Task: Look for Airbnb properties in Balbriggan, Ireland from 2nd November, 2023 to 9th November, 2023 for 5 adults. Place can be shared room with 2 bedrooms having 5 beds and 2 bathrooms. Property type can be flat. Amenities needed are: wifi, washing machine. Look for 5 properties as per requirement.
Action: Mouse moved to (455, 68)
Screenshot: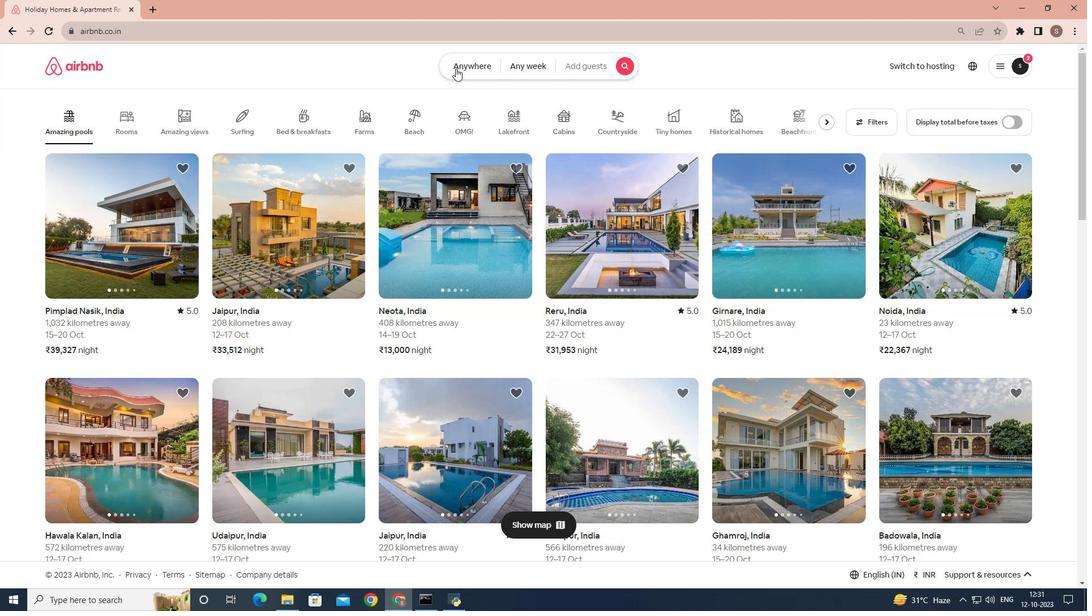
Action: Mouse pressed left at (455, 68)
Screenshot: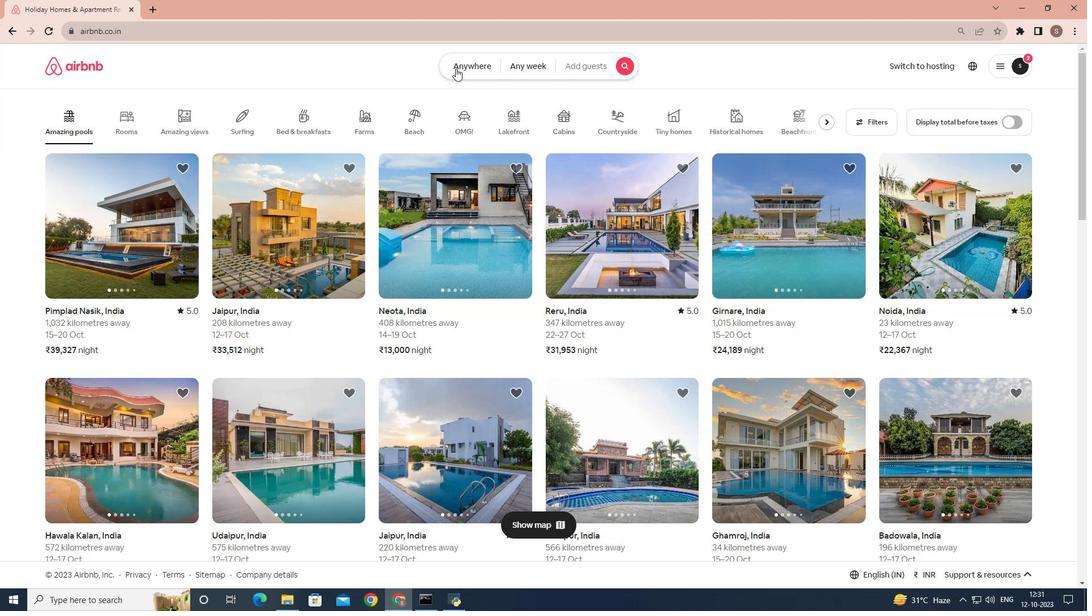
Action: Mouse moved to (395, 103)
Screenshot: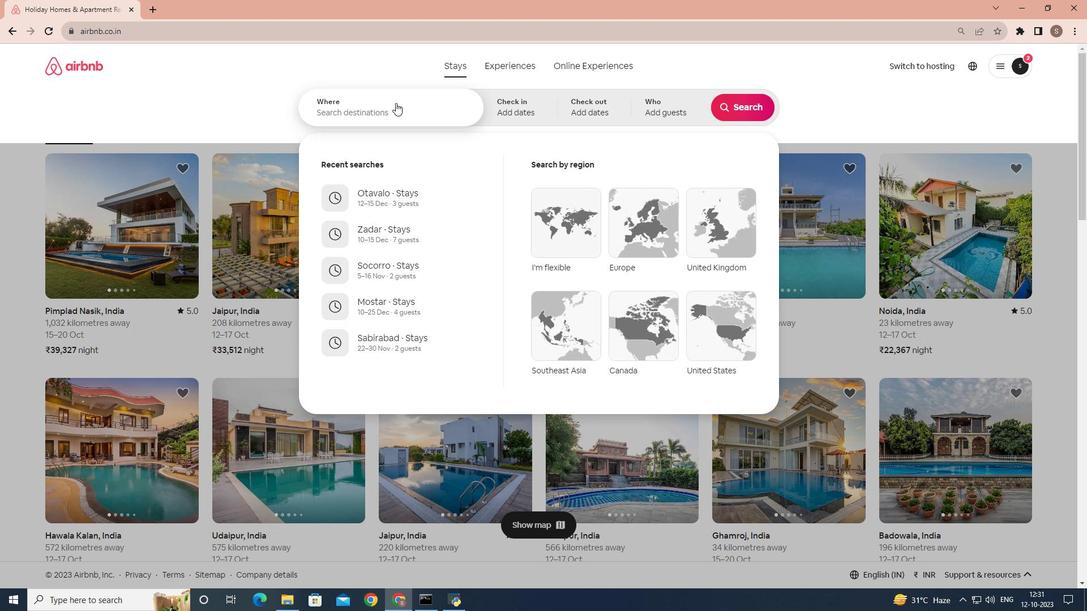 
Action: Mouse pressed left at (395, 103)
Screenshot: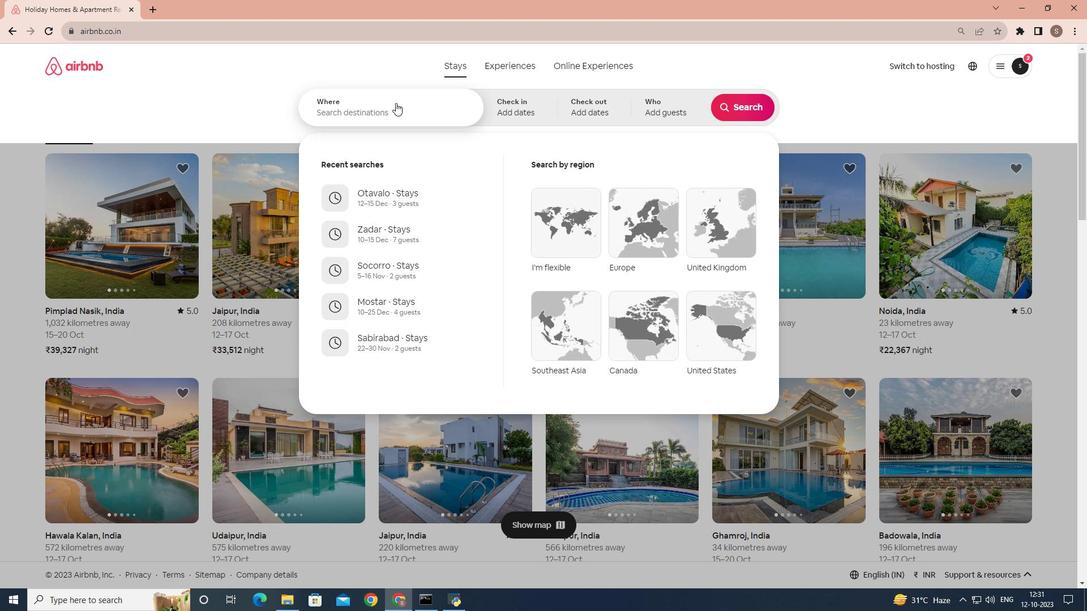 
Action: Mouse moved to (392, 101)
Screenshot: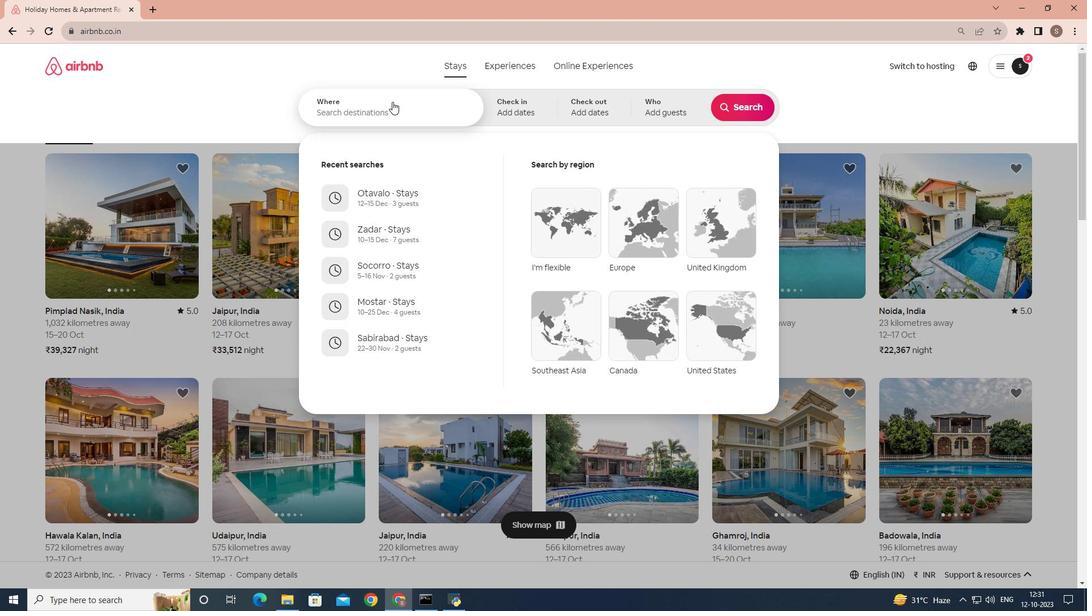 
Action: Key pressed <Key.shift>Ba<Key.shift>Ibriggan,<Key.space><Key.shift>Ireland
Screenshot: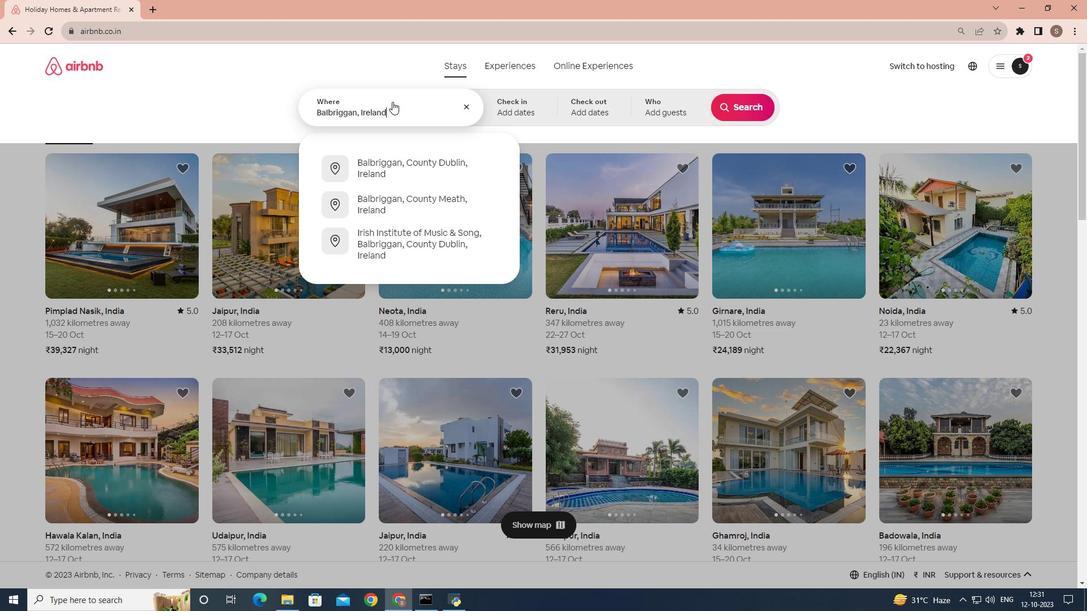 
Action: Mouse moved to (516, 106)
Screenshot: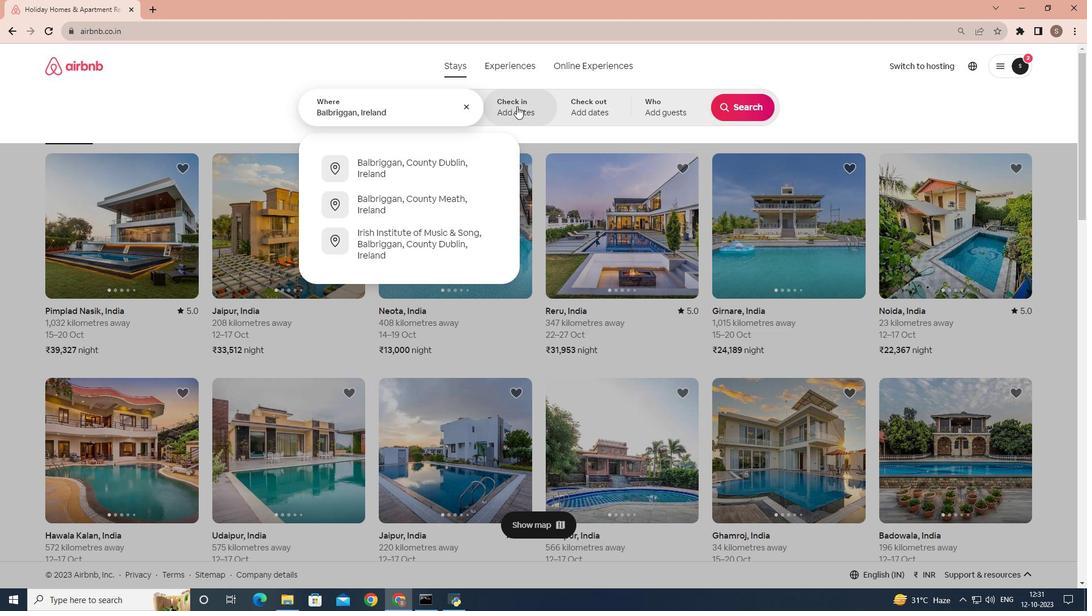
Action: Mouse pressed left at (516, 106)
Screenshot: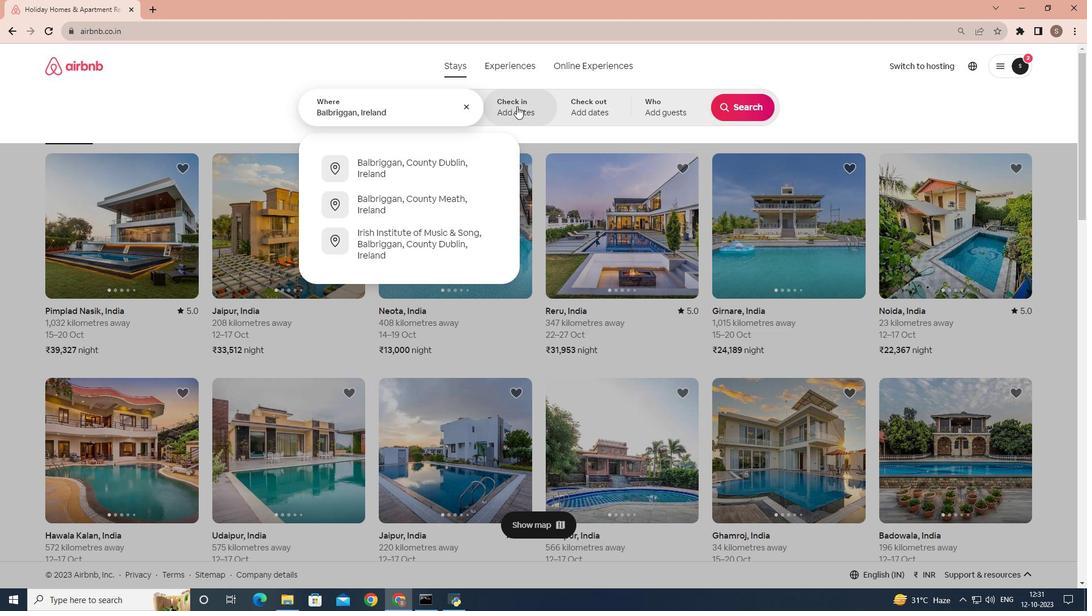 
Action: Mouse moved to (668, 242)
Screenshot: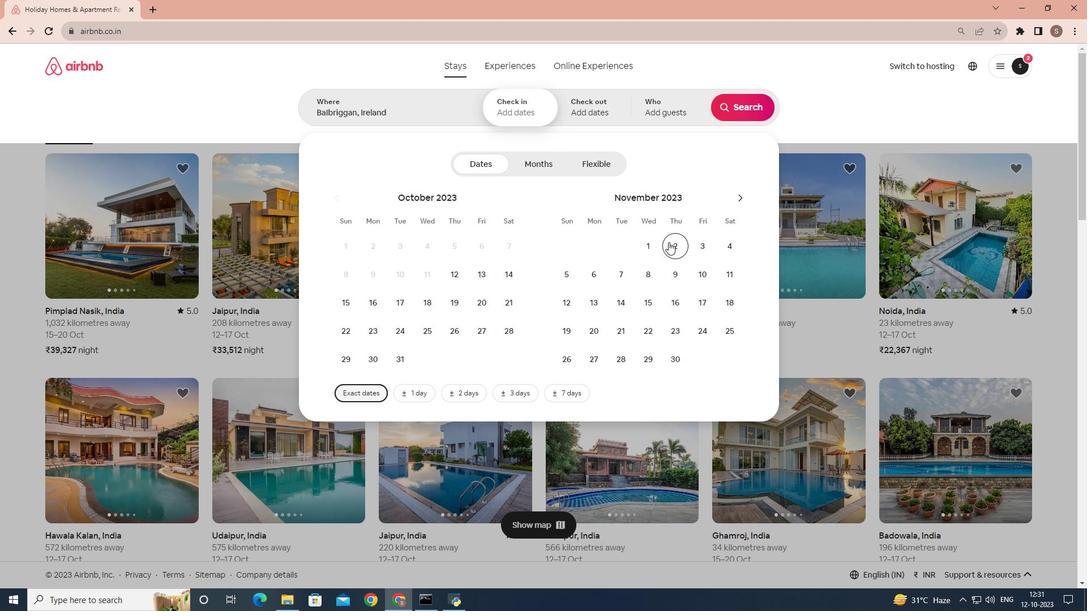 
Action: Mouse pressed left at (668, 242)
Screenshot: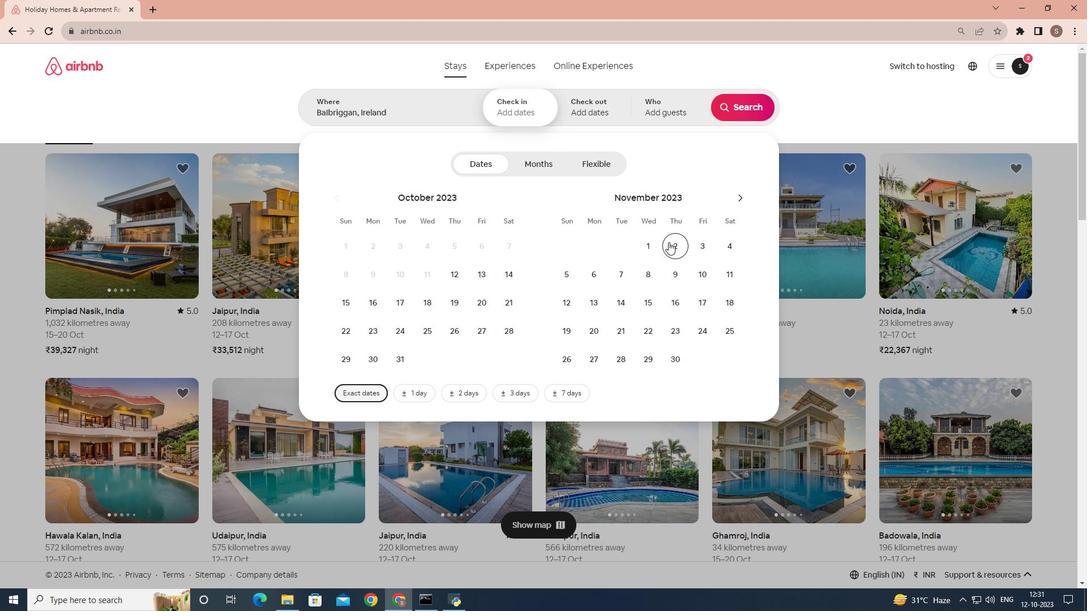 
Action: Mouse moved to (679, 271)
Screenshot: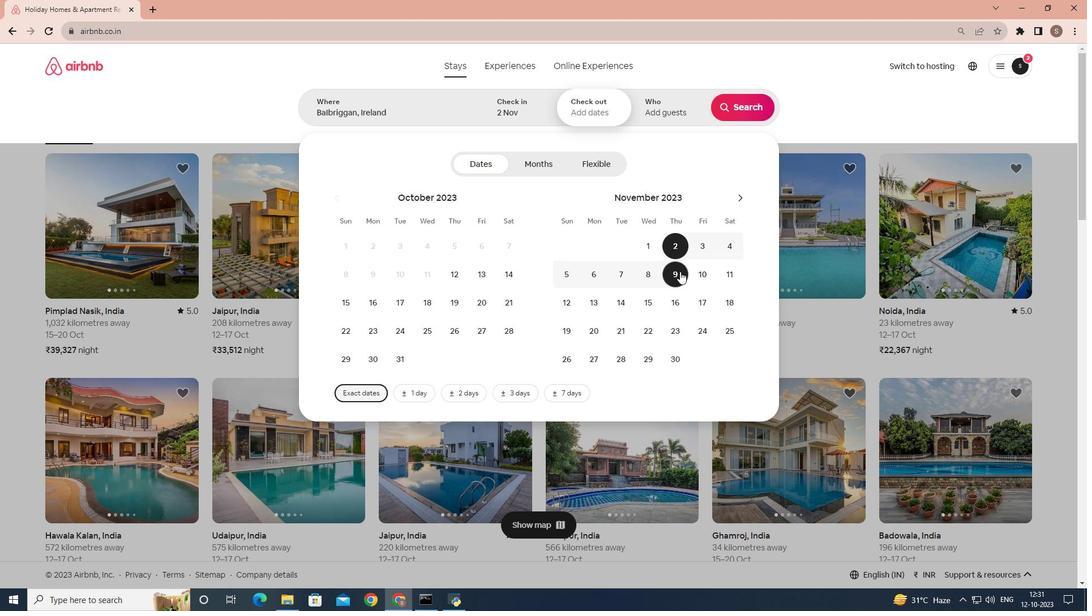 
Action: Mouse pressed left at (679, 271)
Screenshot: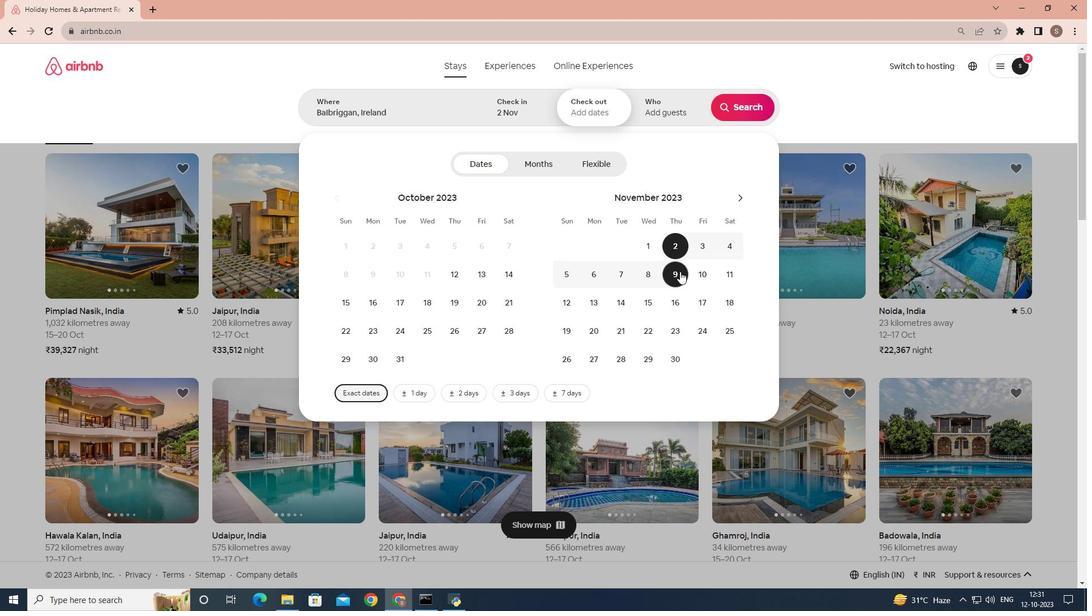 
Action: Mouse moved to (656, 107)
Screenshot: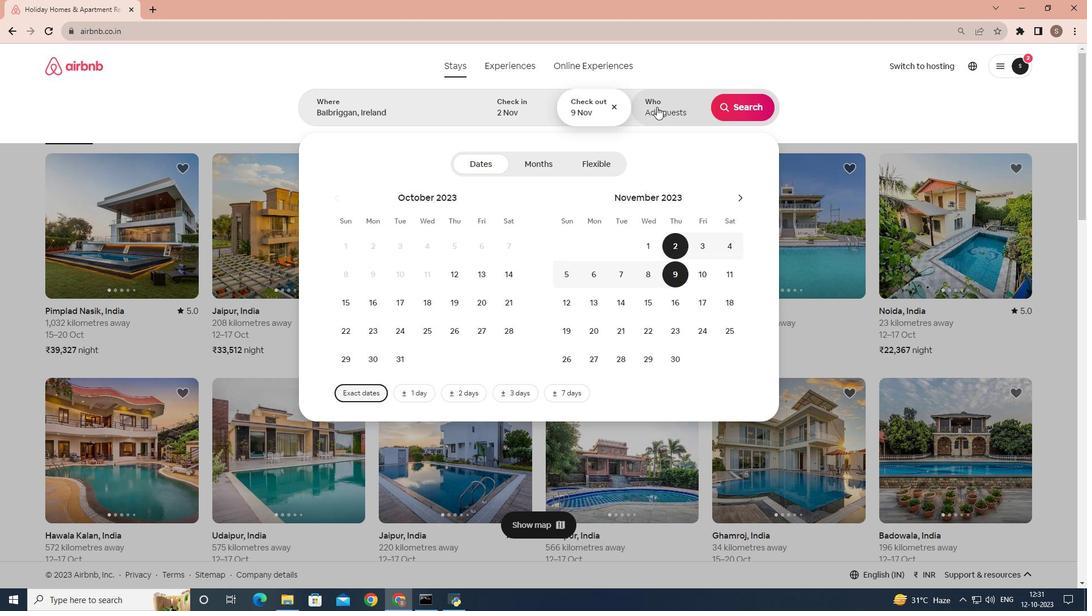 
Action: Mouse pressed left at (656, 107)
Screenshot: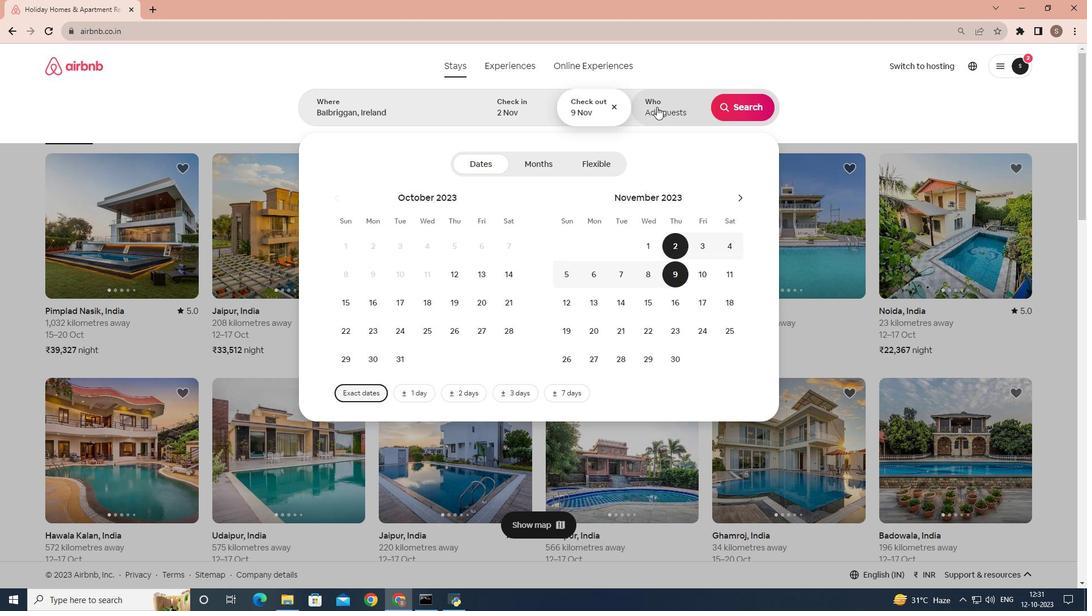 
Action: Mouse moved to (746, 165)
Screenshot: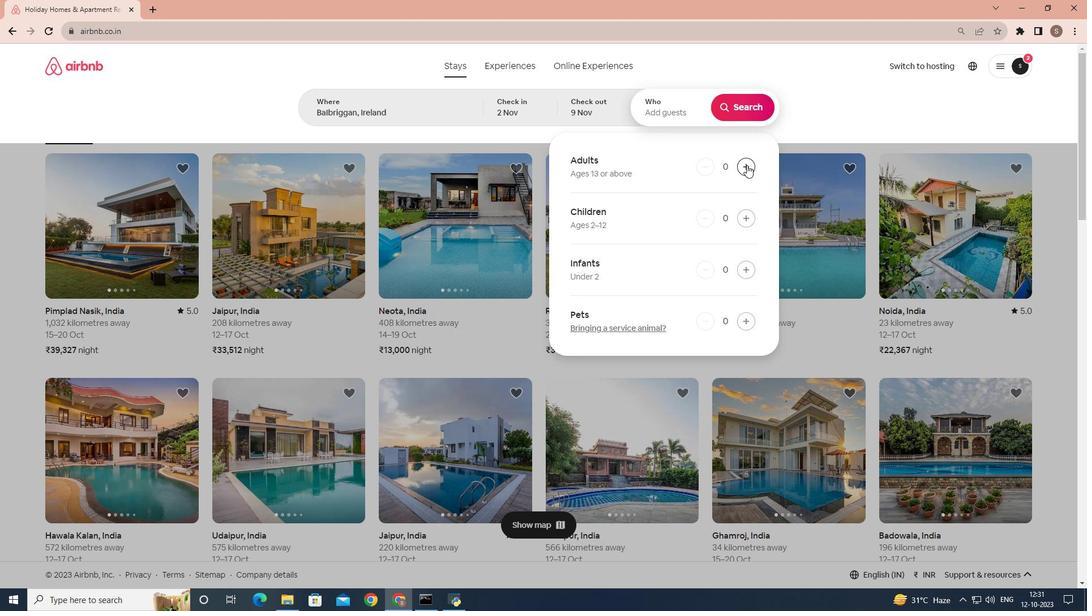 
Action: Mouse pressed left at (746, 165)
Screenshot: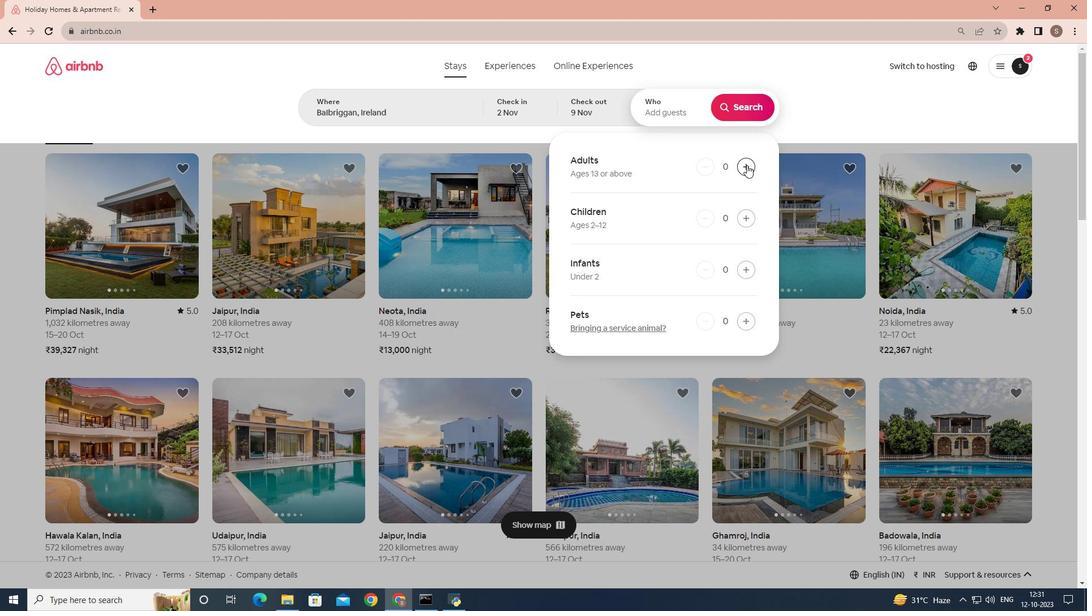 
Action: Mouse pressed left at (746, 165)
Screenshot: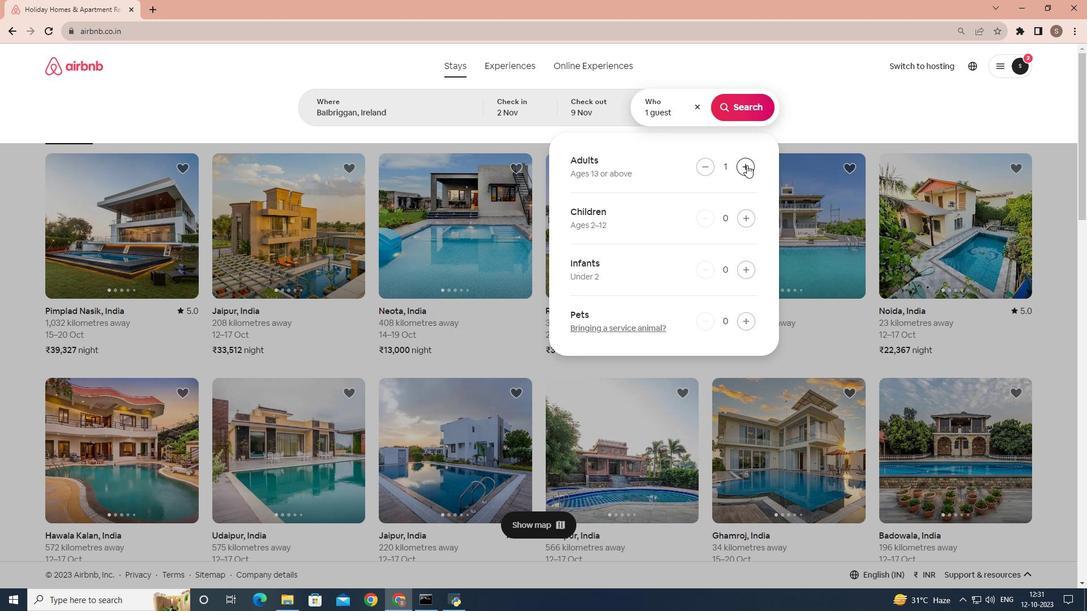 
Action: Mouse pressed left at (746, 165)
Screenshot: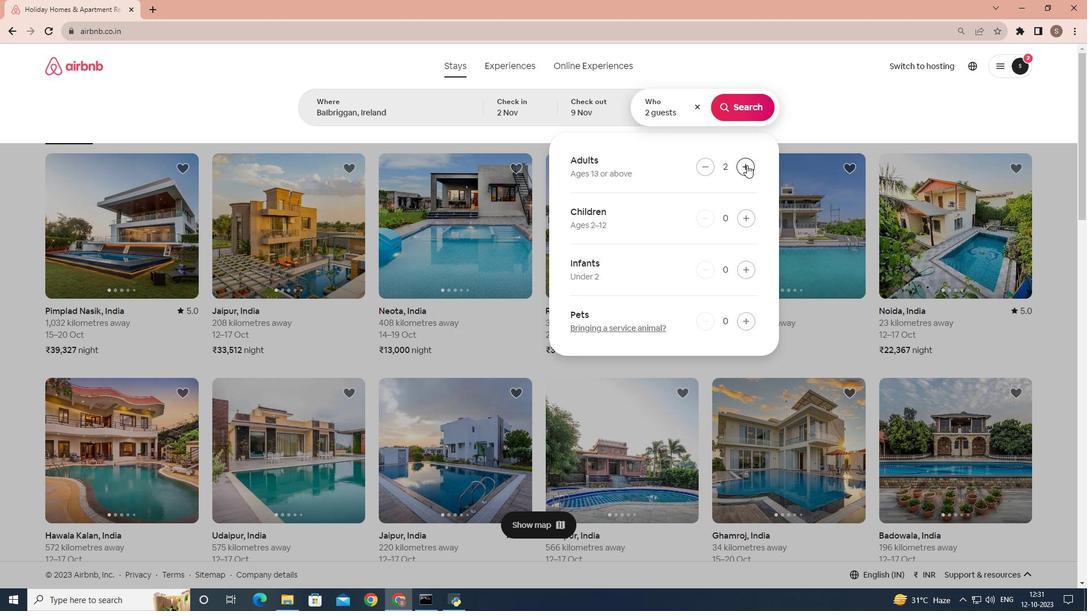 
Action: Mouse pressed left at (746, 165)
Screenshot: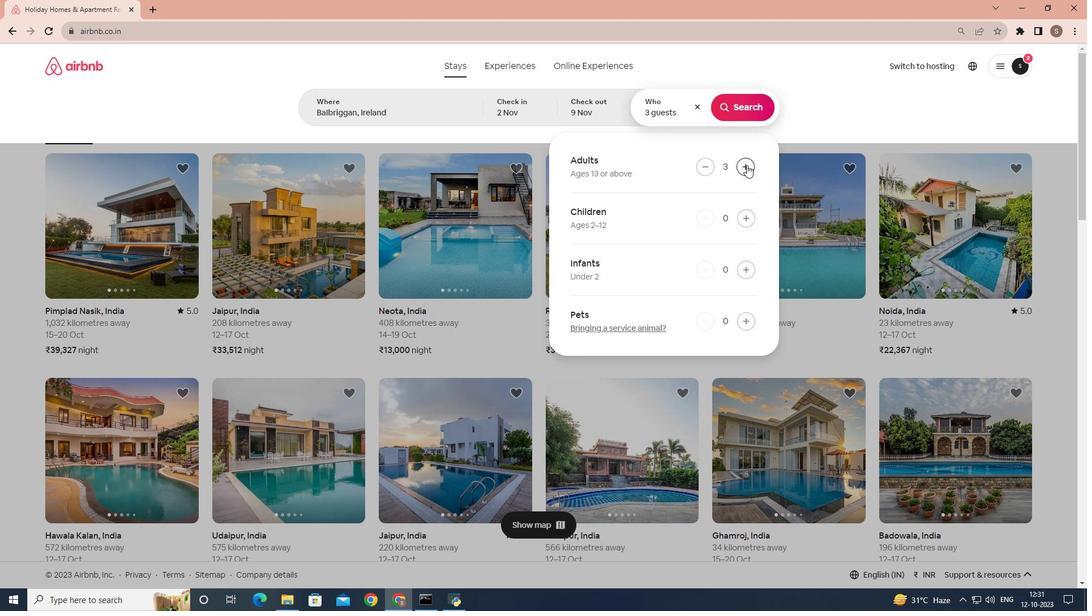 
Action: Mouse pressed left at (746, 165)
Screenshot: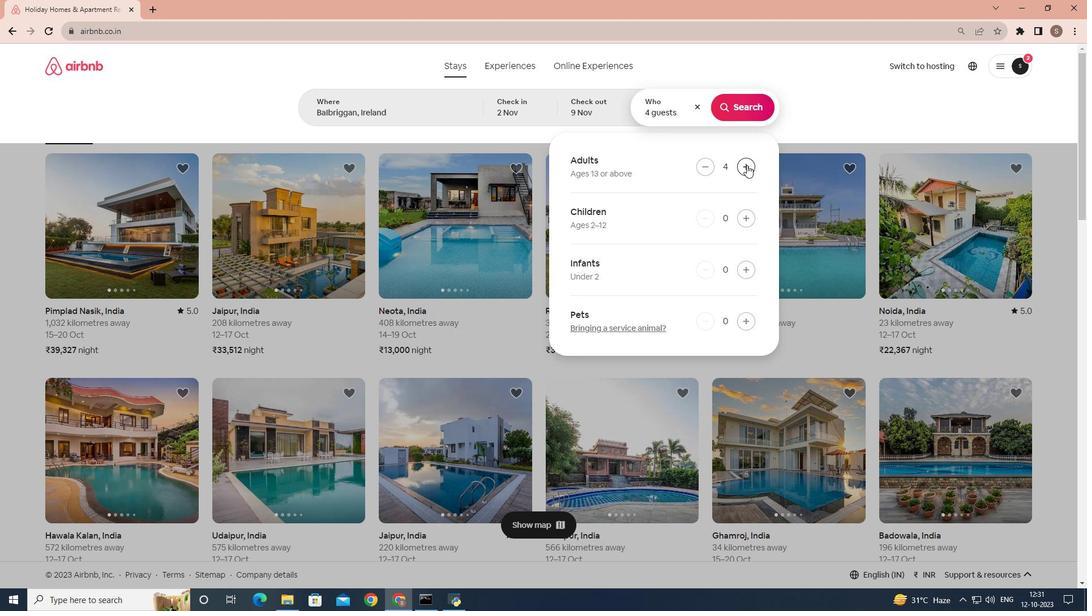 
Action: Mouse moved to (742, 104)
Screenshot: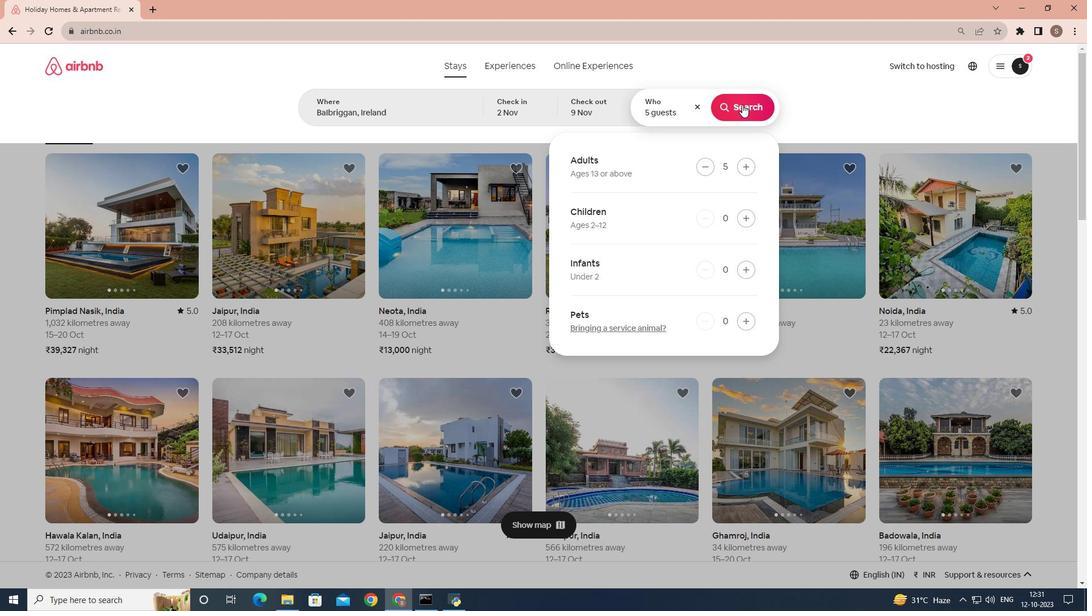 
Action: Mouse pressed left at (742, 104)
Screenshot: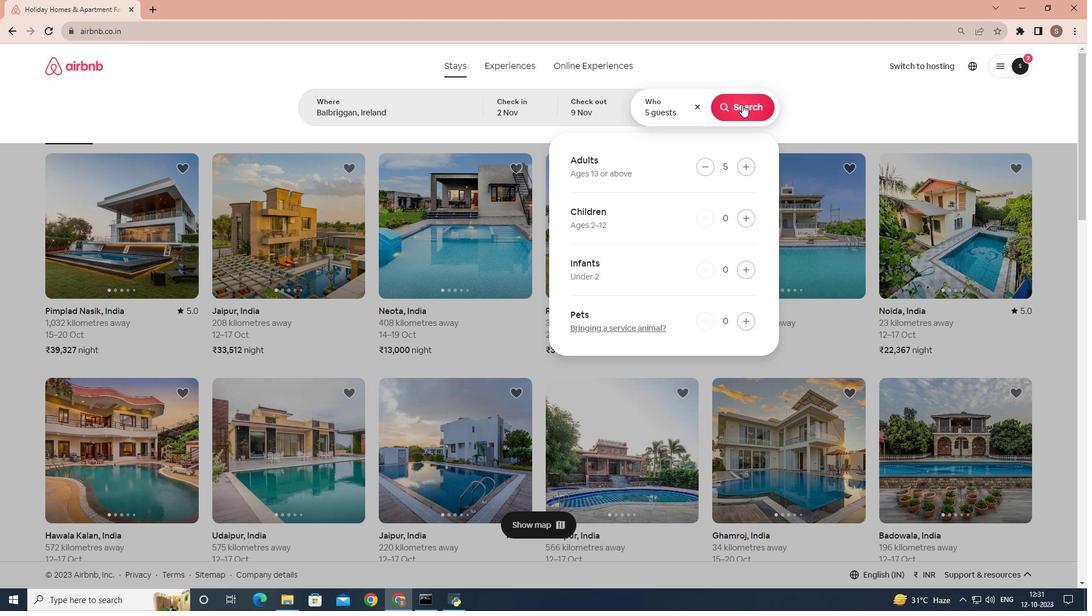 
Action: Mouse moved to (900, 109)
Screenshot: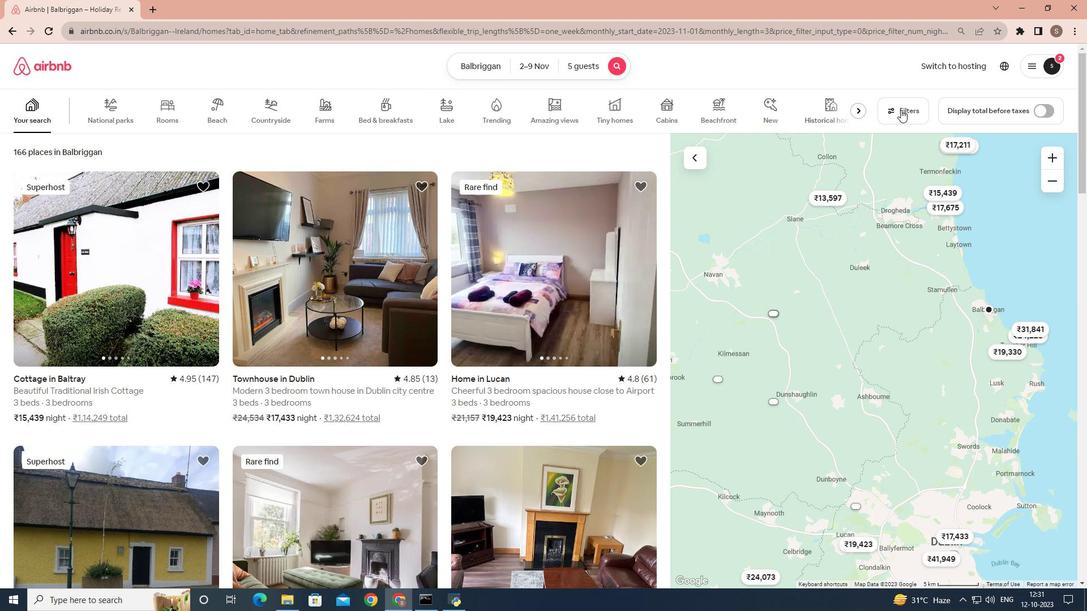 
Action: Mouse pressed left at (900, 109)
Screenshot: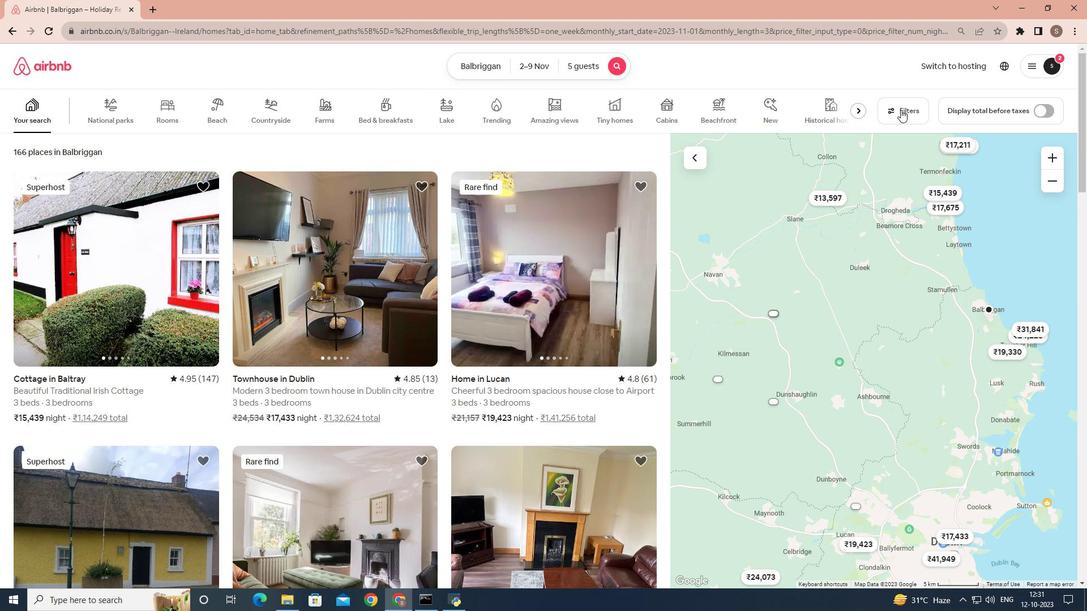 
Action: Mouse moved to (562, 268)
Screenshot: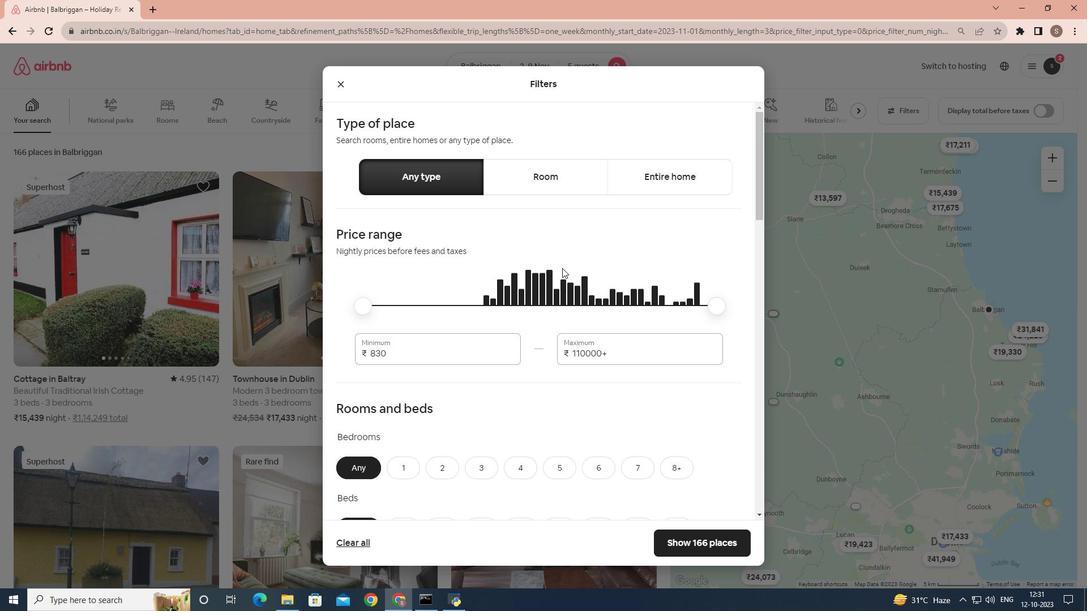 
Action: Mouse scrolled (562, 267) with delta (0, 0)
Screenshot: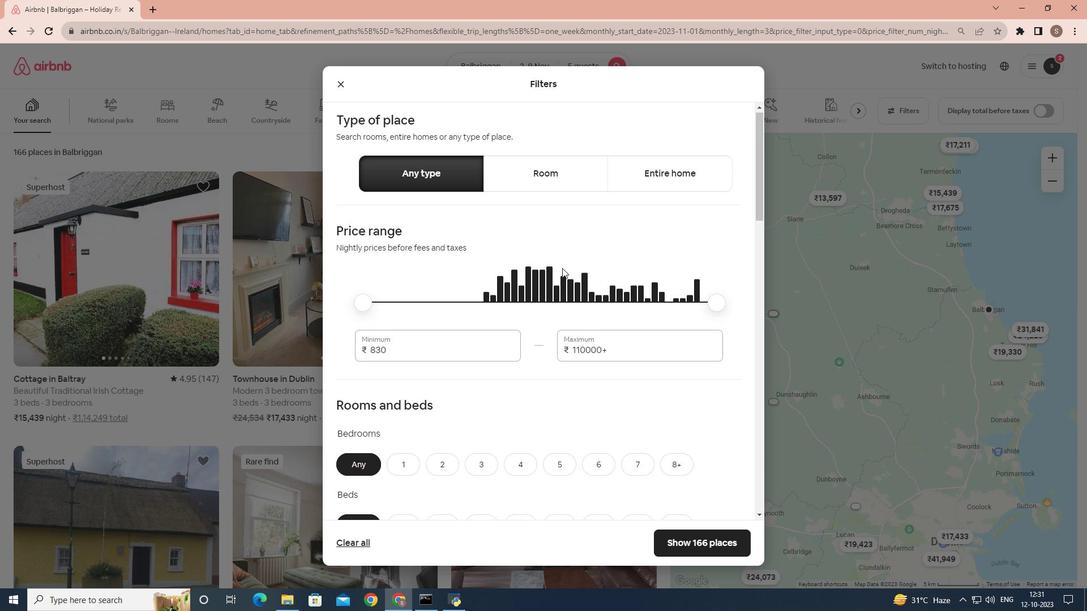 
Action: Mouse scrolled (562, 267) with delta (0, 0)
Screenshot: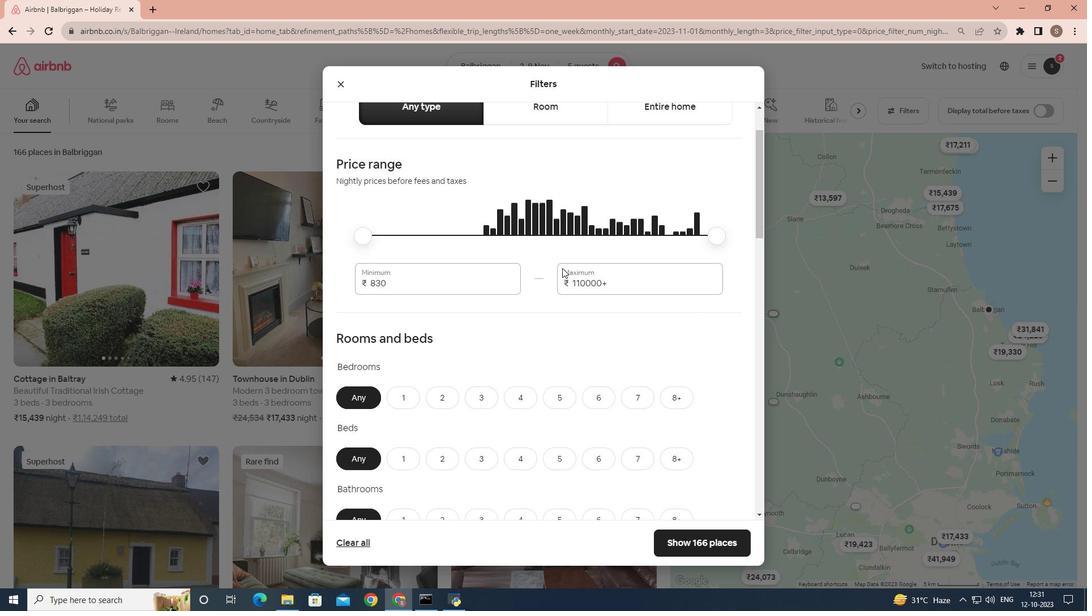 
Action: Mouse scrolled (562, 267) with delta (0, 0)
Screenshot: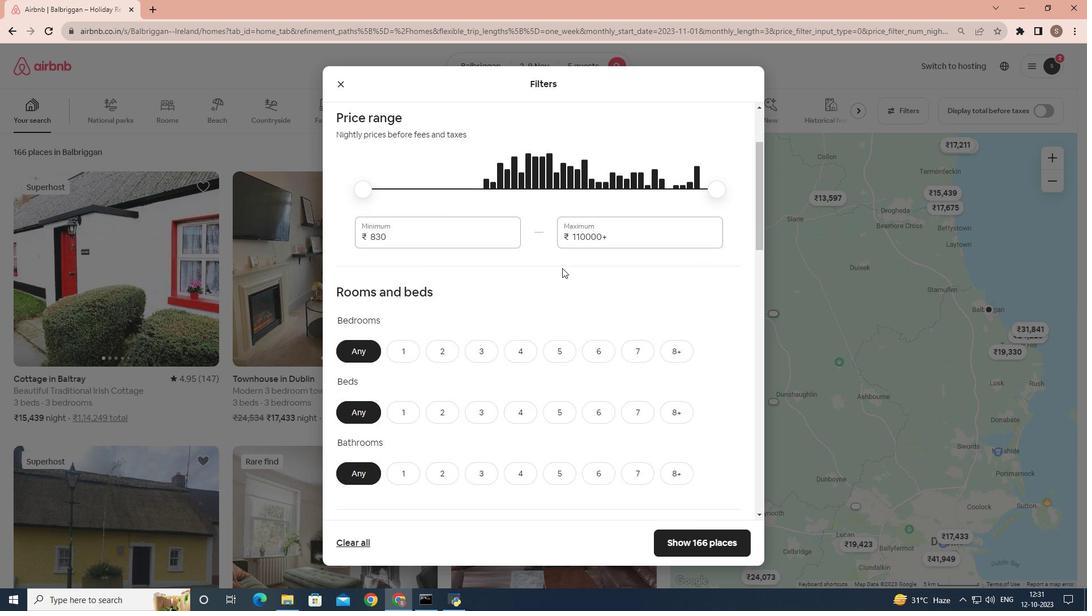 
Action: Mouse scrolled (562, 267) with delta (0, 0)
Screenshot: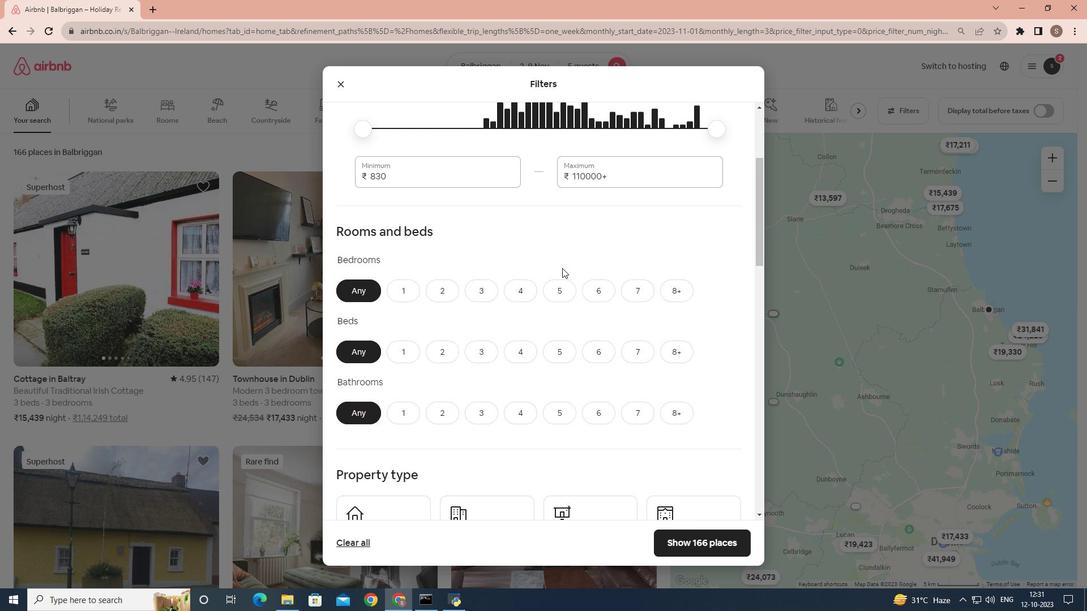 
Action: Mouse moved to (439, 247)
Screenshot: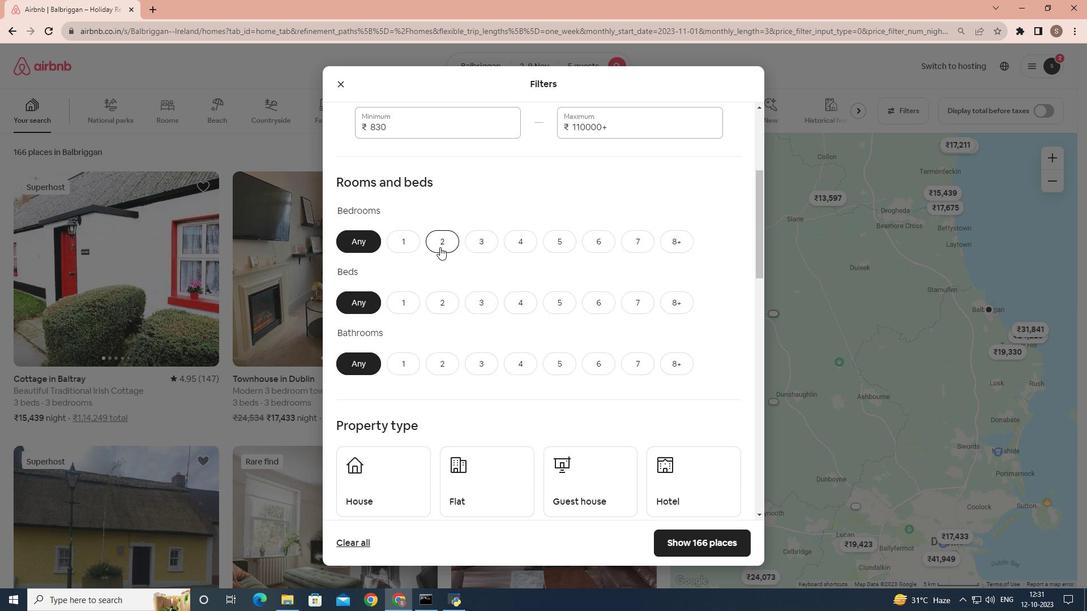 
Action: Mouse pressed left at (439, 247)
Screenshot: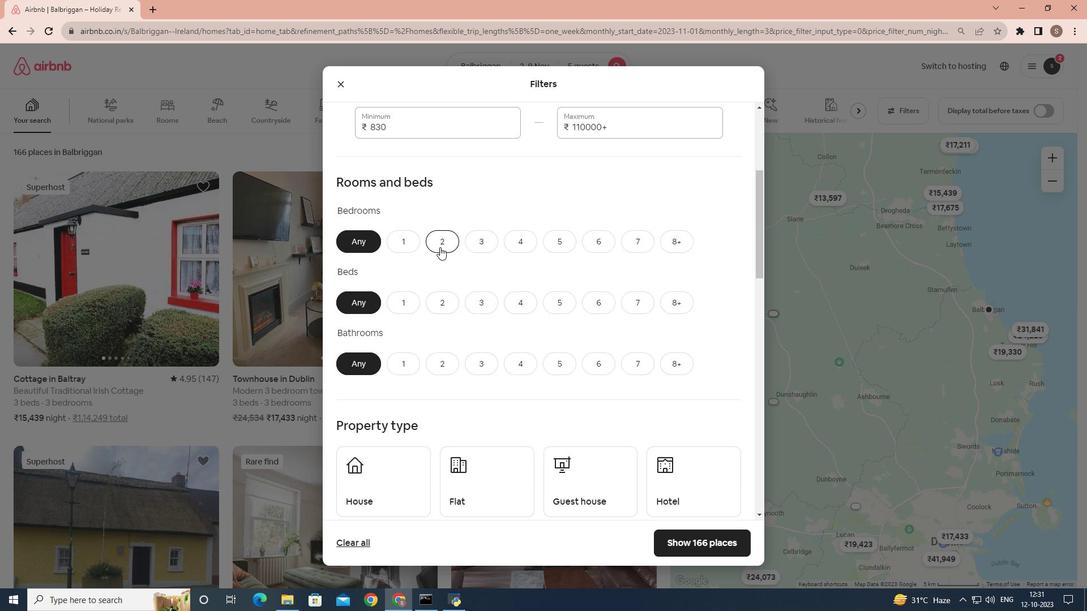 
Action: Mouse moved to (565, 307)
Screenshot: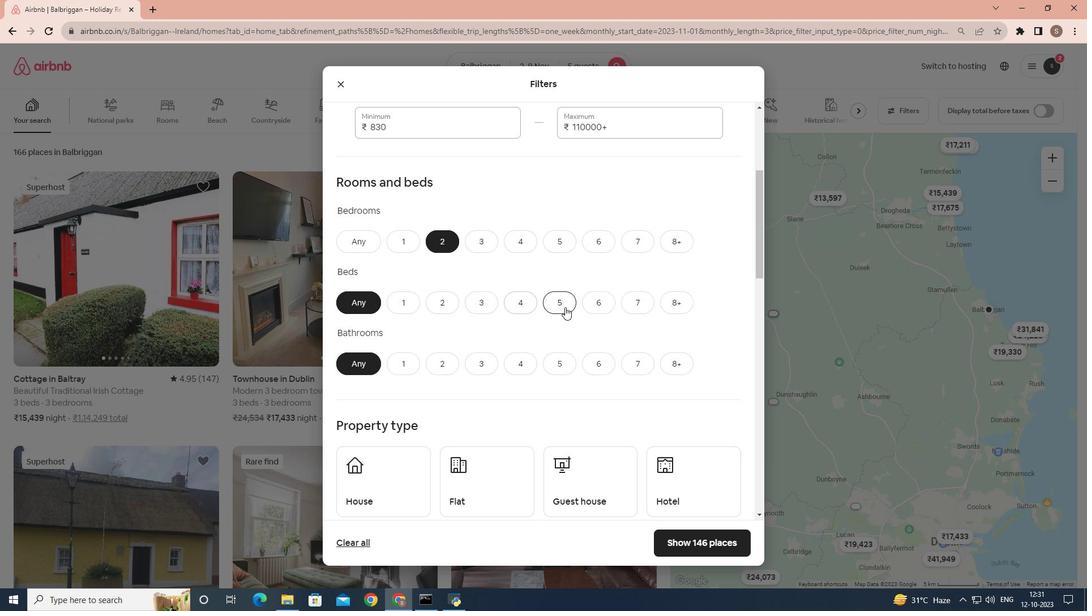 
Action: Mouse pressed left at (565, 307)
Screenshot: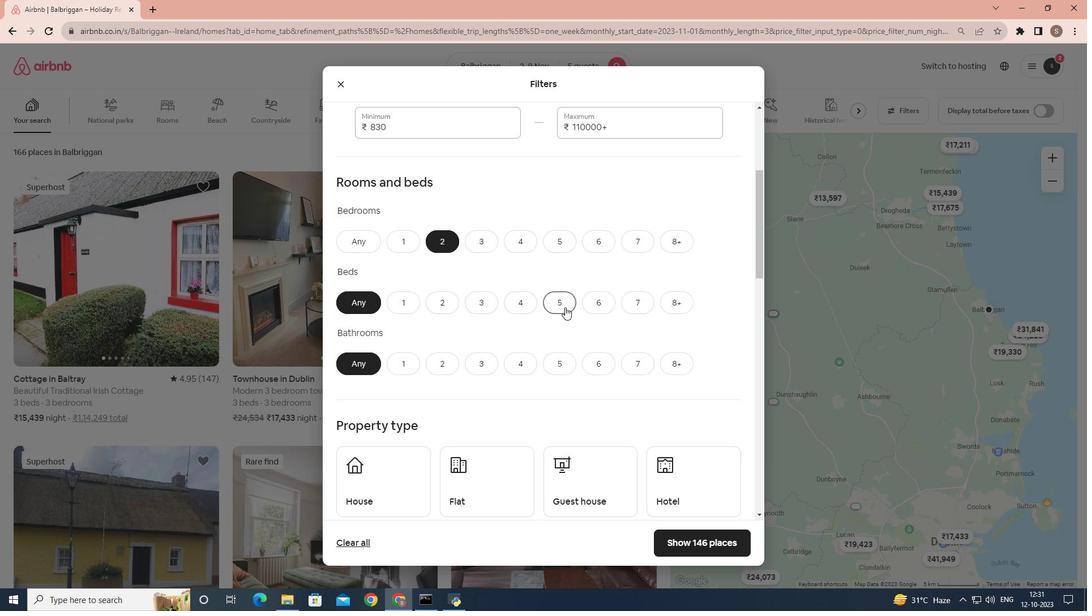 
Action: Mouse moved to (437, 365)
Screenshot: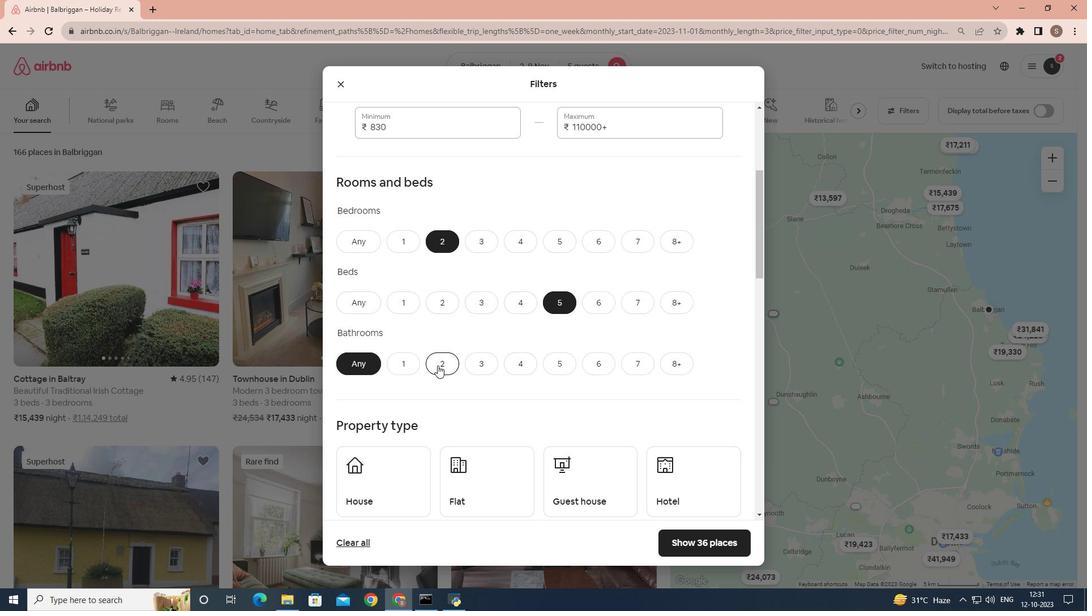 
Action: Mouse pressed left at (437, 365)
Screenshot: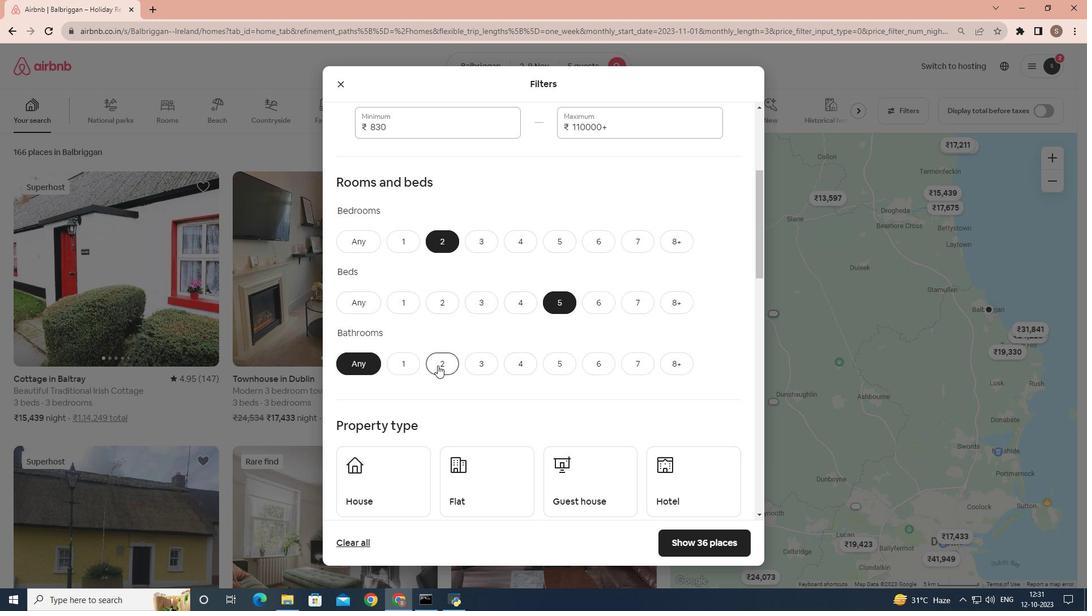 
Action: Mouse moved to (456, 387)
Screenshot: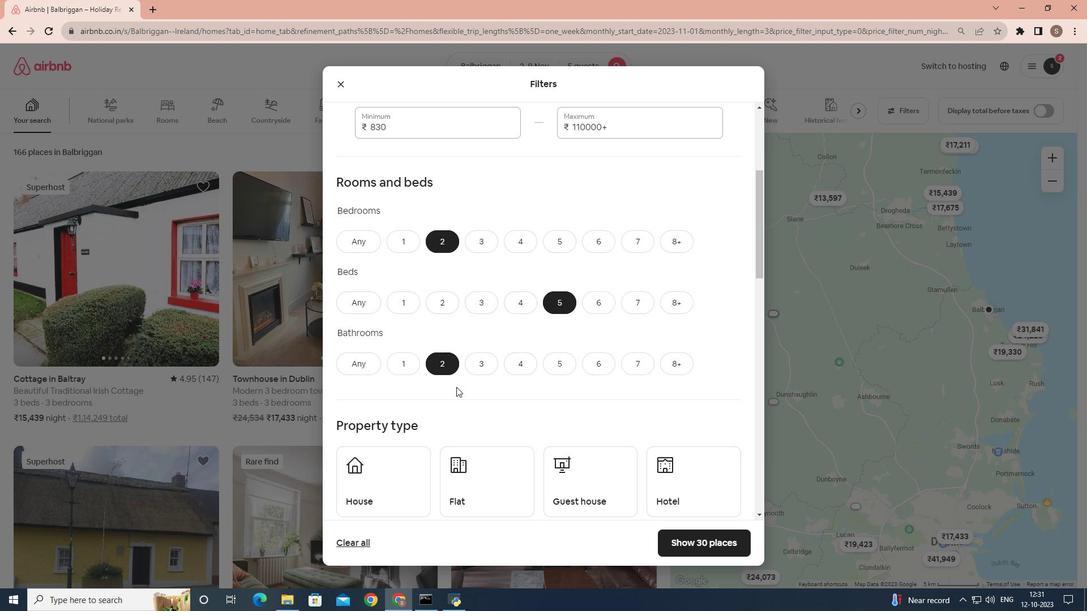
Action: Mouse scrolled (456, 386) with delta (0, 0)
Screenshot: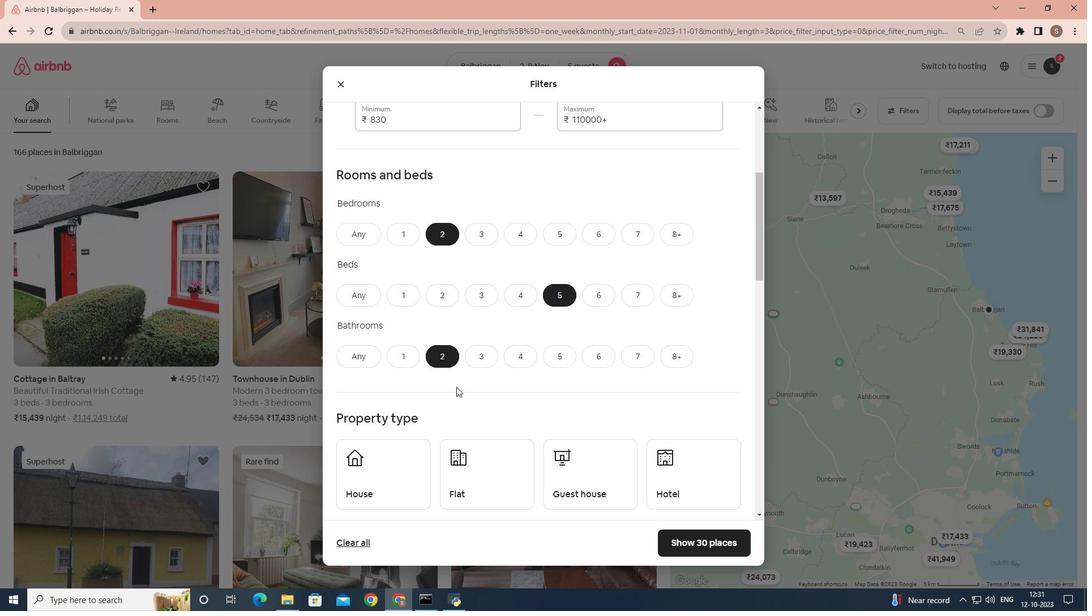 
Action: Mouse scrolled (456, 386) with delta (0, 0)
Screenshot: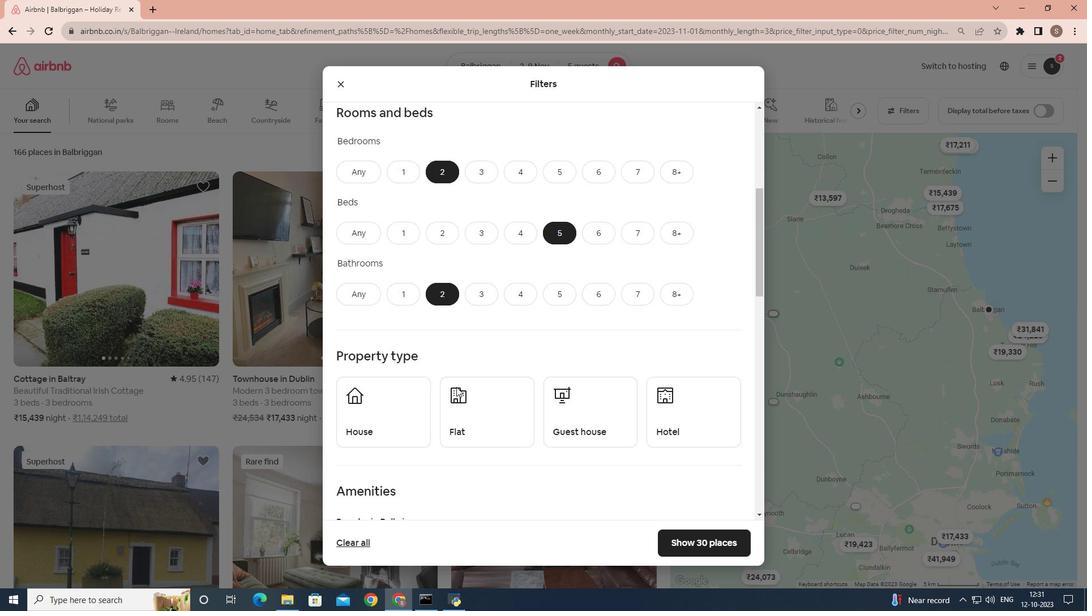 
Action: Mouse moved to (516, 388)
Screenshot: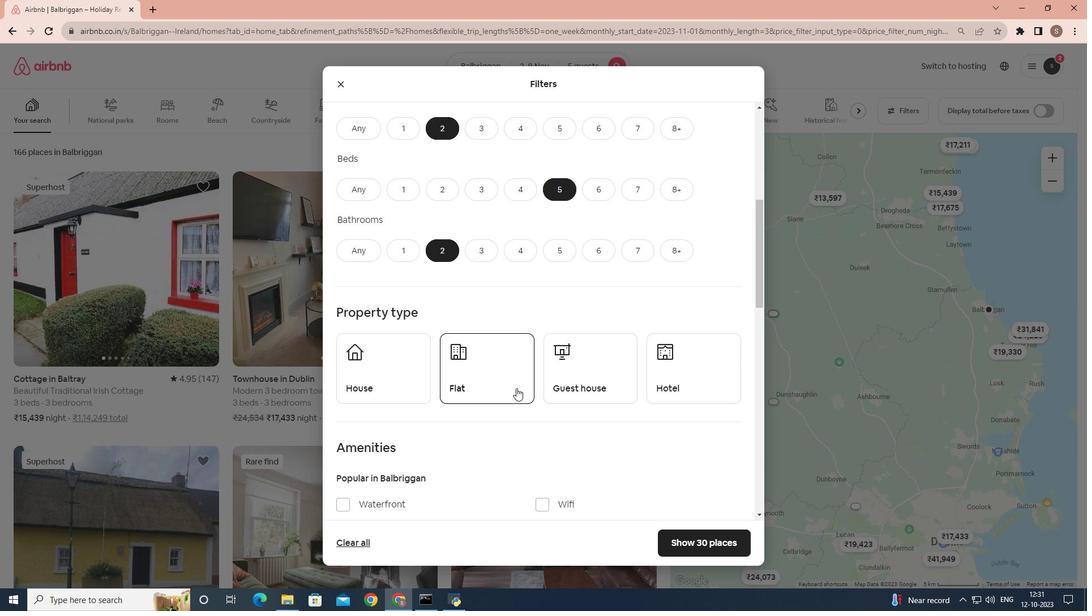 
Action: Mouse pressed left at (516, 388)
Screenshot: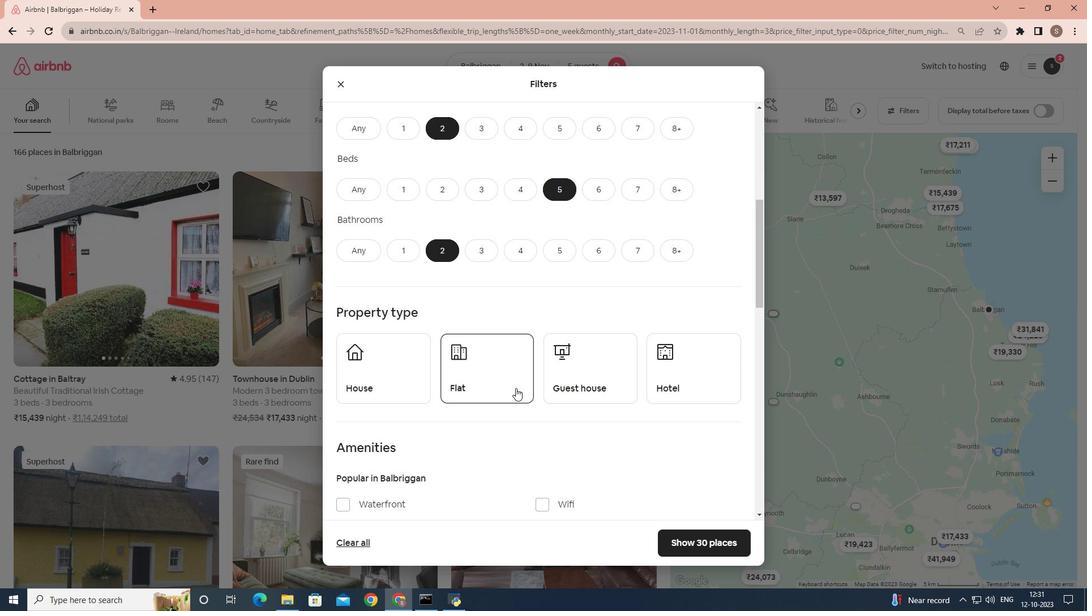 
Action: Mouse moved to (516, 376)
Screenshot: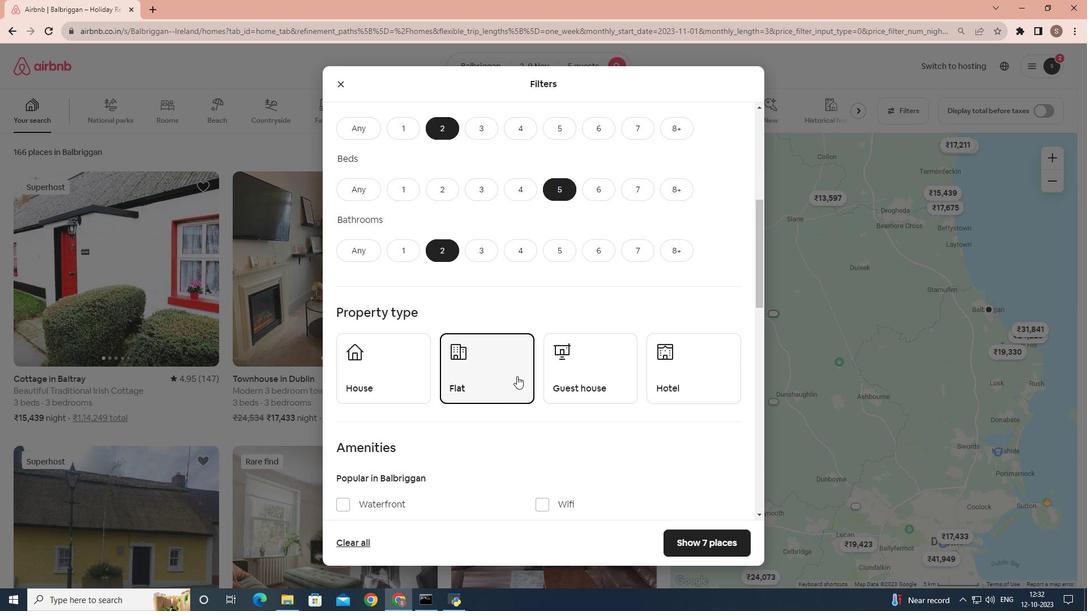 
Action: Mouse scrolled (516, 375) with delta (0, 0)
Screenshot: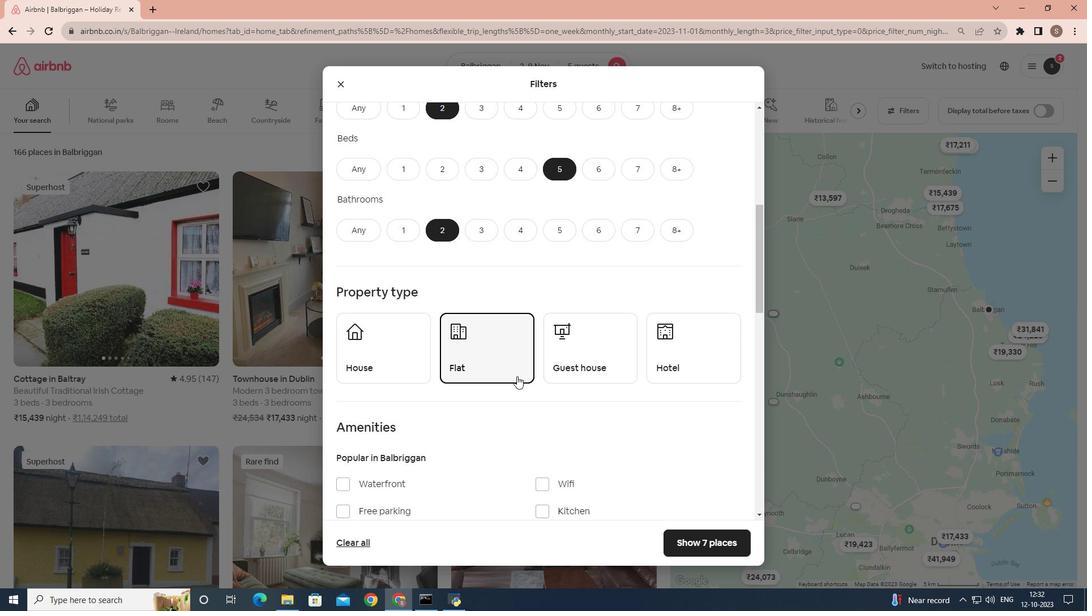 
Action: Mouse scrolled (516, 375) with delta (0, 0)
Screenshot: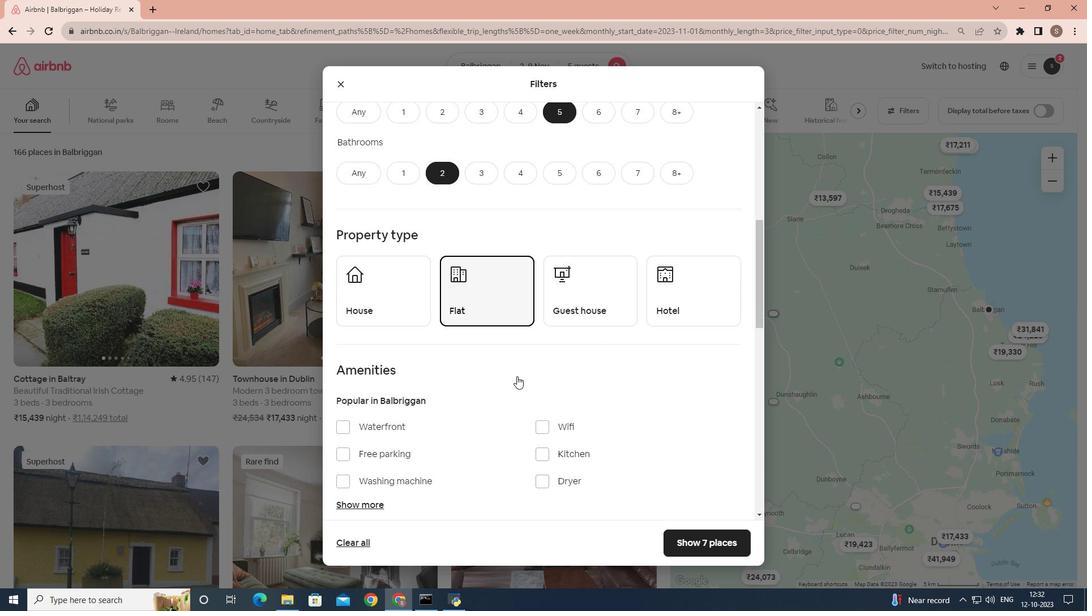 
Action: Mouse scrolled (516, 375) with delta (0, 0)
Screenshot: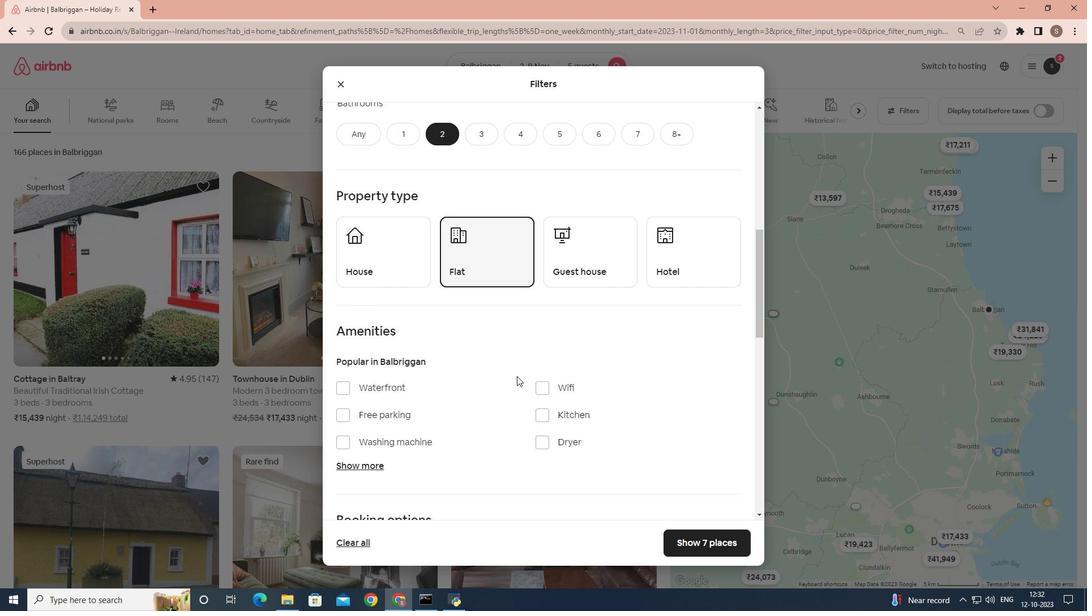 
Action: Mouse moved to (541, 338)
Screenshot: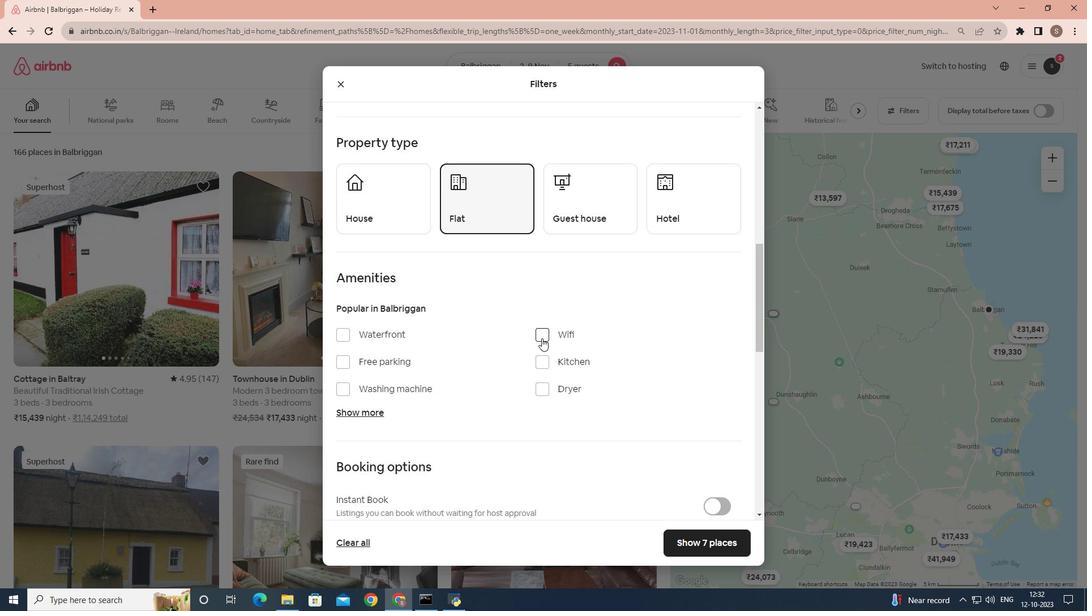 
Action: Mouse pressed left at (541, 338)
Screenshot: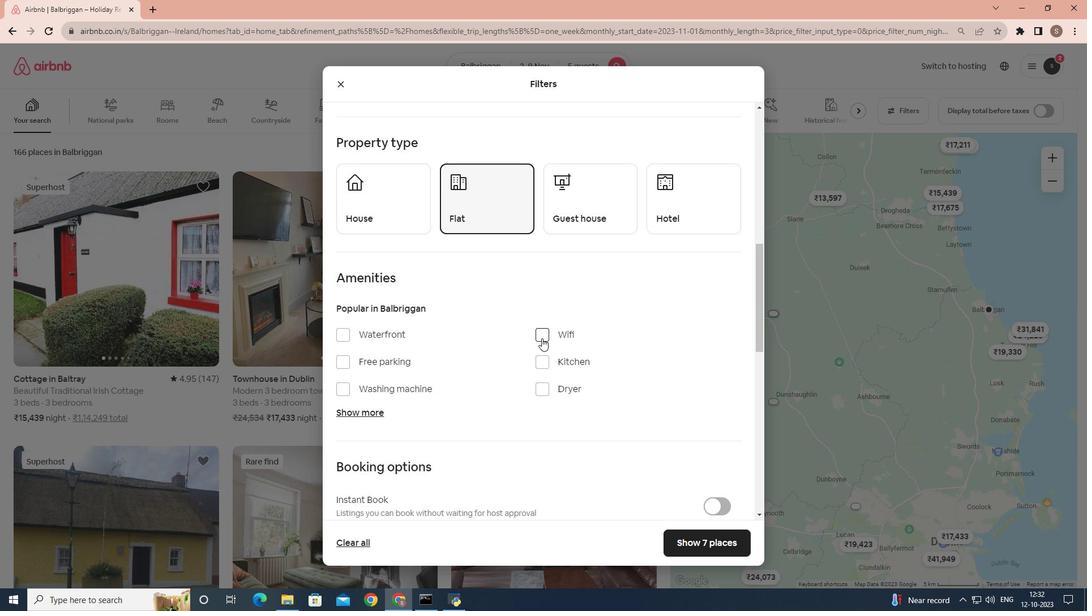 
Action: Mouse moved to (512, 353)
Screenshot: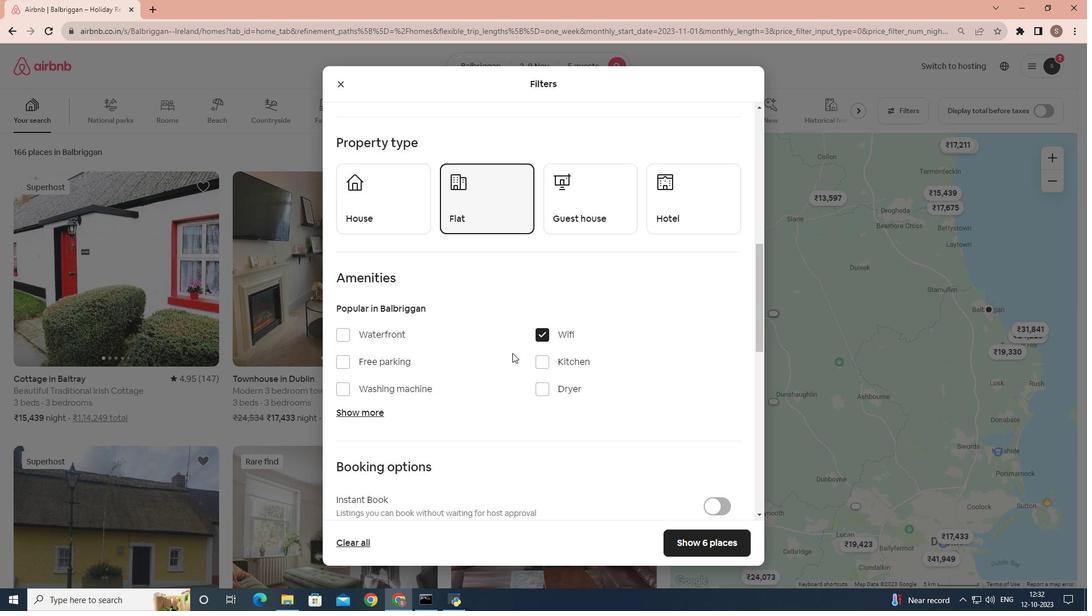 
Action: Mouse scrolled (512, 352) with delta (0, 0)
Screenshot: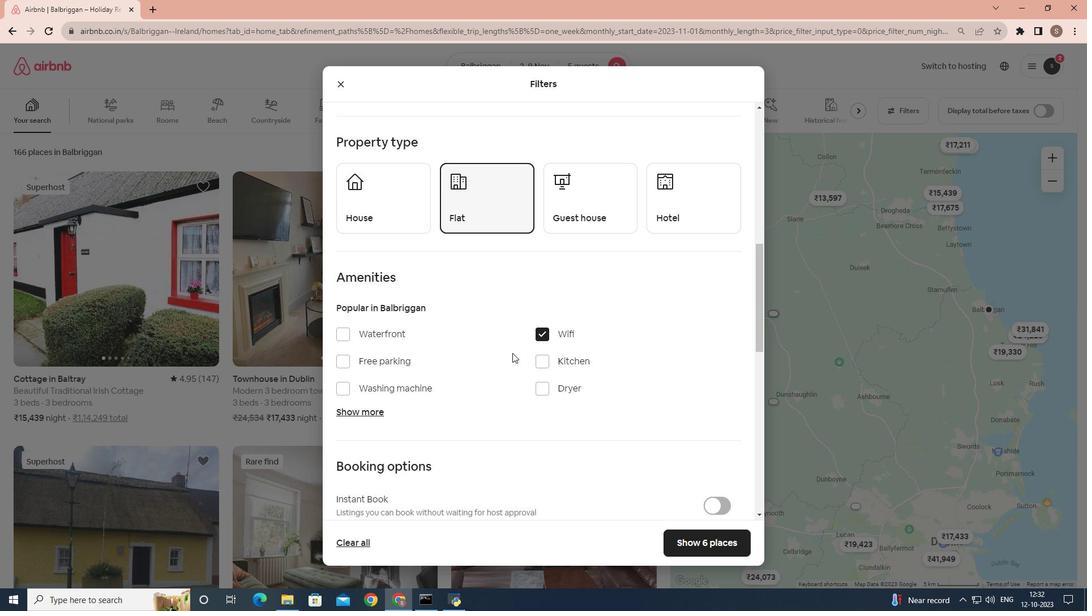 
Action: Mouse scrolled (512, 352) with delta (0, 0)
Screenshot: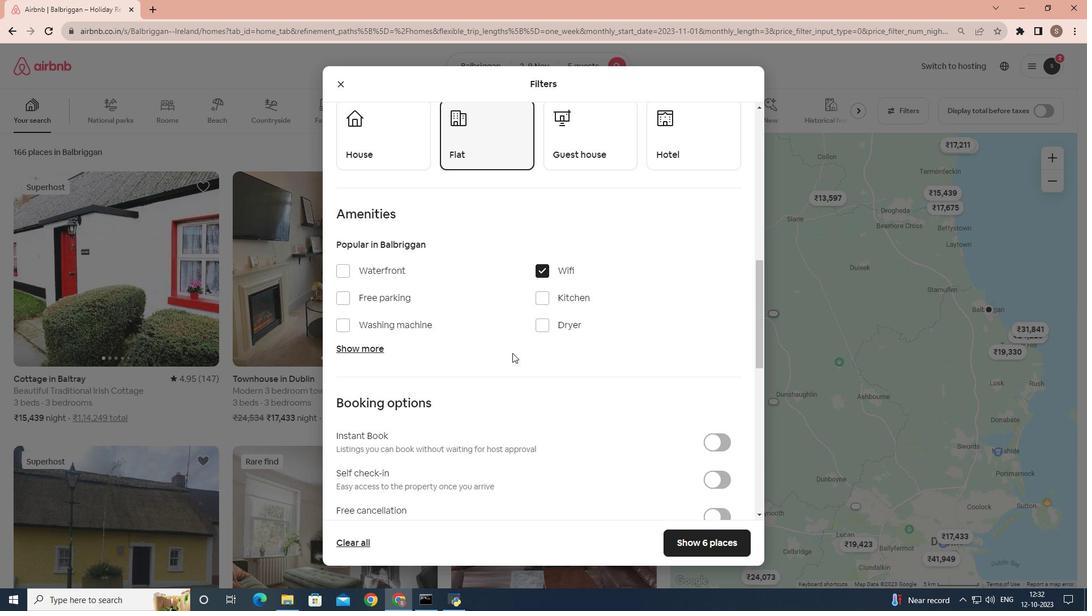 
Action: Mouse scrolled (512, 352) with delta (0, 0)
Screenshot: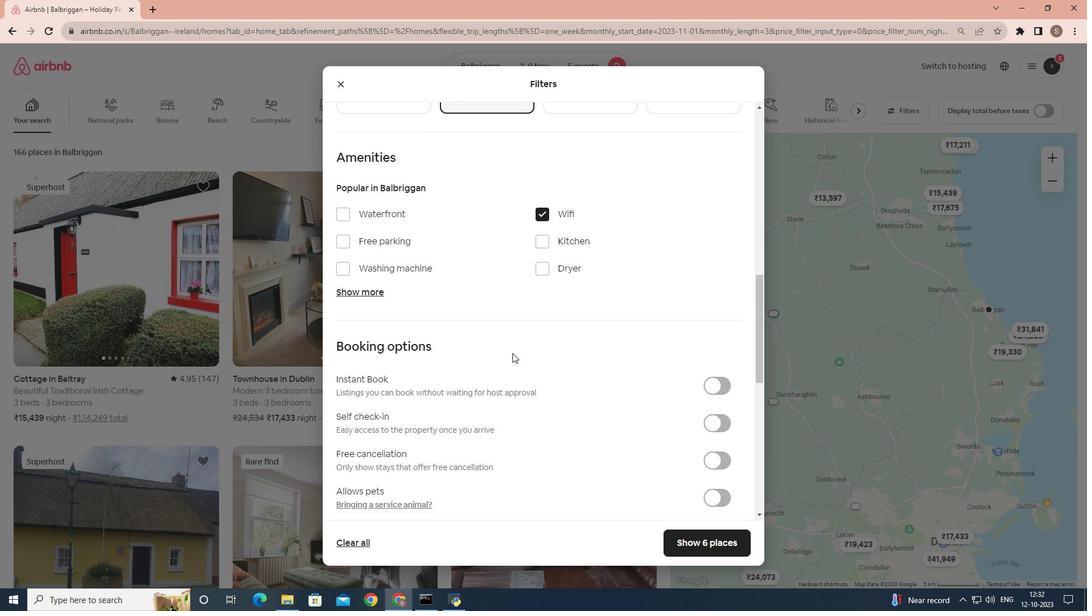 
Action: Mouse moved to (344, 219)
Screenshot: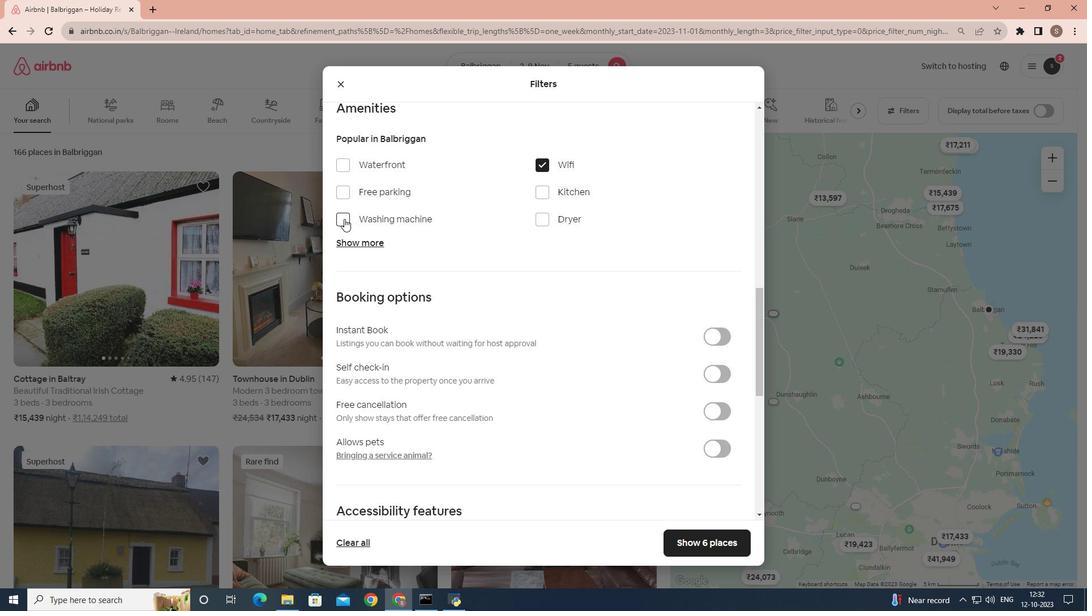 
Action: Mouse pressed left at (344, 219)
Screenshot: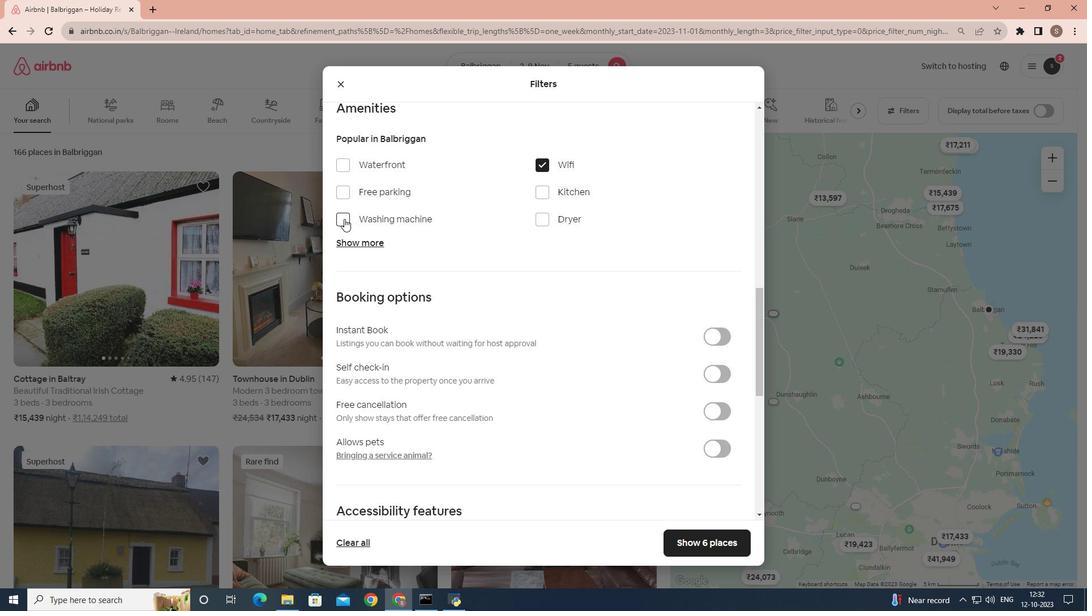 
Action: Mouse moved to (687, 537)
Screenshot: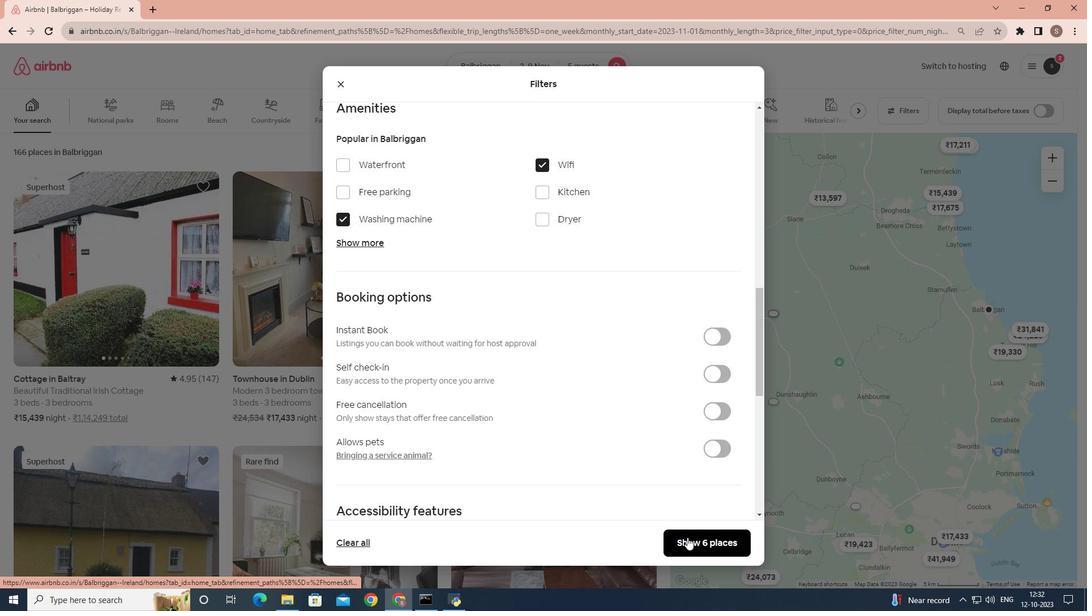 
Action: Mouse pressed left at (687, 537)
Screenshot: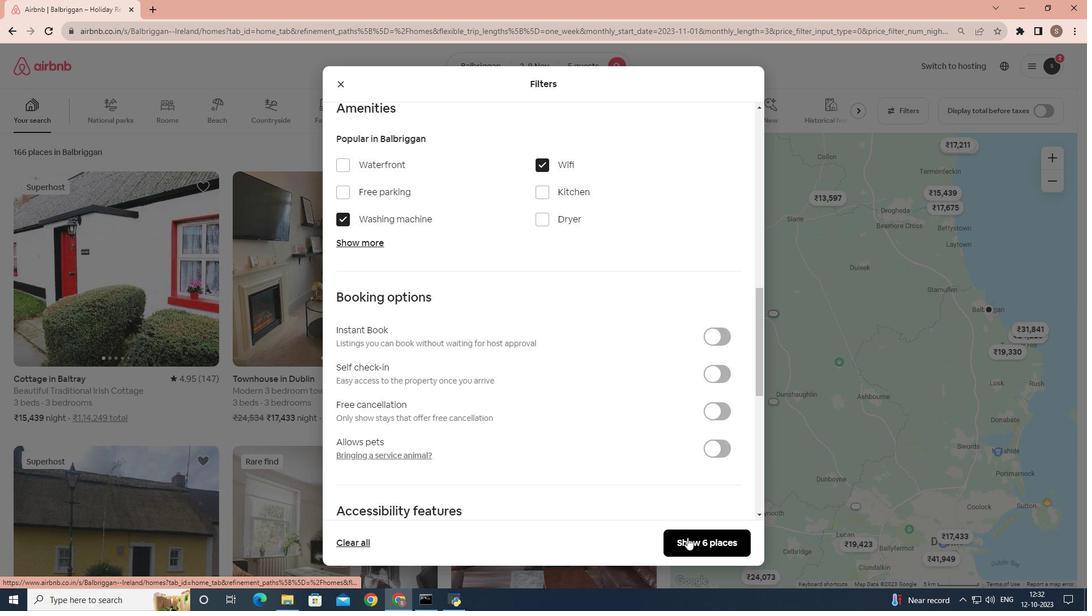 
Action: Mouse moved to (155, 275)
Screenshot: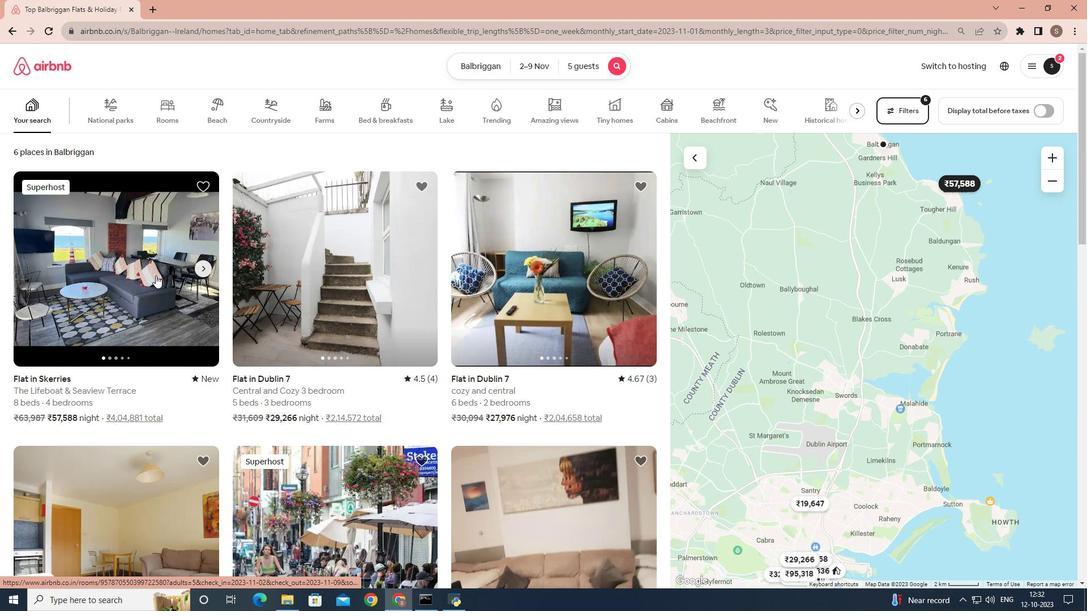 
Action: Mouse pressed left at (155, 275)
Screenshot: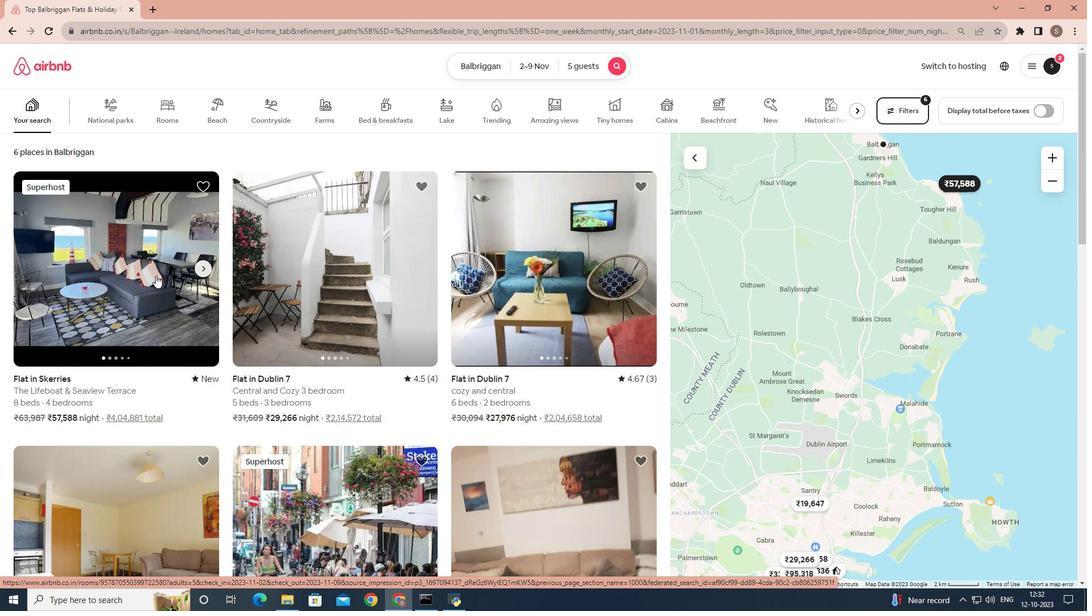 
Action: Mouse moved to (803, 419)
Screenshot: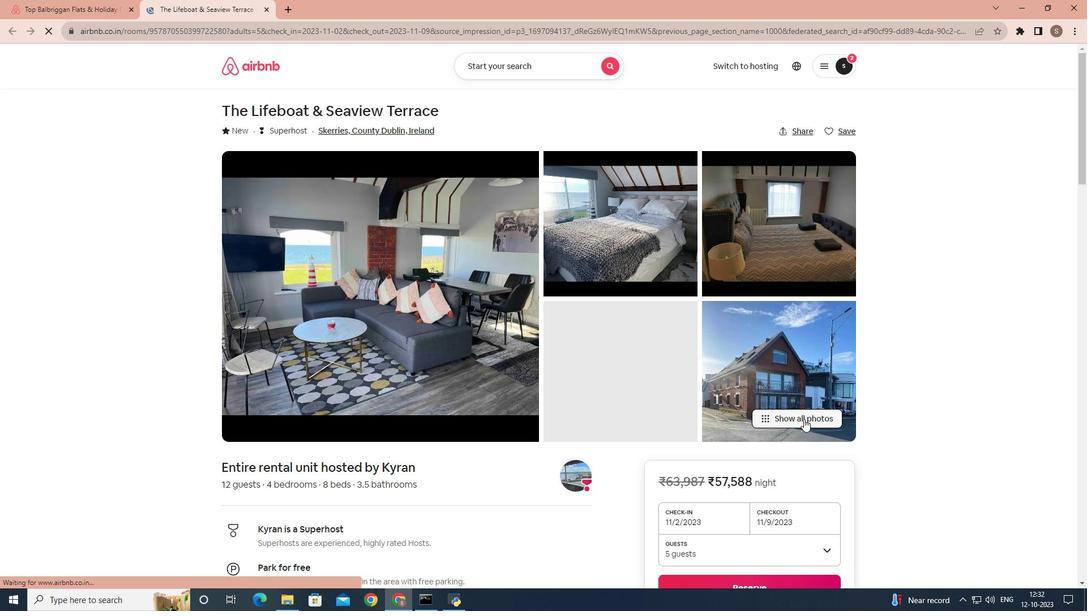 
Action: Mouse pressed left at (803, 419)
Screenshot: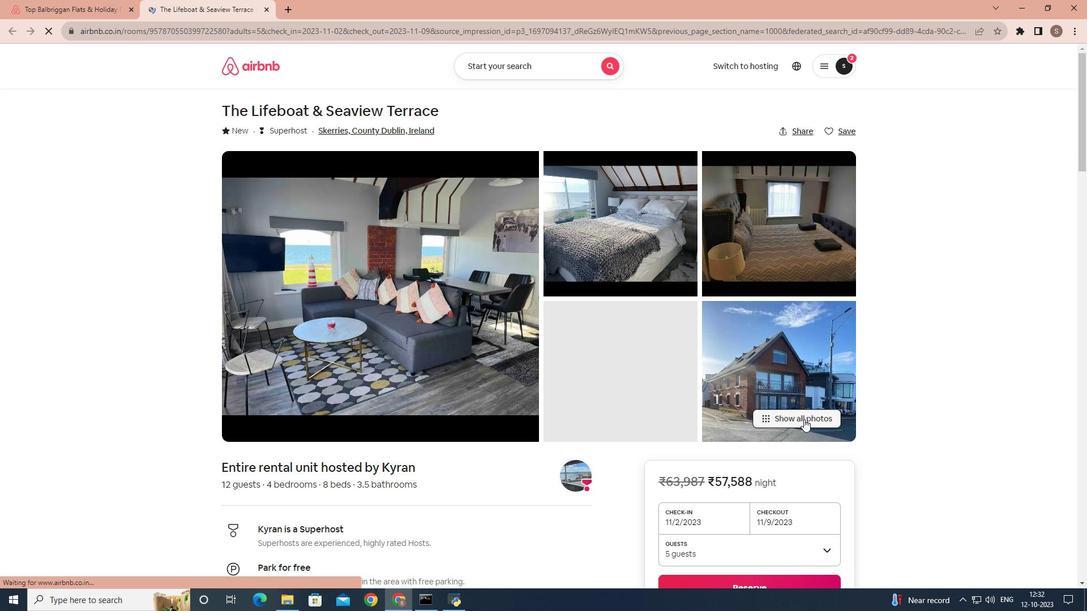 
Action: Mouse scrolled (803, 418) with delta (0, 0)
Screenshot: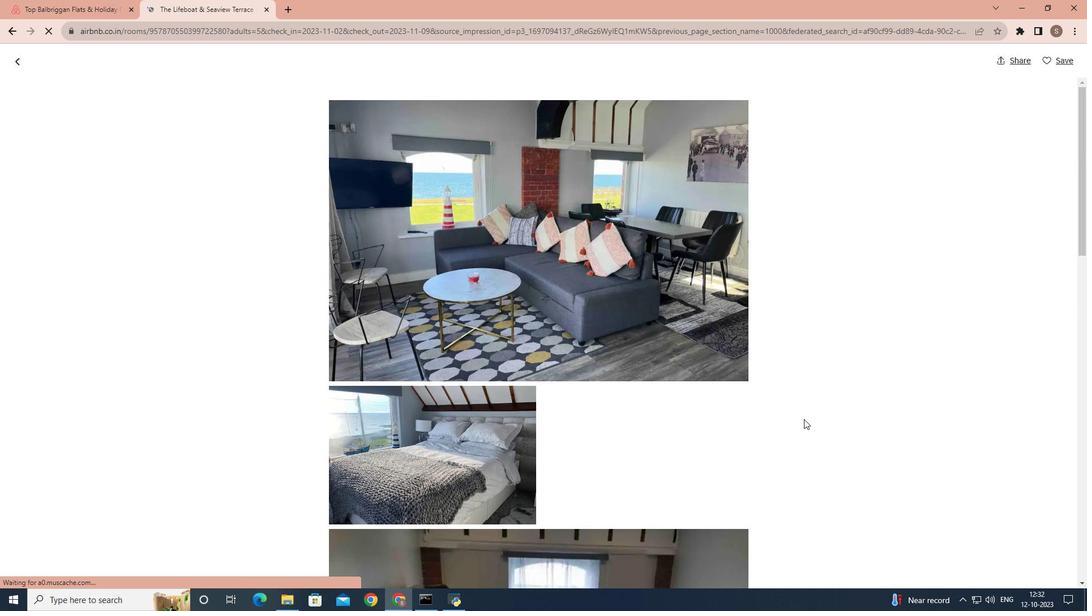 
Action: Mouse scrolled (803, 418) with delta (0, 0)
Screenshot: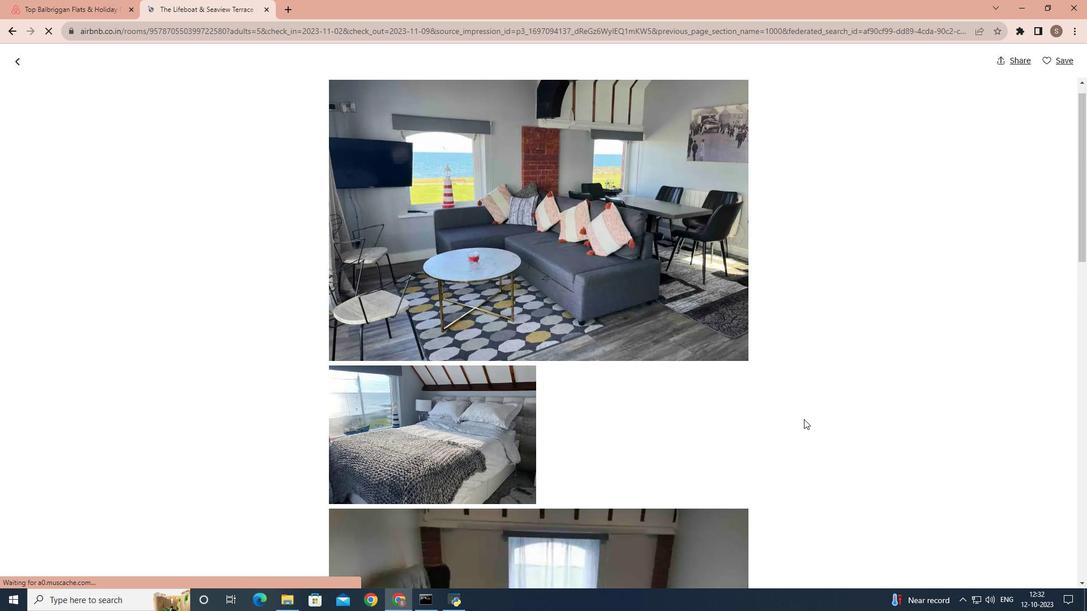 
Action: Mouse scrolled (803, 418) with delta (0, 0)
Screenshot: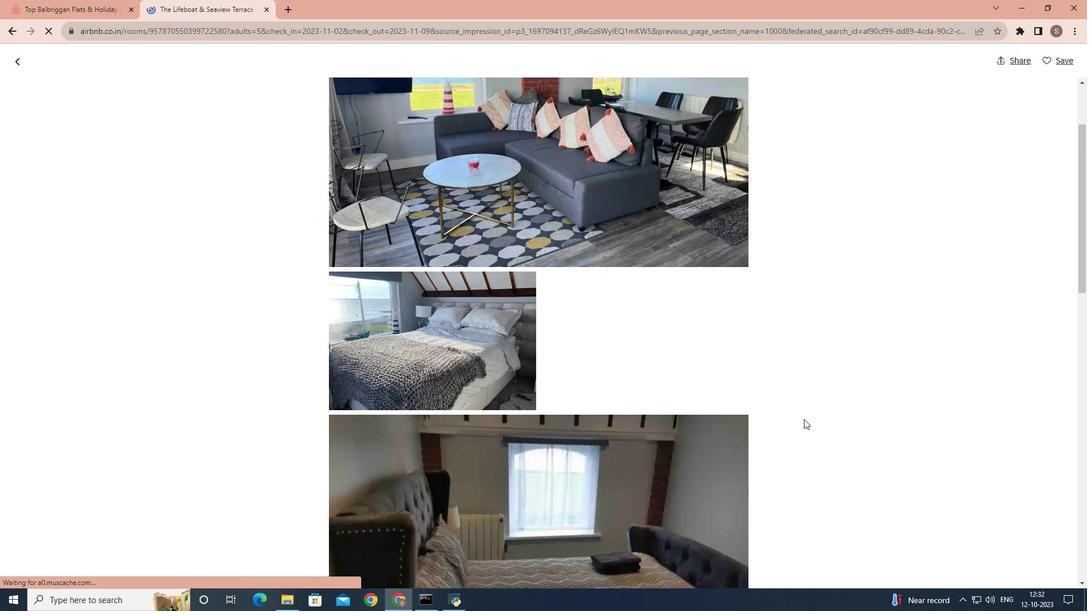 
Action: Mouse scrolled (803, 418) with delta (0, 0)
Screenshot: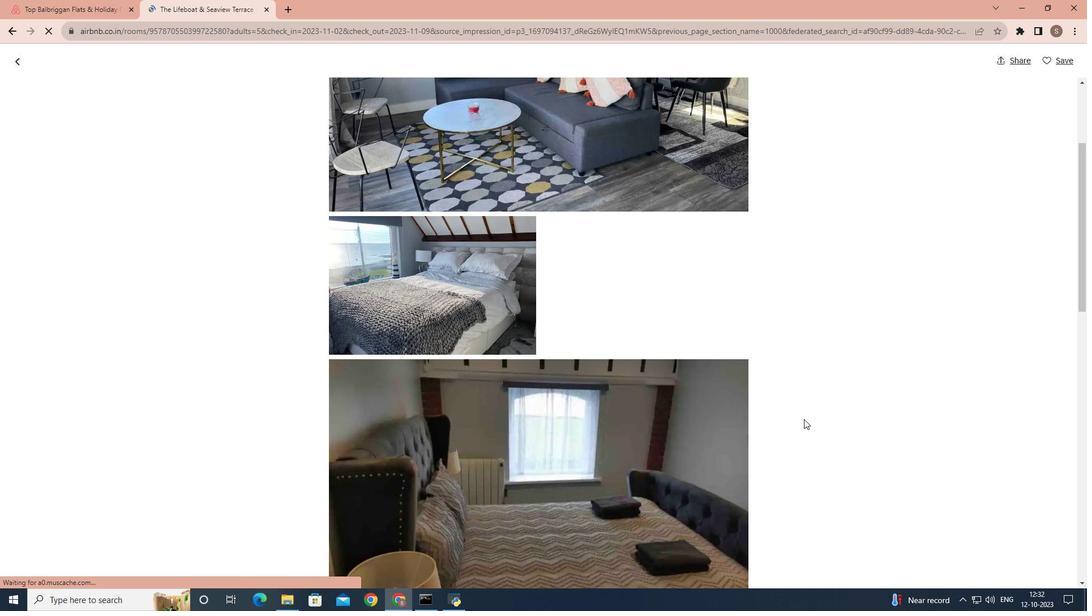 
Action: Mouse scrolled (803, 418) with delta (0, 0)
Screenshot: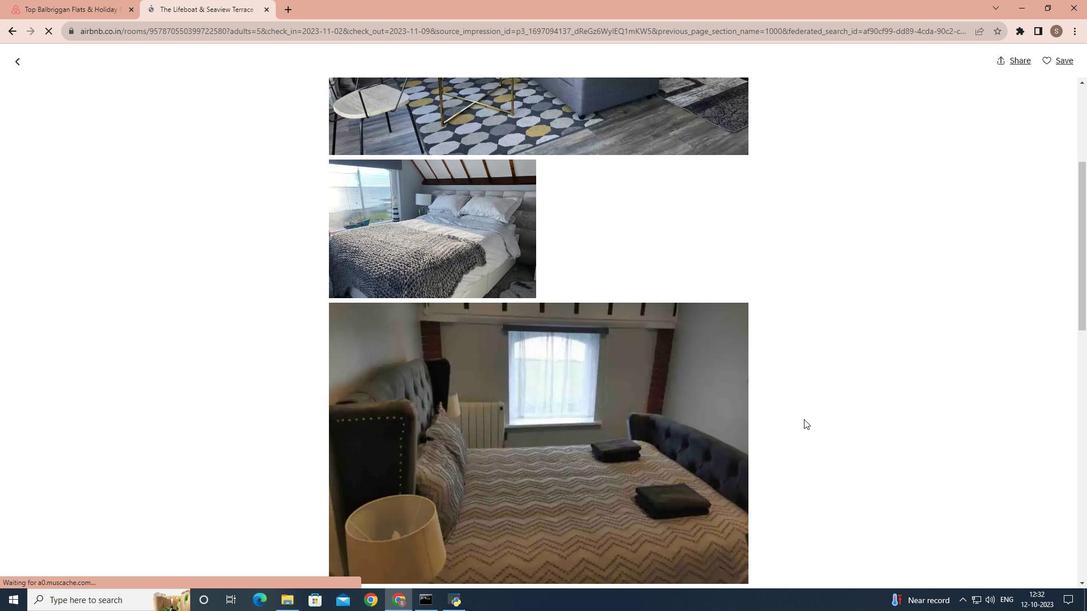 
Action: Mouse scrolled (803, 418) with delta (0, 0)
Screenshot: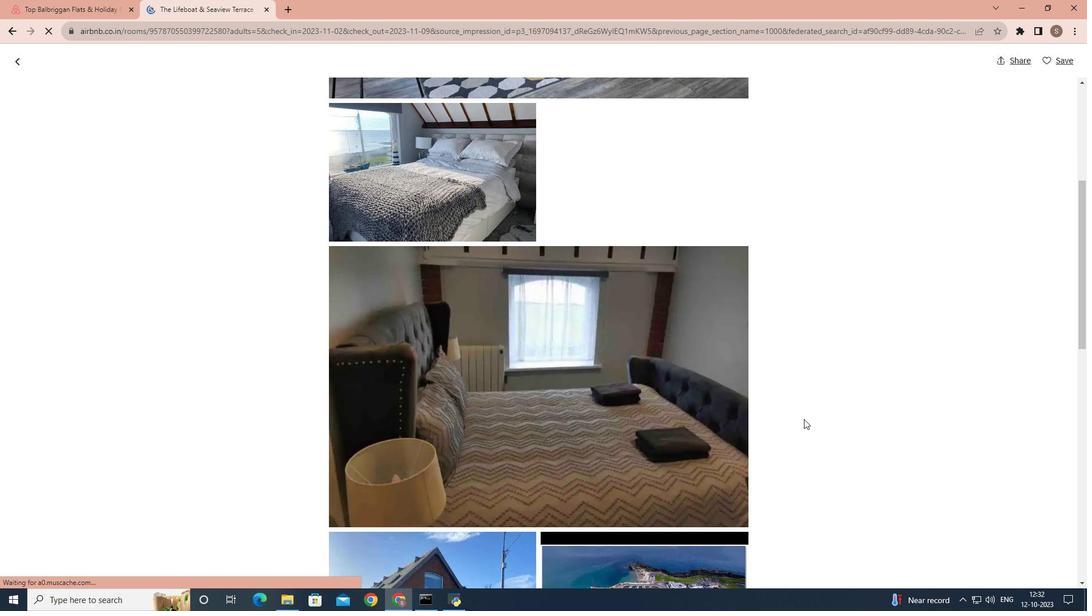 
Action: Mouse scrolled (803, 418) with delta (0, 0)
Screenshot: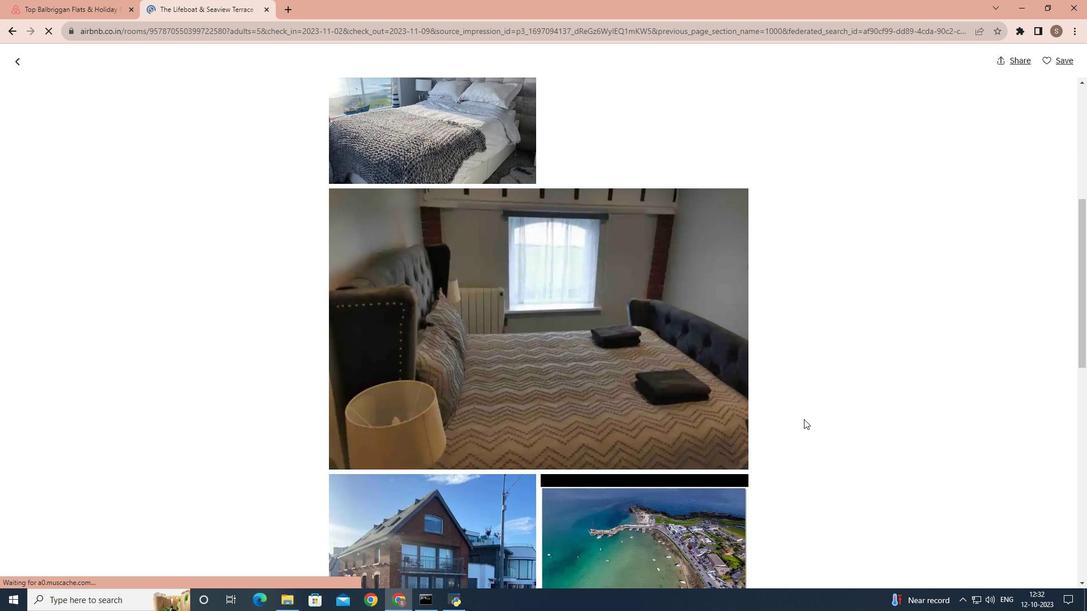 
Action: Mouse scrolled (803, 418) with delta (0, 0)
Screenshot: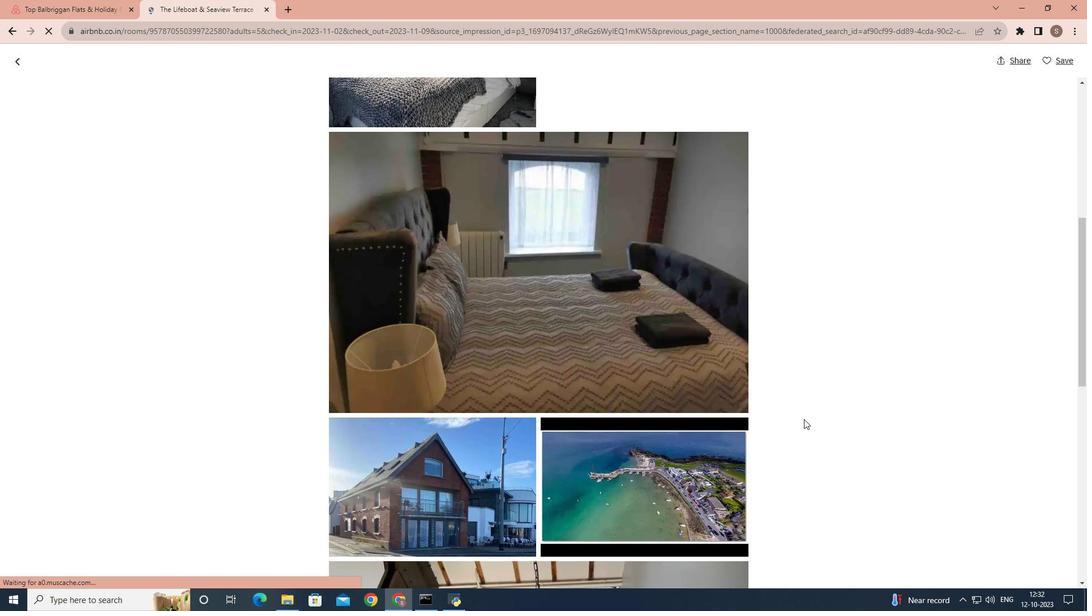 
Action: Mouse scrolled (803, 418) with delta (0, 0)
Screenshot: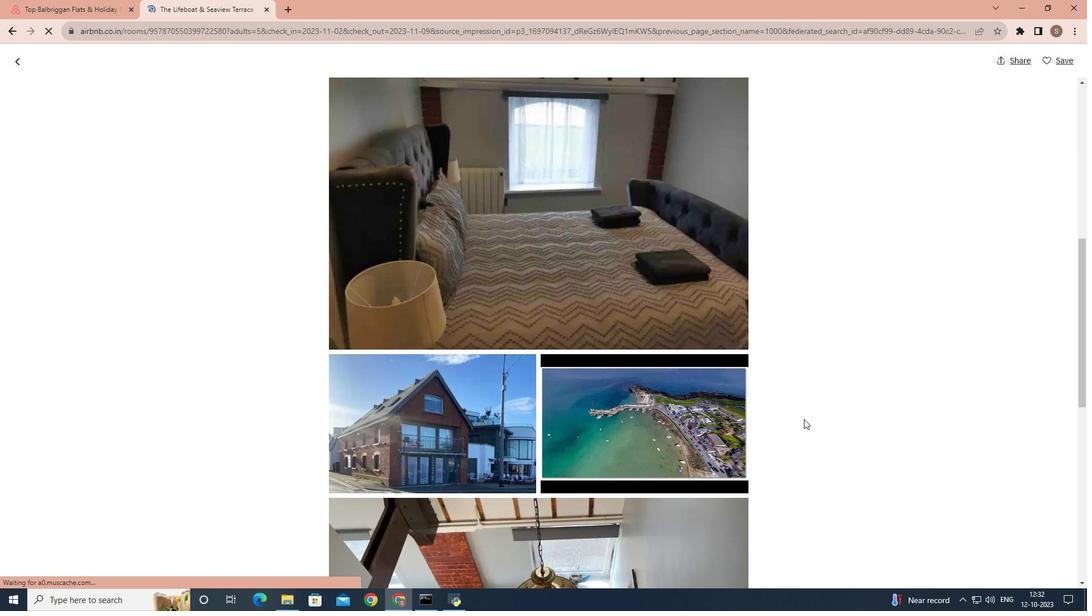 
Action: Mouse scrolled (803, 418) with delta (0, 0)
Screenshot: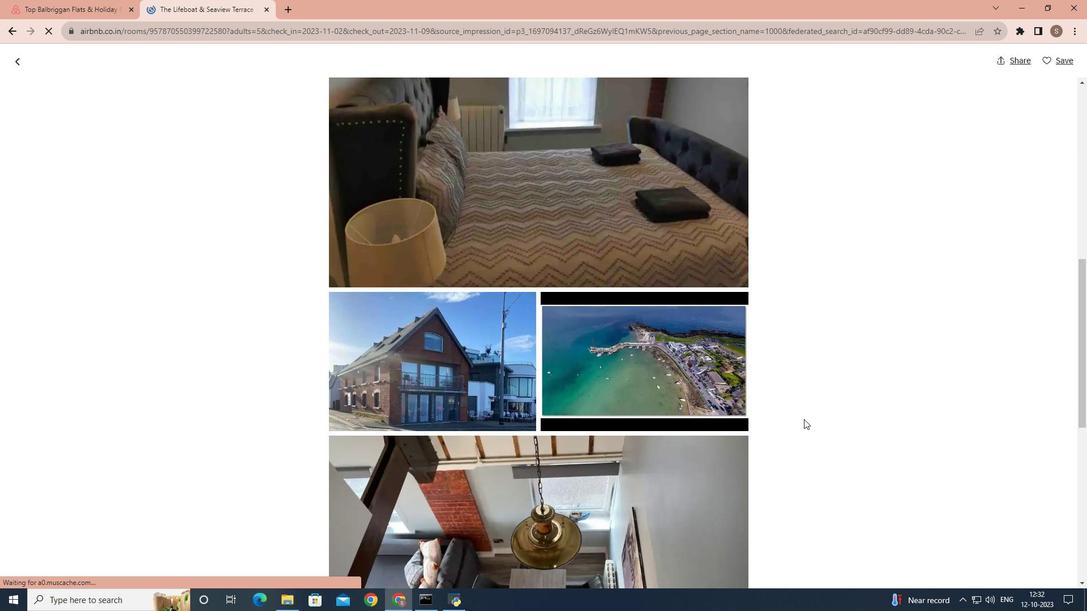 
Action: Mouse scrolled (803, 418) with delta (0, 0)
Screenshot: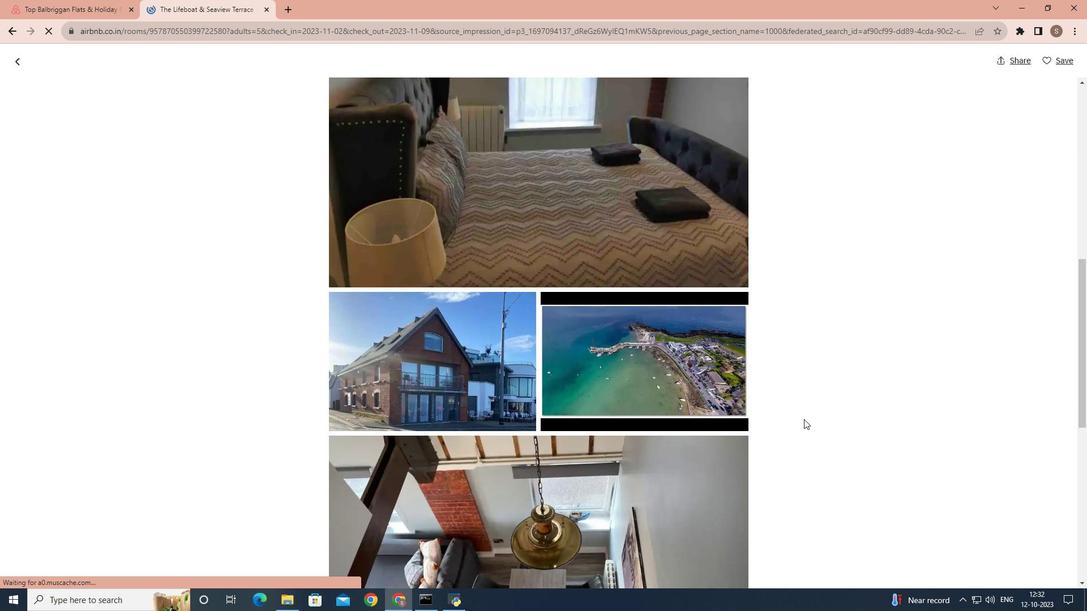 
Action: Mouse scrolled (803, 418) with delta (0, 0)
Screenshot: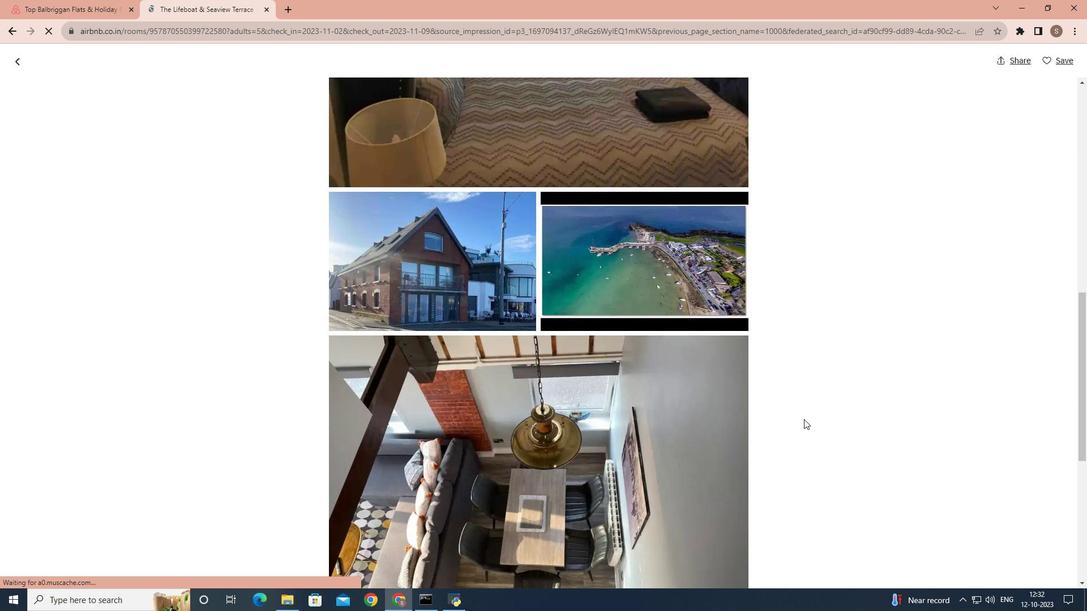 
Action: Mouse scrolled (803, 418) with delta (0, 0)
Screenshot: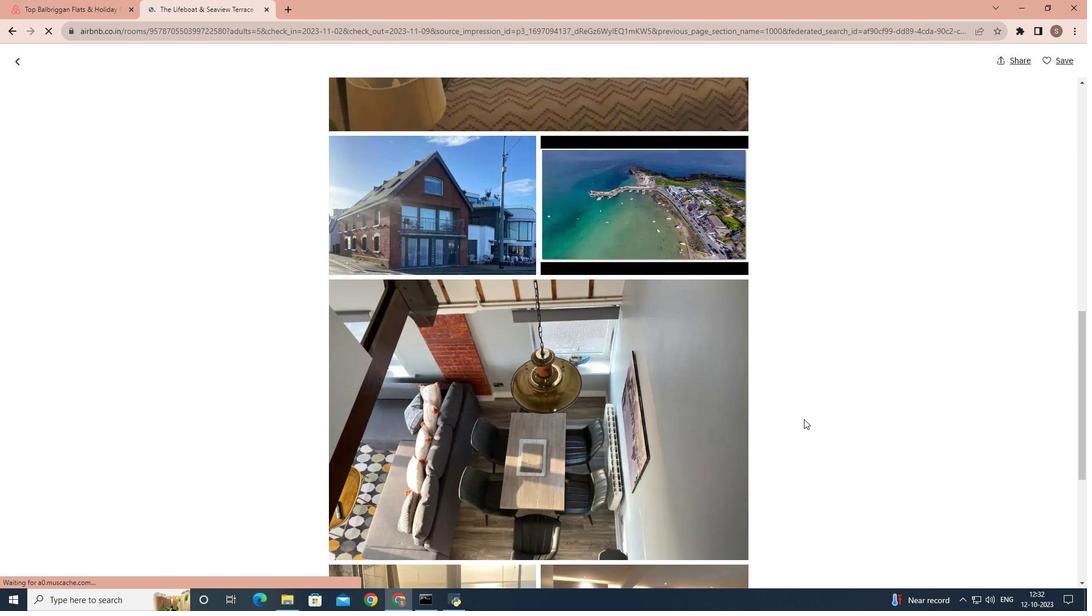 
Action: Mouse scrolled (803, 418) with delta (0, 0)
Screenshot: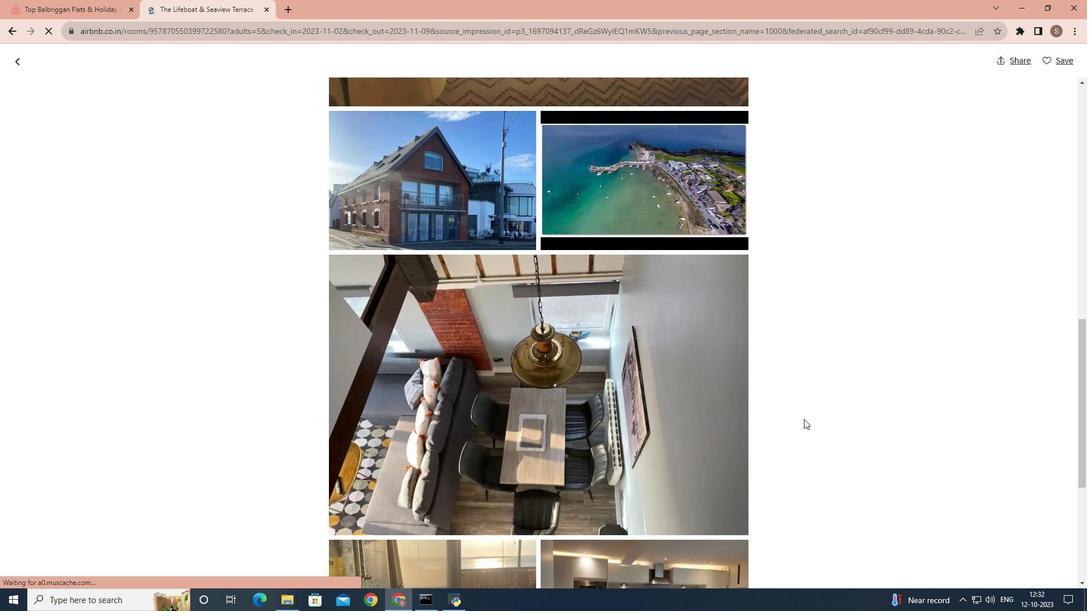 
Action: Mouse scrolled (803, 418) with delta (0, 0)
Screenshot: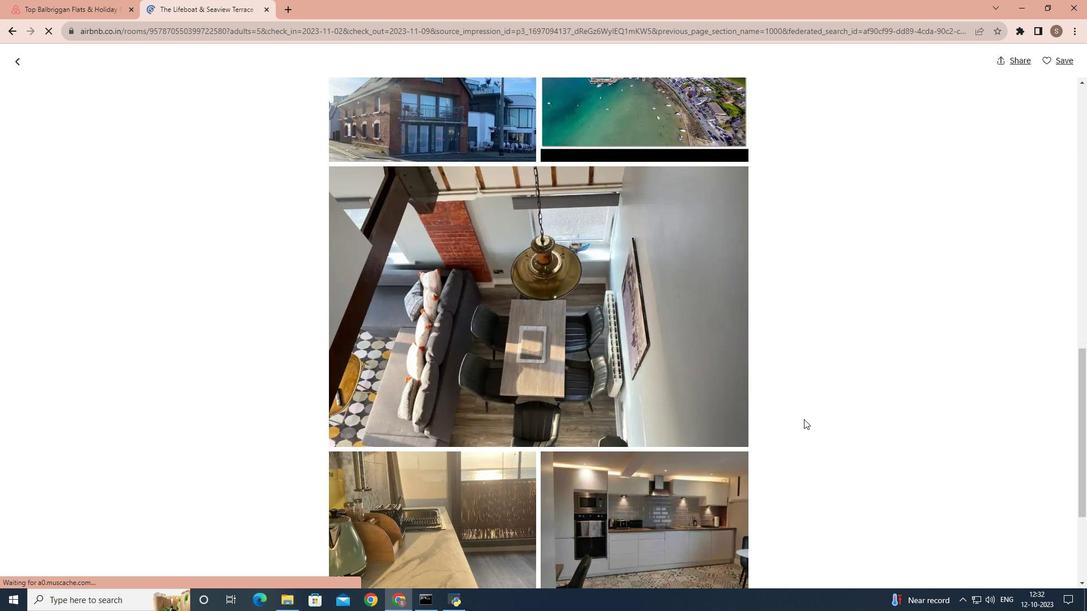 
Action: Mouse scrolled (803, 418) with delta (0, 0)
Screenshot: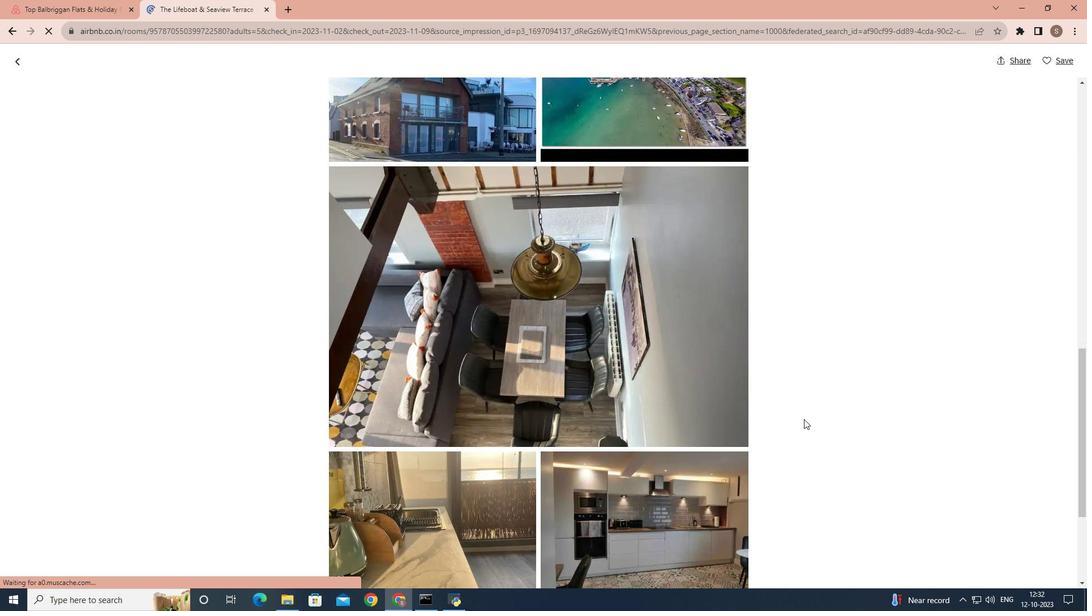 
Action: Mouse scrolled (803, 418) with delta (0, 0)
Screenshot: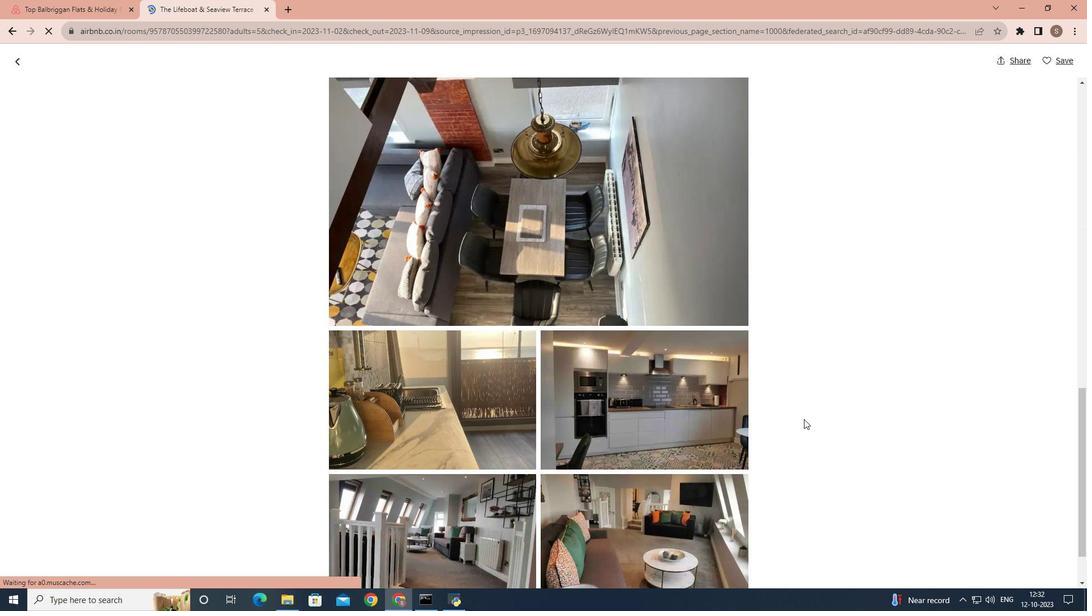 
Action: Mouse scrolled (803, 418) with delta (0, 0)
Screenshot: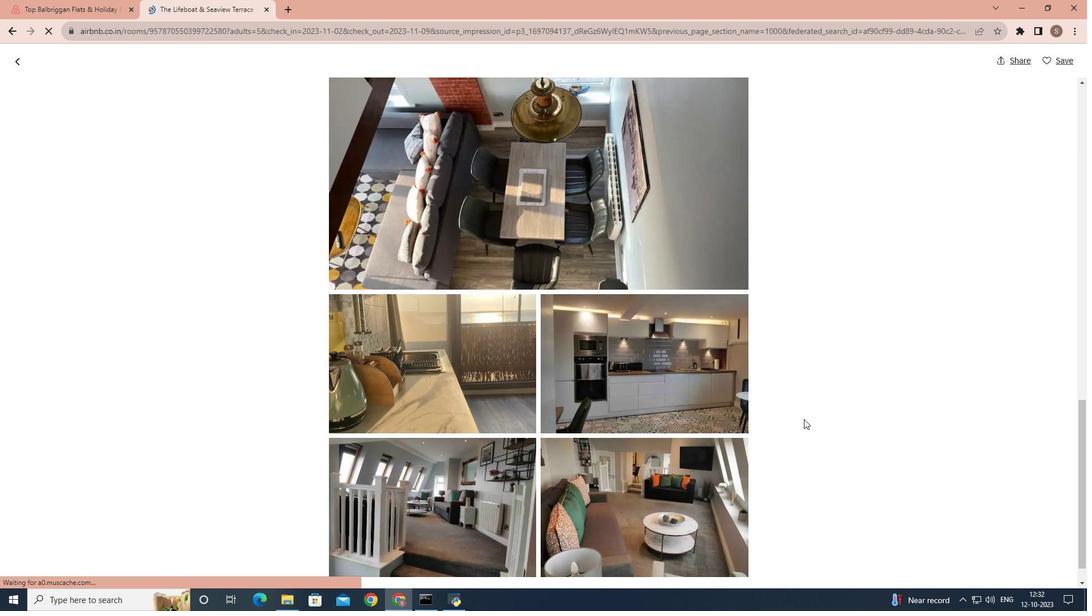 
Action: Mouse scrolled (803, 418) with delta (0, 0)
Screenshot: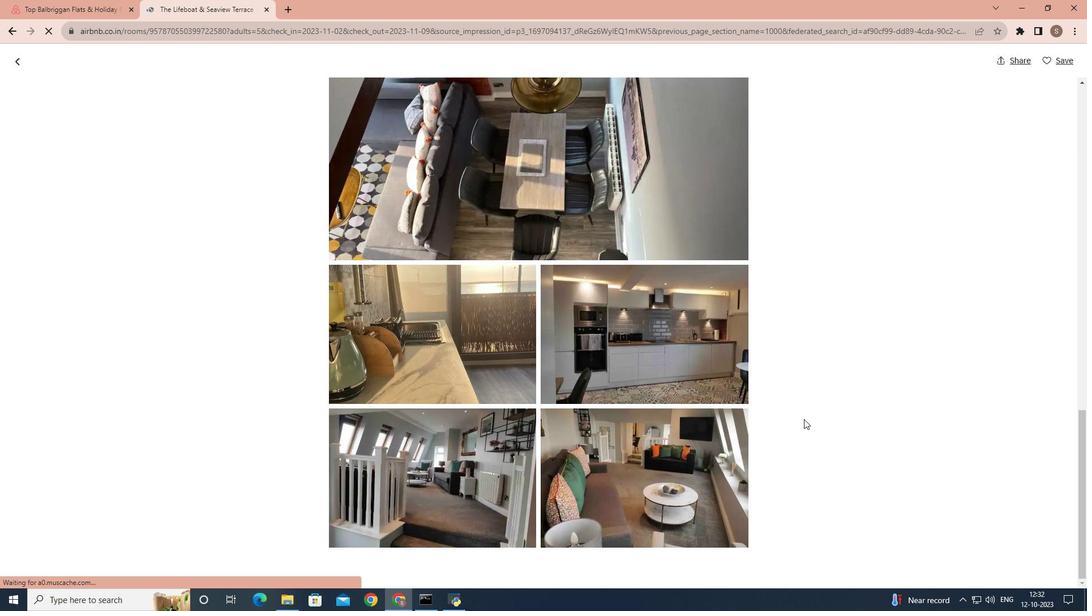 
Action: Mouse scrolled (803, 418) with delta (0, 0)
Screenshot: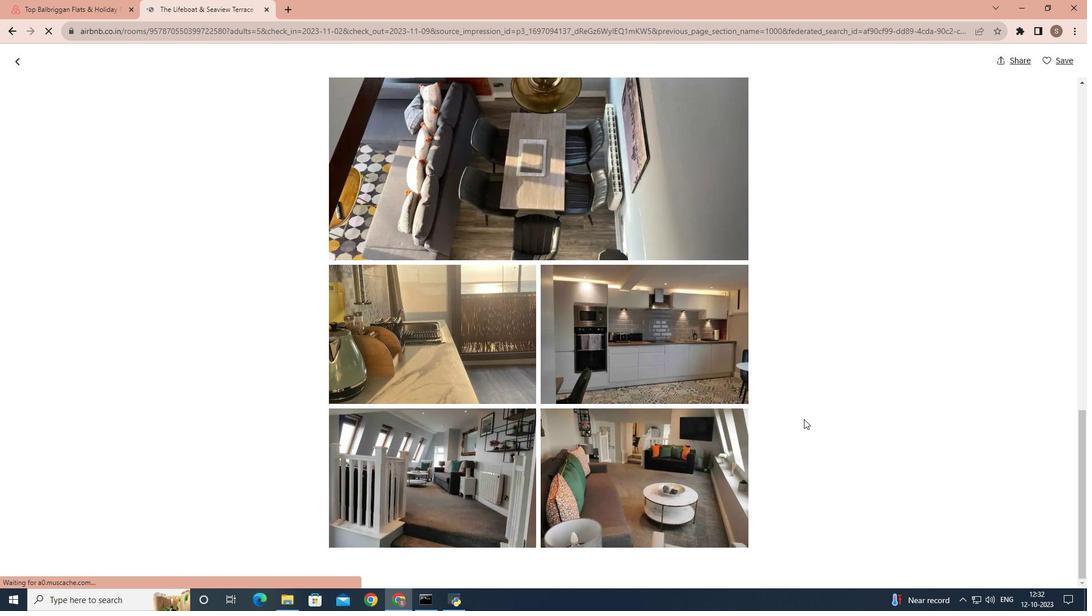 
Action: Mouse scrolled (803, 418) with delta (0, 0)
Screenshot: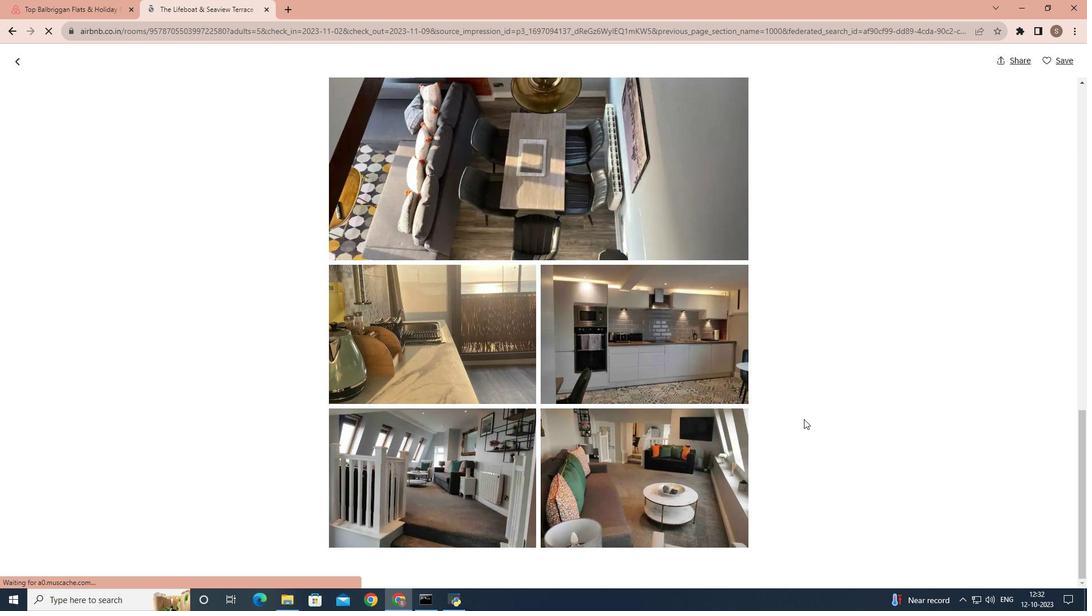 
Action: Mouse scrolled (803, 418) with delta (0, 0)
Screenshot: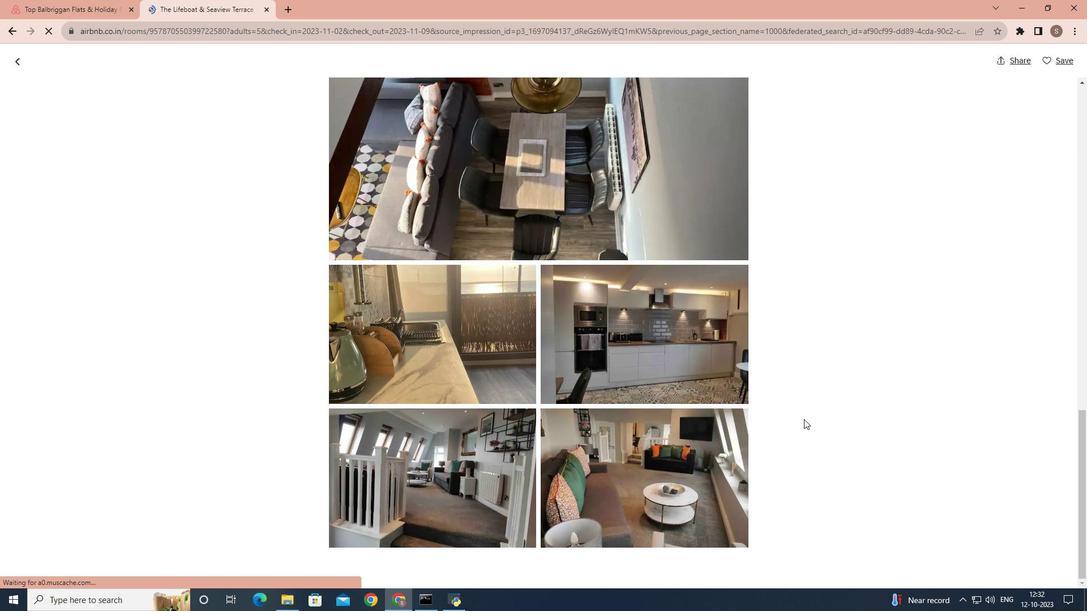 
Action: Mouse scrolled (803, 418) with delta (0, 0)
Screenshot: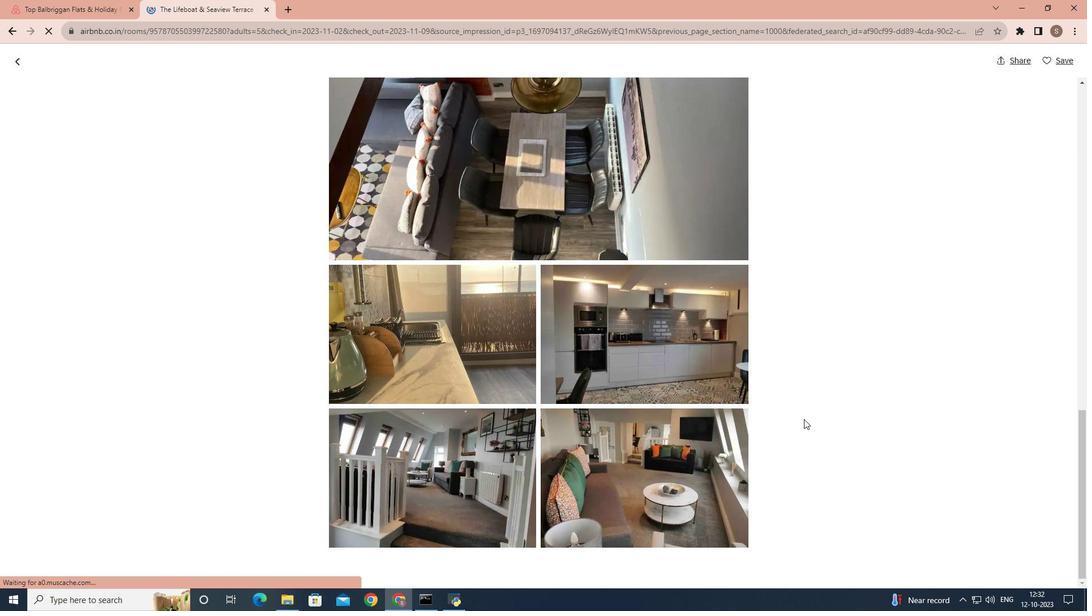 
Action: Mouse scrolled (803, 418) with delta (0, 0)
Screenshot: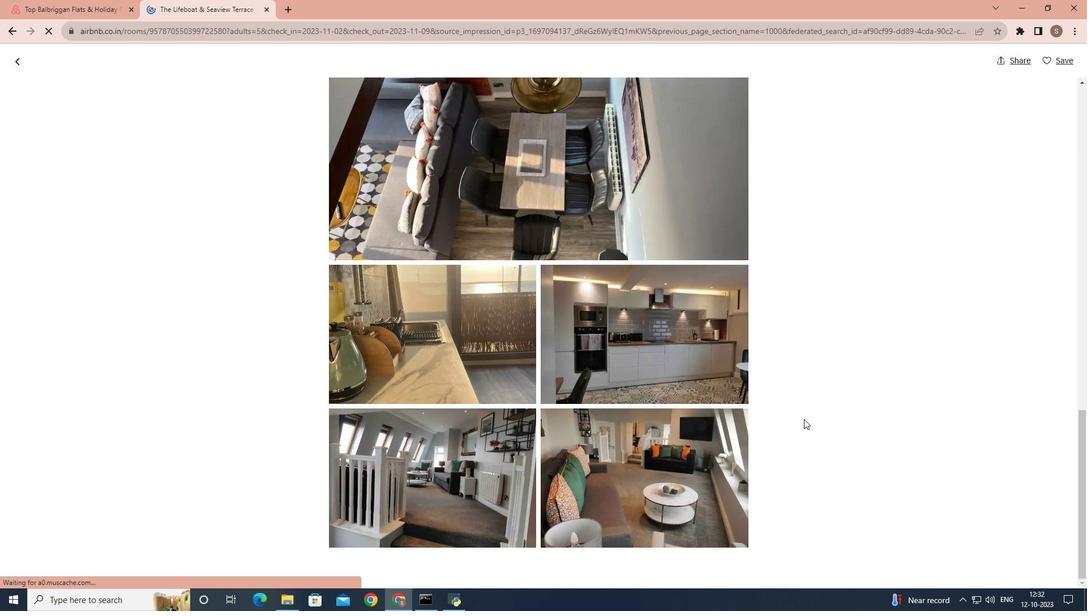 
Action: Mouse scrolled (803, 418) with delta (0, 0)
Screenshot: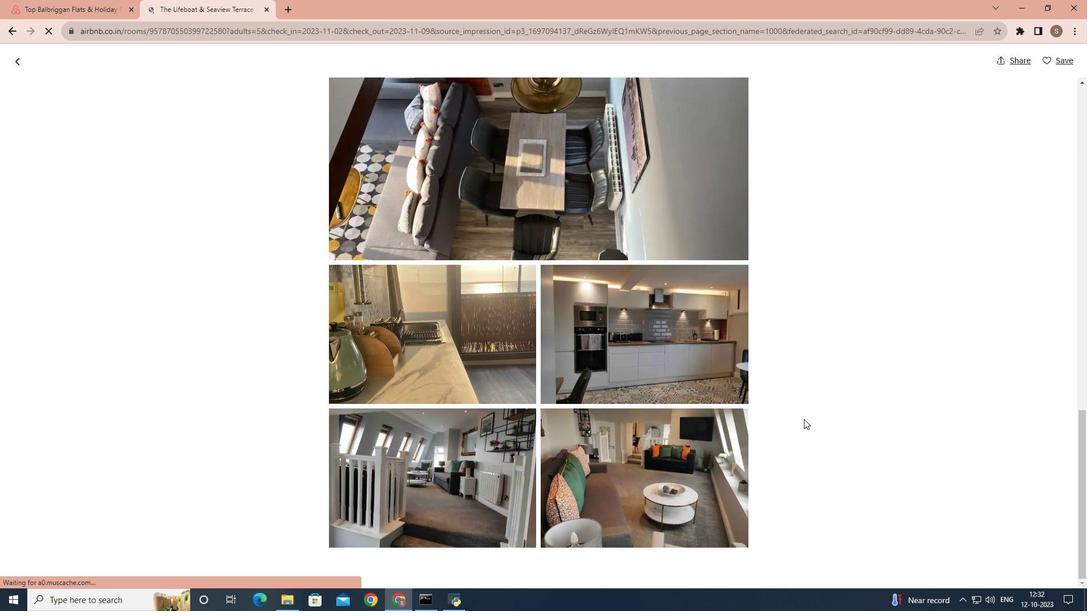 
Action: Mouse moved to (20, 62)
Screenshot: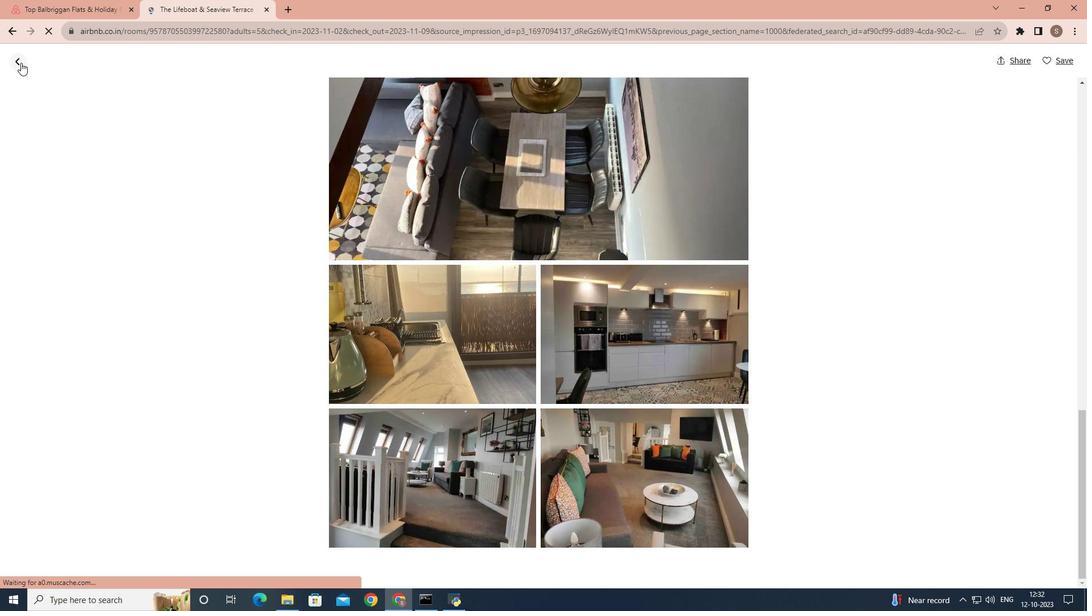 
Action: Mouse pressed left at (20, 62)
Screenshot: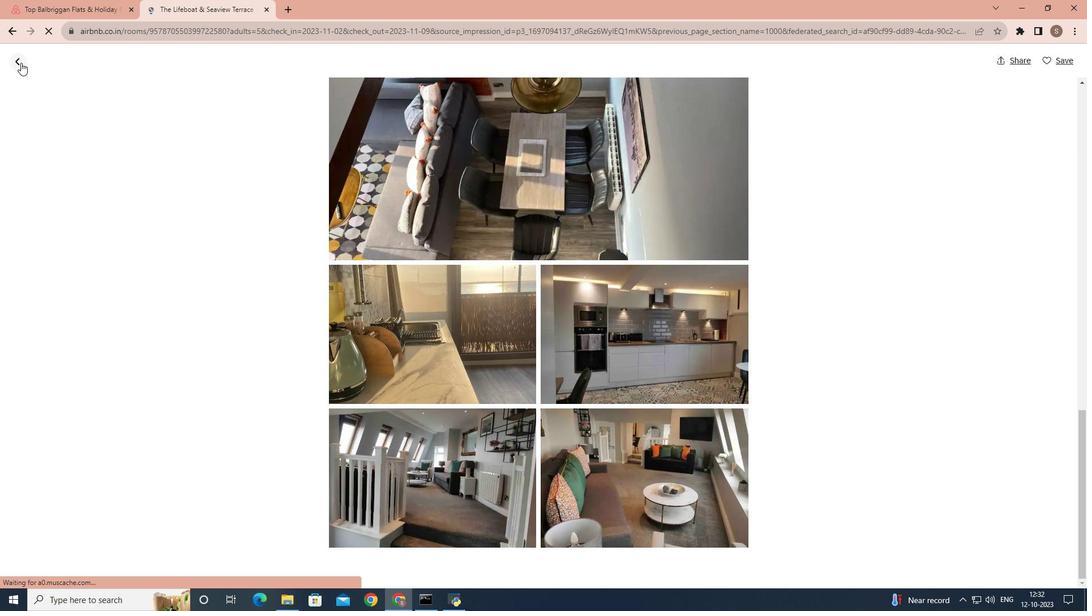 
Action: Mouse moved to (565, 318)
Screenshot: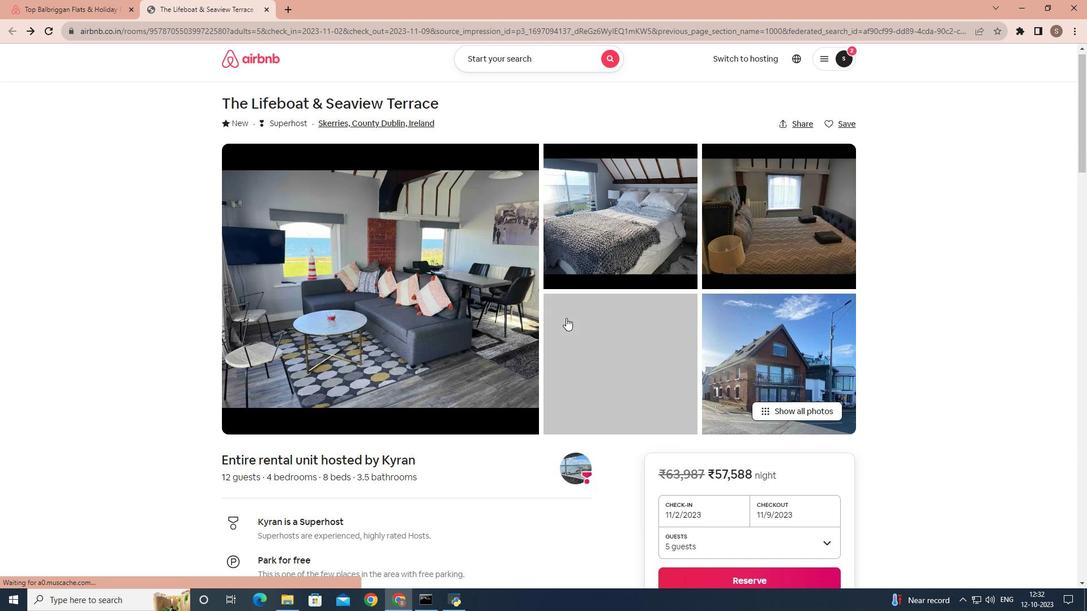 
Action: Mouse scrolled (565, 317) with delta (0, 0)
Screenshot: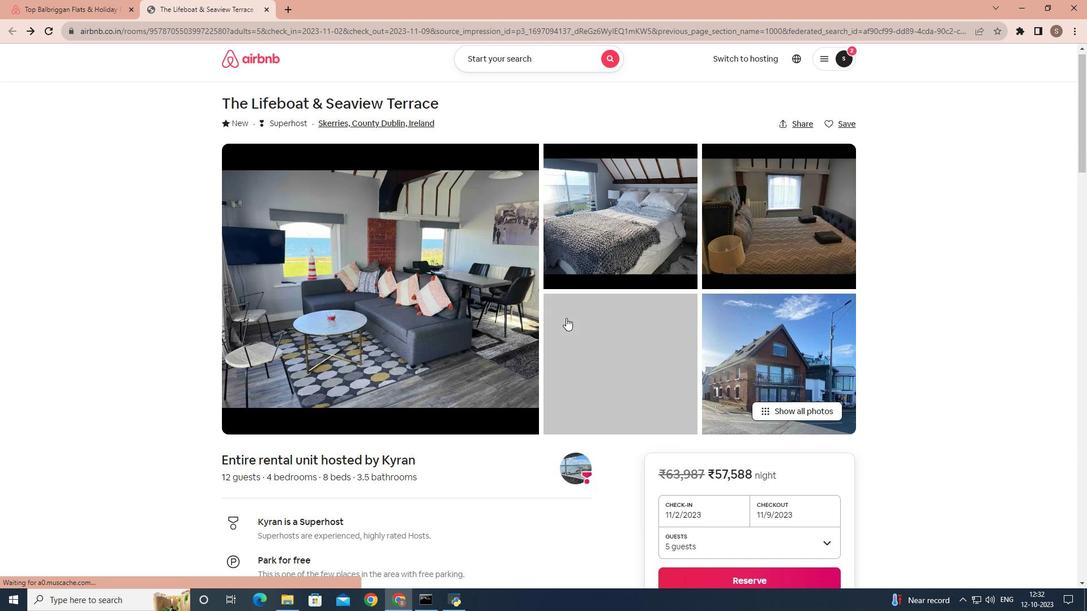
Action: Mouse moved to (566, 318)
Screenshot: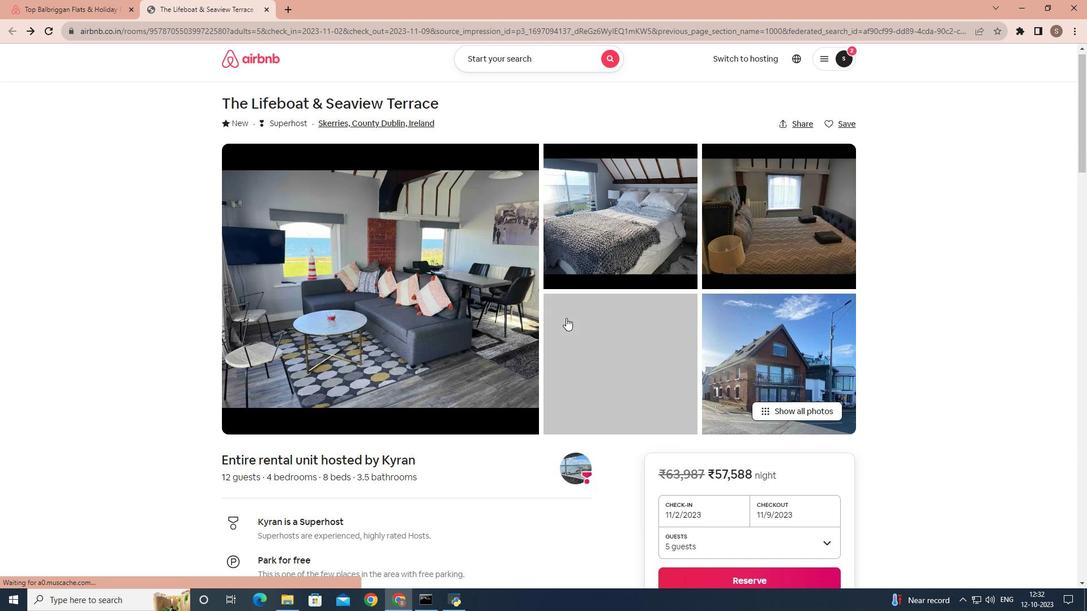 
Action: Mouse scrolled (566, 317) with delta (0, 0)
Screenshot: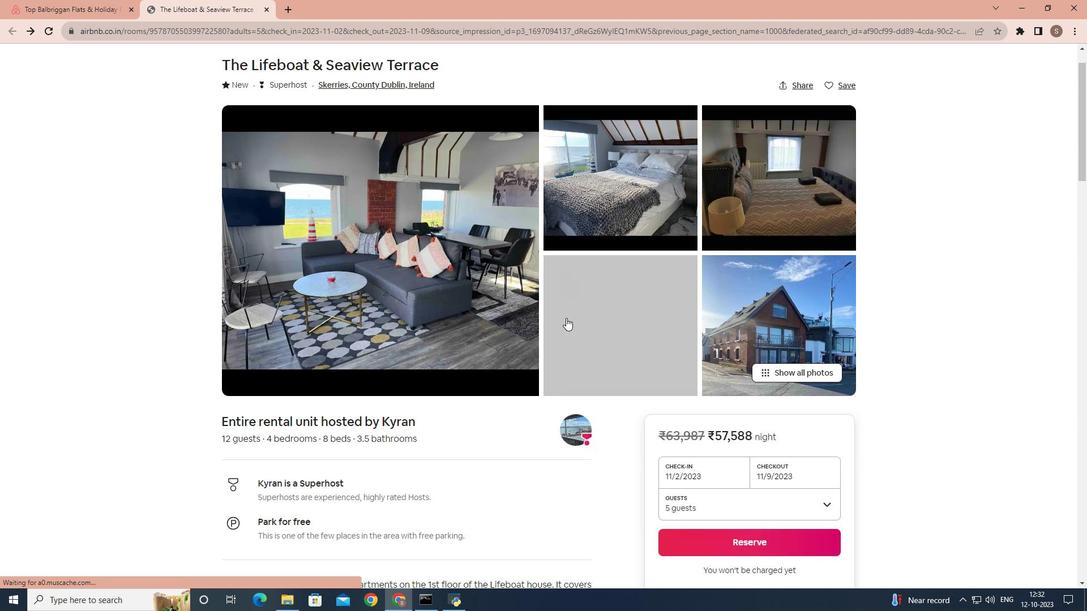 
Action: Mouse scrolled (566, 317) with delta (0, 0)
Screenshot: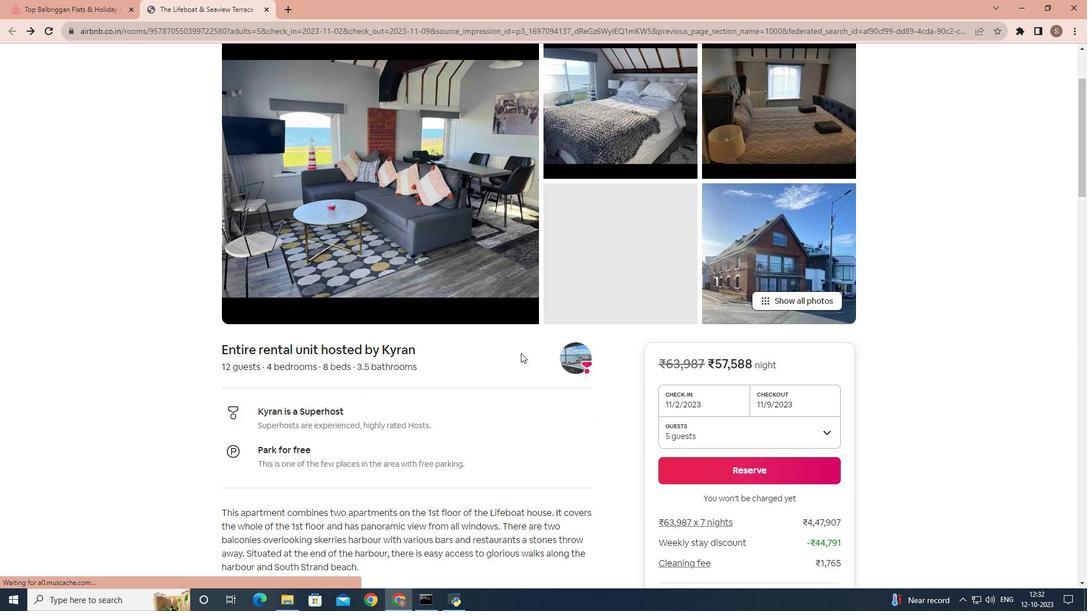 
Action: Mouse moved to (553, 331)
Screenshot: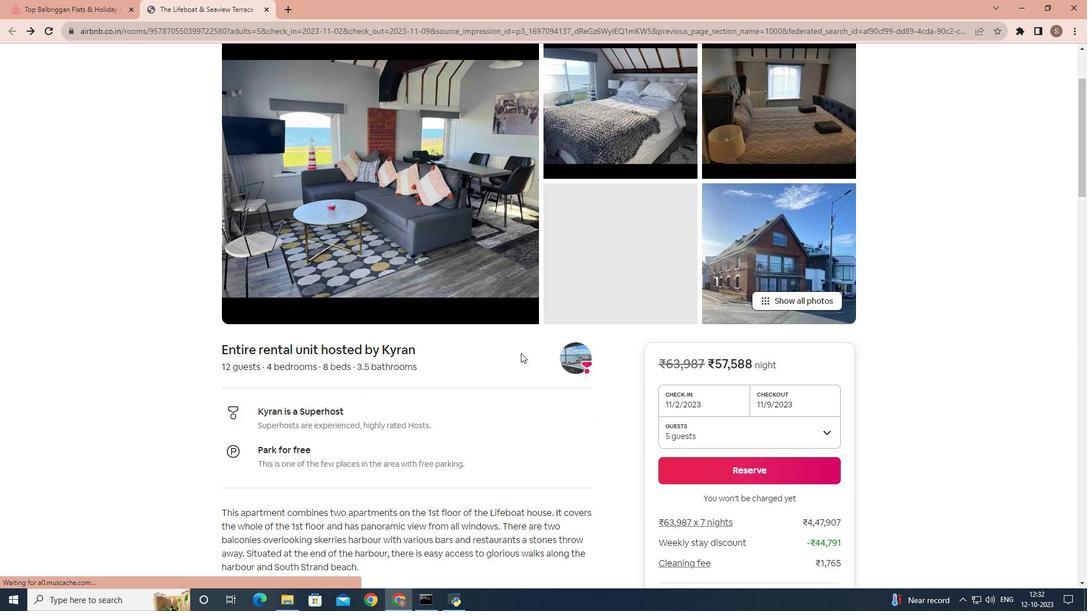 
Action: Mouse scrolled (553, 331) with delta (0, 0)
Screenshot: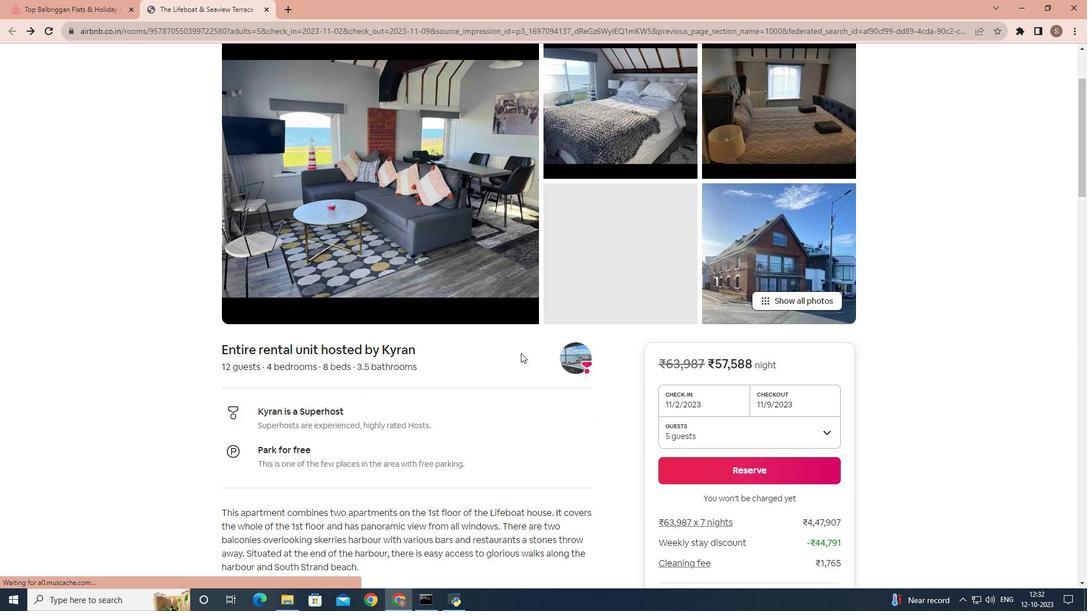 
Action: Mouse moved to (515, 357)
Screenshot: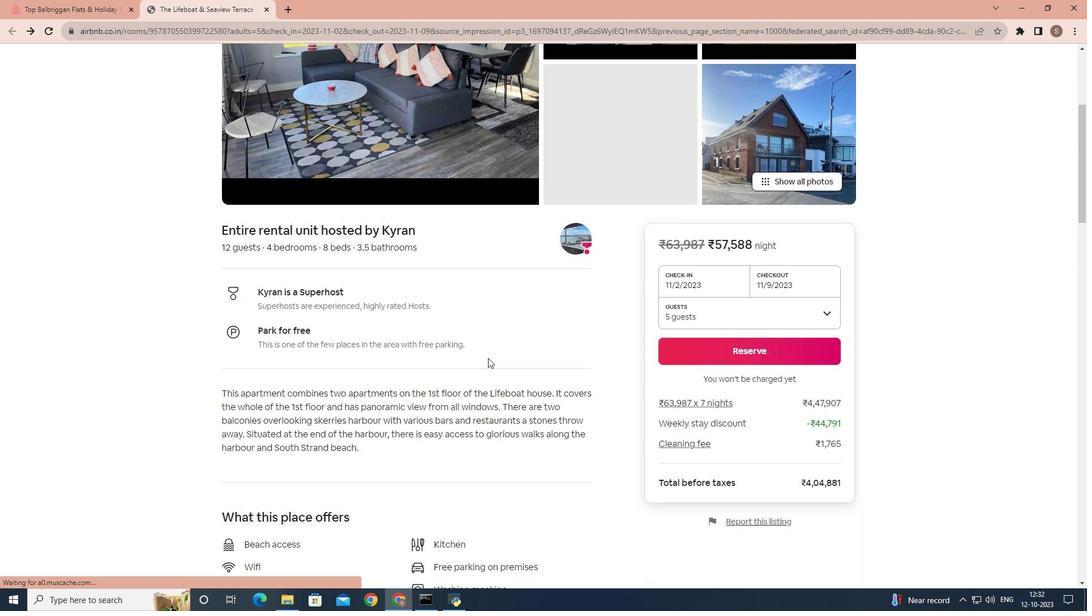 
Action: Mouse scrolled (515, 356) with delta (0, 0)
Screenshot: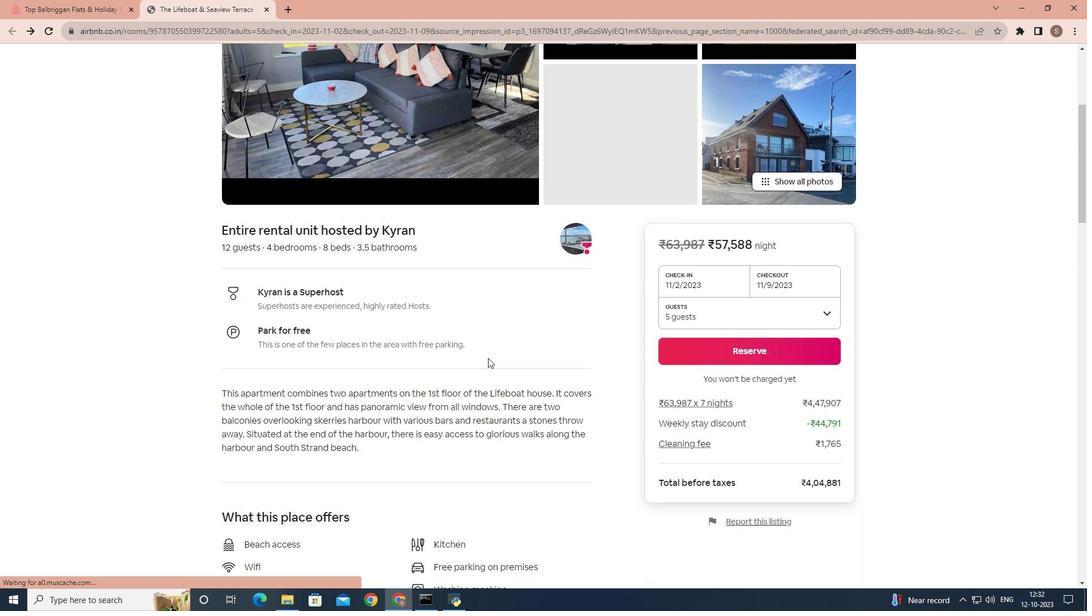 
Action: Mouse moved to (417, 340)
Screenshot: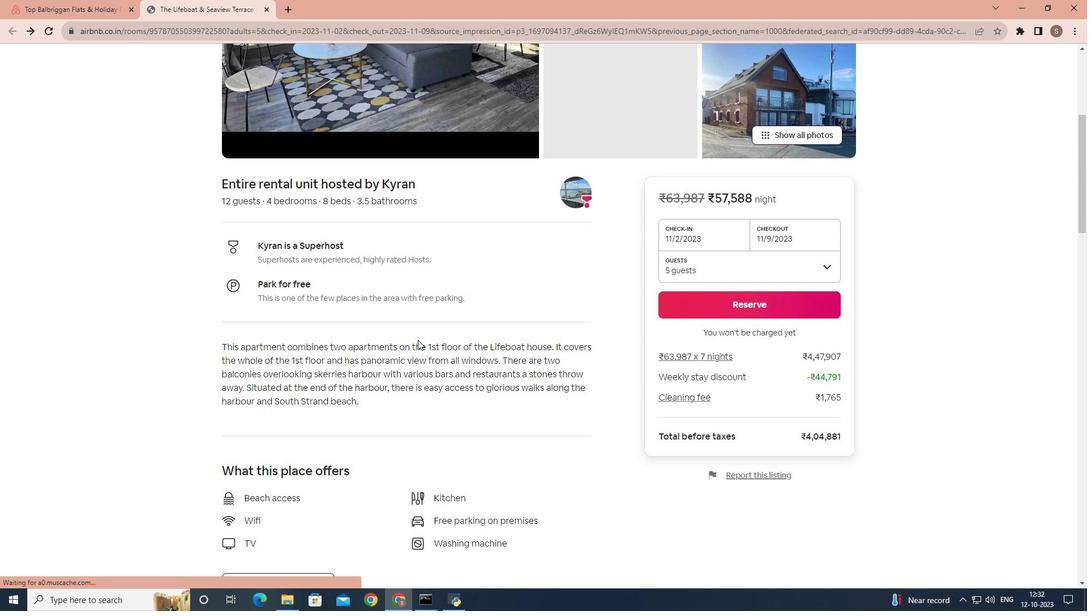 
Action: Mouse scrolled (417, 339) with delta (0, 0)
Screenshot: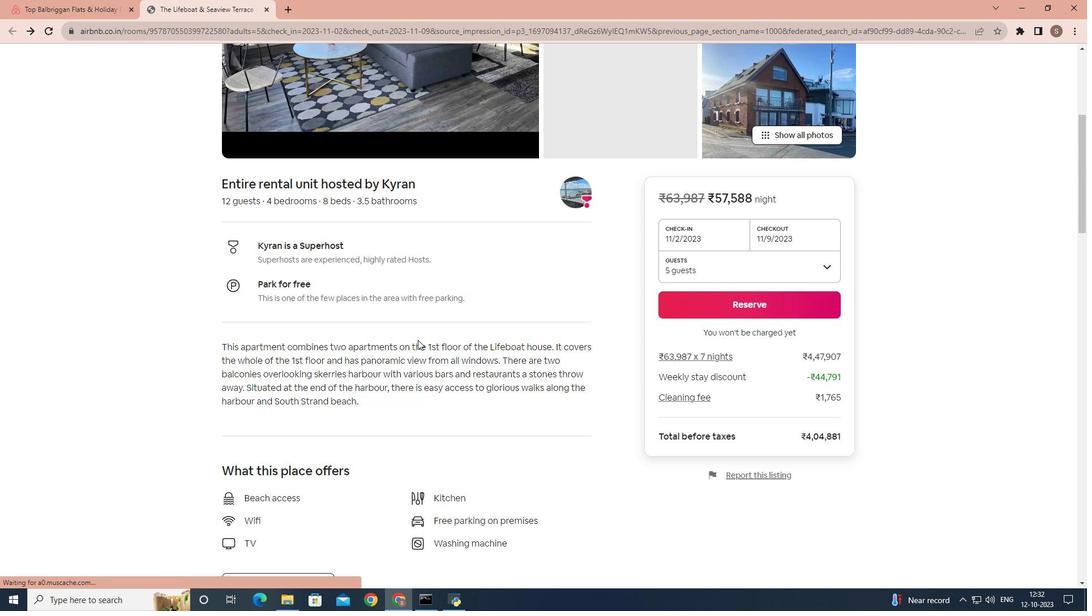 
Action: Mouse scrolled (417, 339) with delta (0, 0)
Screenshot: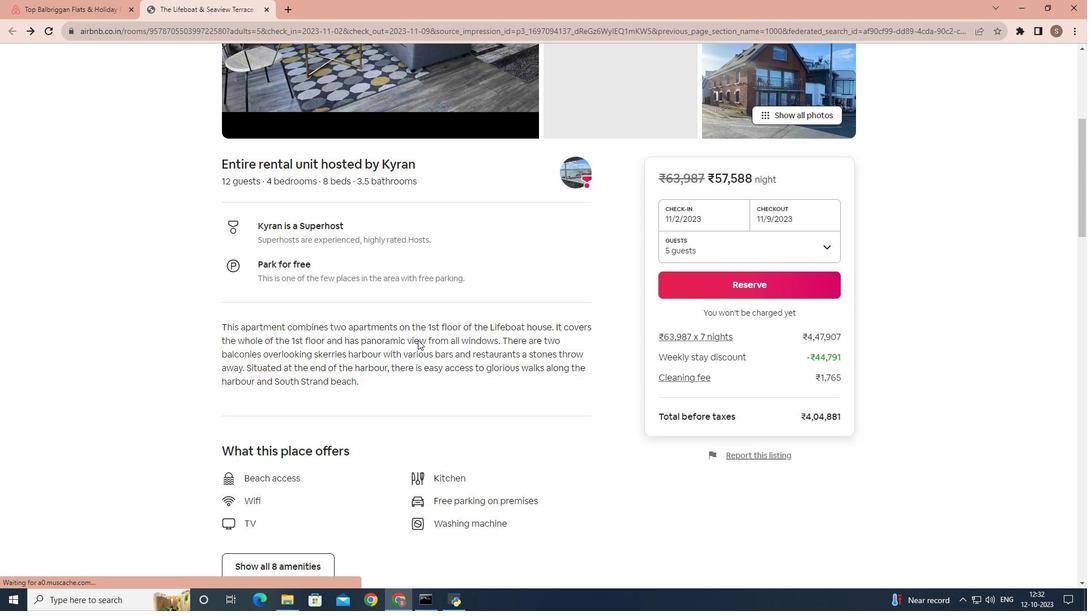 
Action: Mouse moved to (417, 340)
Screenshot: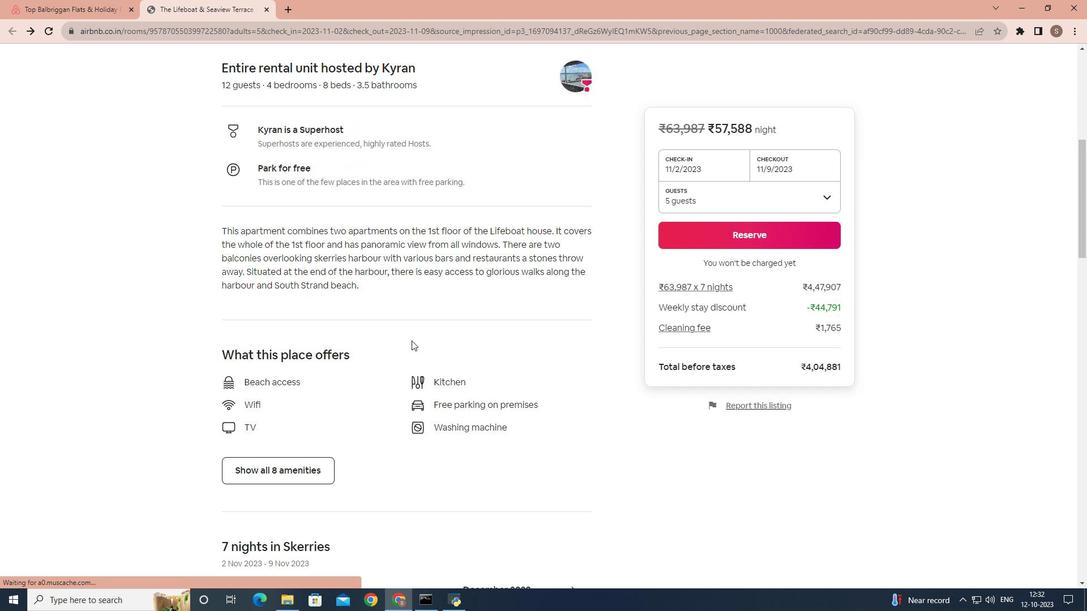 
Action: Mouse scrolled (417, 339) with delta (0, 0)
Screenshot: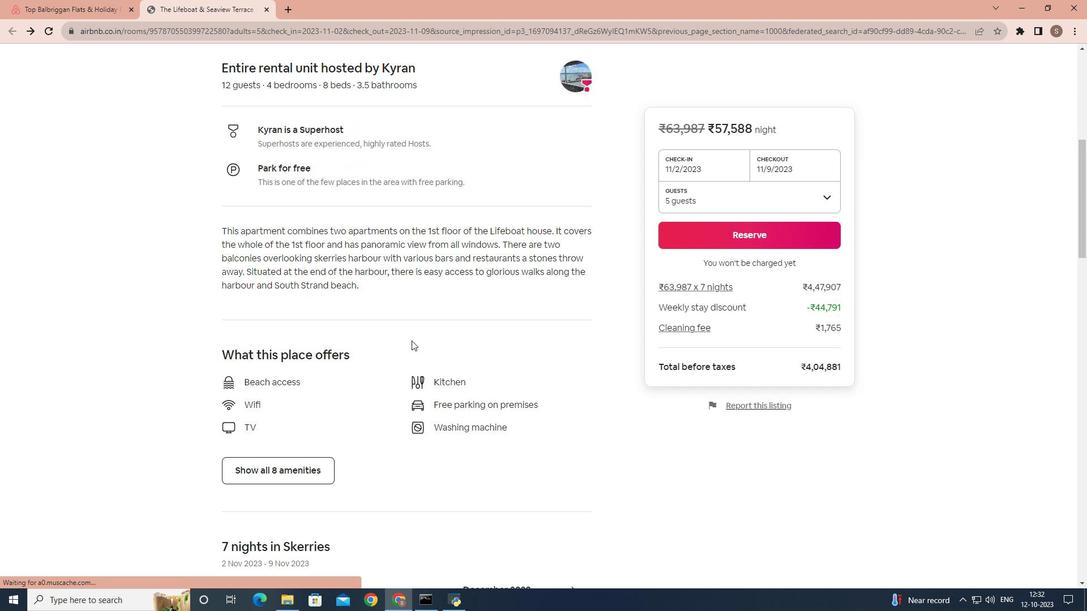 
Action: Mouse moved to (412, 340)
Screenshot: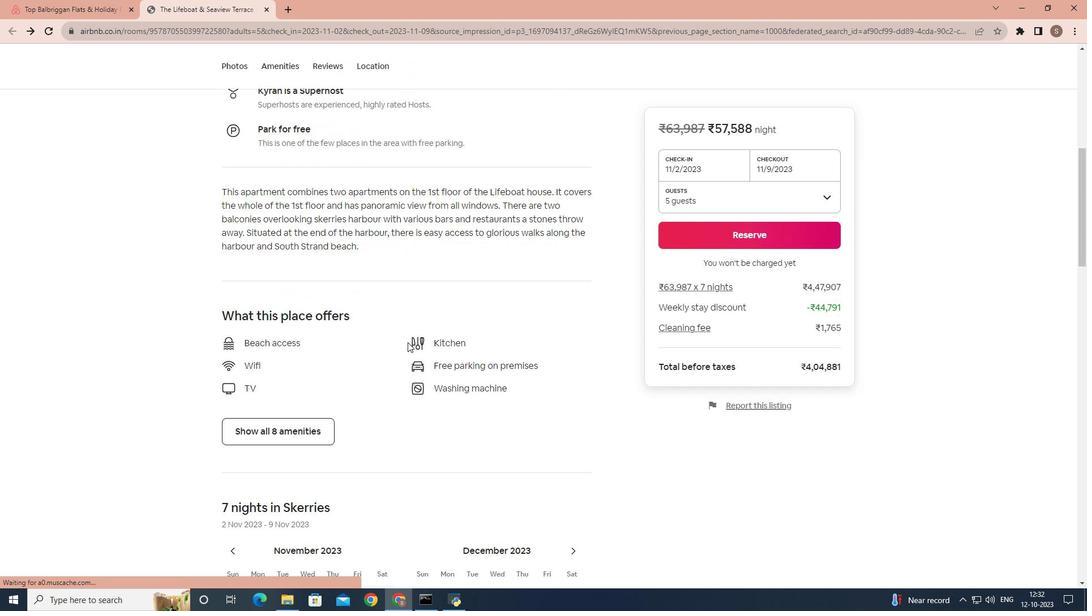
Action: Mouse scrolled (412, 340) with delta (0, 0)
Screenshot: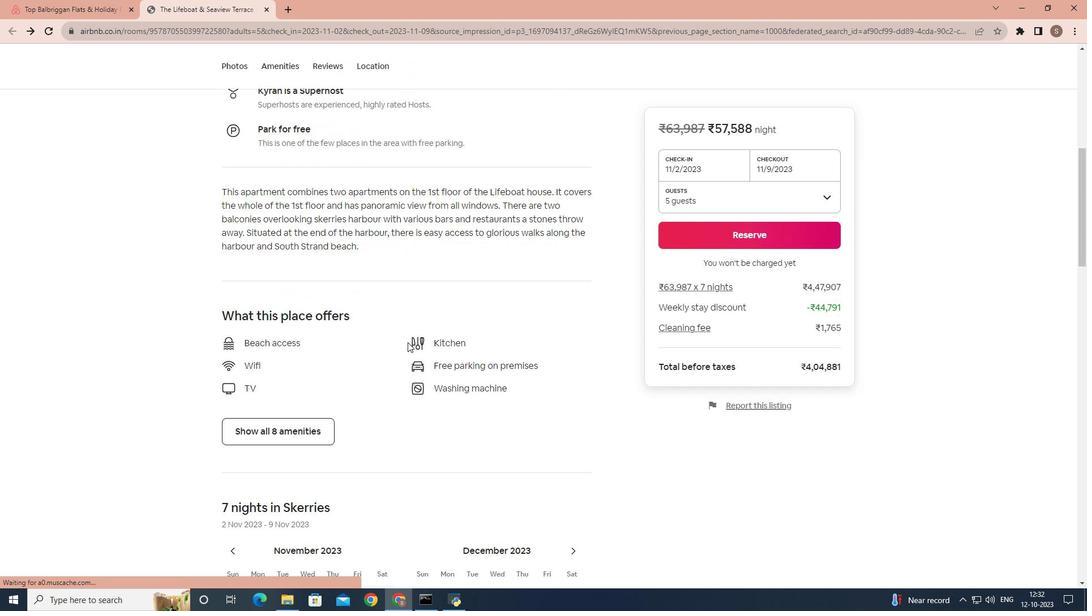 
Action: Mouse moved to (299, 371)
Screenshot: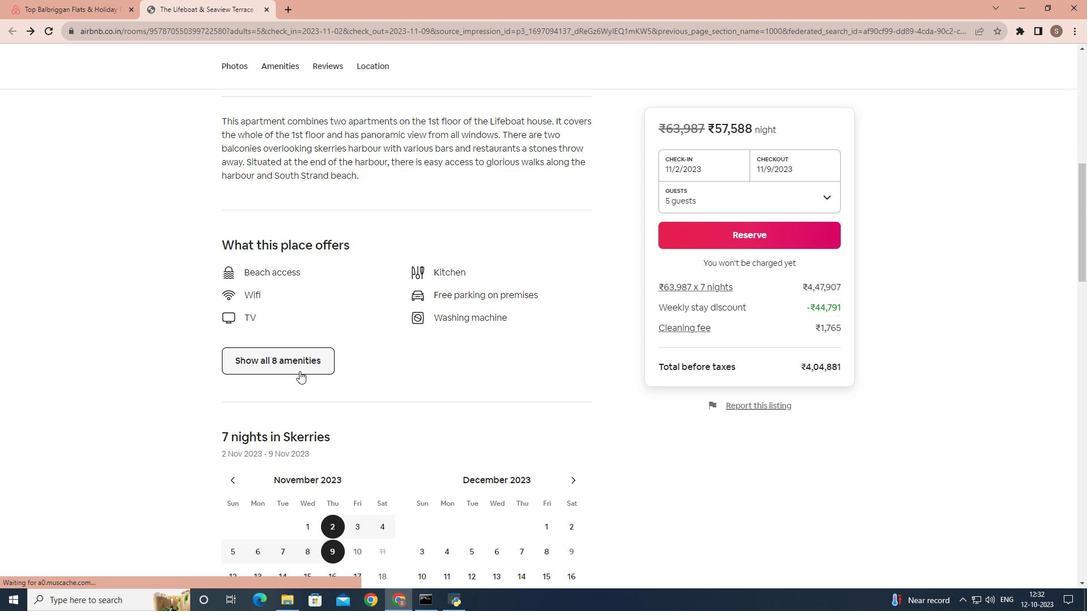 
Action: Mouse pressed left at (299, 371)
Screenshot: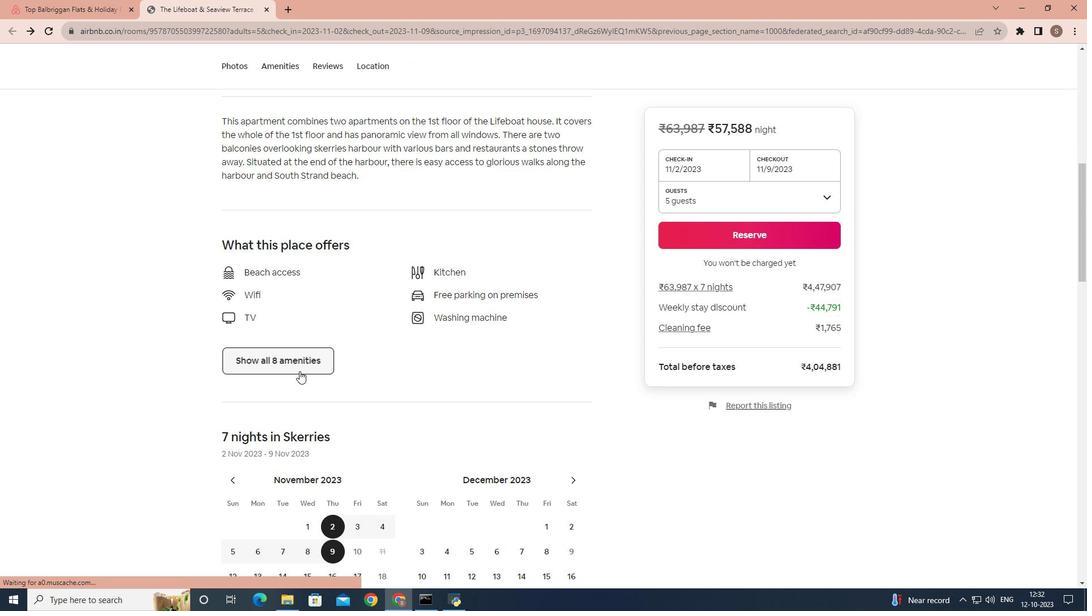
Action: Mouse moved to (426, 344)
Screenshot: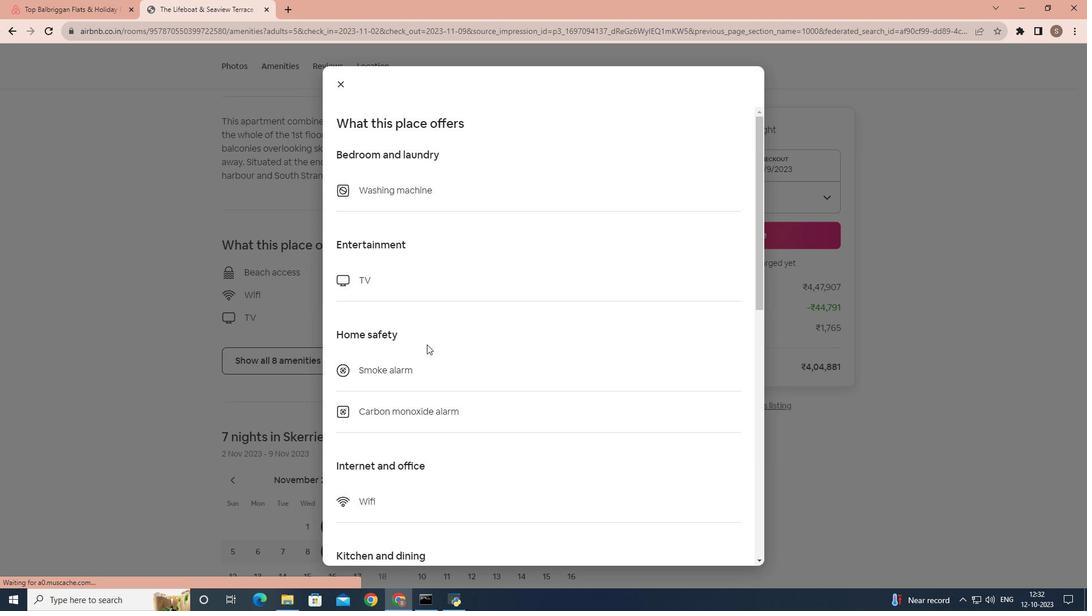 
Action: Mouse scrolled (426, 344) with delta (0, 0)
Screenshot: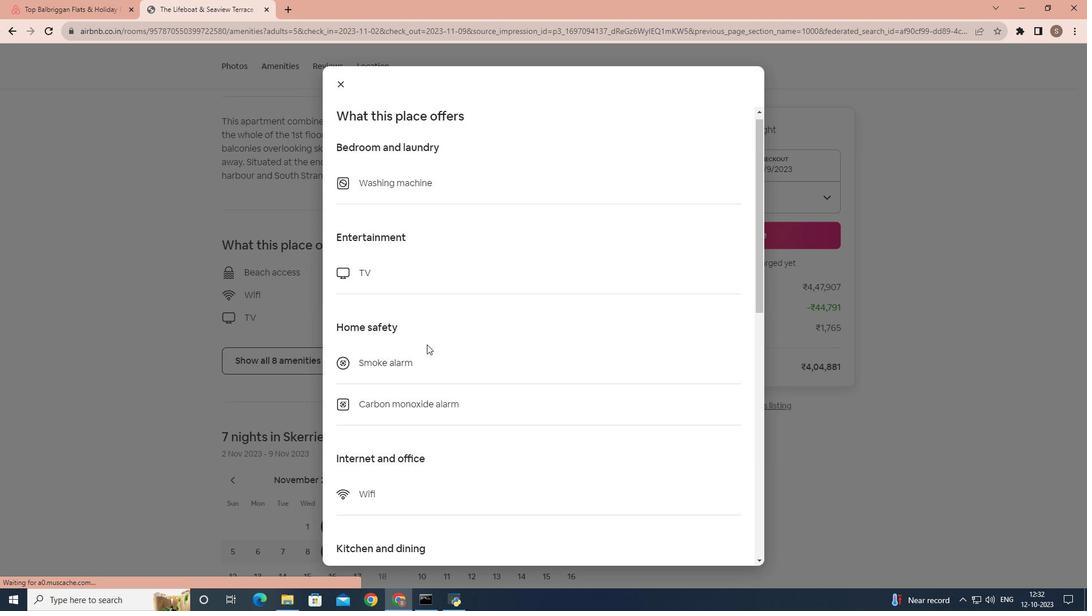 
Action: Mouse scrolled (426, 344) with delta (0, 0)
Screenshot: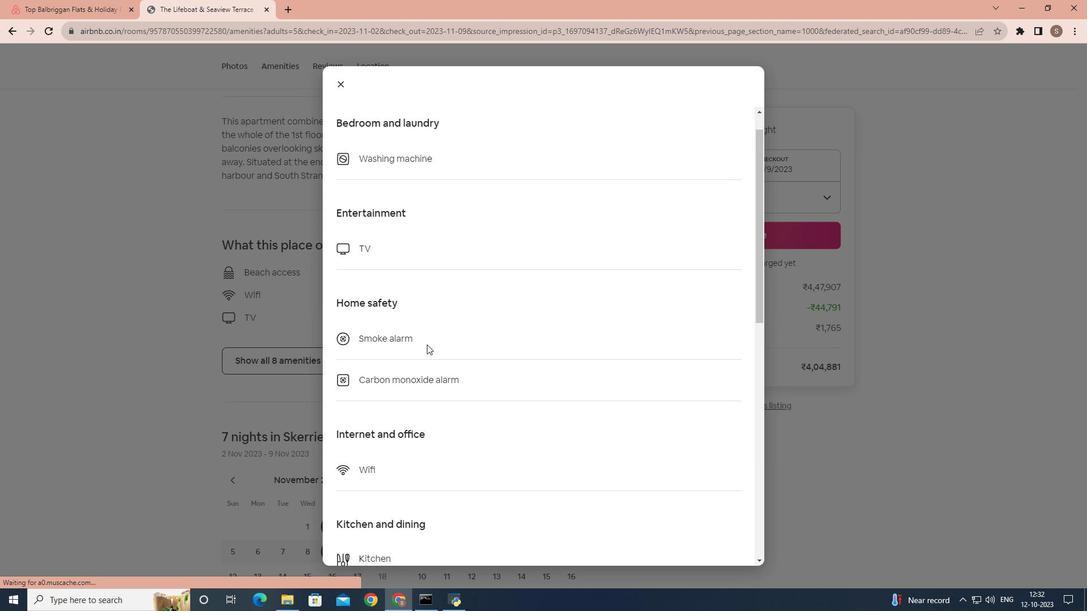 
Action: Mouse scrolled (426, 344) with delta (0, 0)
Screenshot: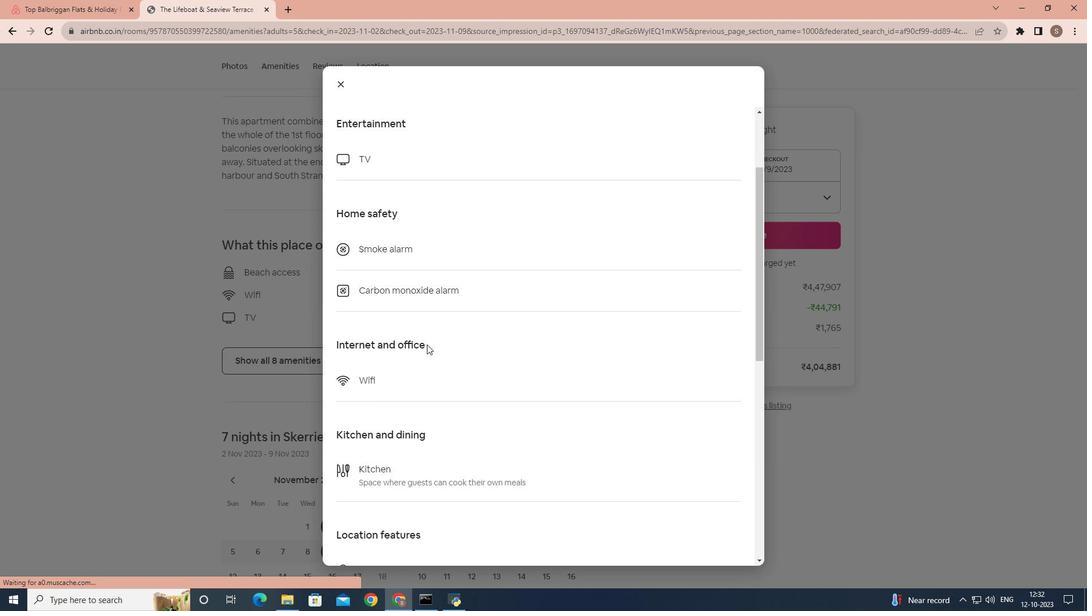 
Action: Mouse scrolled (426, 344) with delta (0, 0)
Screenshot: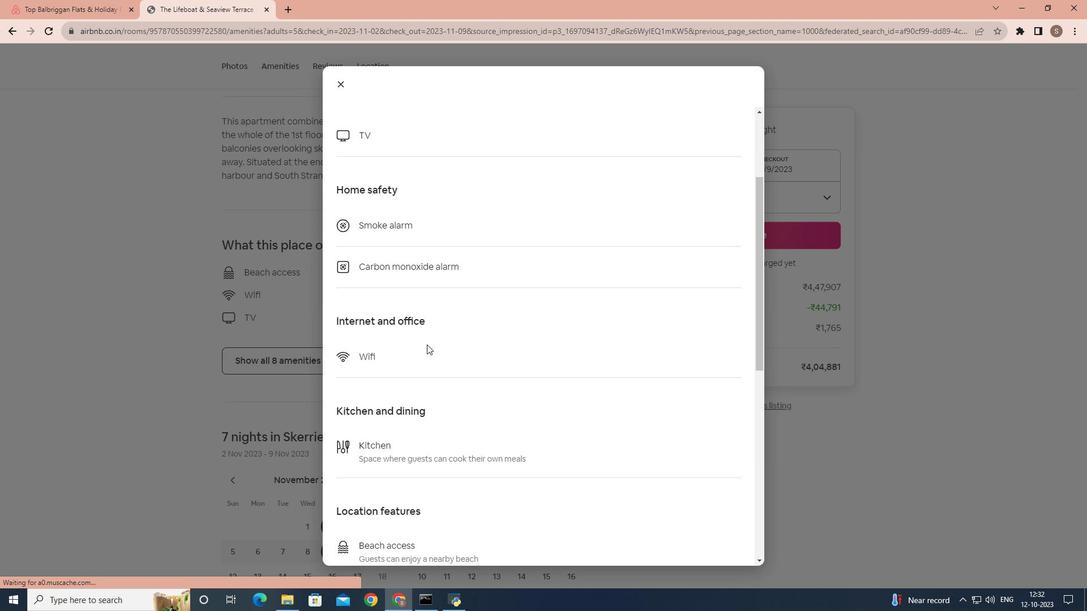 
Action: Mouse scrolled (426, 344) with delta (0, 0)
Screenshot: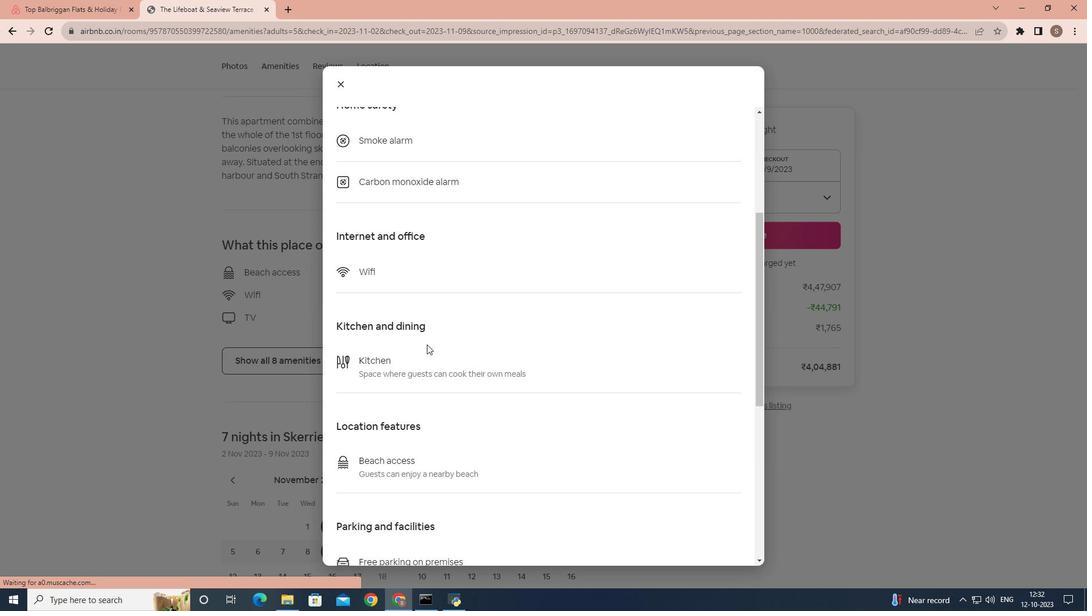 
Action: Mouse scrolled (426, 344) with delta (0, 0)
Screenshot: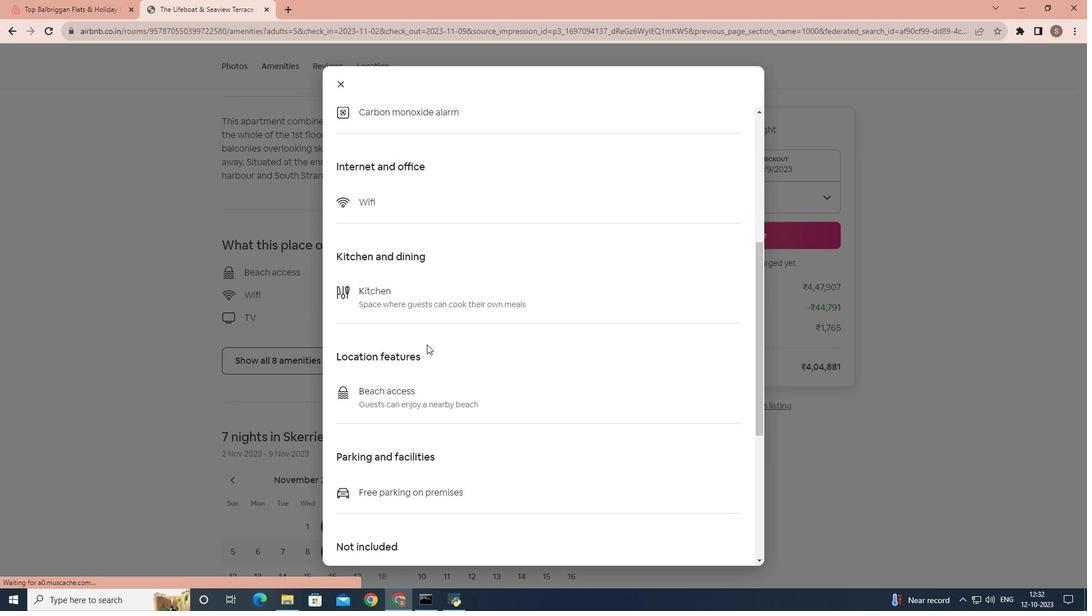
Action: Mouse scrolled (426, 344) with delta (0, 0)
Screenshot: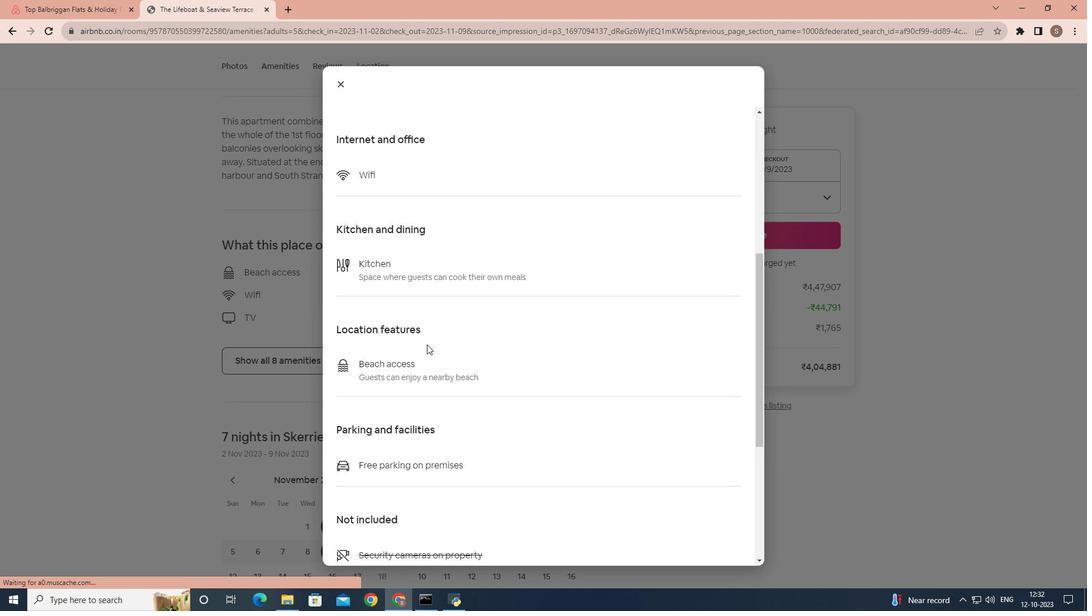 
Action: Mouse scrolled (426, 344) with delta (0, 0)
Screenshot: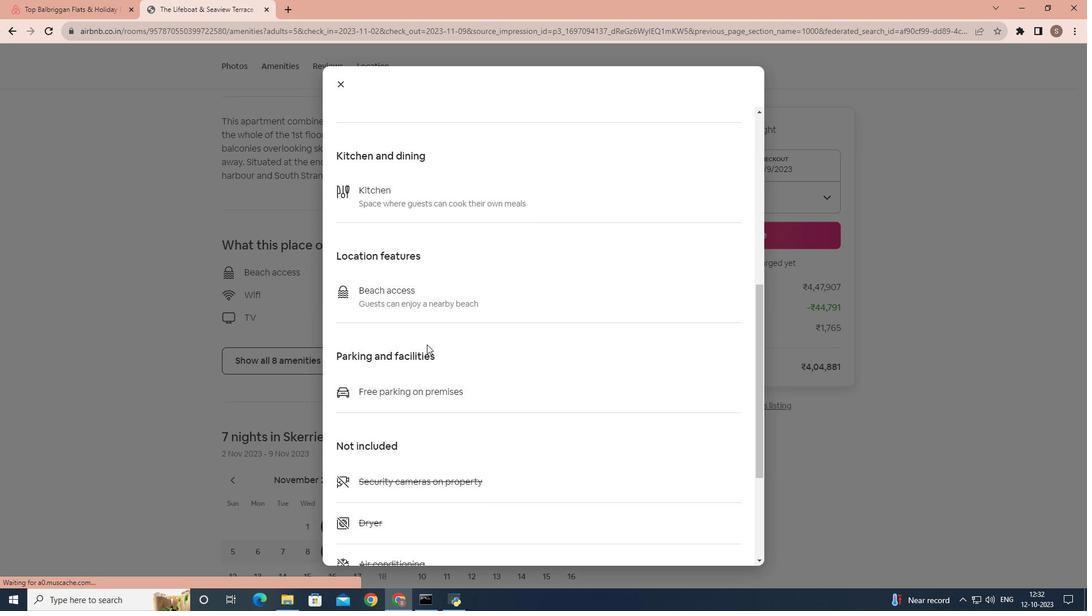 
Action: Mouse scrolled (426, 344) with delta (0, 0)
Screenshot: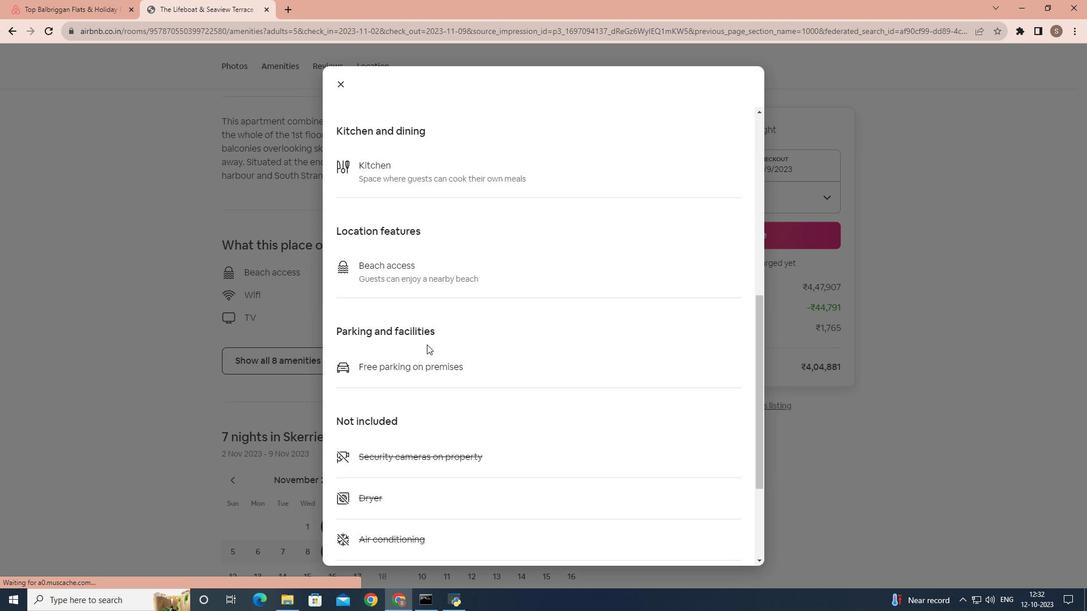 
Action: Mouse scrolled (426, 344) with delta (0, 0)
Screenshot: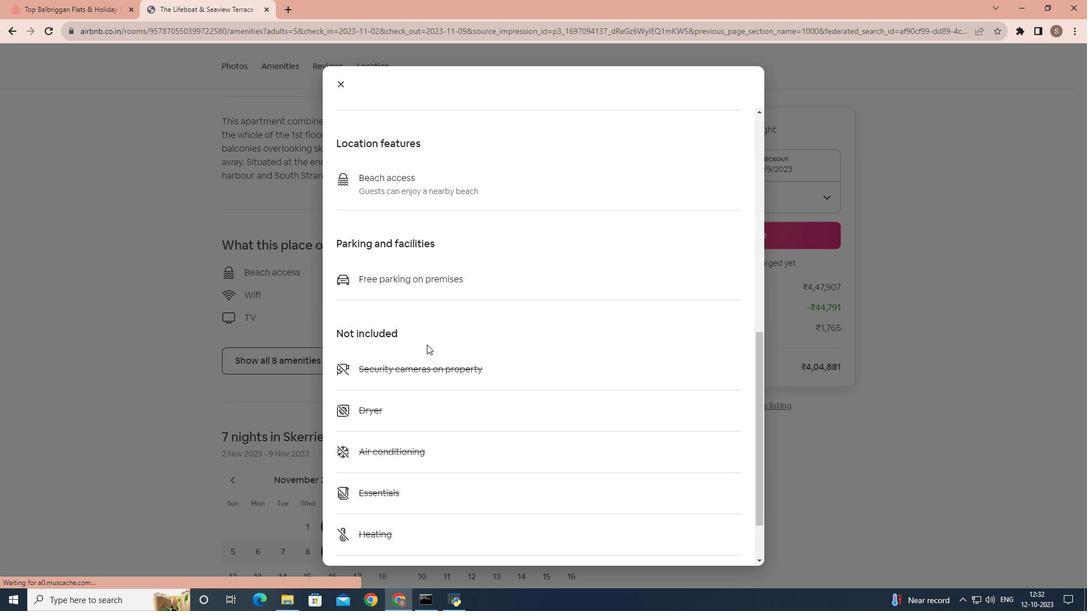 
Action: Mouse scrolled (426, 344) with delta (0, 0)
Screenshot: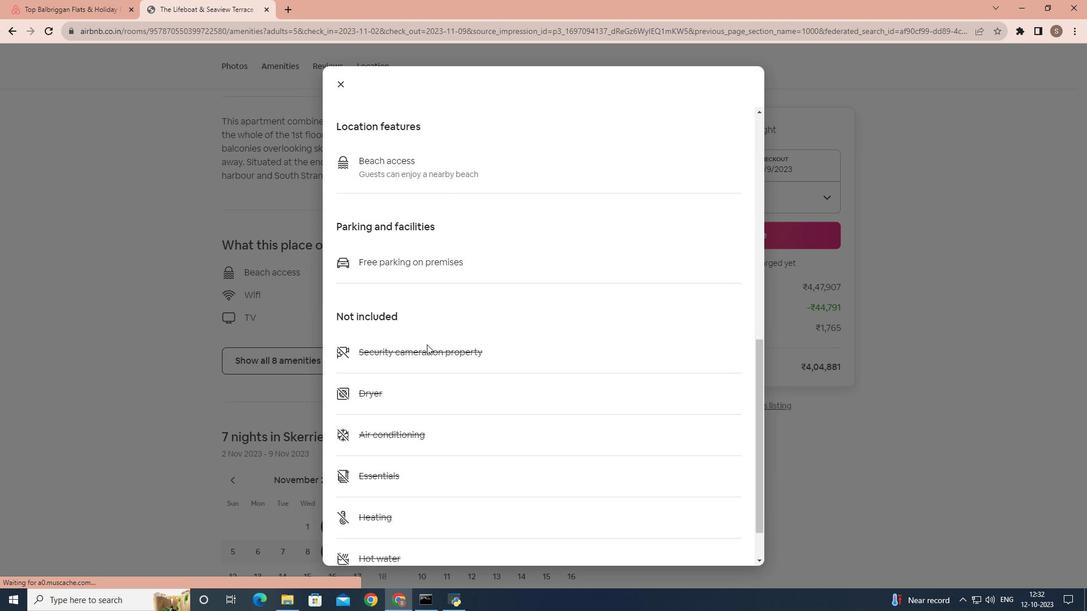 
Action: Mouse scrolled (426, 344) with delta (0, 0)
Screenshot: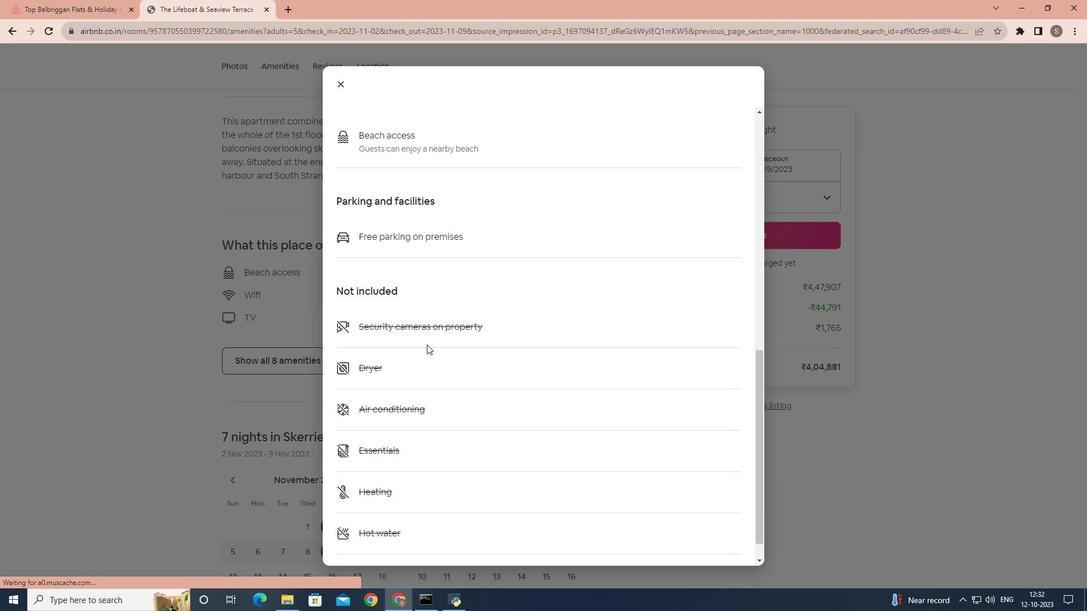 
Action: Mouse scrolled (426, 344) with delta (0, 0)
Screenshot: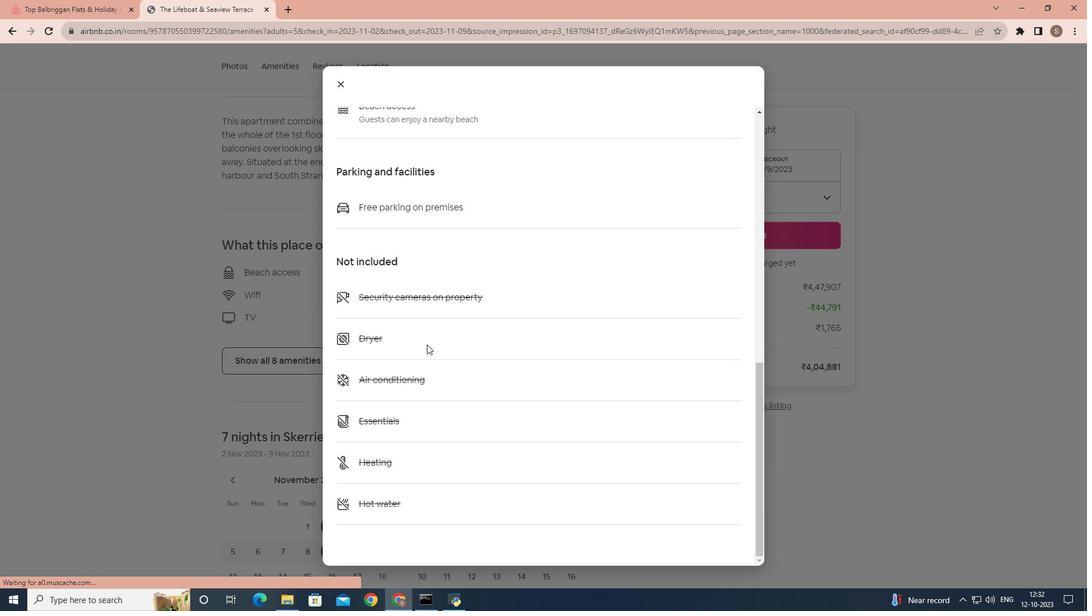 
Action: Mouse scrolled (426, 344) with delta (0, 0)
Screenshot: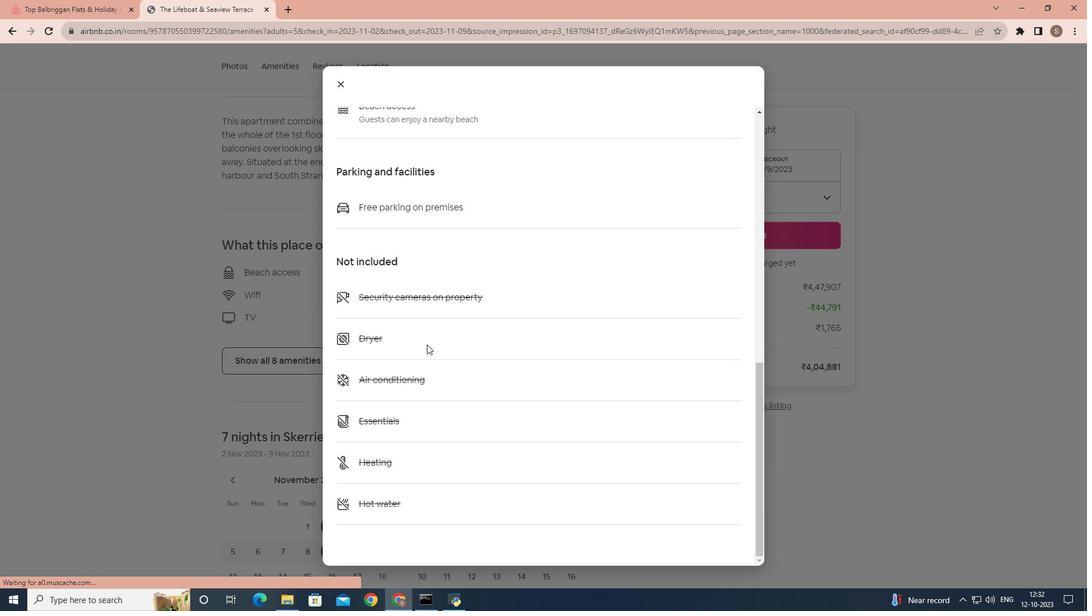 
Action: Mouse scrolled (426, 344) with delta (0, 0)
Screenshot: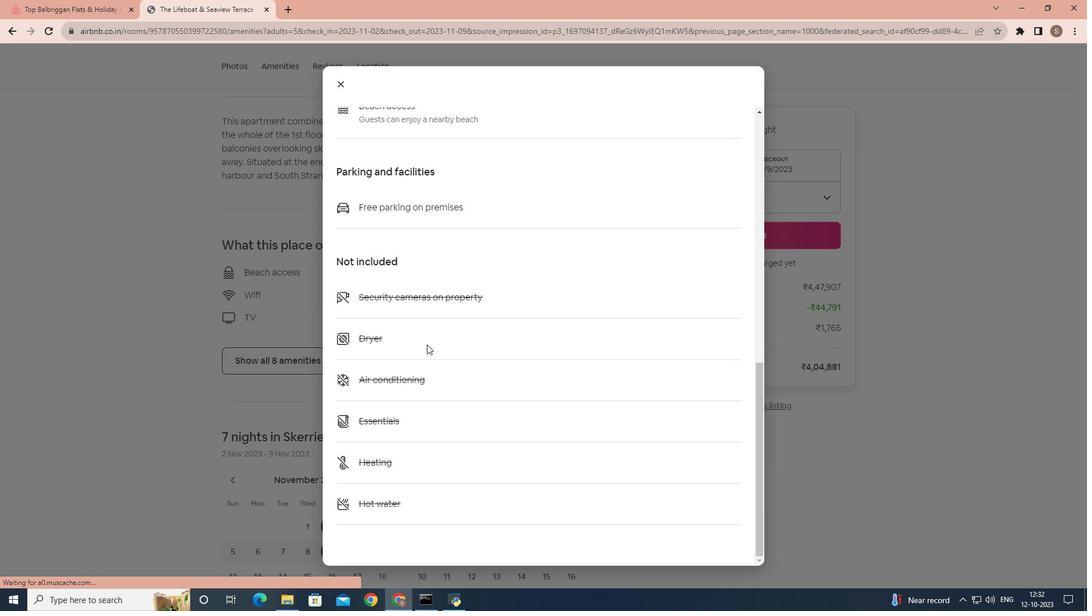 
Action: Mouse scrolled (426, 344) with delta (0, 0)
Screenshot: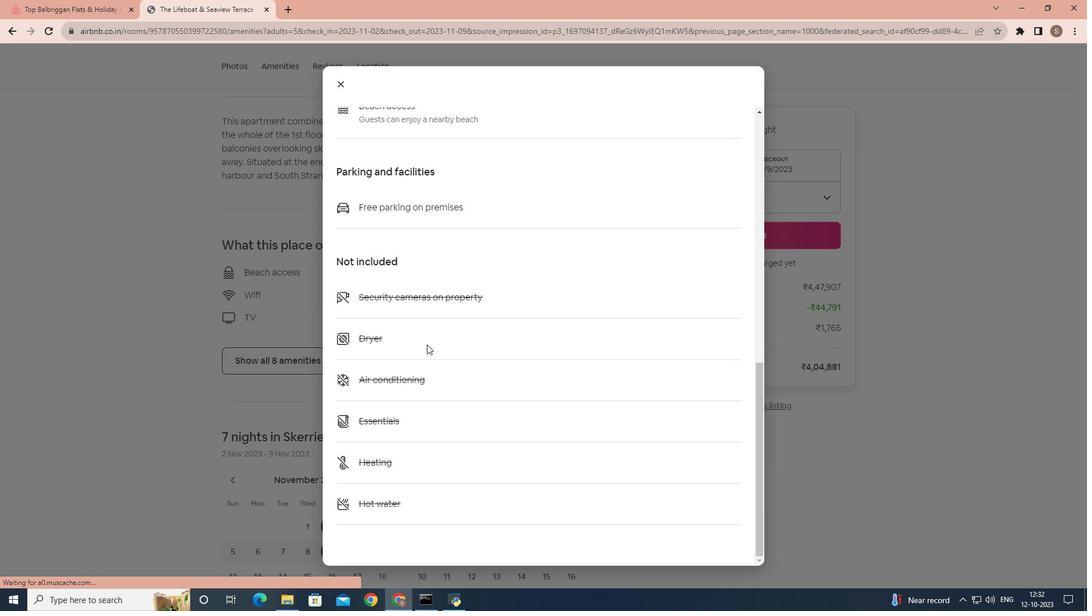 
Action: Mouse scrolled (426, 344) with delta (0, 0)
Screenshot: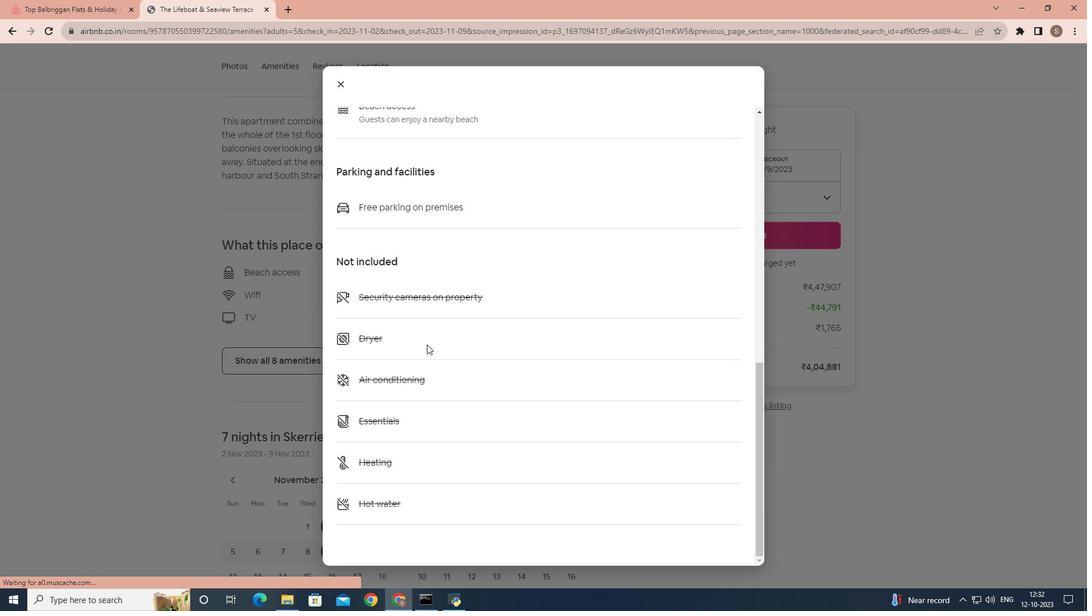 
Action: Mouse scrolled (426, 344) with delta (0, 0)
Screenshot: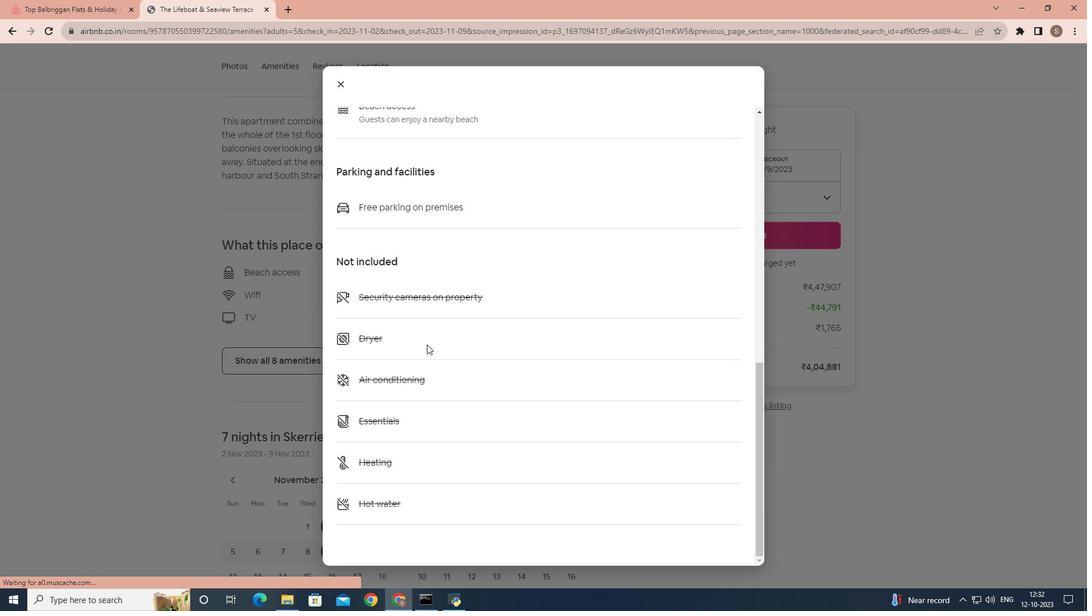 
Action: Mouse scrolled (426, 344) with delta (0, 0)
Screenshot: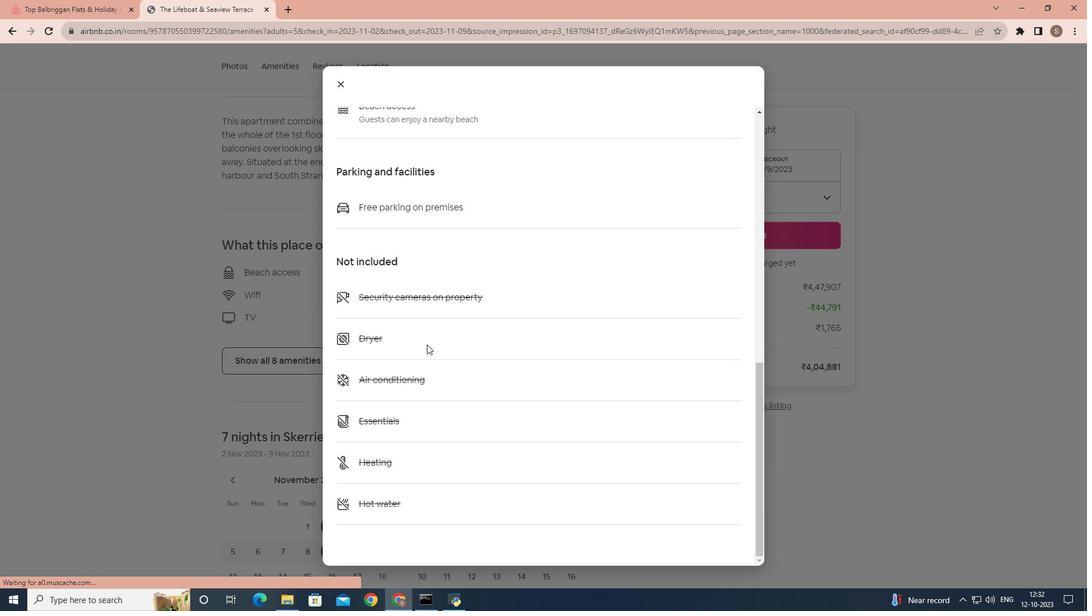 
Action: Mouse scrolled (426, 344) with delta (0, 0)
Screenshot: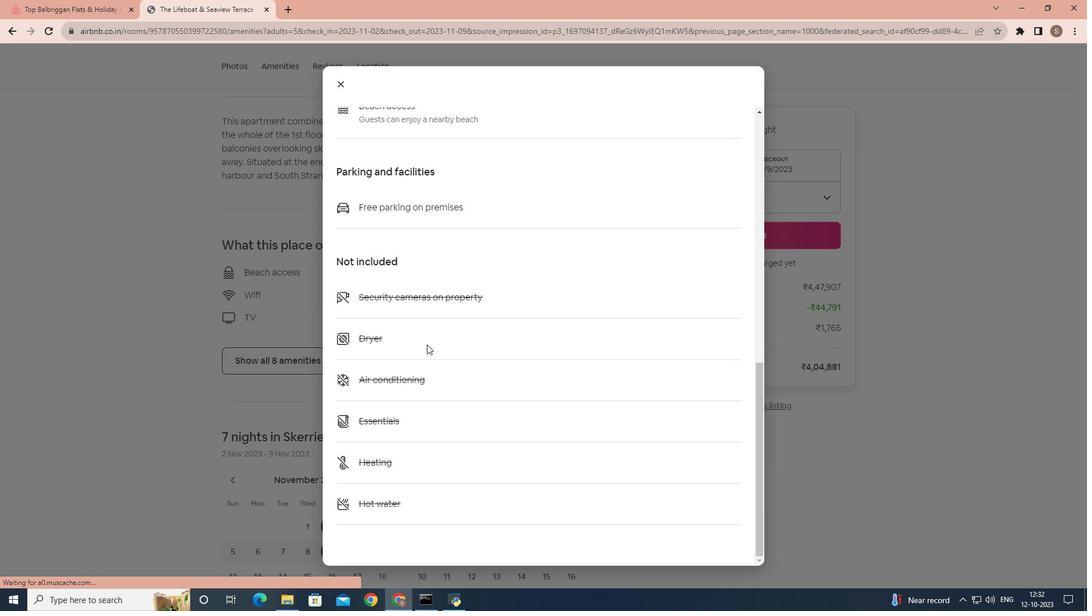 
Action: Mouse moved to (341, 84)
Screenshot: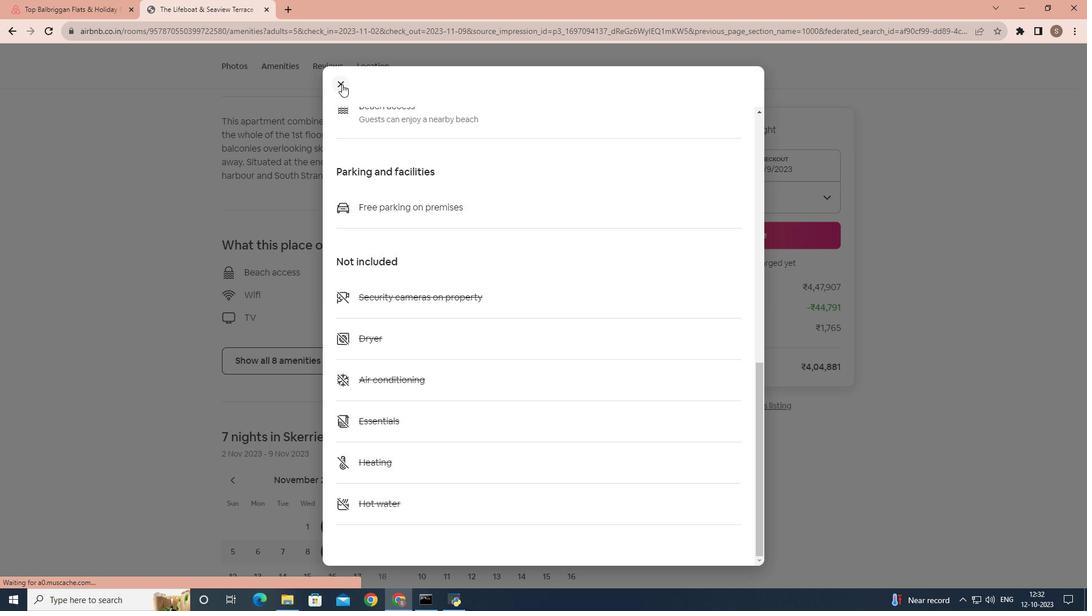 
Action: Mouse pressed left at (341, 84)
Screenshot: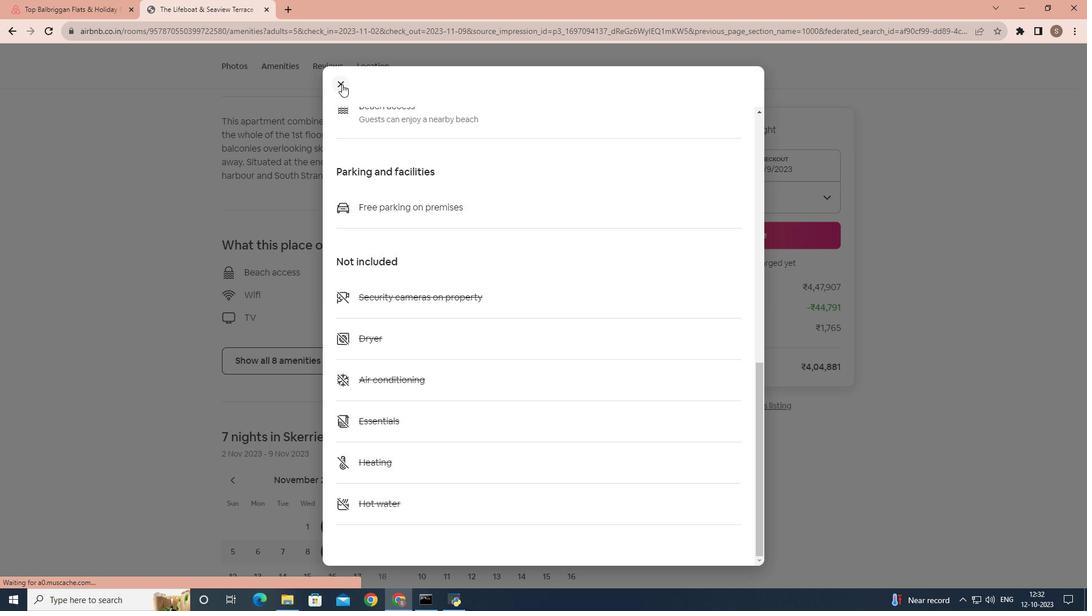 
Action: Mouse moved to (296, 214)
Screenshot: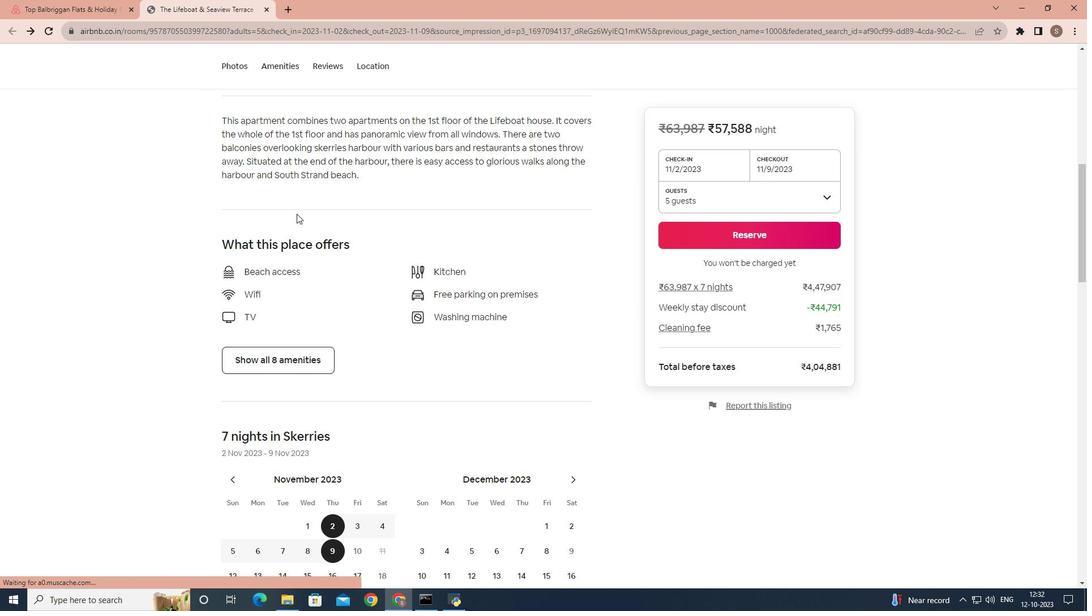 
Action: Mouse scrolled (296, 213) with delta (0, 0)
Screenshot: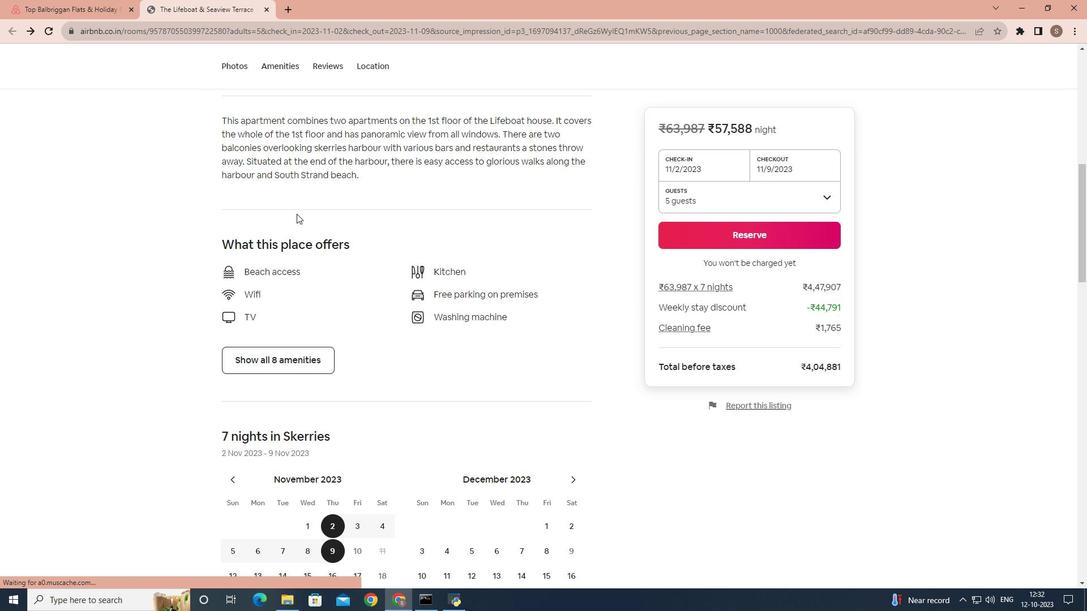 
Action: Mouse scrolled (296, 213) with delta (0, 0)
Screenshot: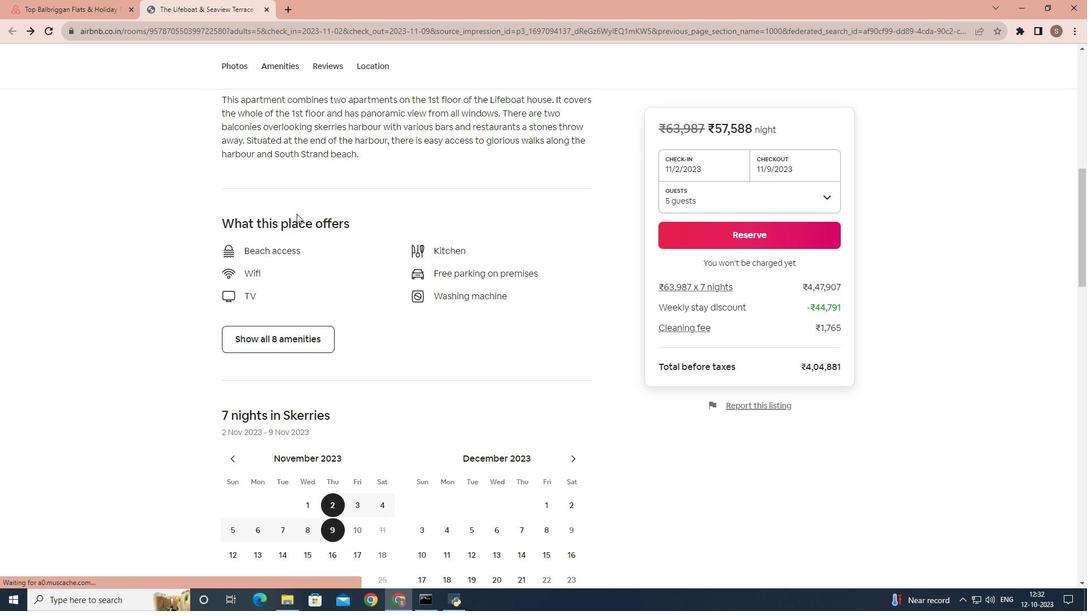 
Action: Mouse scrolled (296, 213) with delta (0, 0)
Screenshot: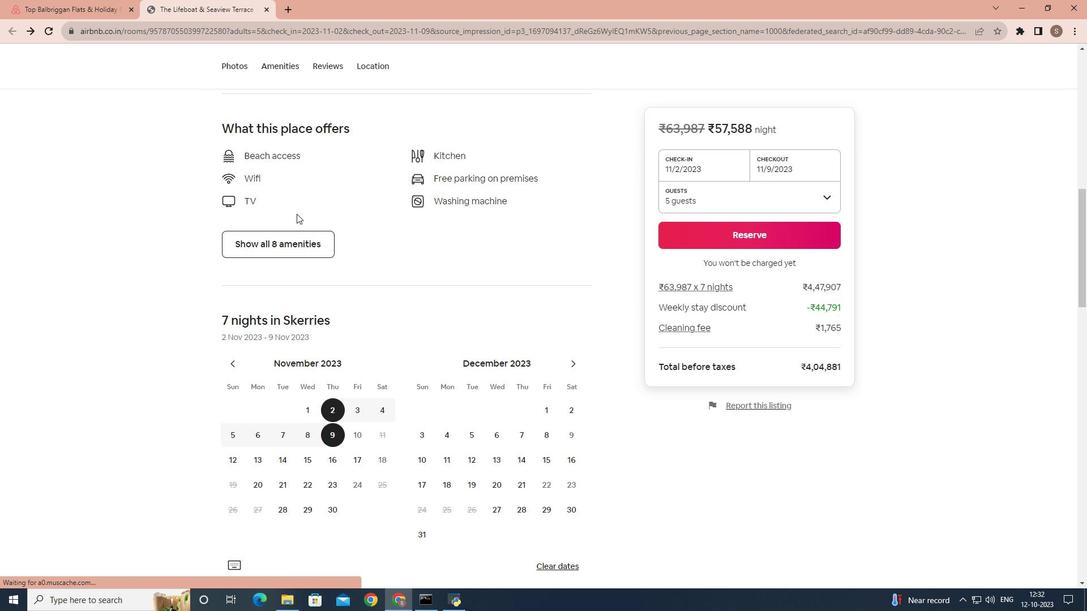 
Action: Mouse scrolled (296, 213) with delta (0, 0)
Screenshot: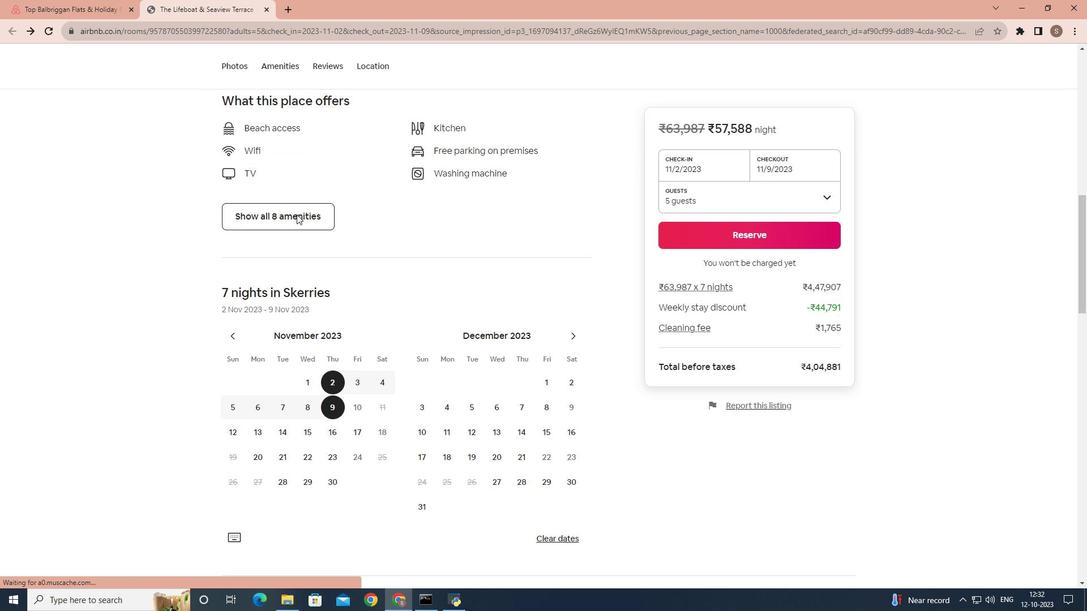 
Action: Mouse moved to (280, 248)
Screenshot: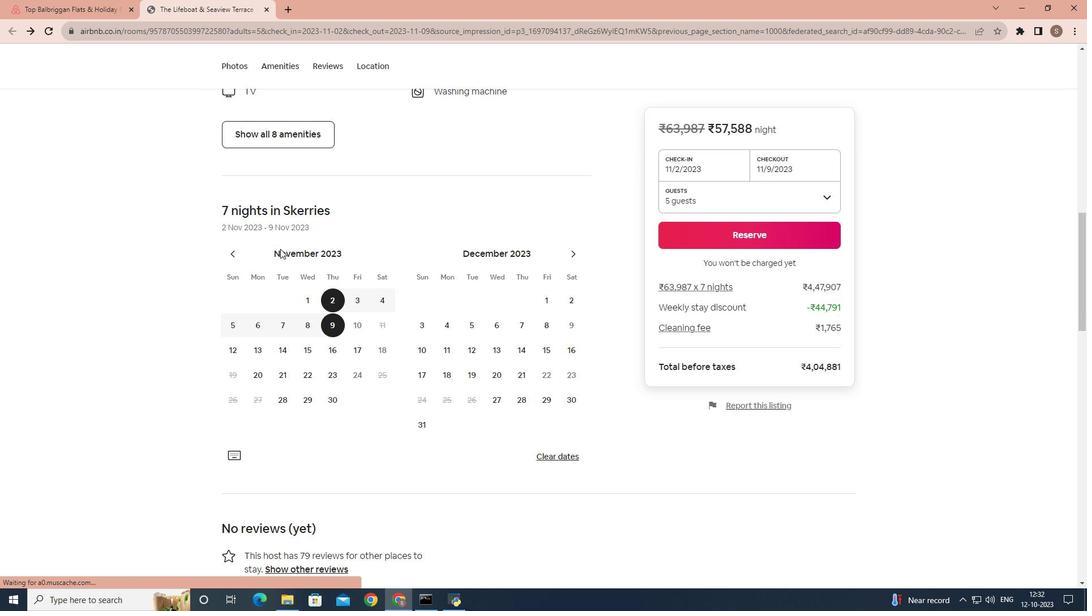 
Action: Mouse scrolled (280, 247) with delta (0, 0)
Screenshot: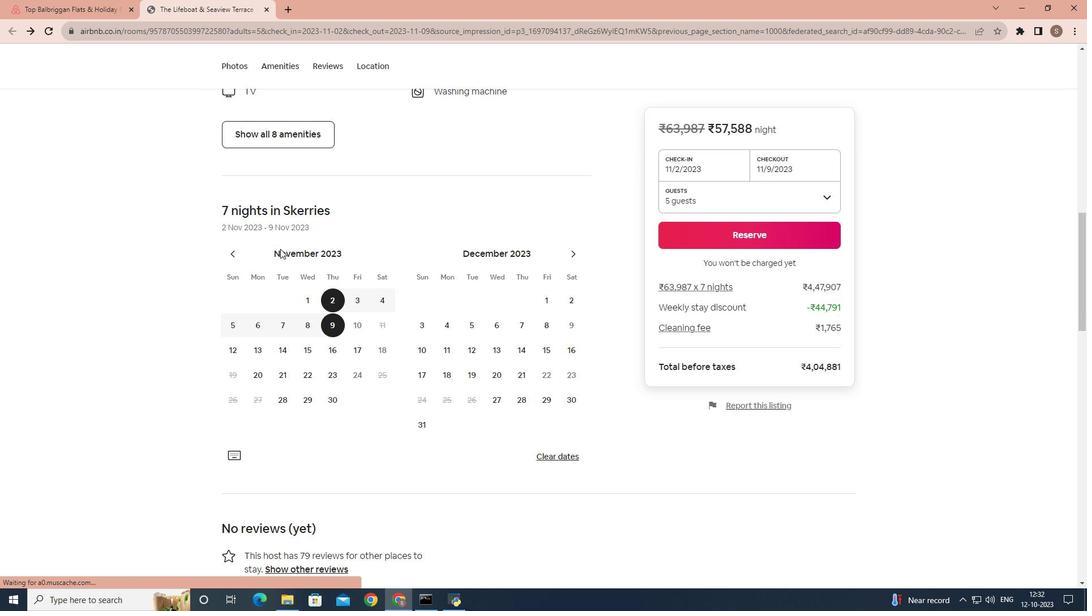 
Action: Mouse moved to (302, 296)
Screenshot: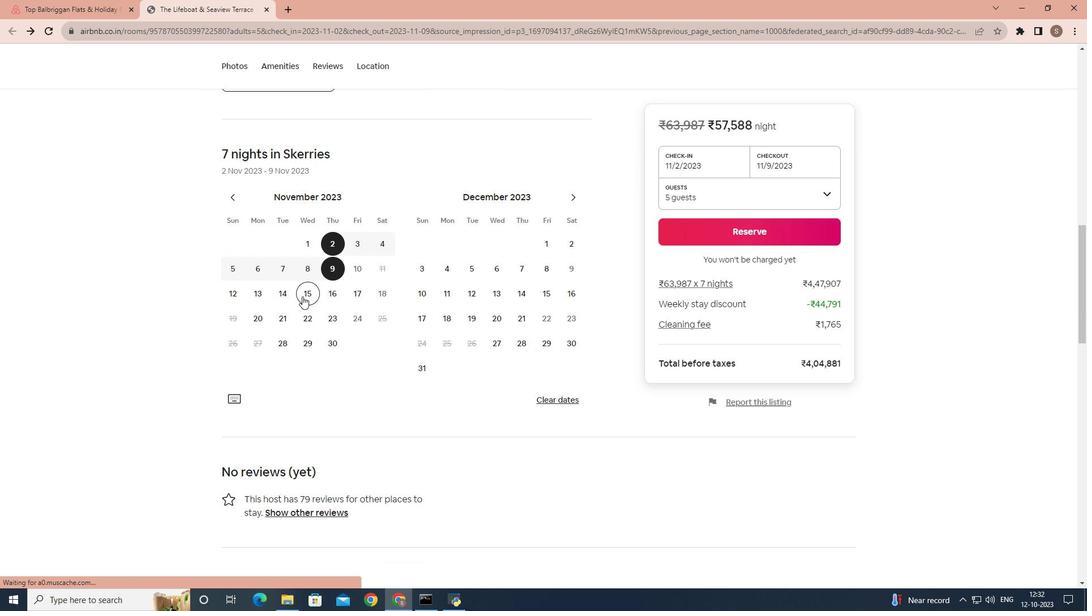 
Action: Mouse scrolled (302, 296) with delta (0, 0)
Screenshot: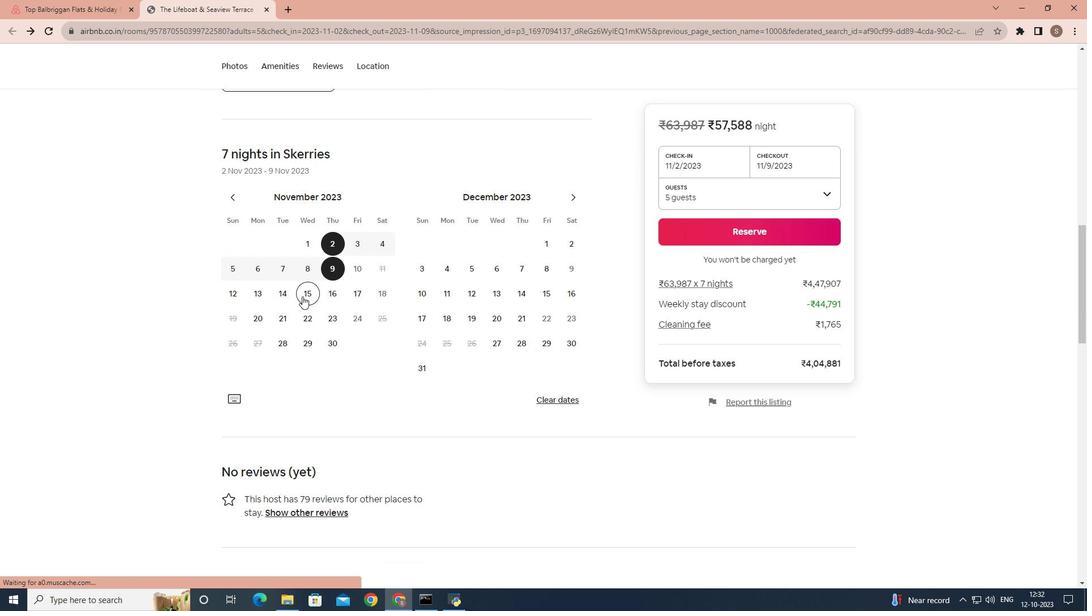 
Action: Mouse scrolled (302, 296) with delta (0, 0)
Screenshot: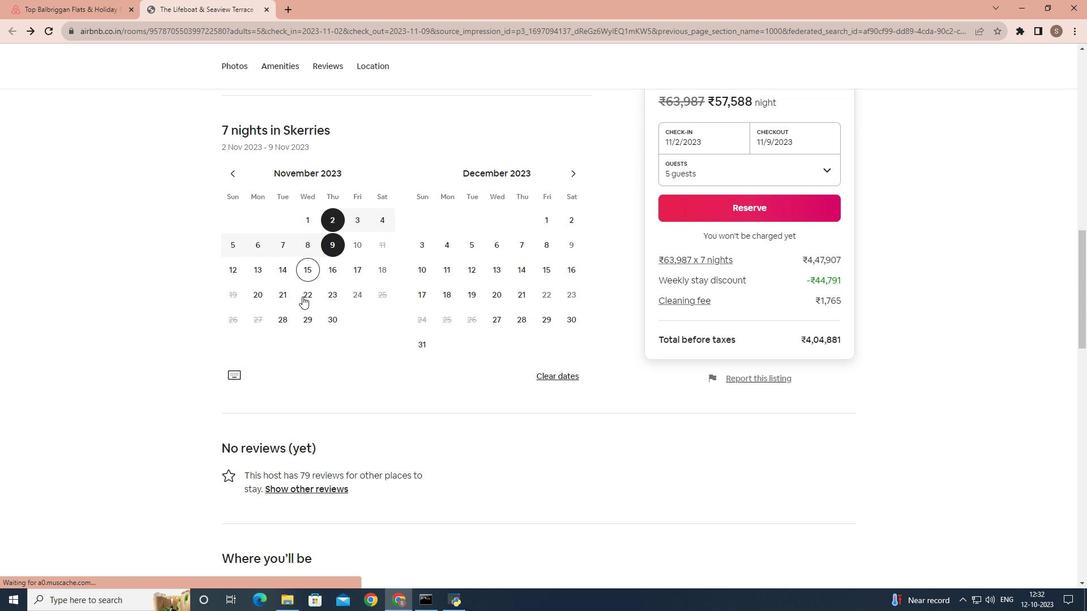 
Action: Mouse scrolled (302, 296) with delta (0, 0)
Screenshot: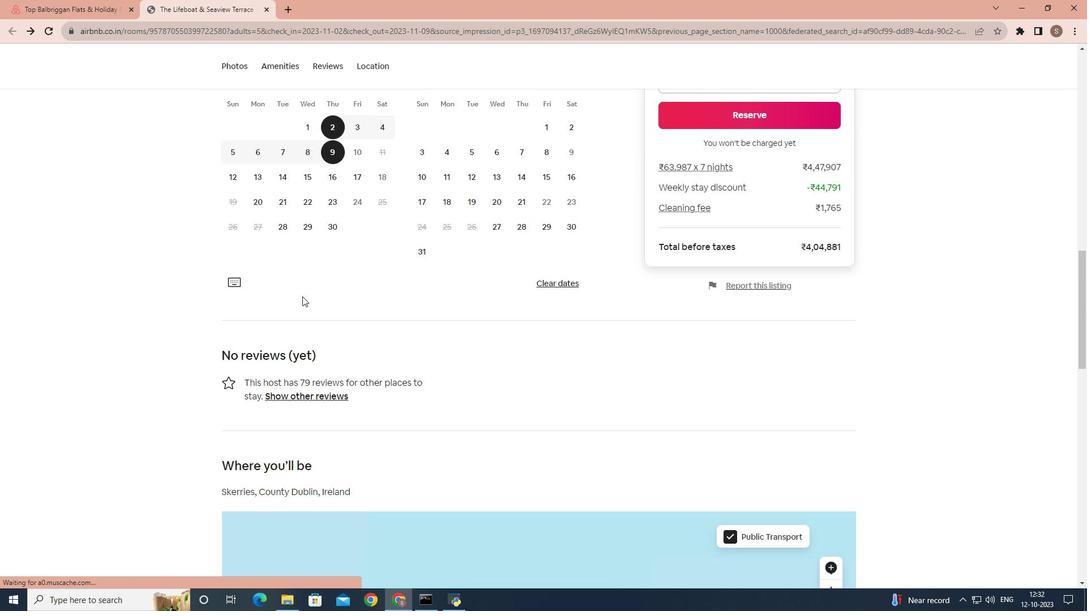 
Action: Mouse scrolled (302, 296) with delta (0, 0)
Screenshot: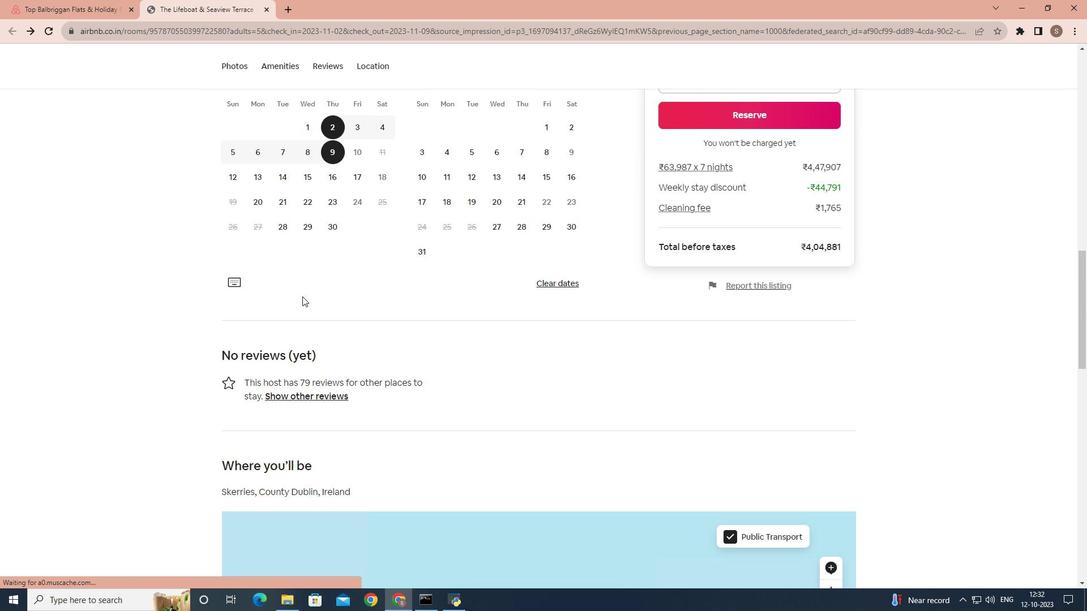 
Action: Mouse scrolled (302, 296) with delta (0, 0)
Screenshot: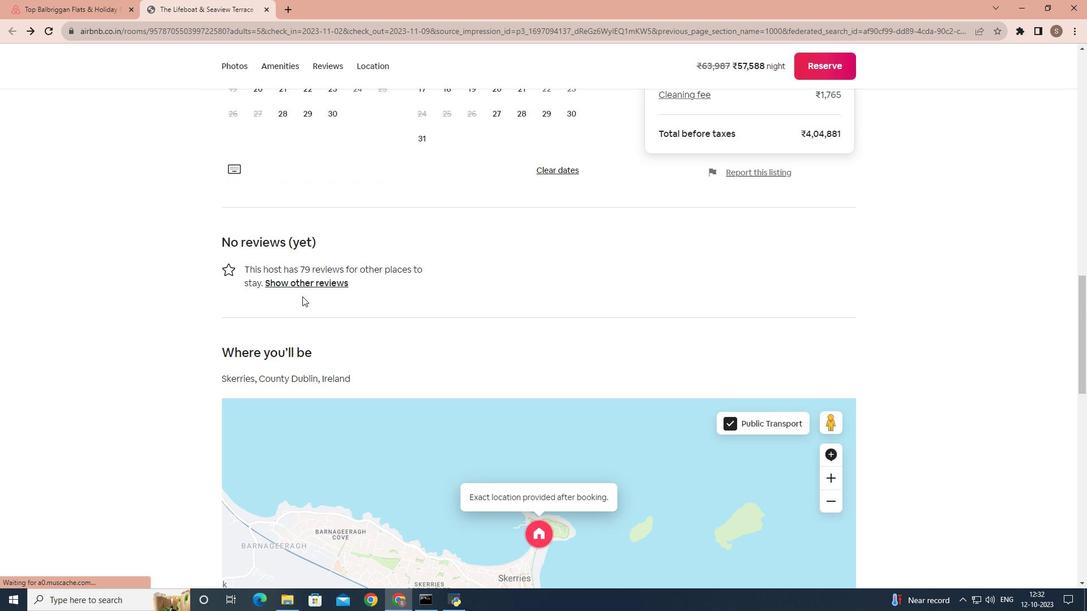 
Action: Mouse scrolled (302, 296) with delta (0, 0)
Screenshot: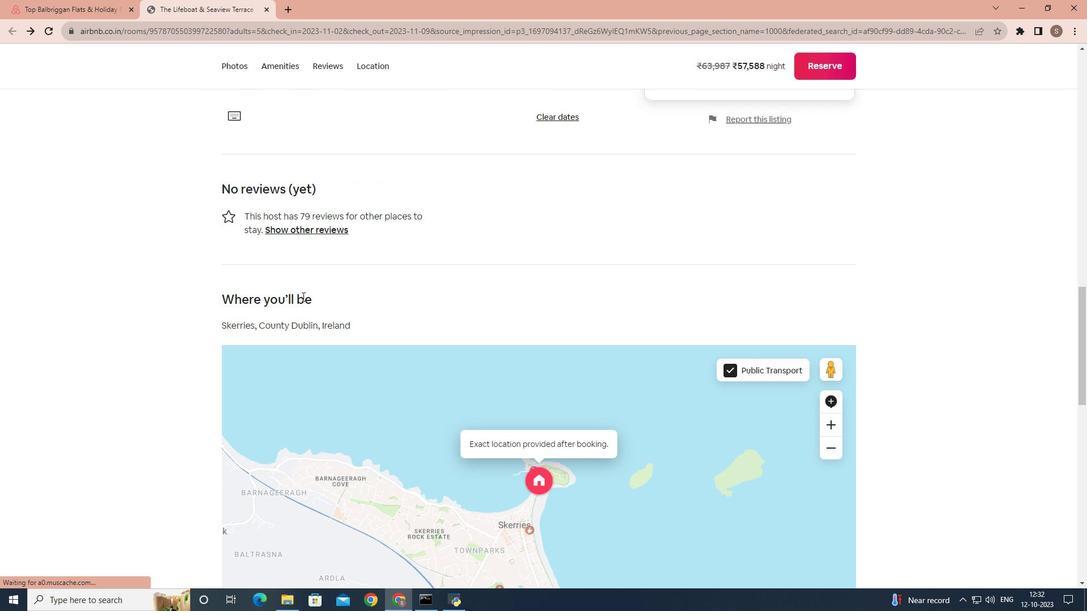 
Action: Mouse scrolled (302, 296) with delta (0, 0)
Screenshot: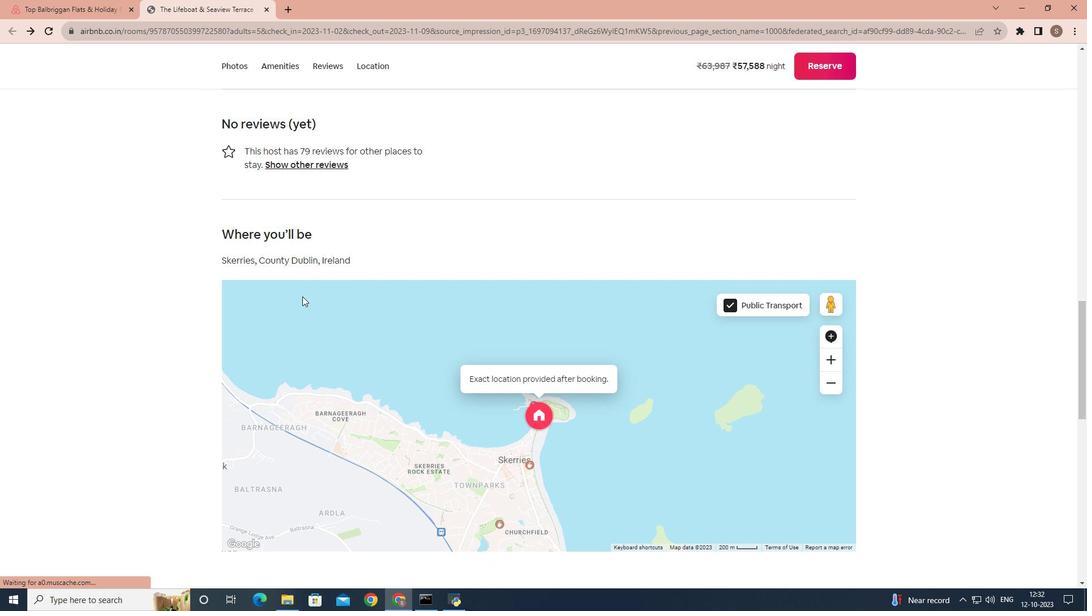 
Action: Mouse scrolled (302, 296) with delta (0, 0)
Screenshot: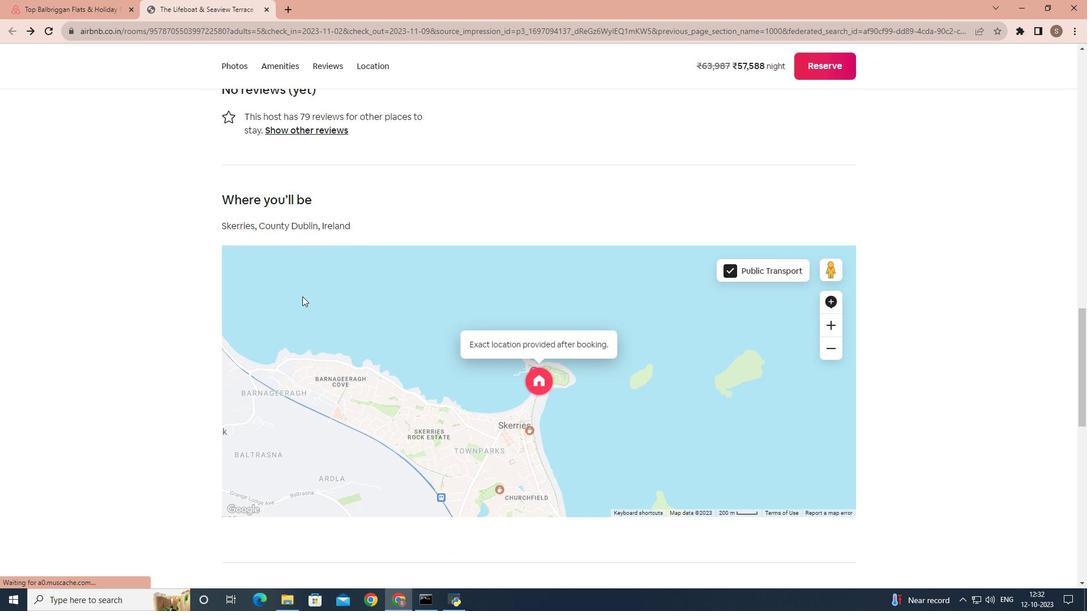 
Action: Mouse moved to (324, 301)
Screenshot: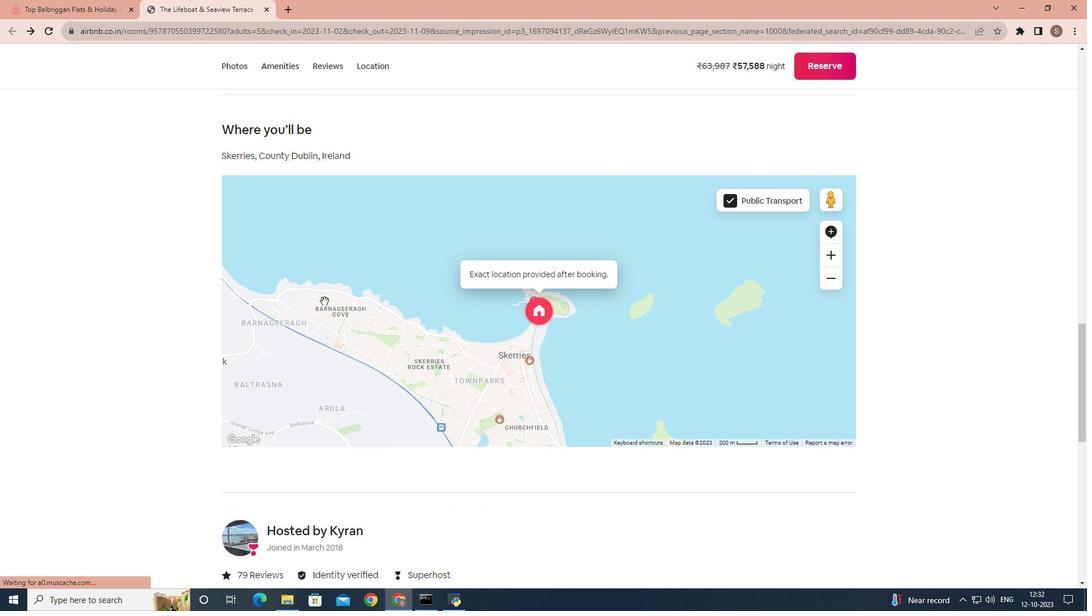 
Action: Mouse scrolled (324, 300) with delta (0, 0)
Screenshot: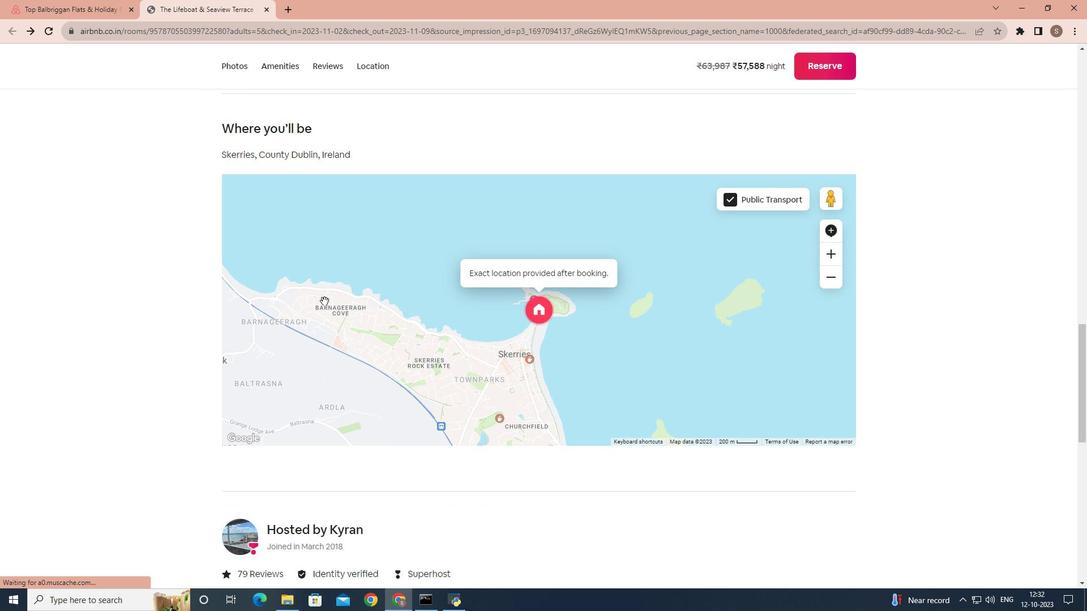 
Action: Mouse scrolled (324, 300) with delta (0, 0)
Screenshot: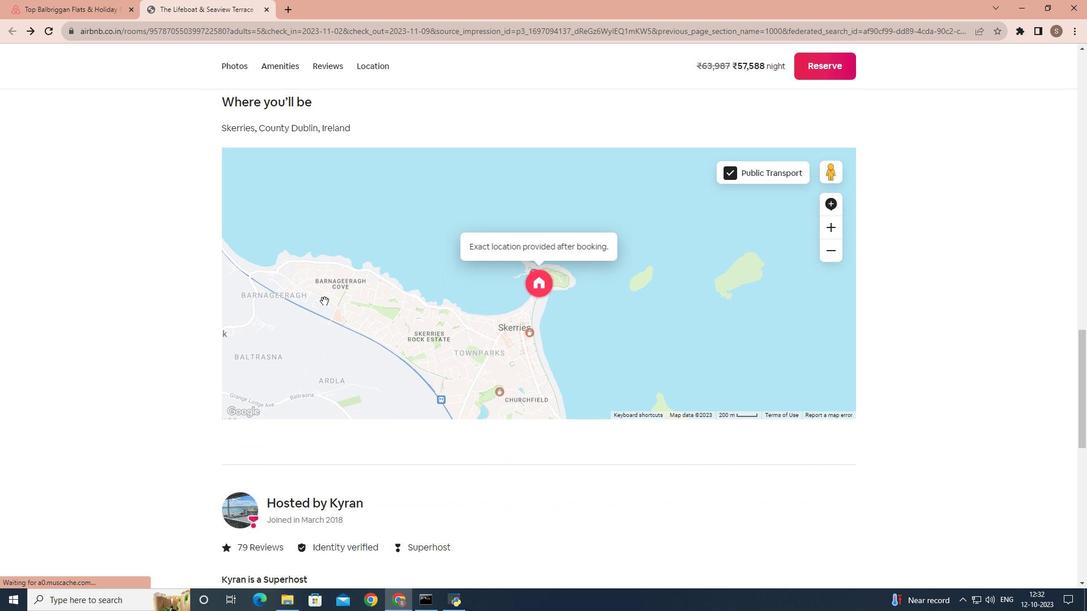 
Action: Mouse moved to (322, 301)
Screenshot: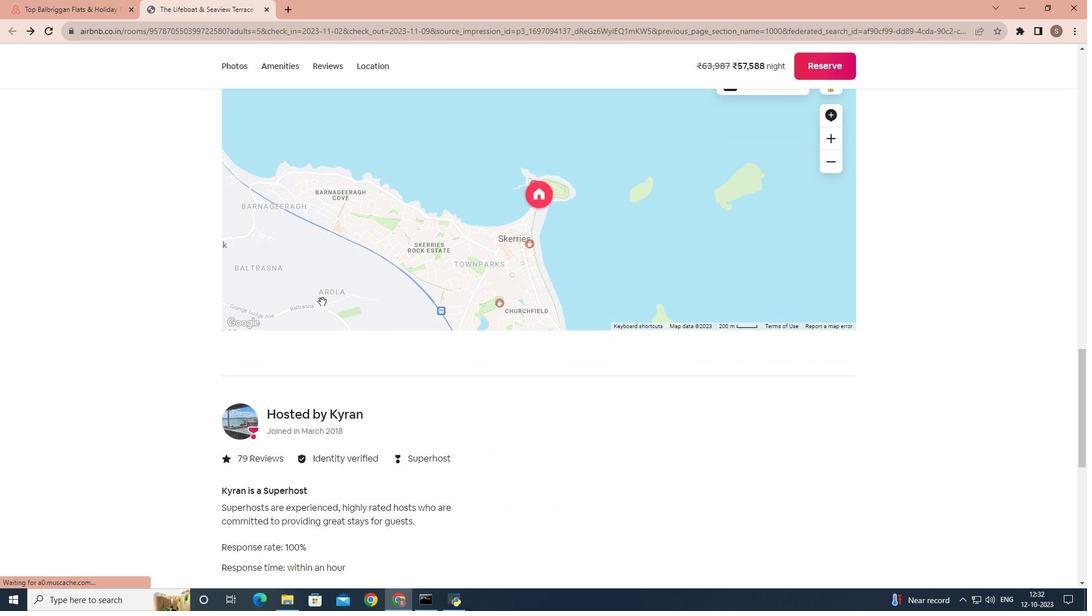 
Action: Mouse scrolled (322, 301) with delta (0, 0)
Screenshot: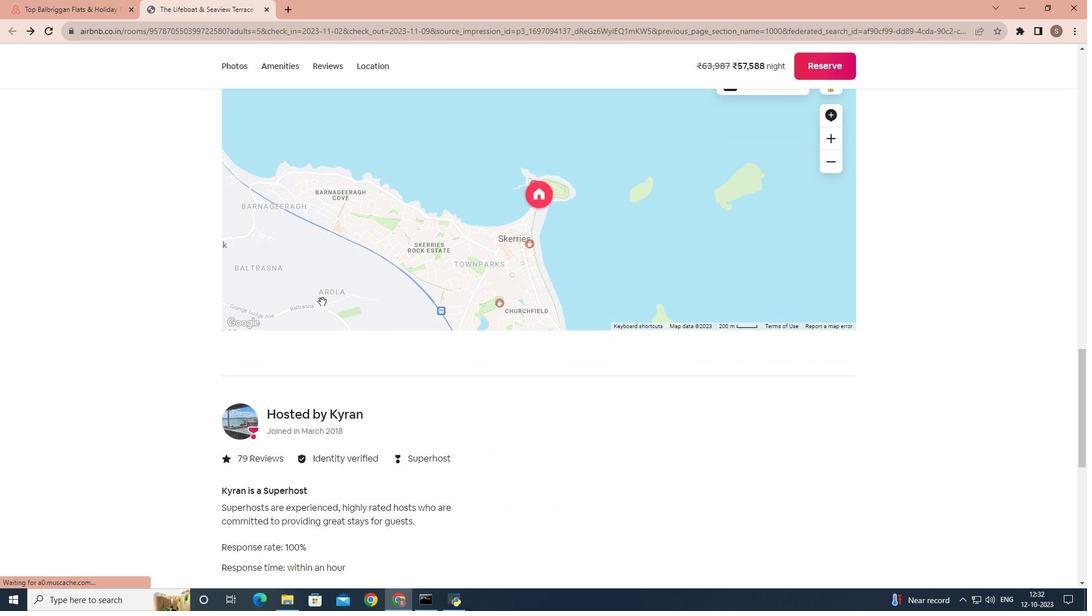 
Action: Mouse scrolled (322, 301) with delta (0, 0)
Screenshot: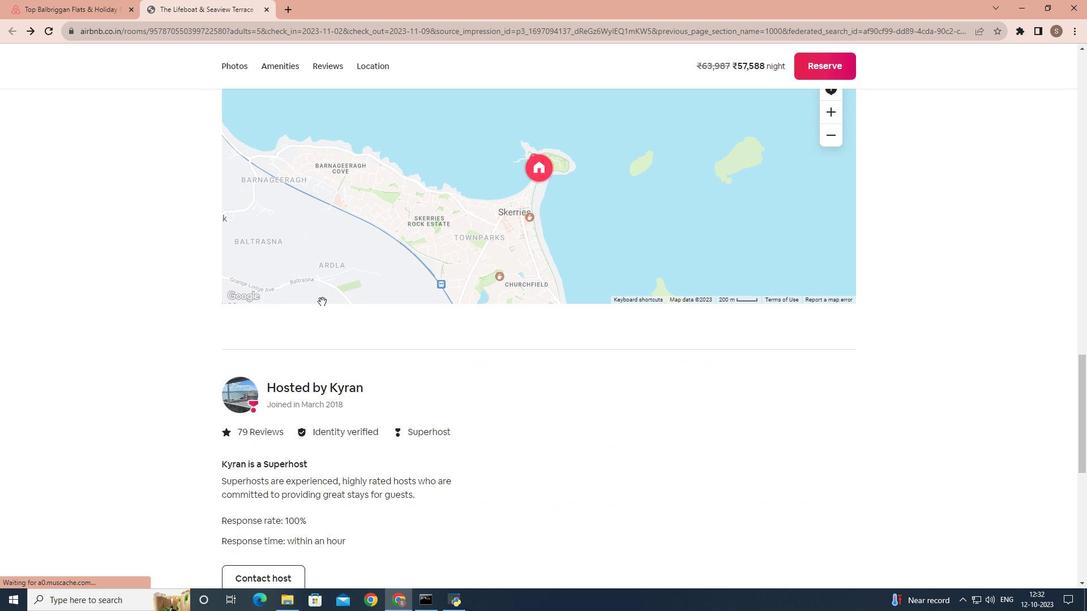 
Action: Mouse moved to (291, 370)
Screenshot: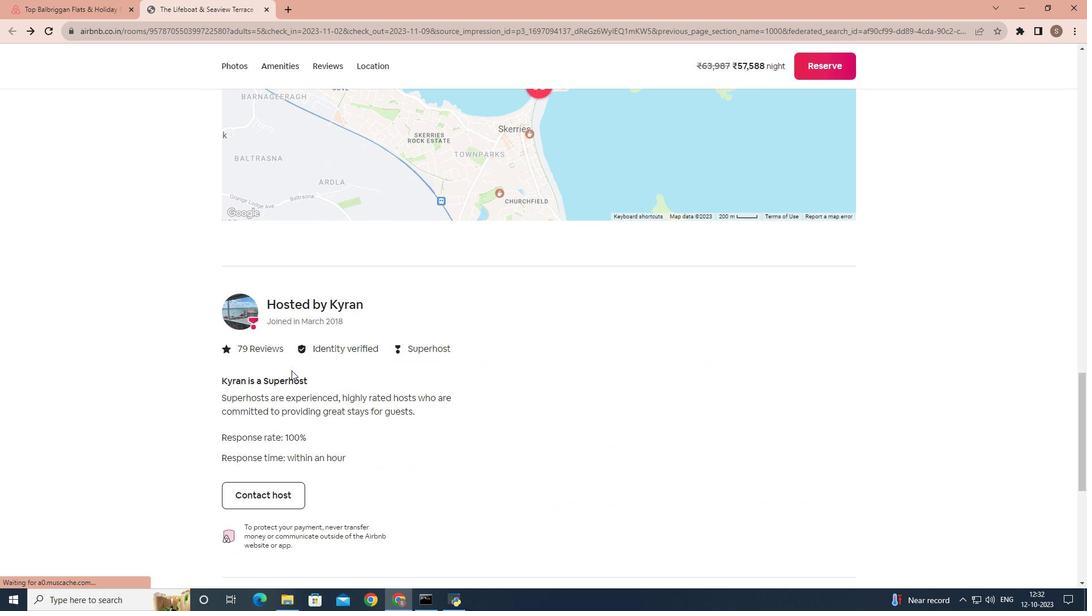 
Action: Mouse scrolled (291, 370) with delta (0, 0)
Screenshot: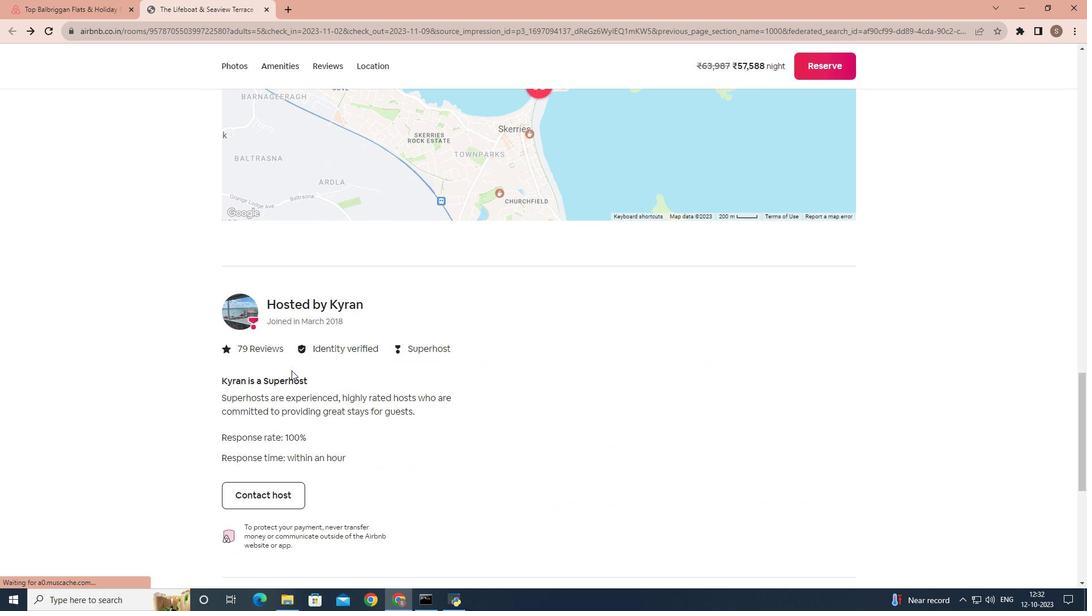 
Action: Mouse scrolled (291, 370) with delta (0, 0)
Screenshot: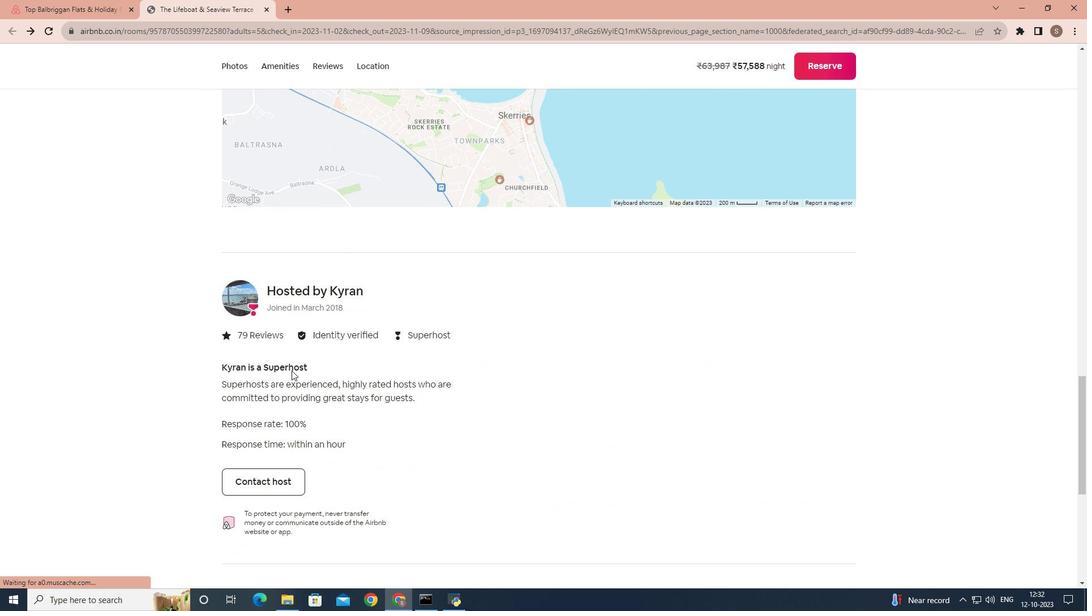 
Action: Mouse moved to (290, 376)
Screenshot: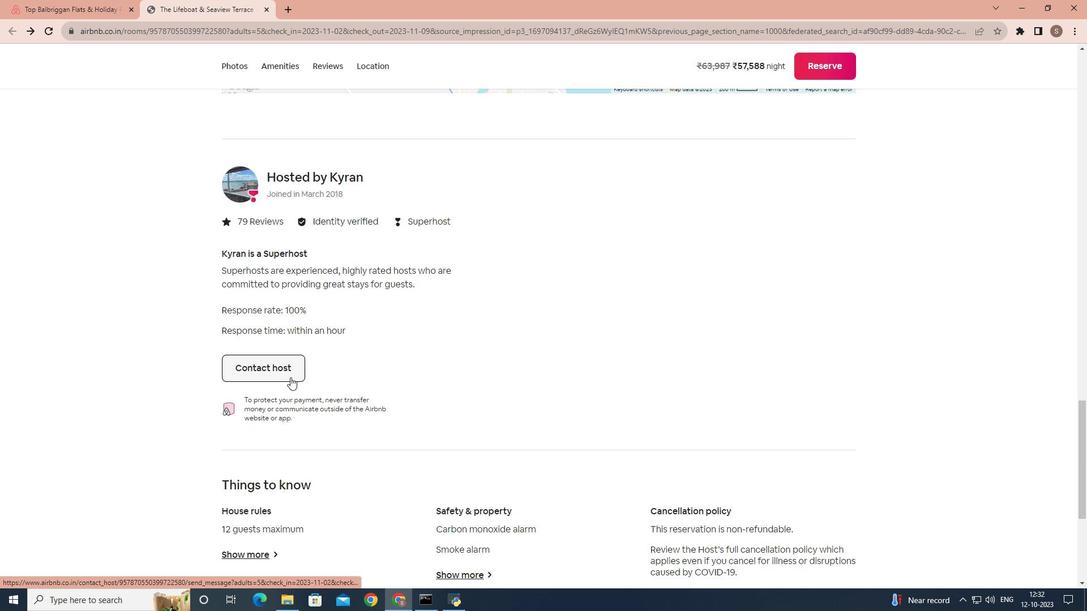 
Action: Mouse scrolled (290, 375) with delta (0, 0)
Screenshot: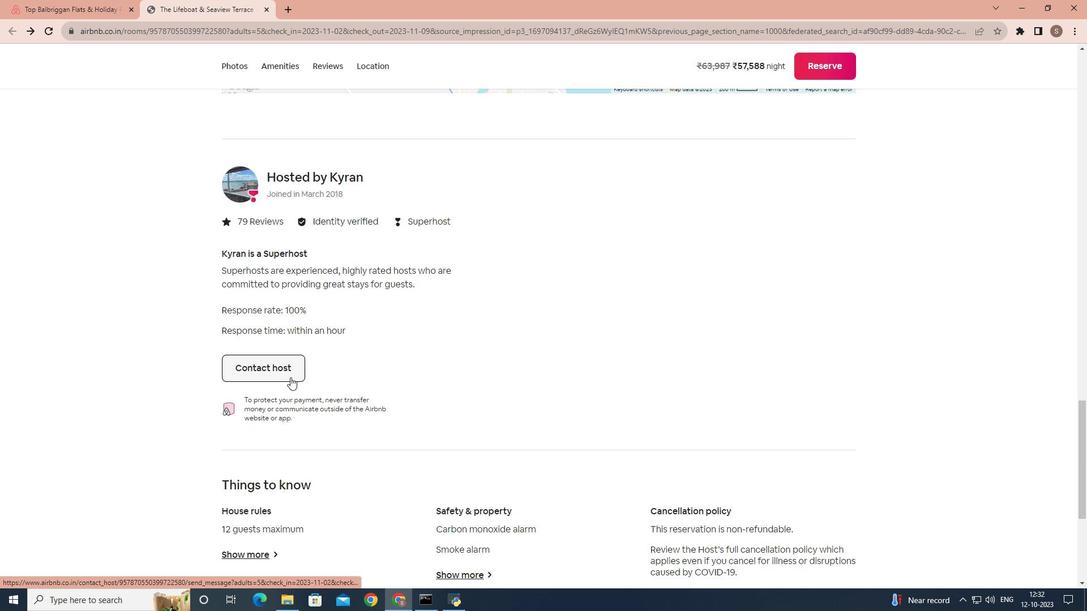 
Action: Mouse moved to (290, 377)
Screenshot: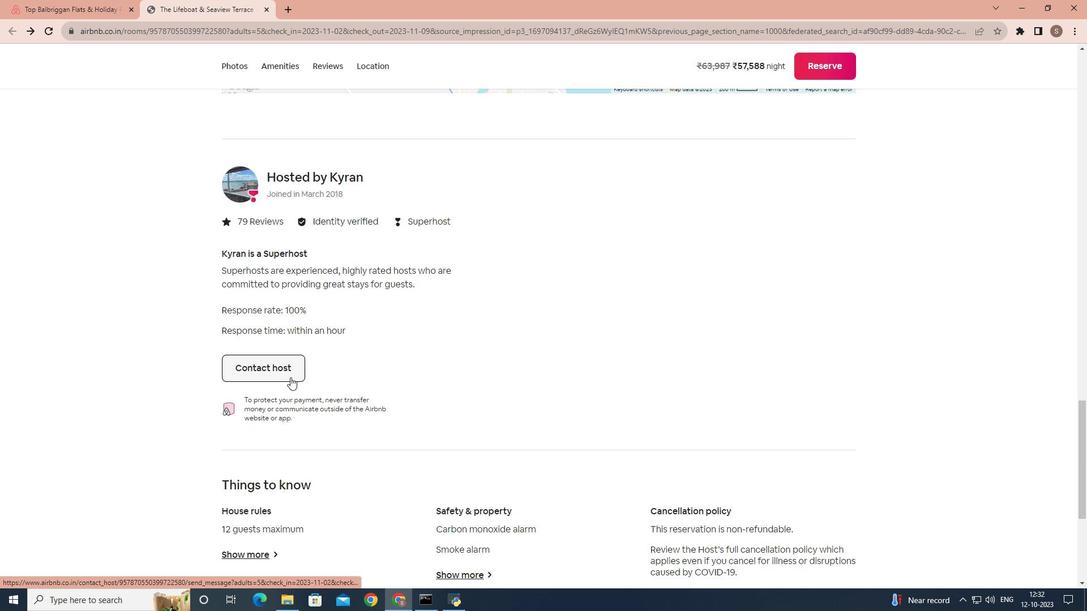 
Action: Mouse scrolled (290, 377) with delta (0, 0)
Screenshot: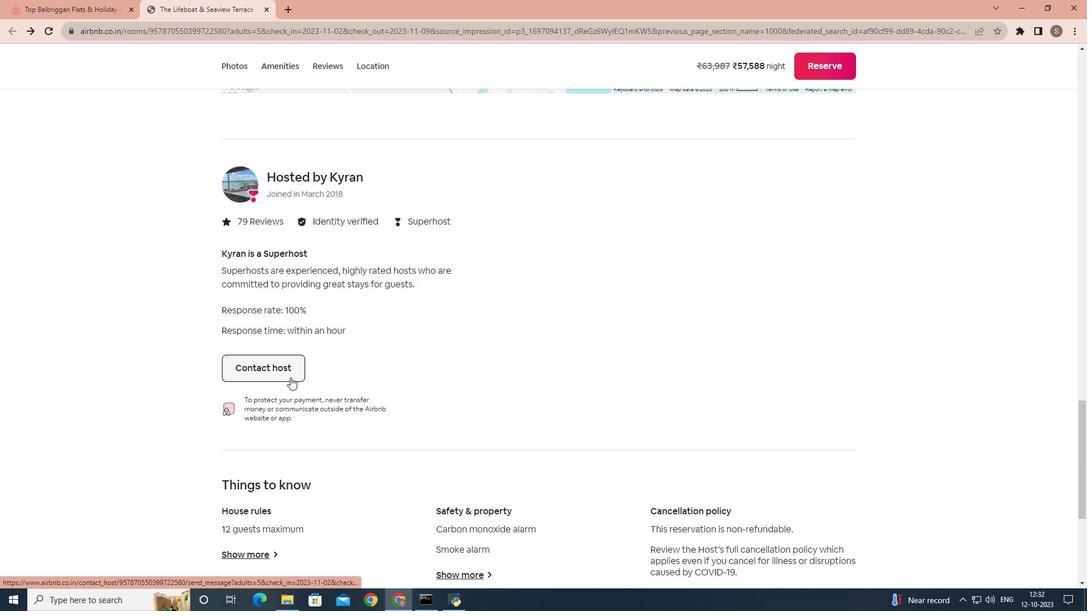
Action: Mouse moved to (262, 452)
Screenshot: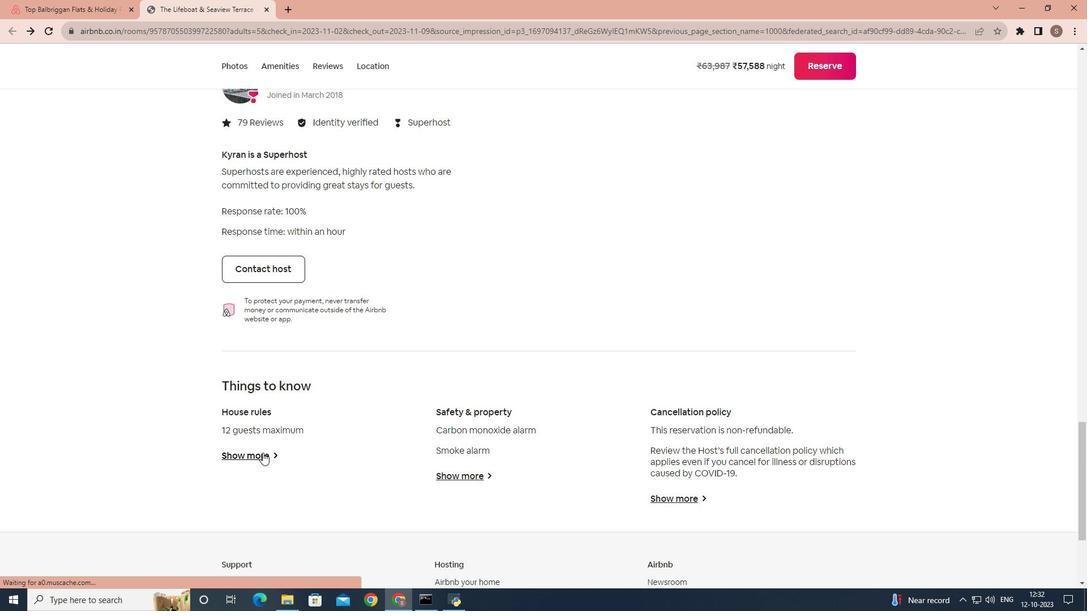
Action: Mouse pressed left at (262, 452)
Screenshot: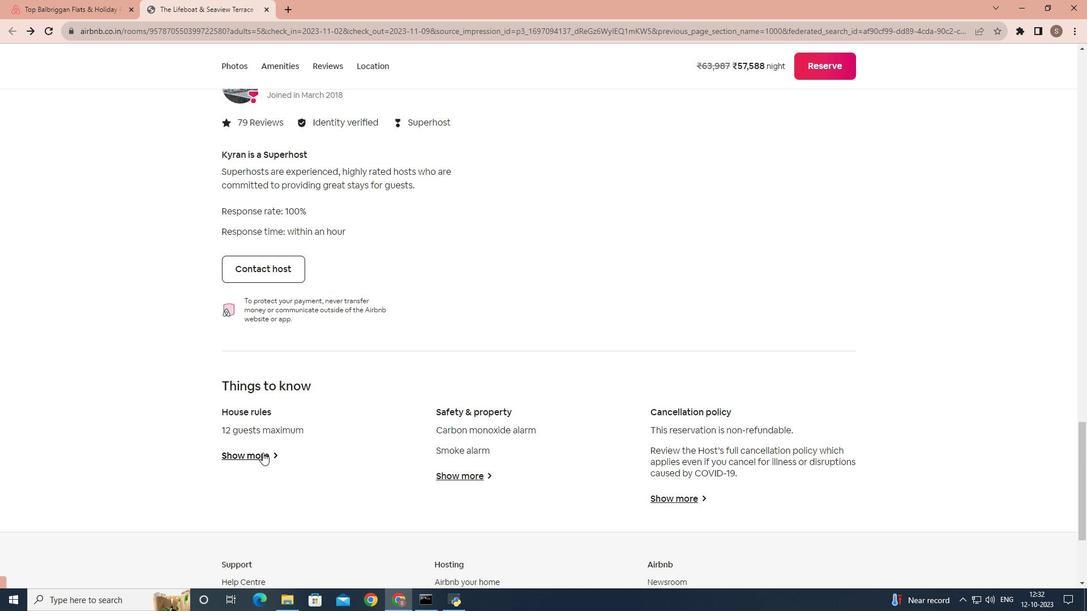 
Action: Mouse moved to (338, 224)
Screenshot: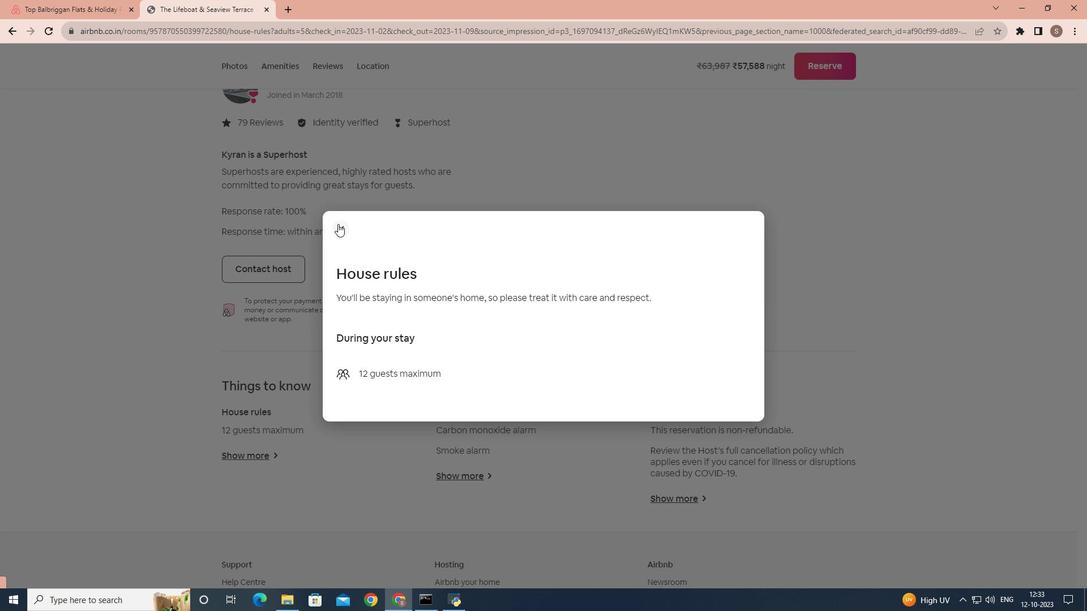 
Action: Mouse pressed left at (338, 224)
Screenshot: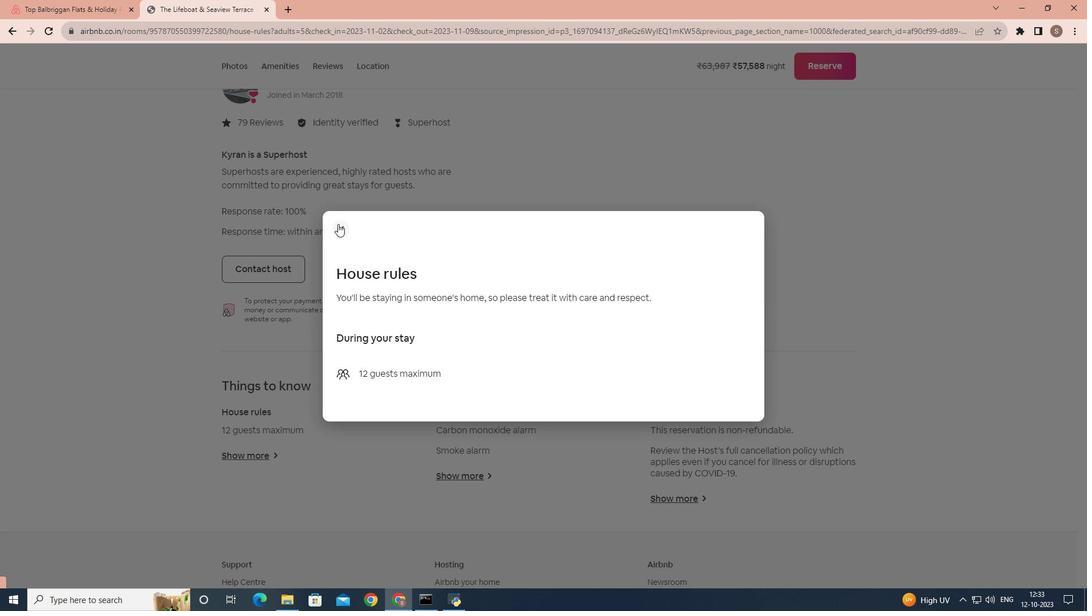
Action: Mouse moved to (448, 473)
Screenshot: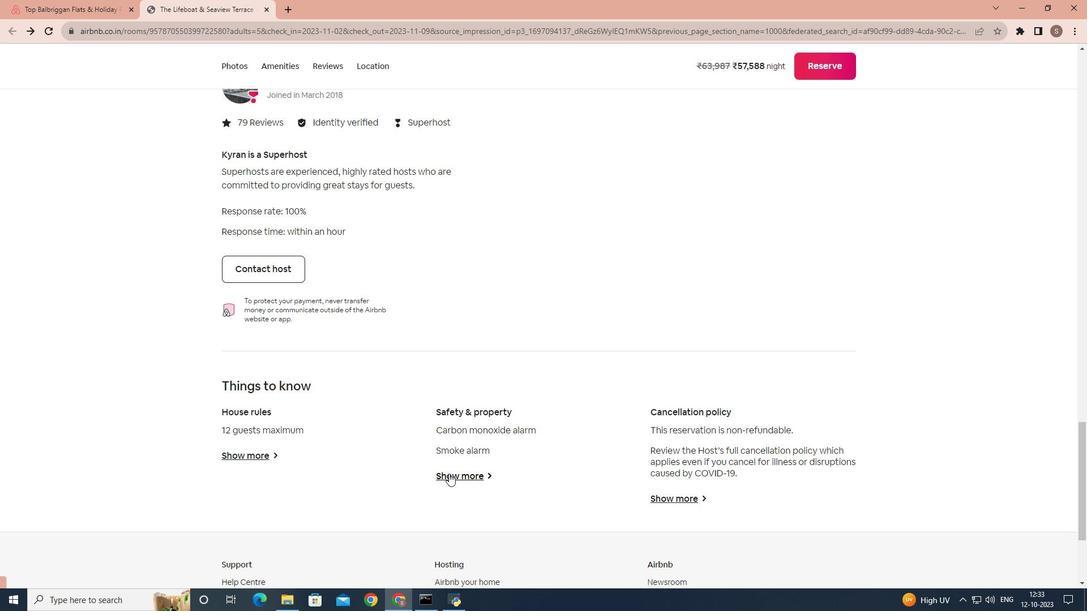 
Action: Mouse pressed left at (448, 473)
Screenshot: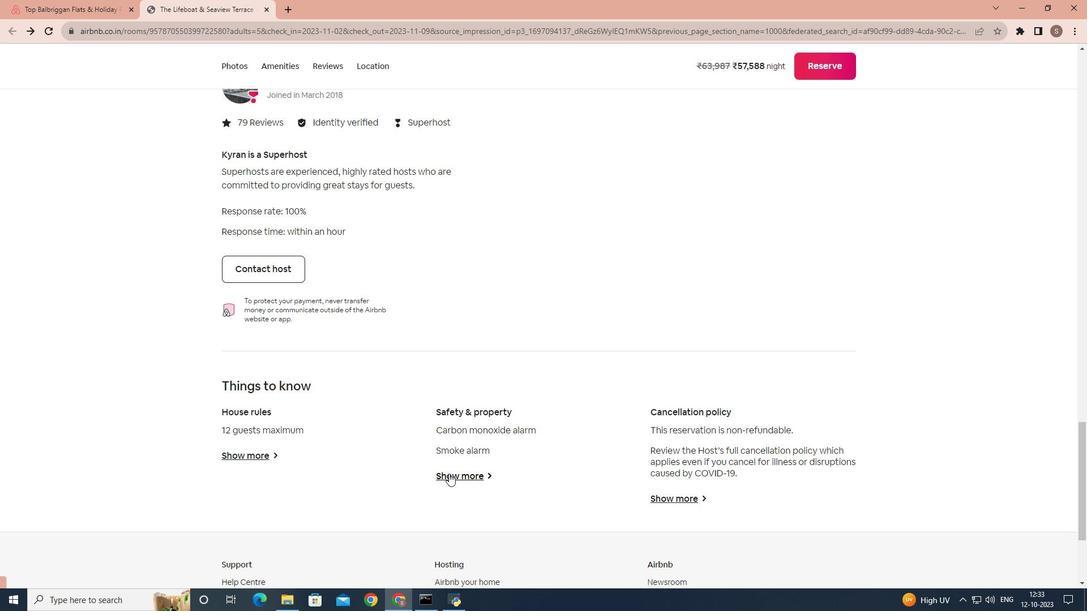 
Action: Mouse moved to (339, 201)
Screenshot: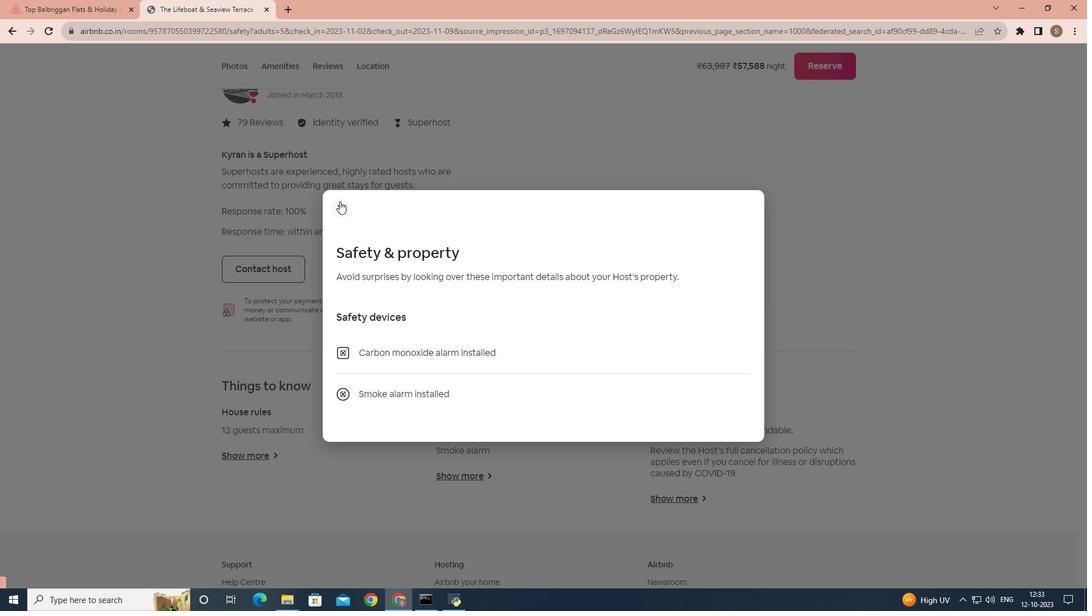 
Action: Mouse pressed left at (339, 201)
Screenshot: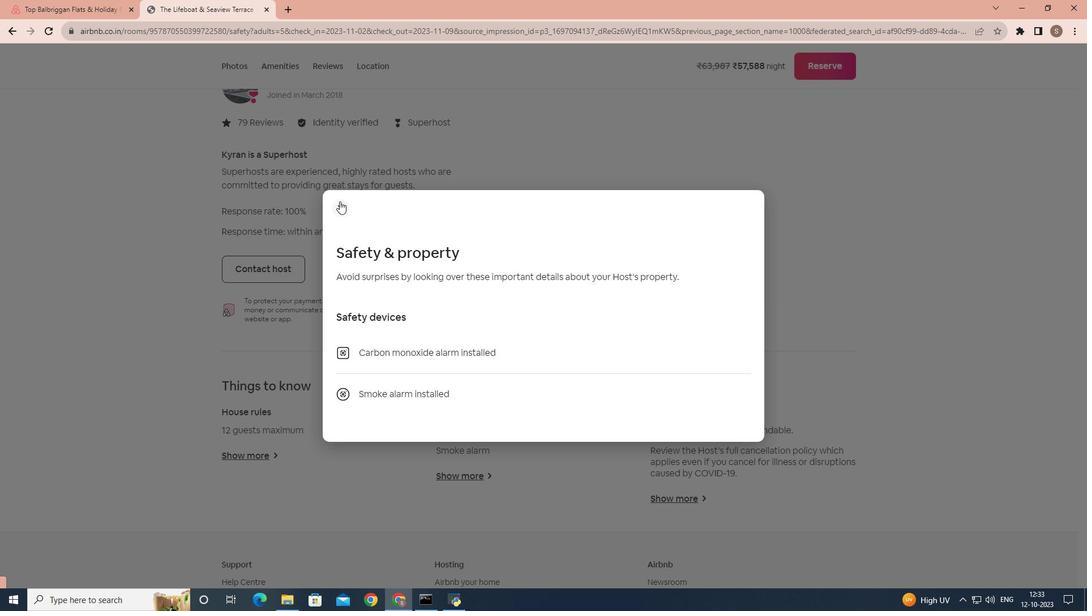 
Action: Mouse moved to (655, 458)
Screenshot: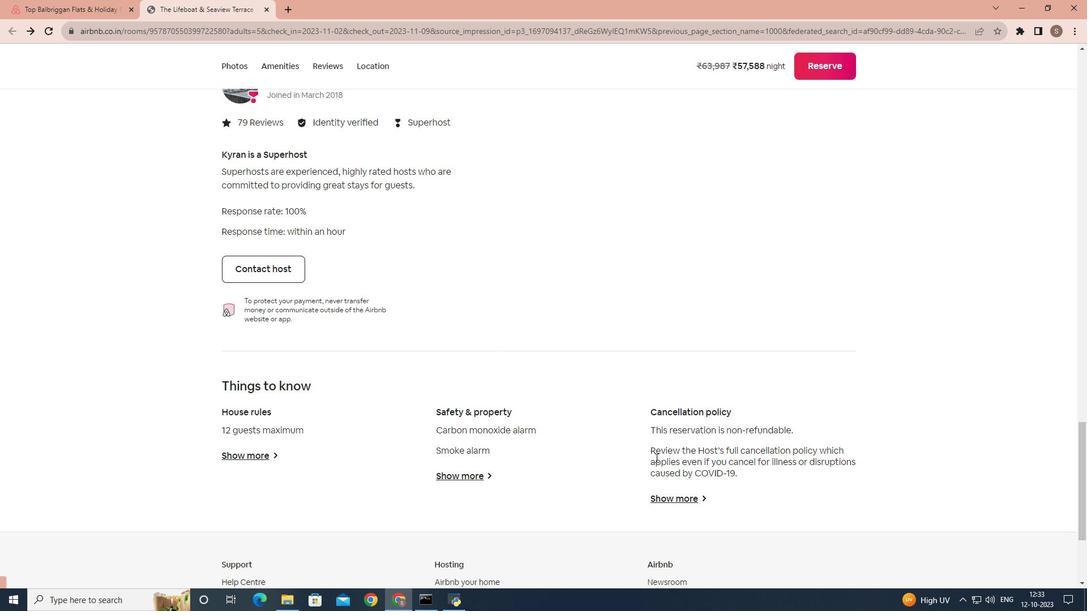 
Action: Mouse scrolled (655, 457) with delta (0, 0)
Screenshot: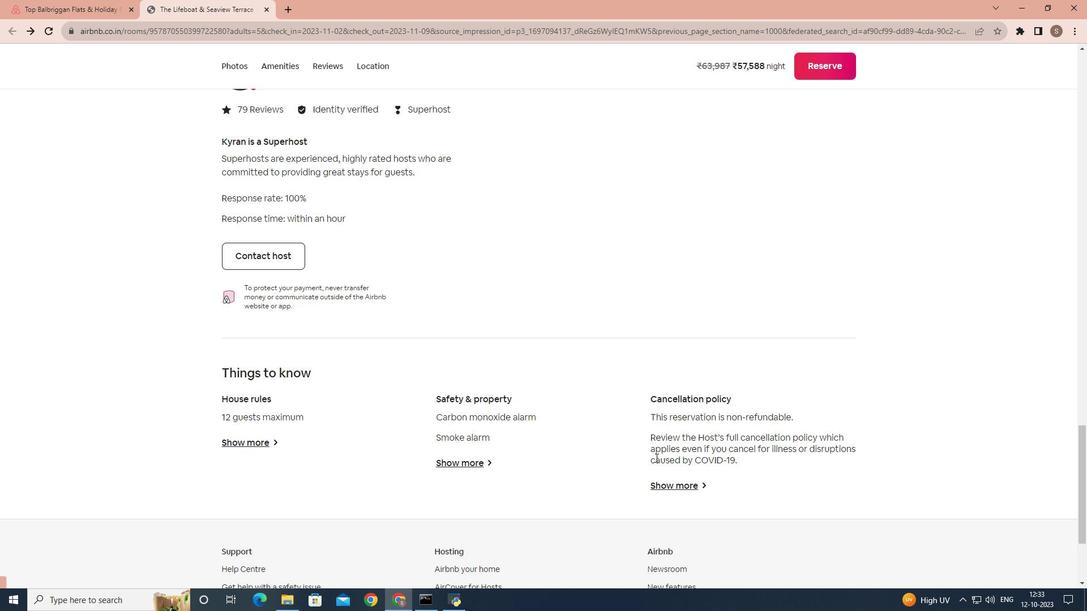
Action: Mouse moved to (668, 444)
Screenshot: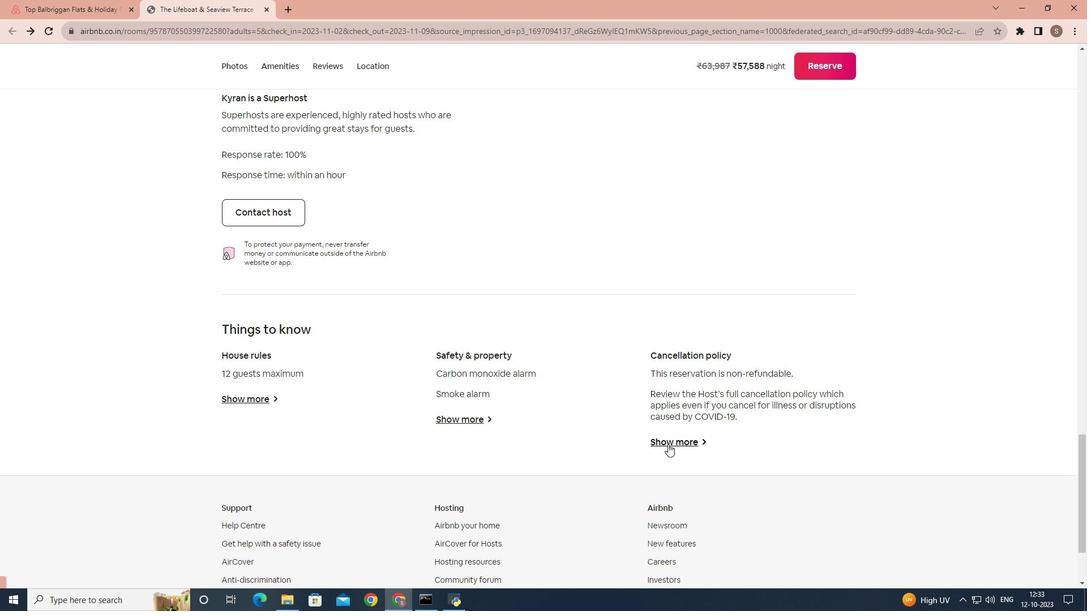 
Action: Mouse pressed left at (668, 444)
Screenshot: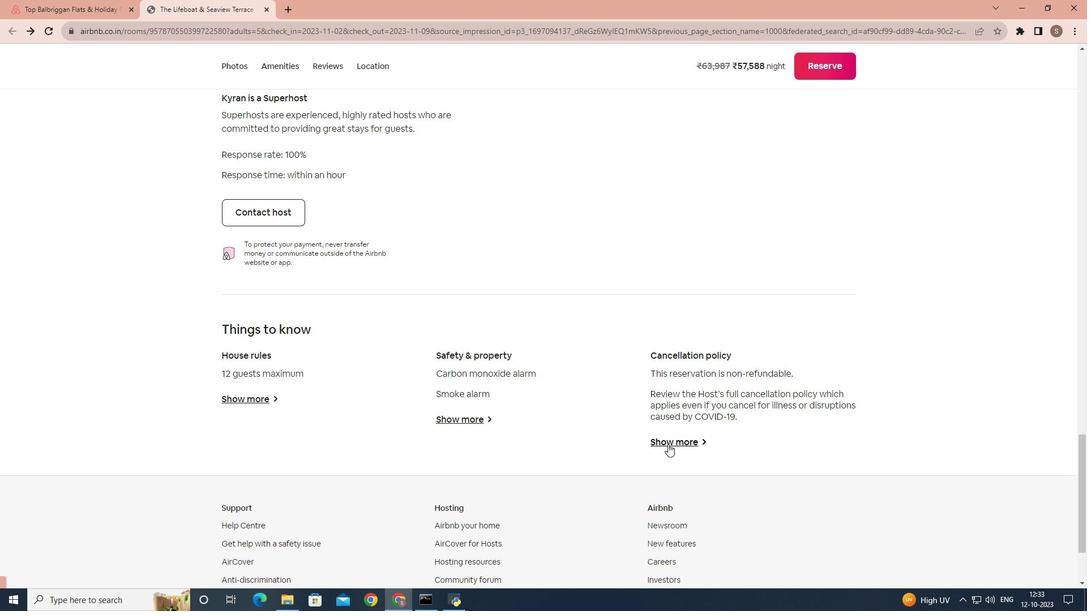 
Action: Mouse moved to (596, 388)
Screenshot: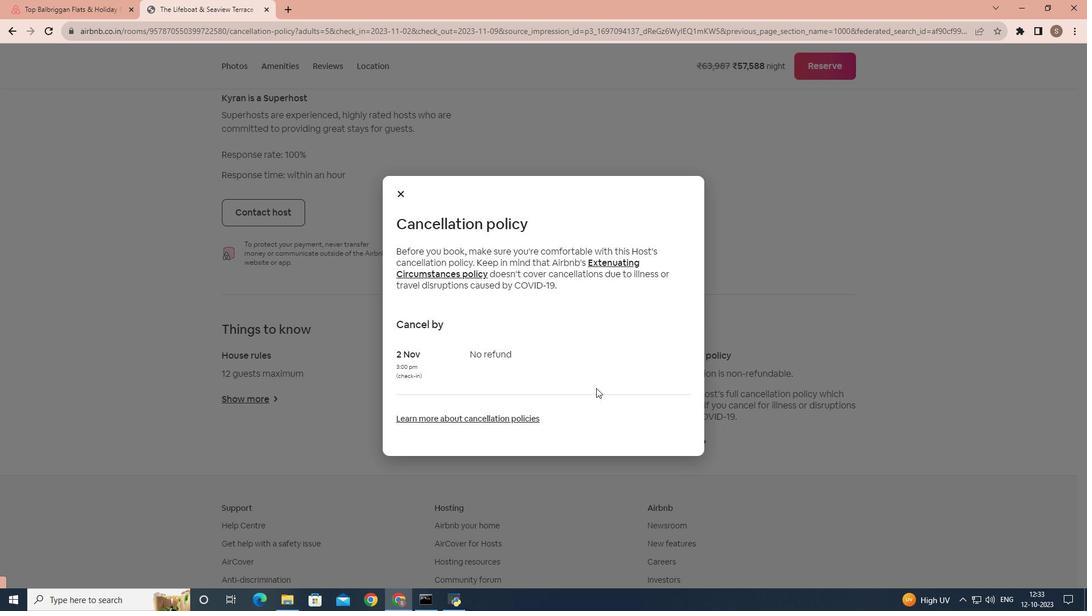 
Action: Mouse scrolled (596, 387) with delta (0, 0)
Screenshot: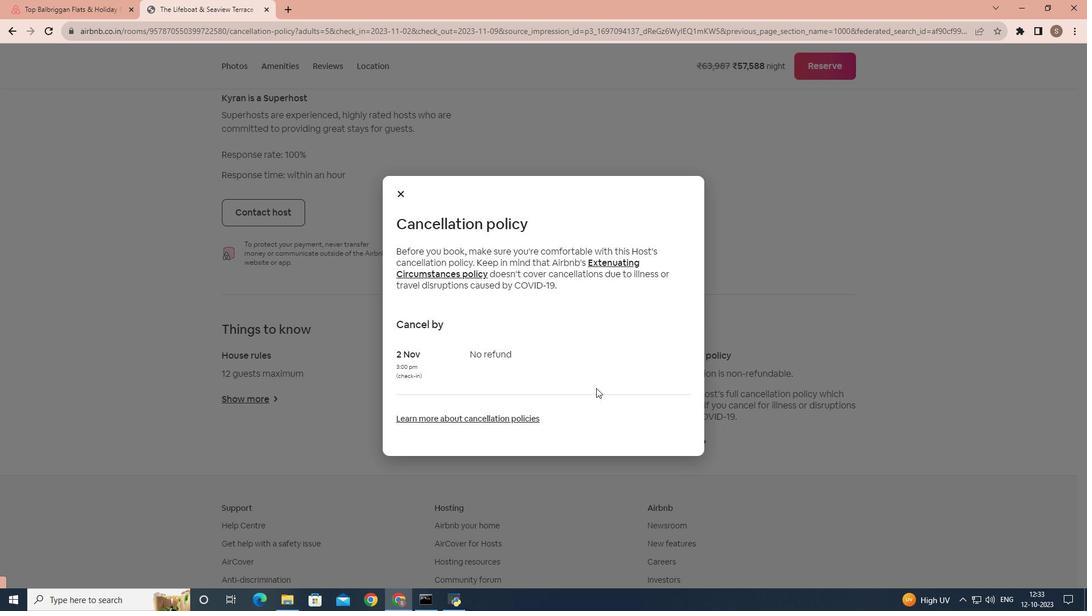 
Action: Mouse scrolled (596, 387) with delta (0, 0)
Screenshot: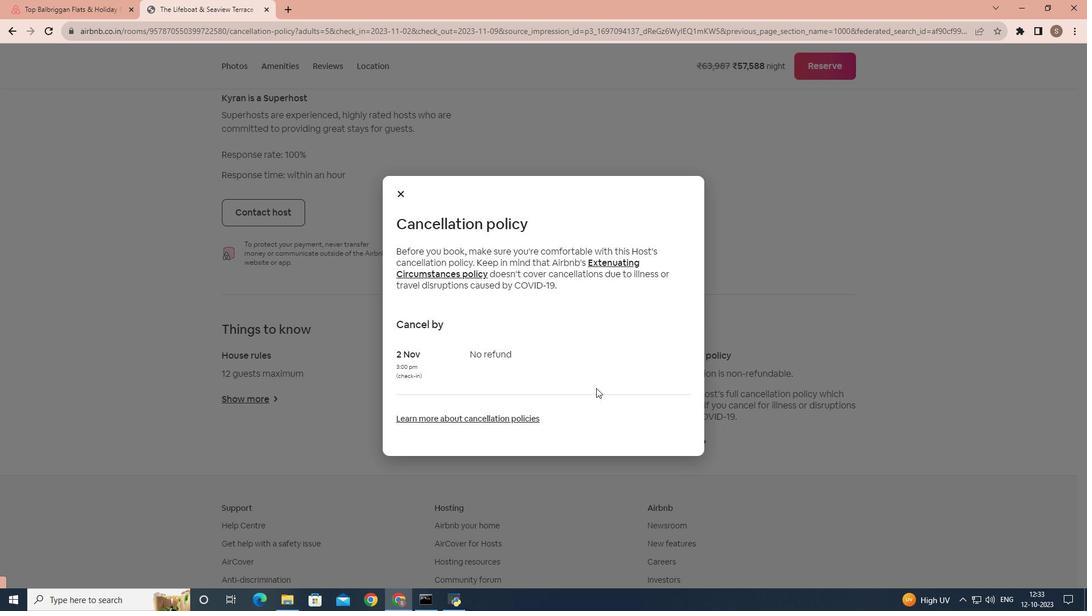 
Action: Mouse moved to (396, 190)
Screenshot: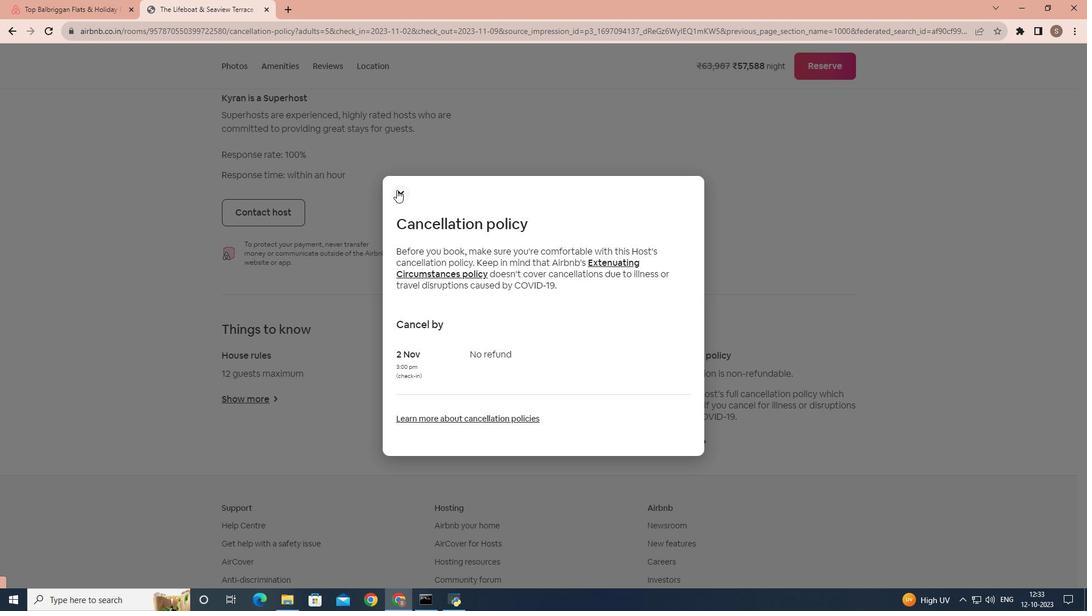 
Action: Mouse pressed left at (396, 190)
Screenshot: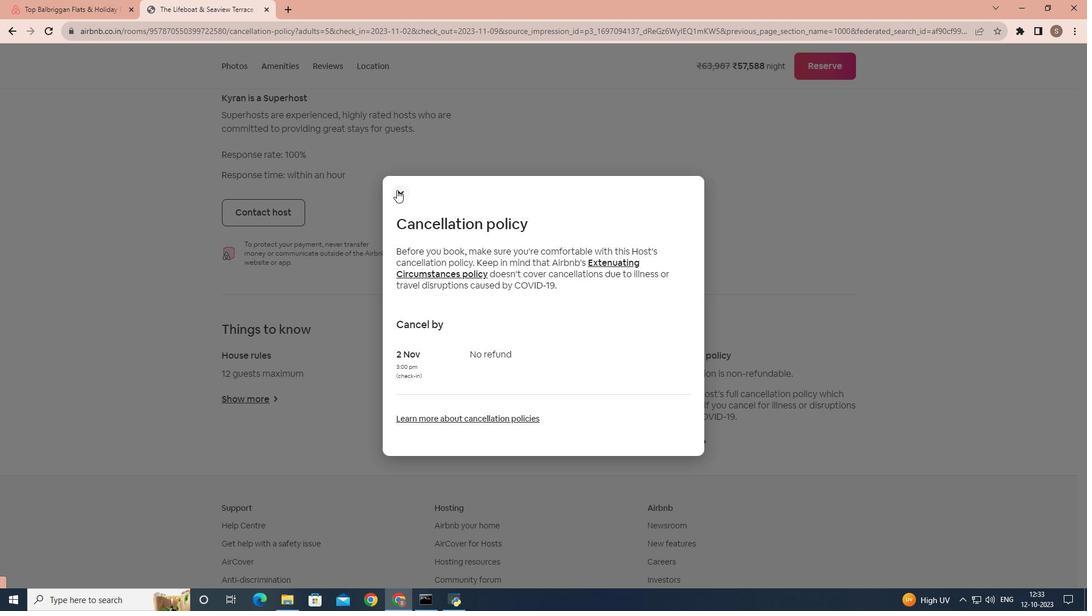 
Action: Mouse moved to (357, 246)
Screenshot: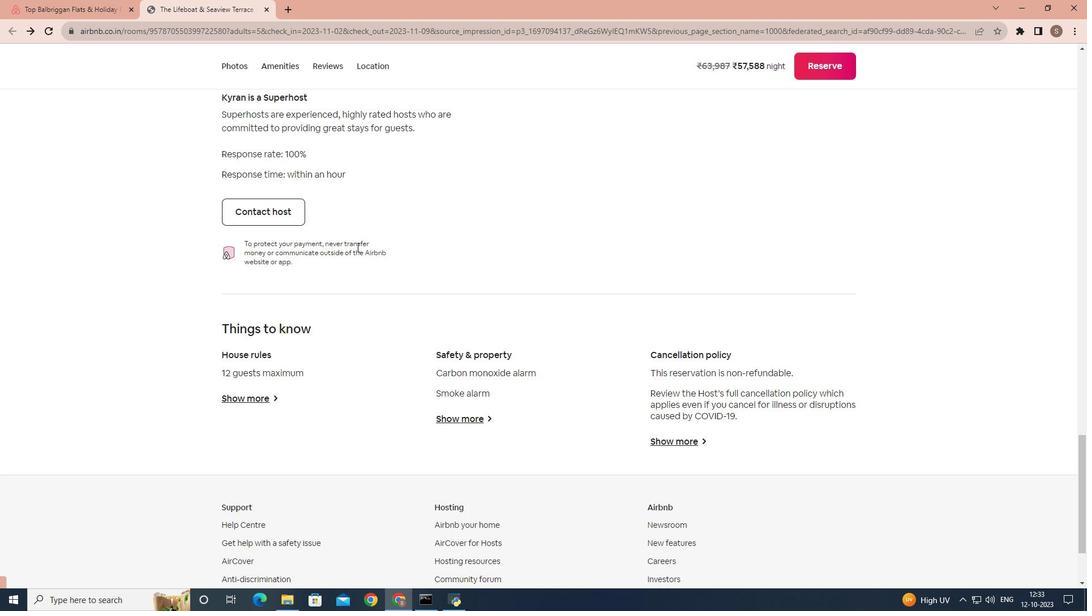 
Action: Mouse scrolled (357, 245) with delta (0, 0)
Screenshot: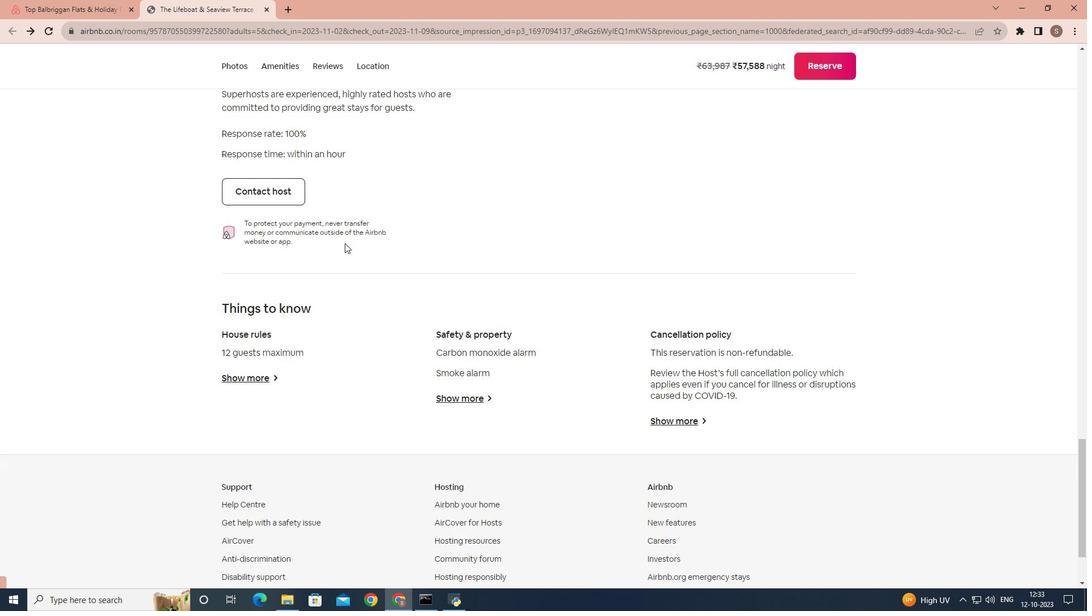 
Action: Mouse moved to (356, 247)
Screenshot: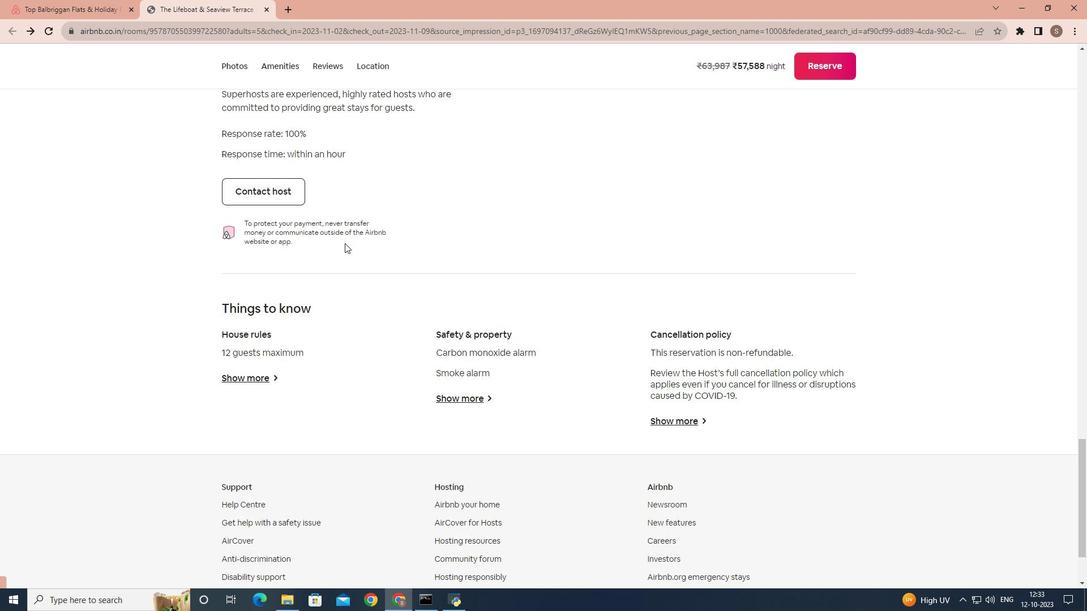 
Action: Mouse scrolled (356, 246) with delta (0, 0)
Screenshot: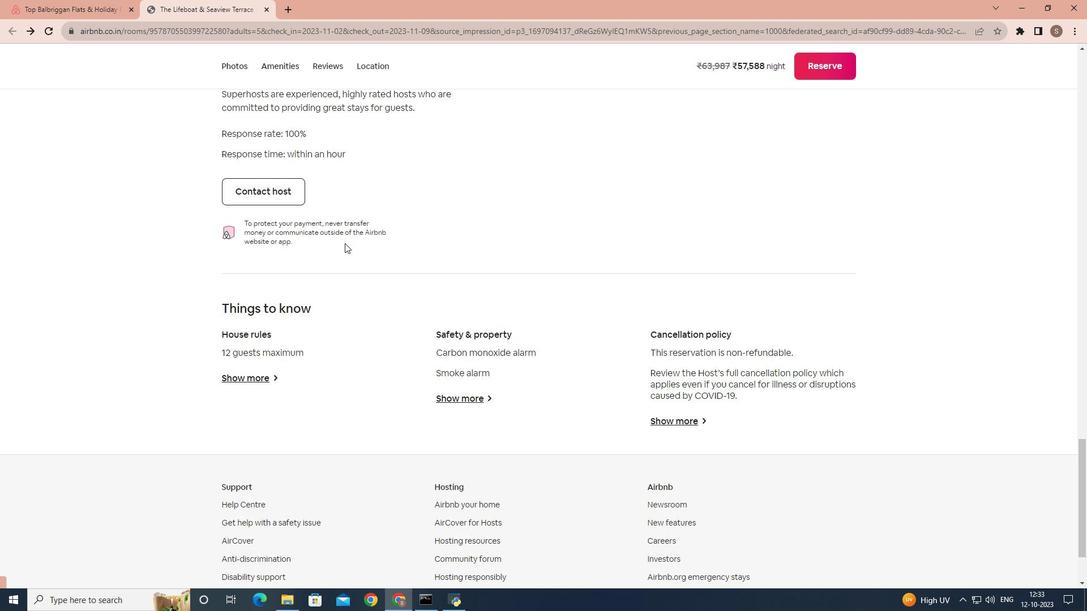 
Action: Mouse moved to (80, 9)
Screenshot: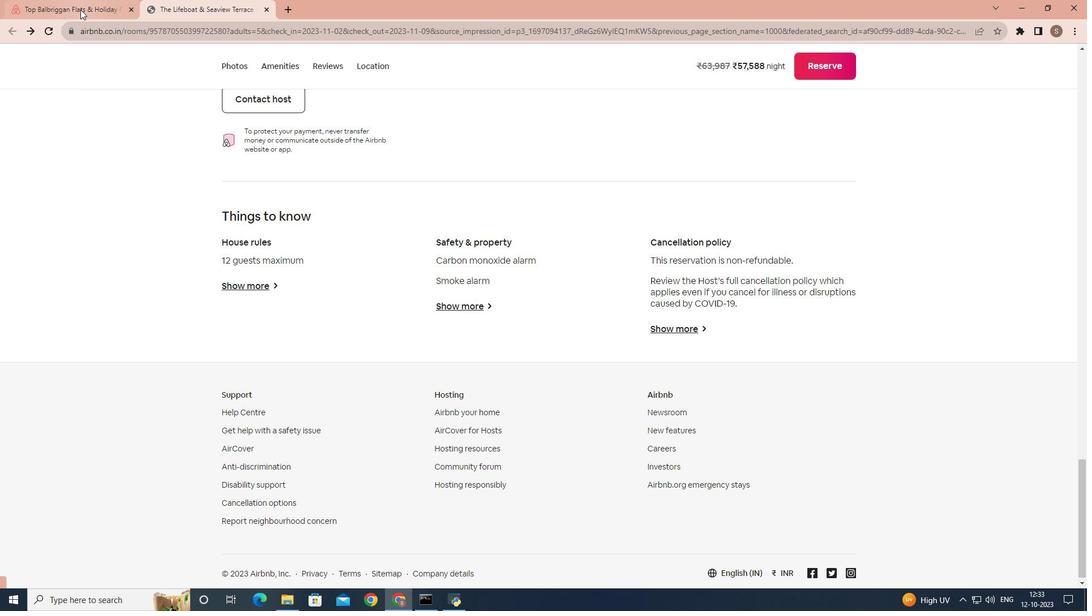 
Action: Mouse pressed left at (80, 9)
Screenshot: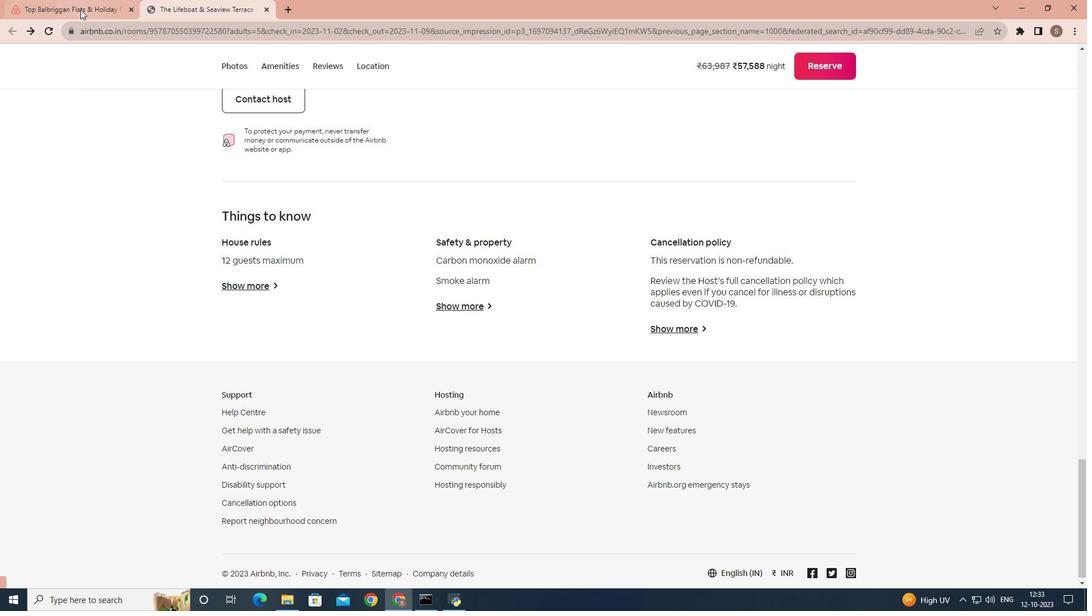 
Action: Mouse moved to (369, 145)
Screenshot: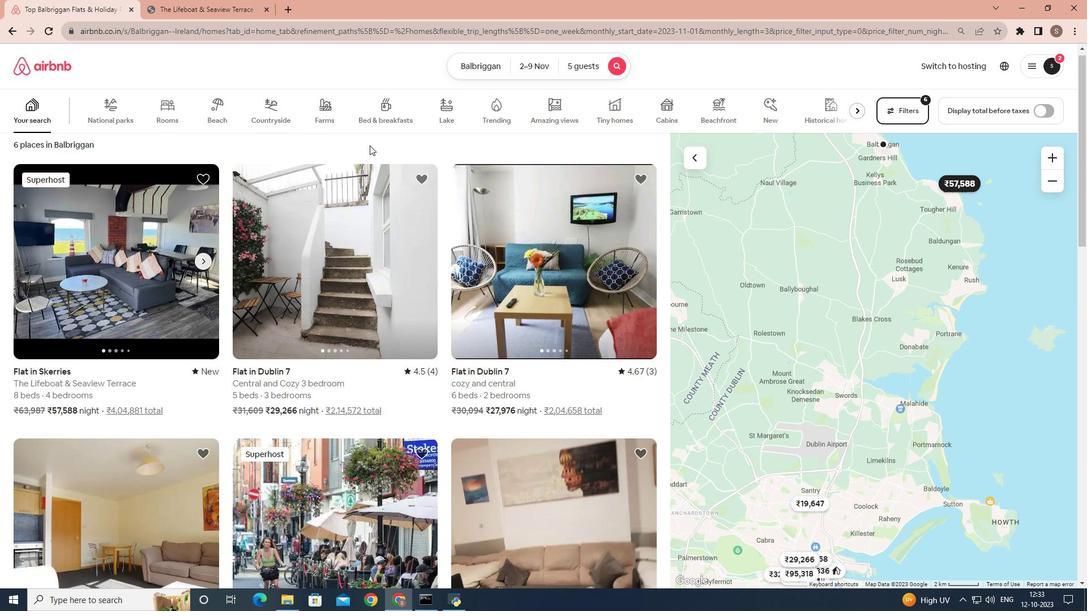 
Action: Mouse scrolled (369, 144) with delta (0, 0)
Screenshot: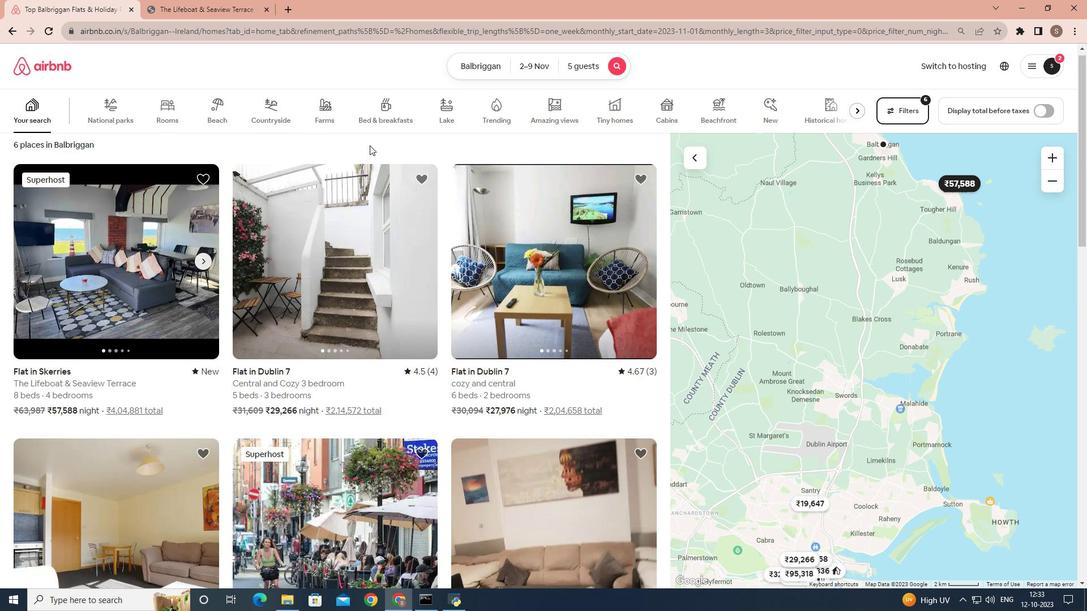 
Action: Mouse moved to (360, 165)
Screenshot: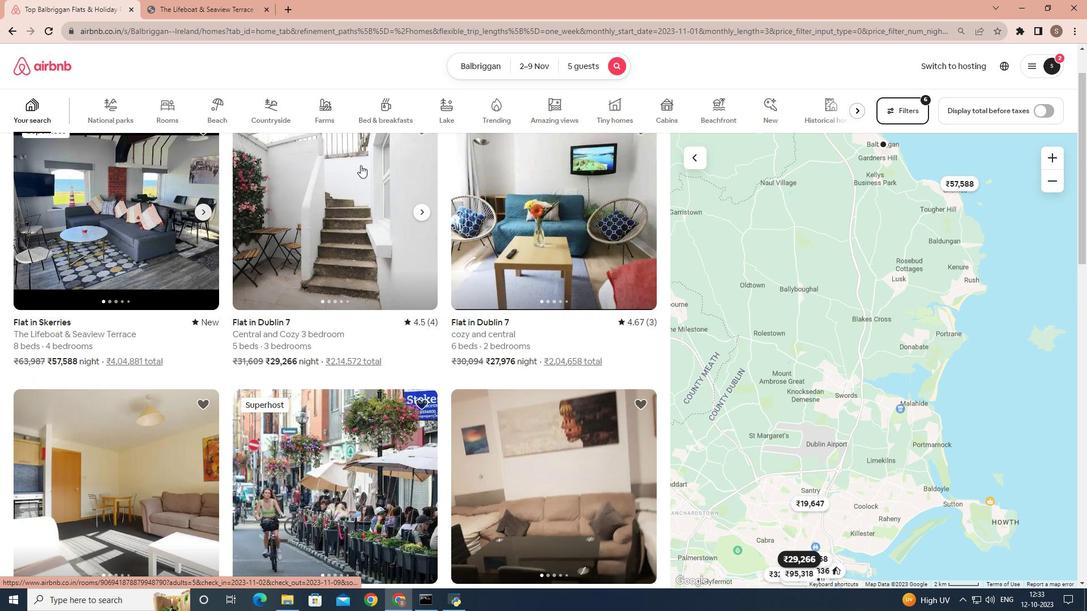 
Action: Mouse scrolled (360, 164) with delta (0, 0)
Screenshot: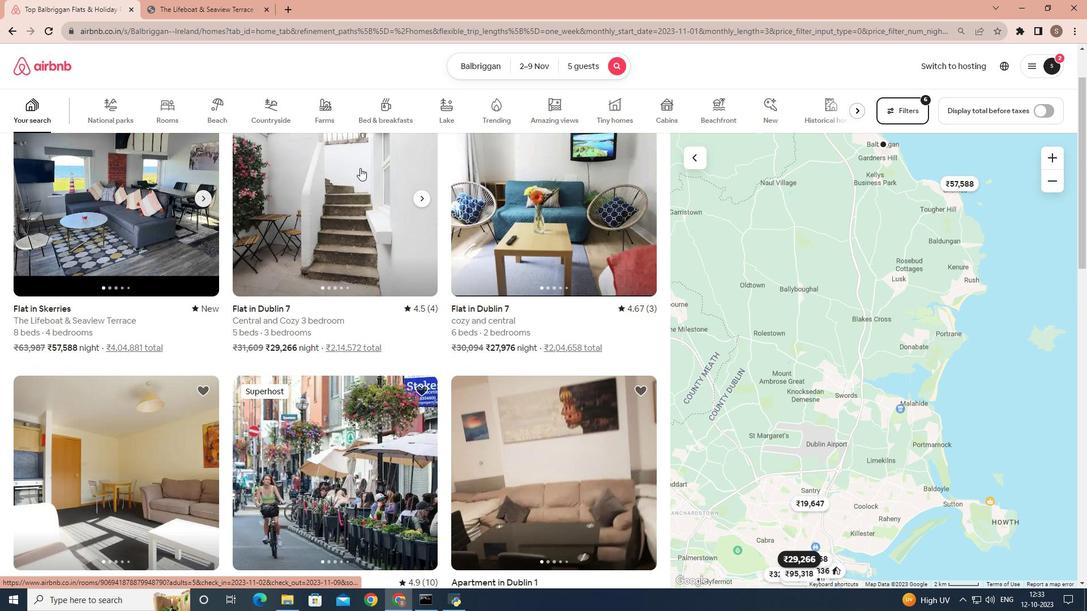 
Action: Mouse moved to (525, 215)
Screenshot: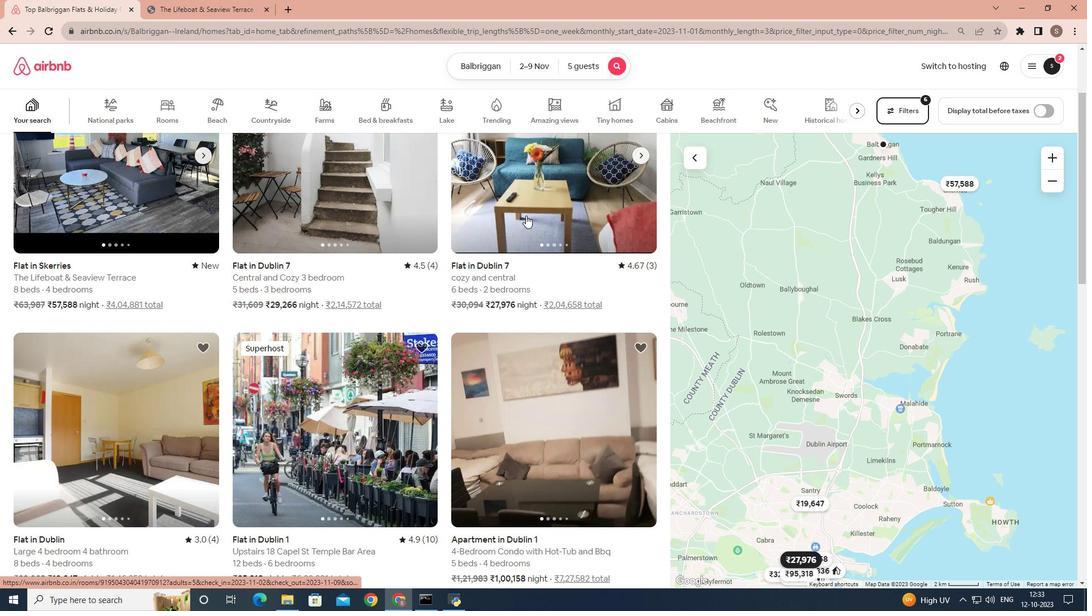 
Action: Mouse pressed left at (525, 215)
Screenshot: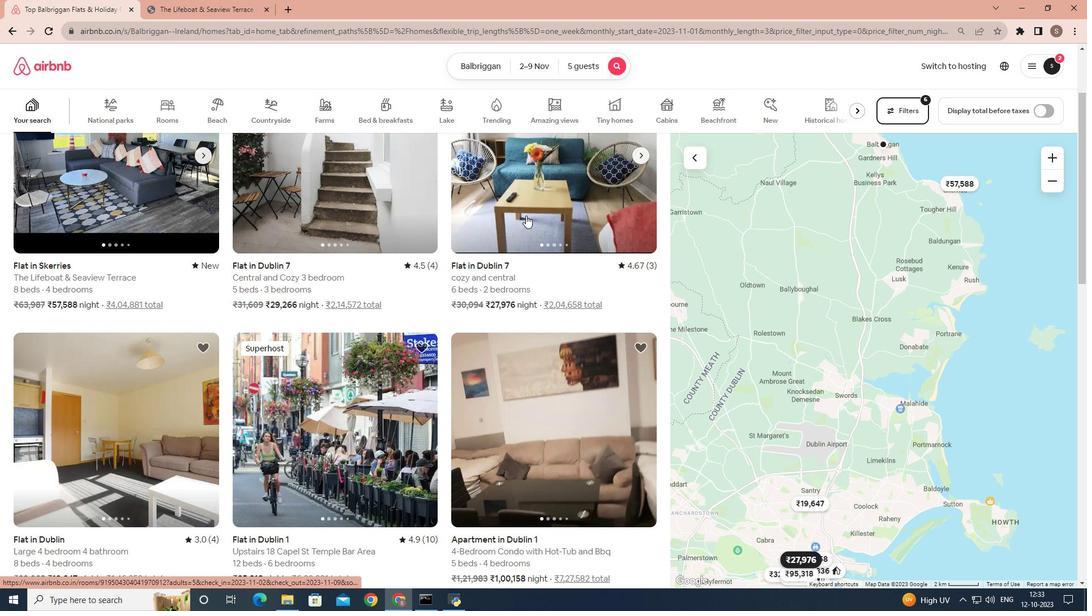 
Action: Mouse moved to (559, 317)
Screenshot: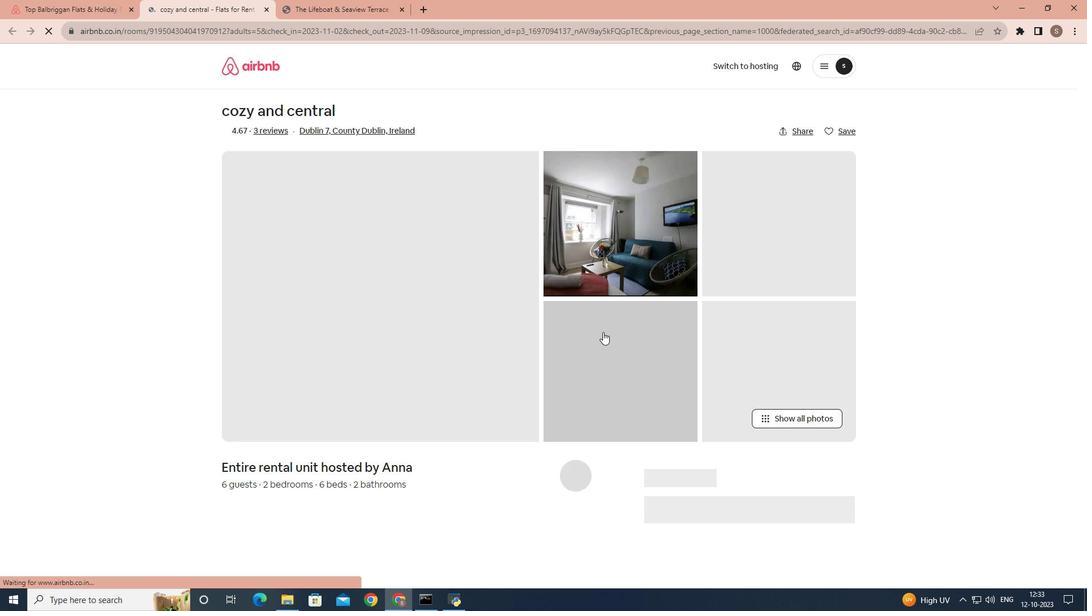 
Action: Mouse scrolled (559, 317) with delta (0, 0)
Screenshot: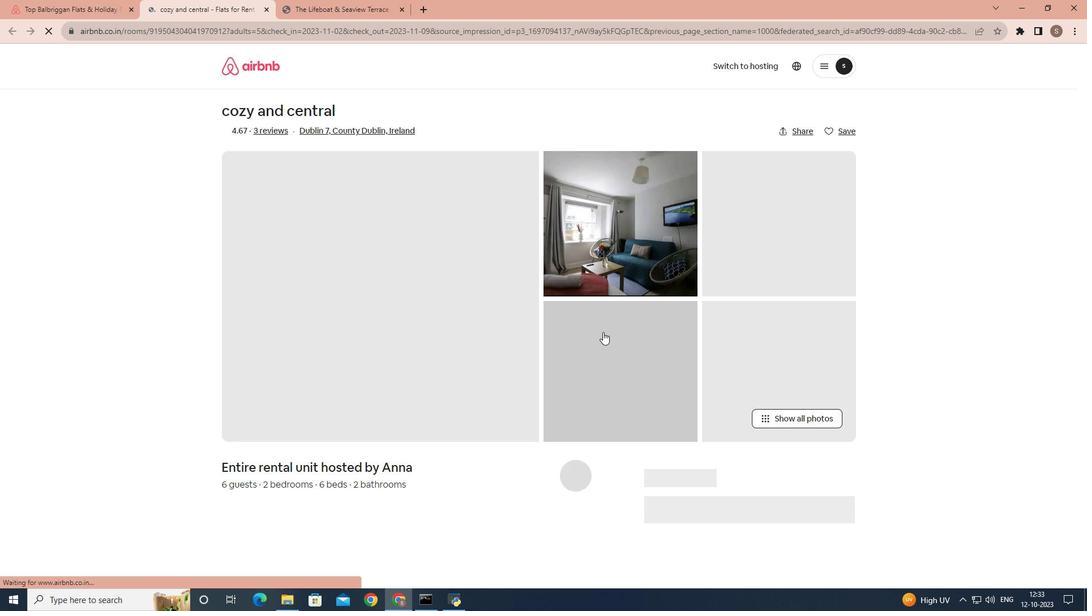 
Action: Mouse moved to (593, 329)
Screenshot: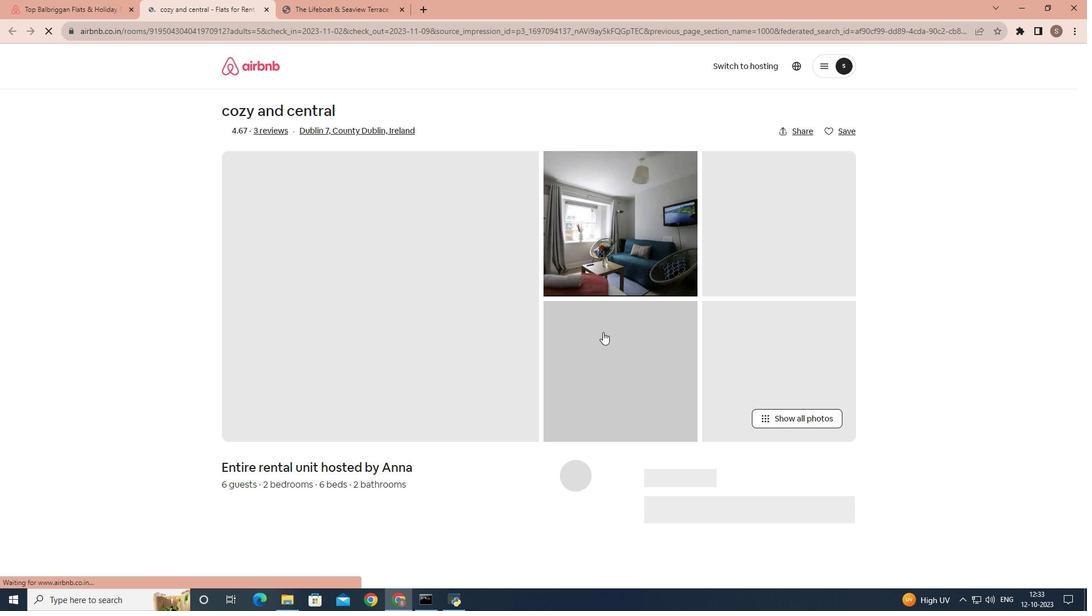 
Action: Mouse scrolled (593, 328) with delta (0, 0)
Screenshot: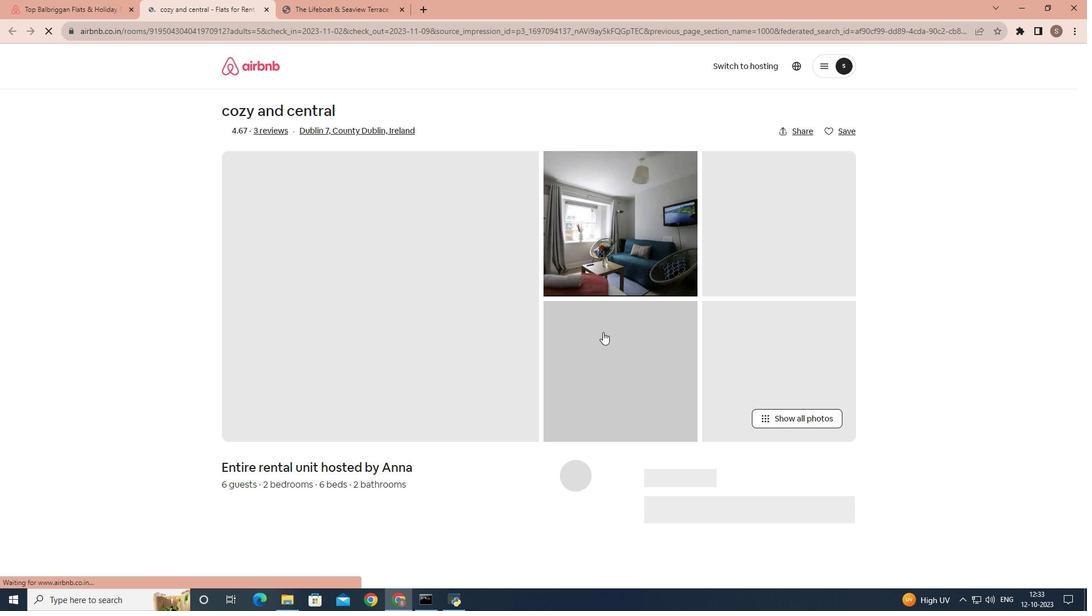 
Action: Mouse moved to (762, 411)
Screenshot: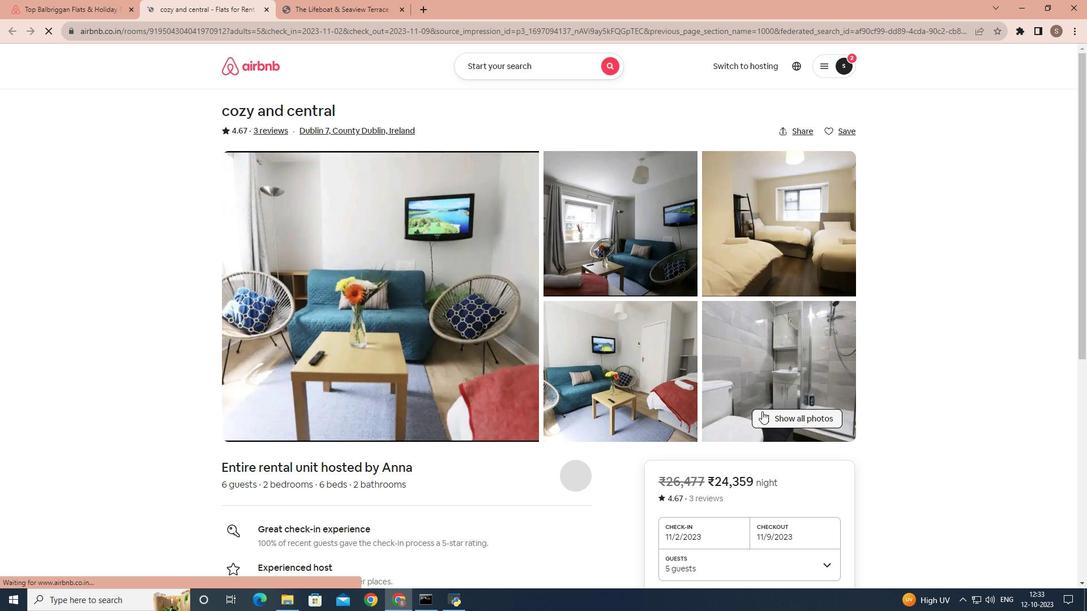 
Action: Mouse pressed left at (762, 411)
Screenshot: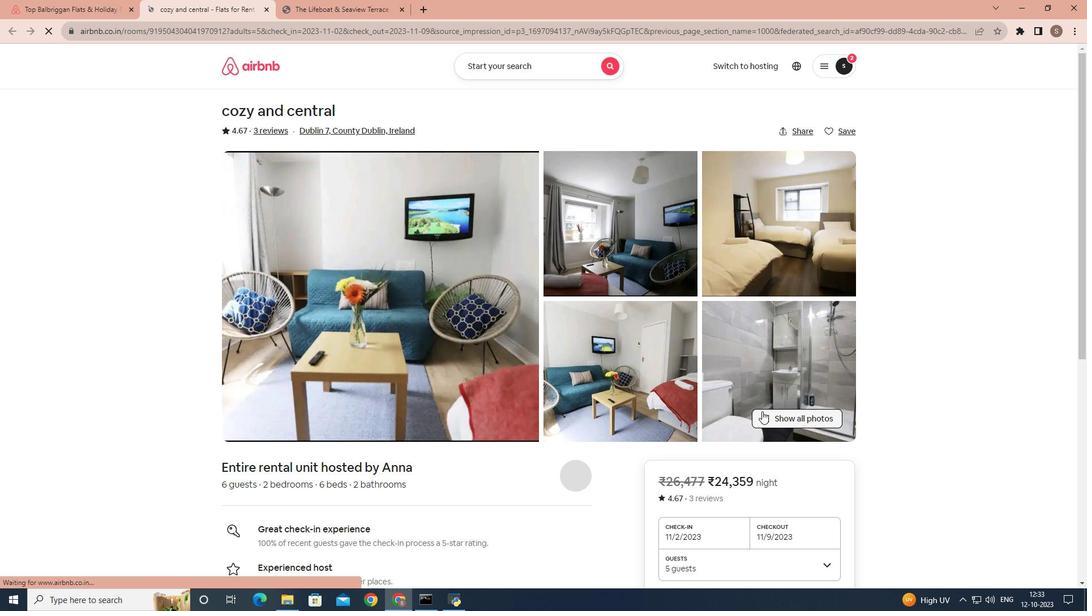 
Action: Mouse moved to (625, 407)
Screenshot: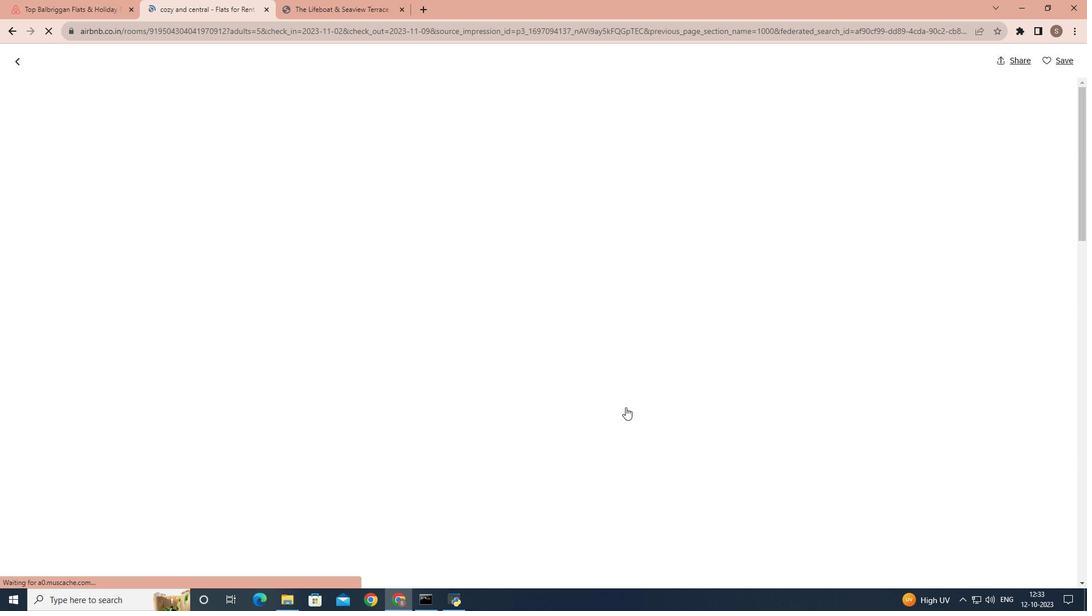 
Action: Mouse scrolled (625, 407) with delta (0, 0)
Screenshot: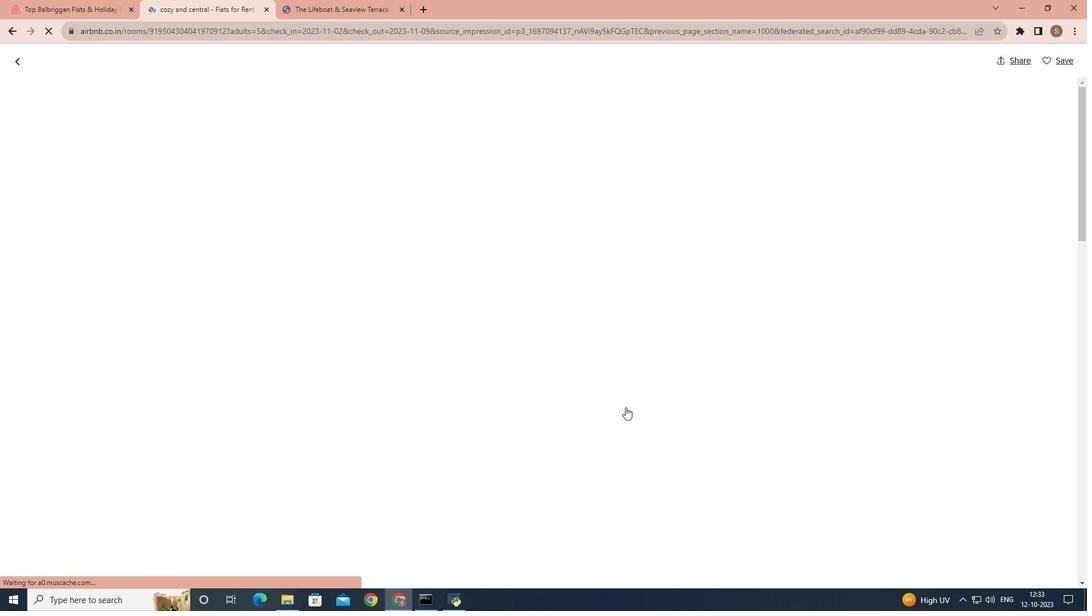 
Action: Mouse scrolled (625, 407) with delta (0, 0)
Screenshot: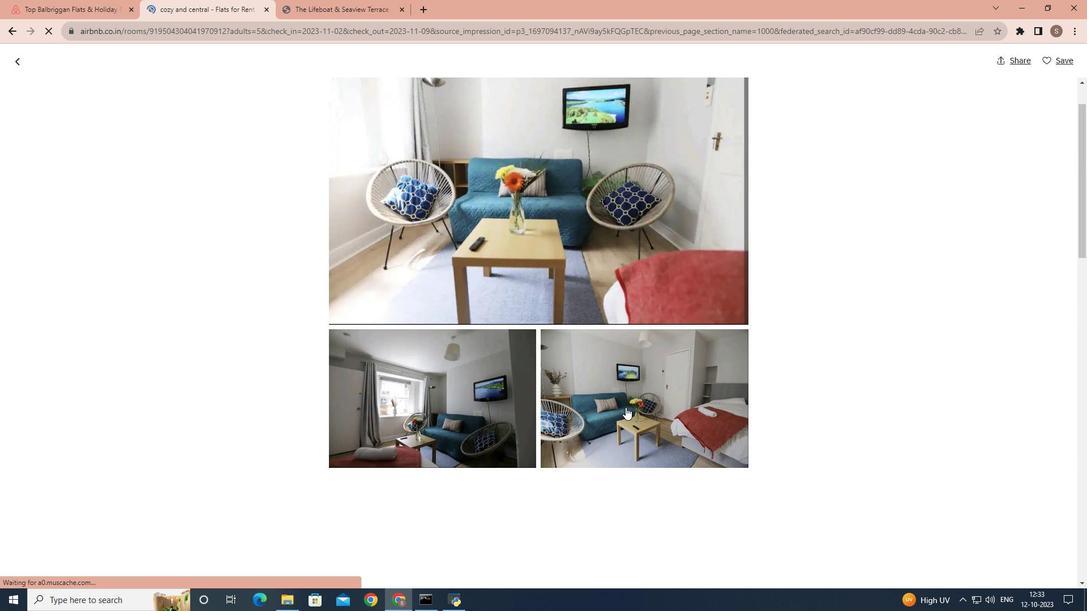 
Action: Mouse scrolled (625, 407) with delta (0, 0)
Screenshot: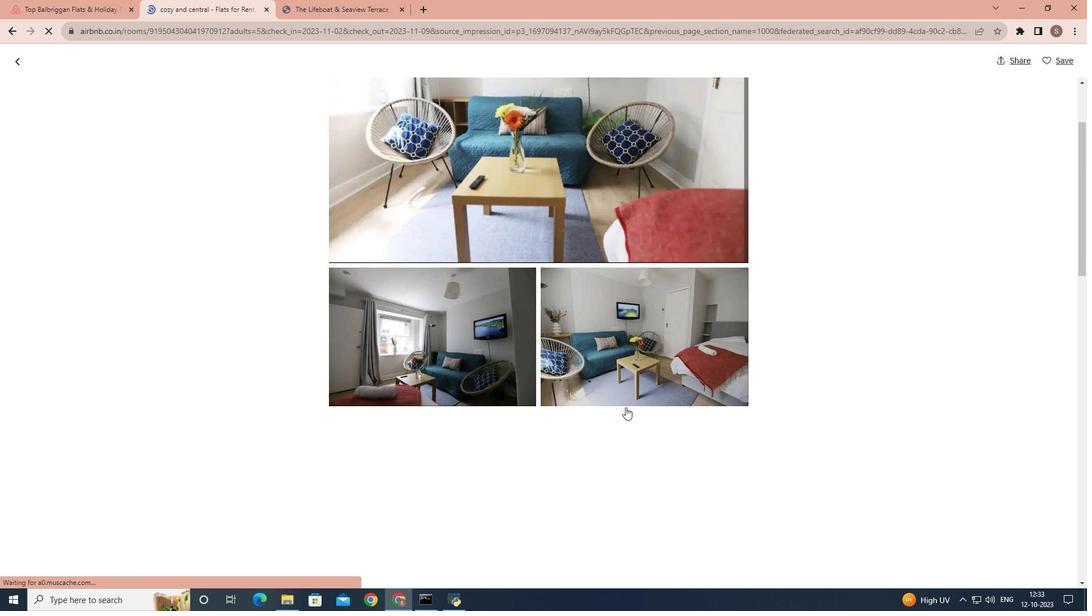 
Action: Mouse scrolled (625, 407) with delta (0, 0)
Screenshot: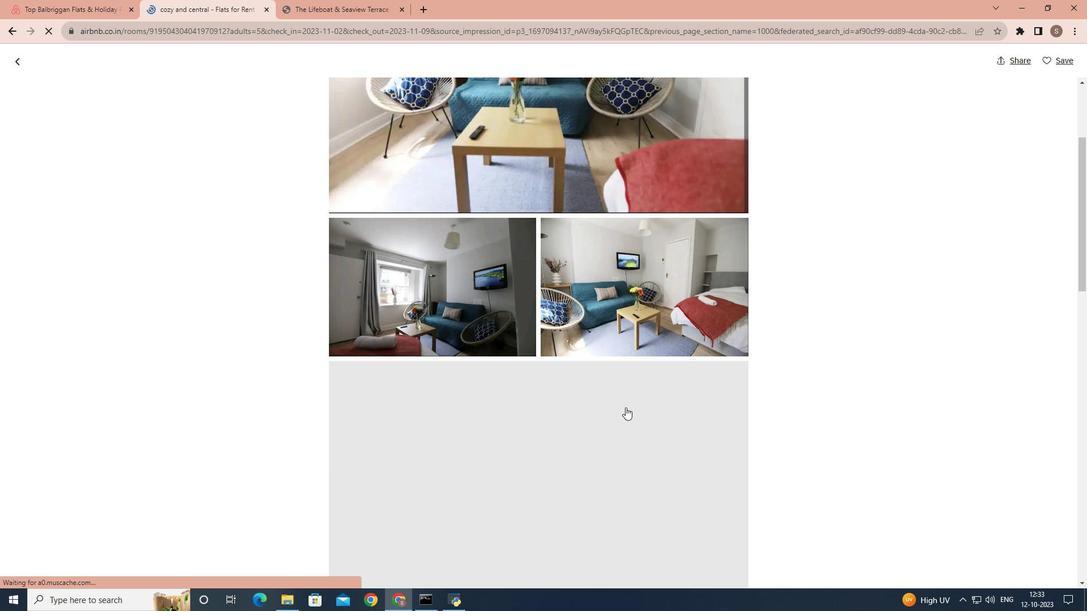 
Action: Mouse scrolled (625, 407) with delta (0, 0)
Screenshot: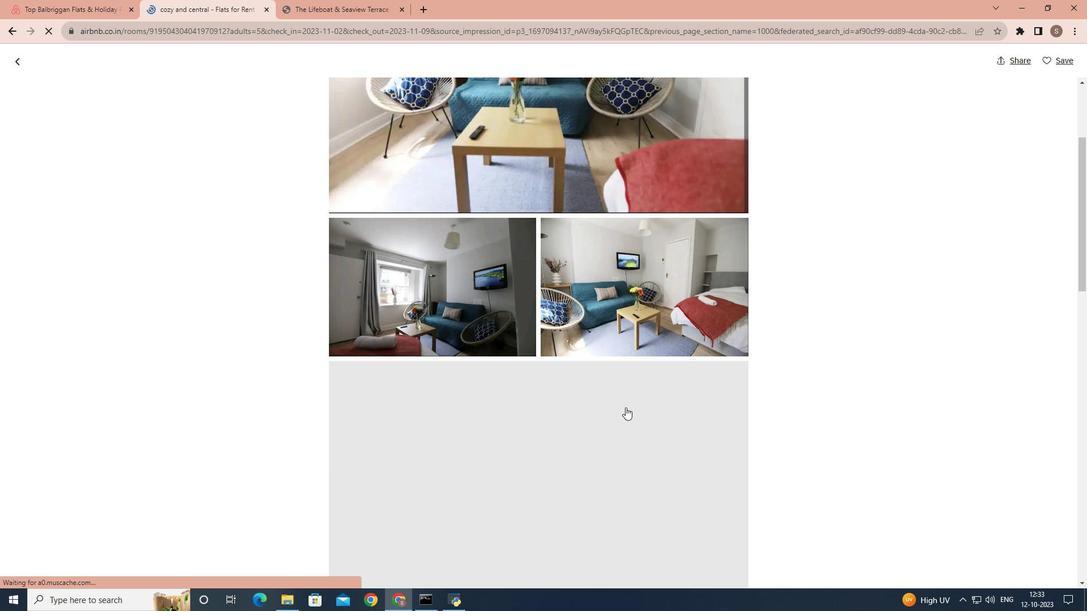 
Action: Mouse scrolled (625, 407) with delta (0, 0)
Screenshot: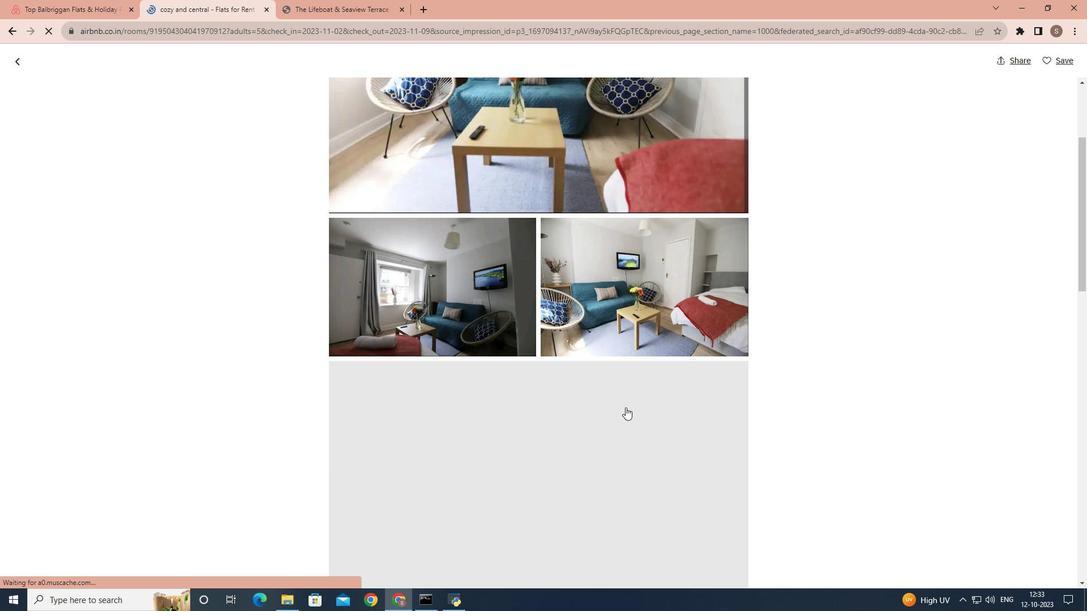 
Action: Mouse scrolled (625, 407) with delta (0, 0)
Screenshot: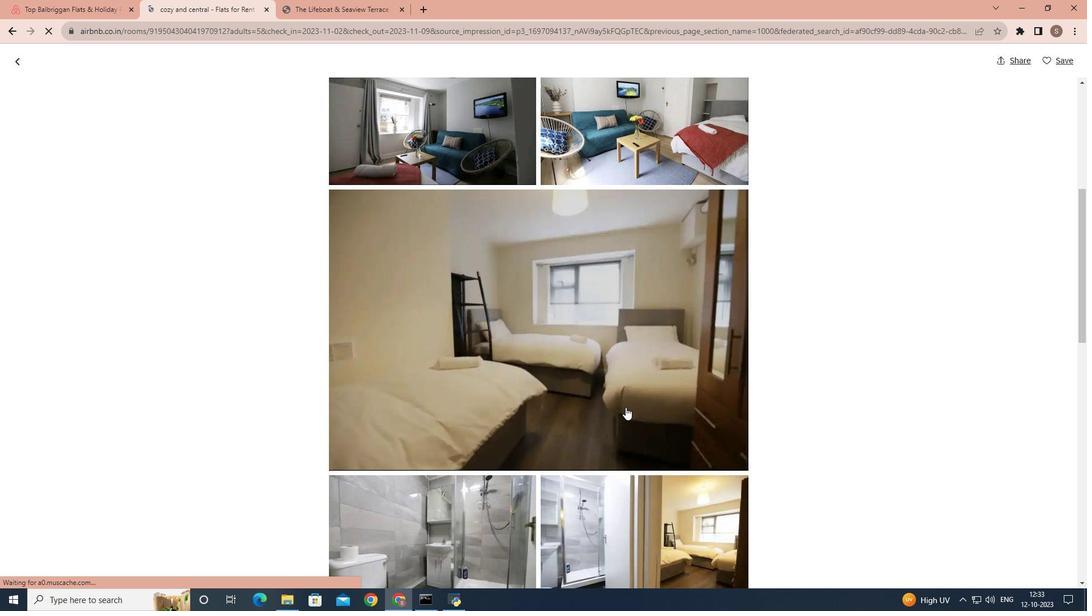 
Action: Mouse scrolled (625, 407) with delta (0, 0)
Screenshot: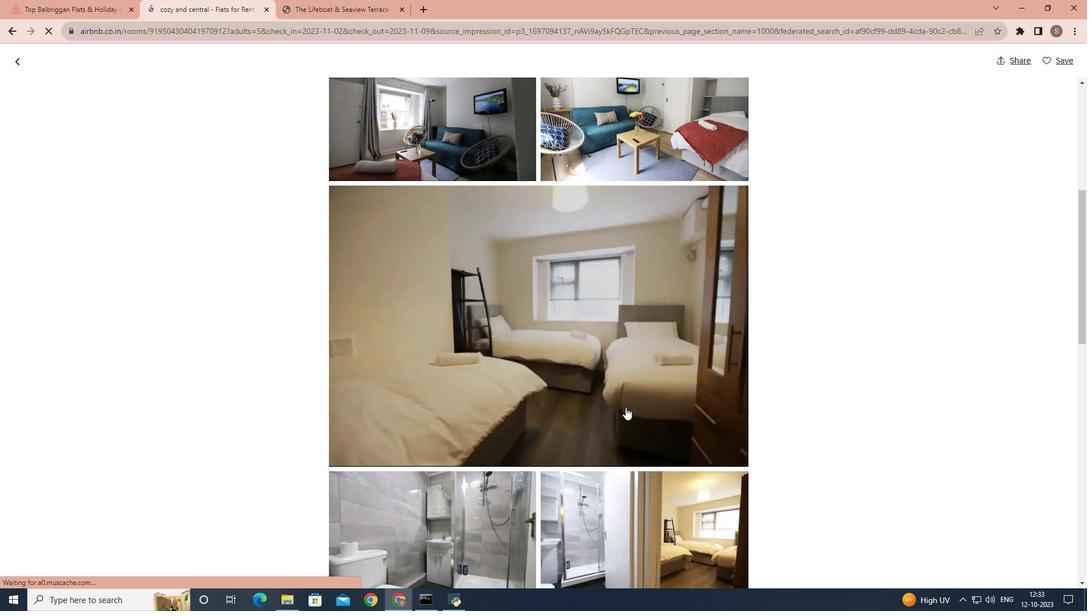 
Action: Mouse scrolled (625, 407) with delta (0, 0)
Screenshot: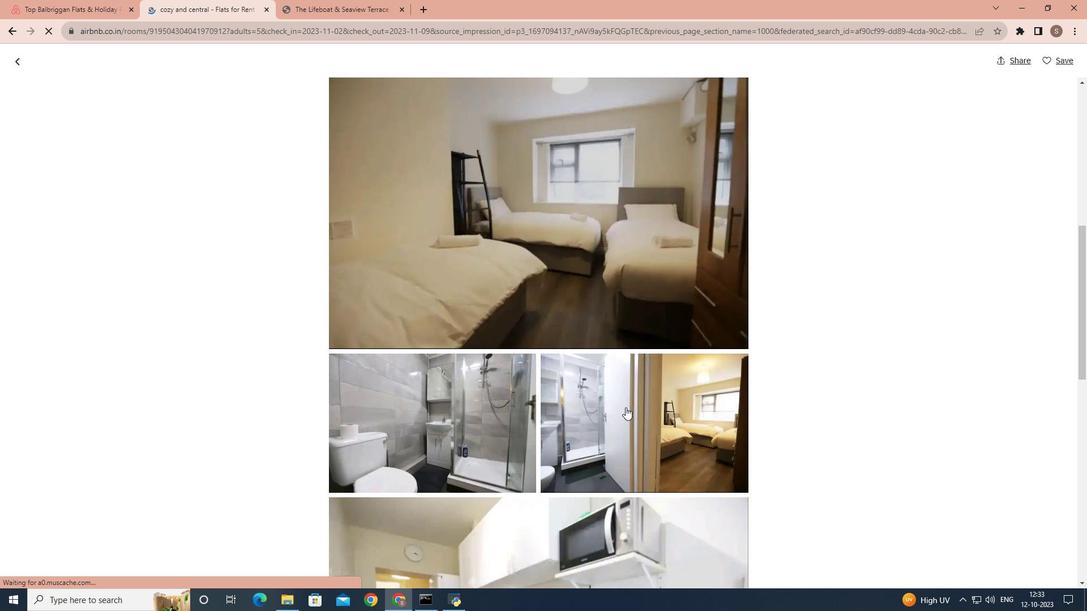
Action: Mouse scrolled (625, 407) with delta (0, 0)
Screenshot: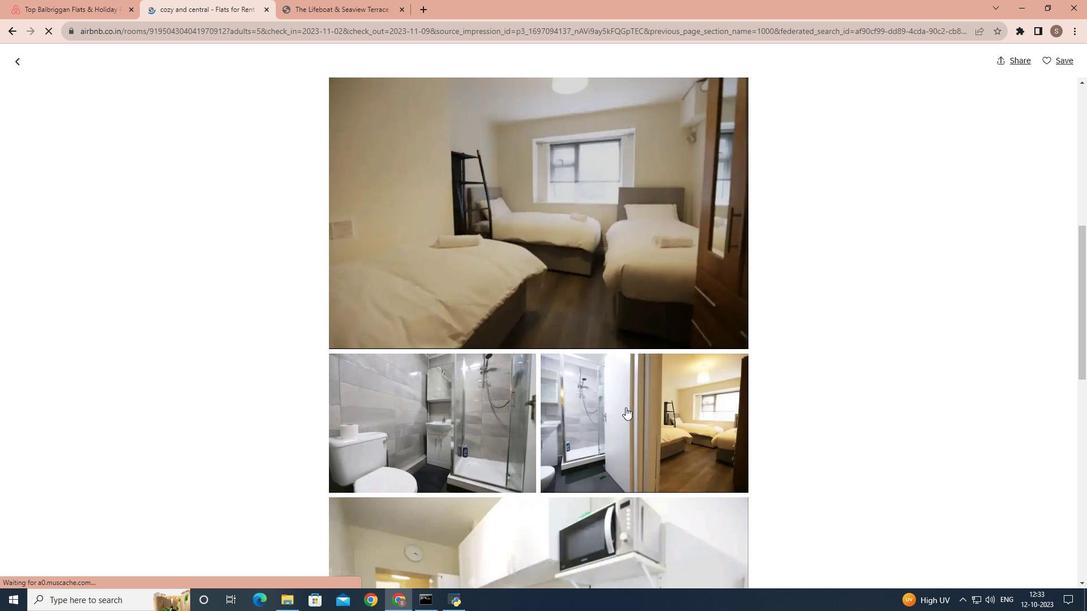 
Action: Mouse scrolled (625, 407) with delta (0, 0)
Screenshot: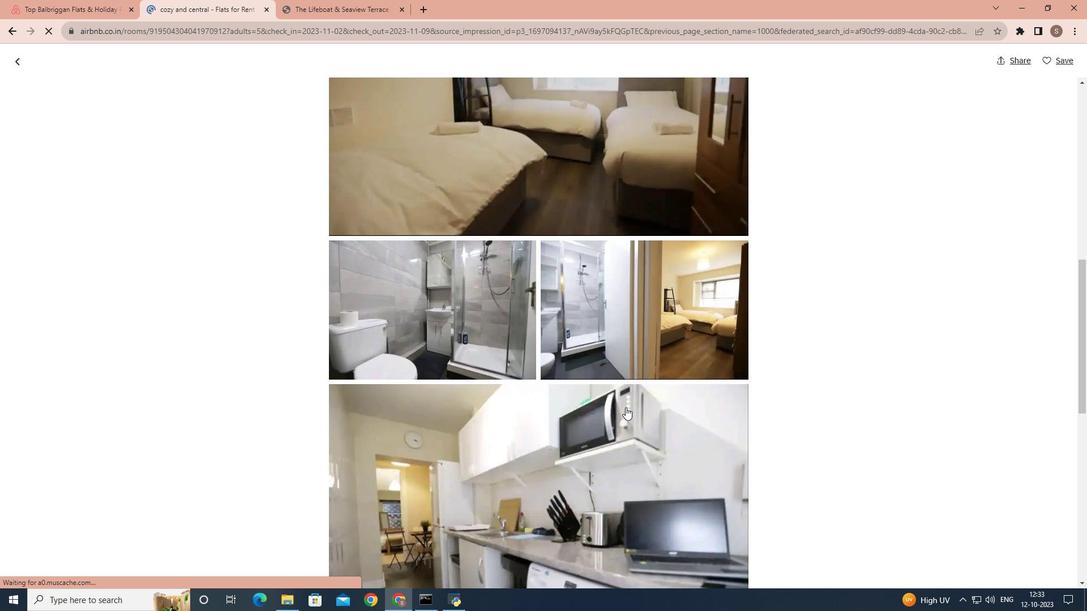
Action: Mouse scrolled (625, 407) with delta (0, 0)
Screenshot: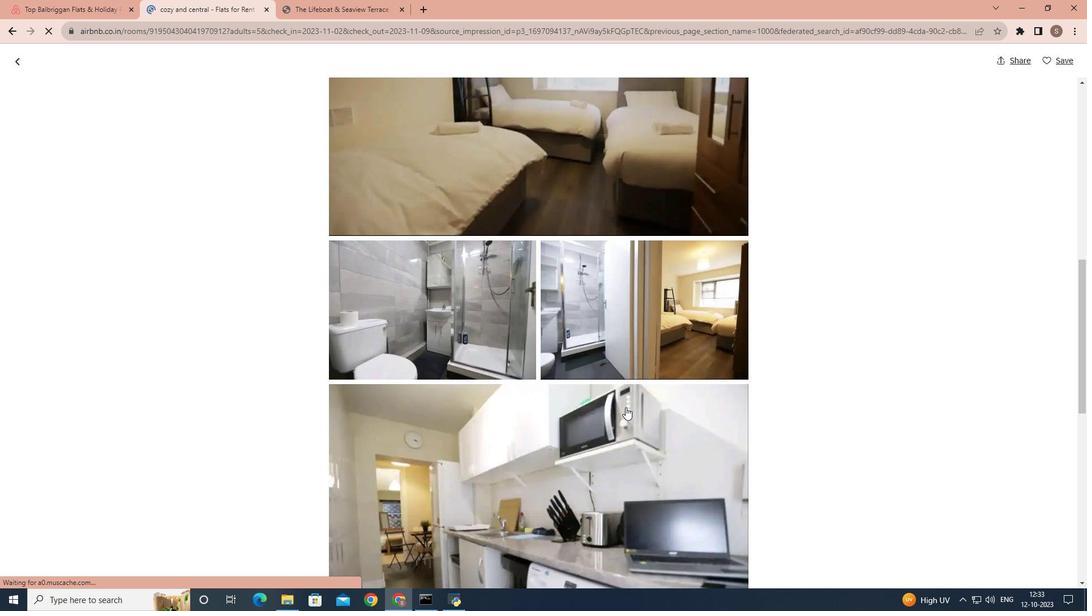 
Action: Mouse scrolled (625, 407) with delta (0, 0)
Screenshot: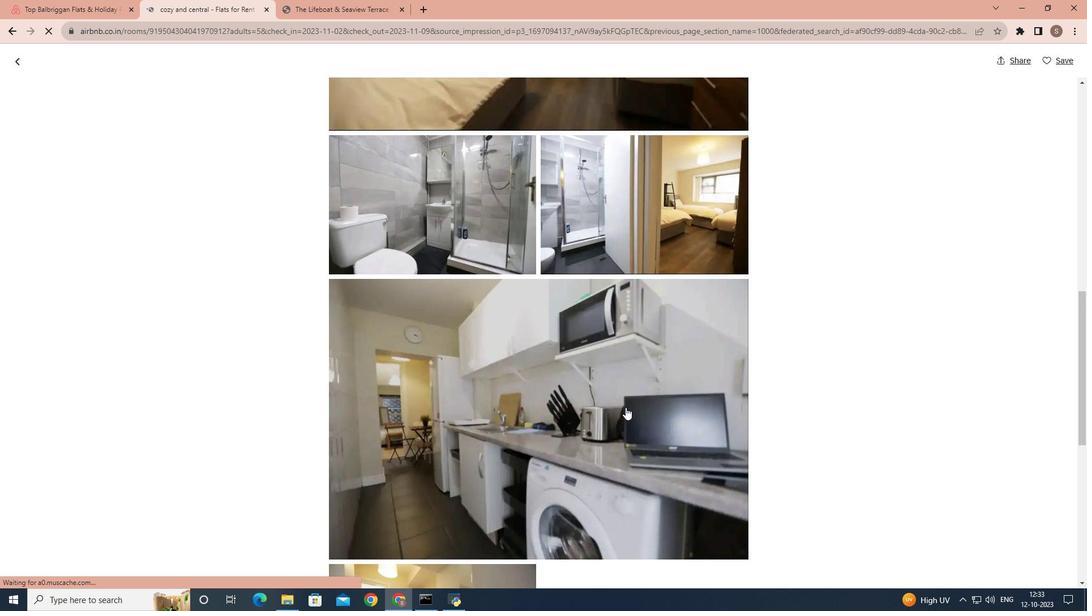 
Action: Mouse scrolled (625, 407) with delta (0, 0)
Screenshot: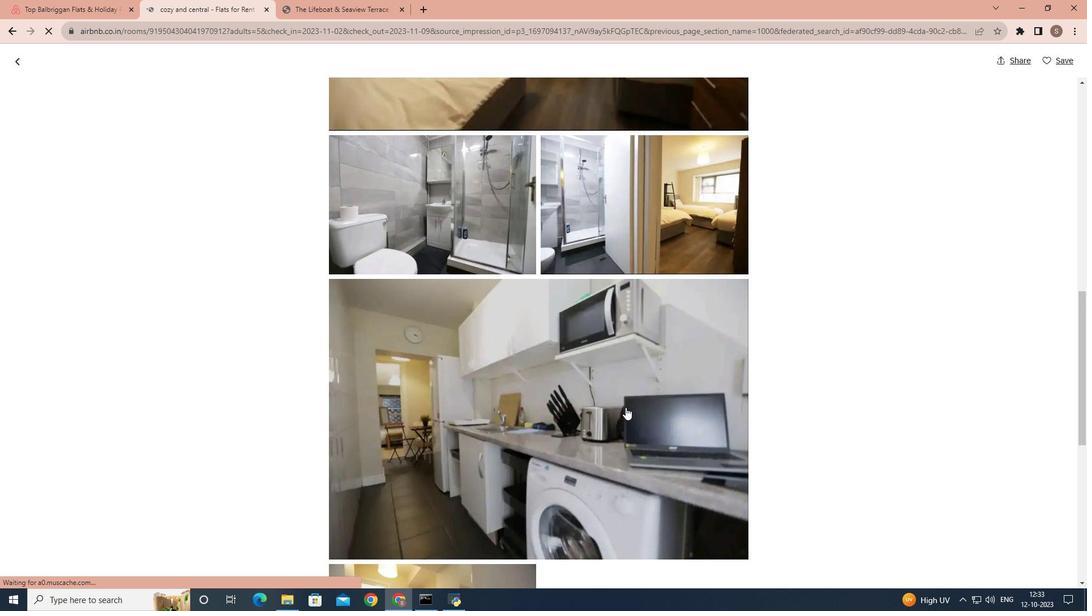 
Action: Mouse scrolled (625, 407) with delta (0, 0)
Screenshot: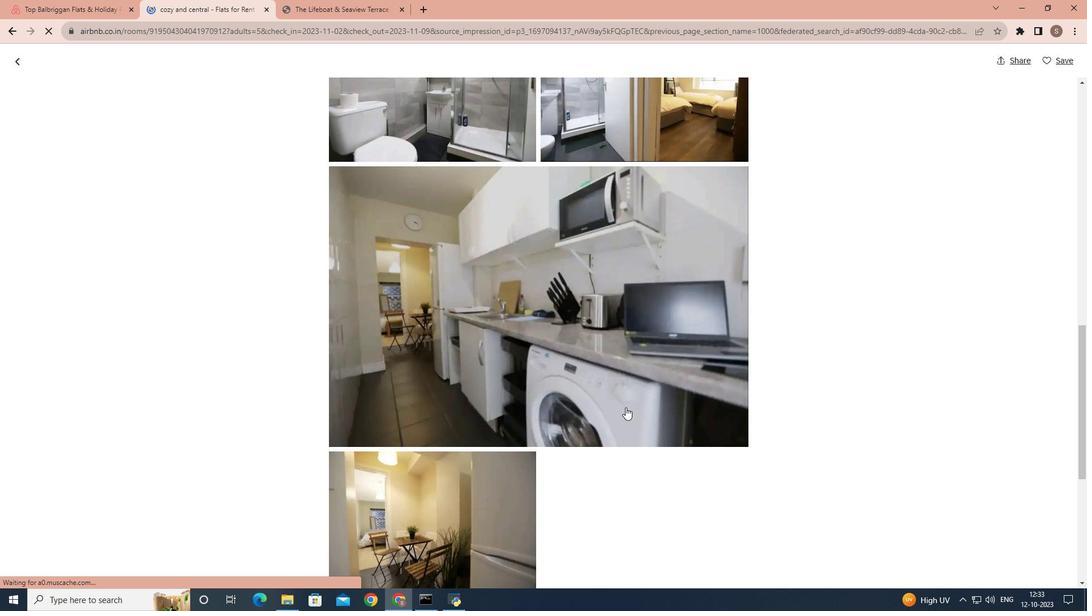 
Action: Mouse moved to (625, 407)
Screenshot: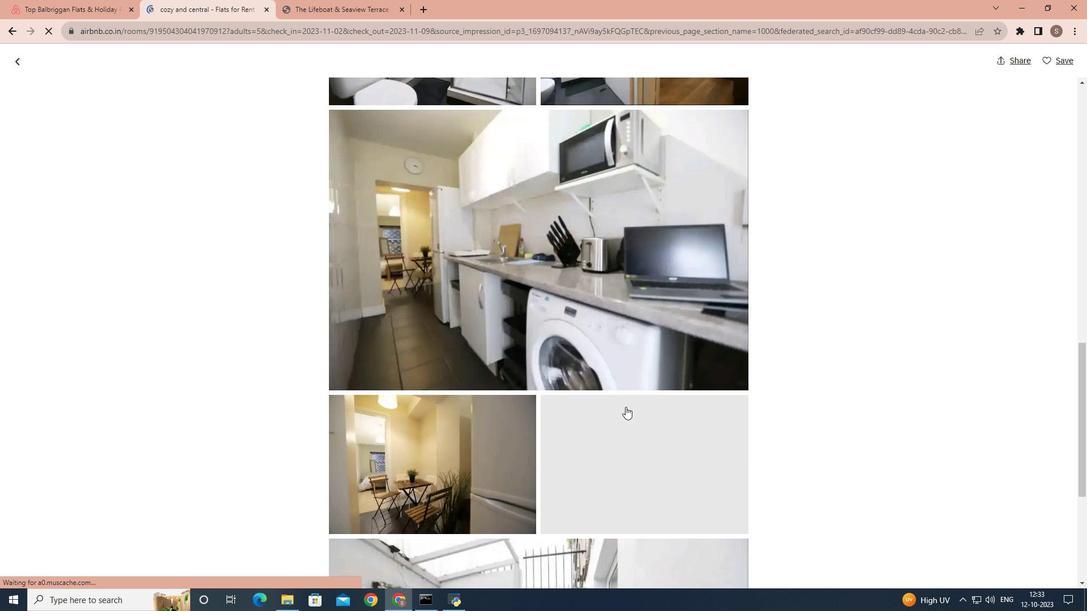 
Action: Mouse scrolled (625, 406) with delta (0, 0)
Screenshot: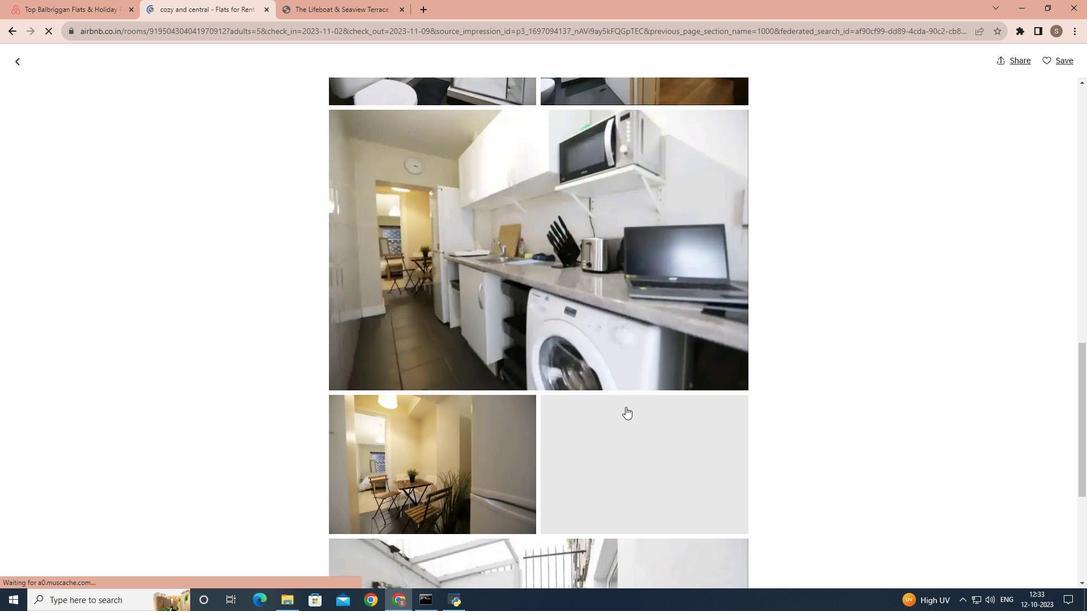 
Action: Mouse scrolled (625, 406) with delta (0, 0)
Screenshot: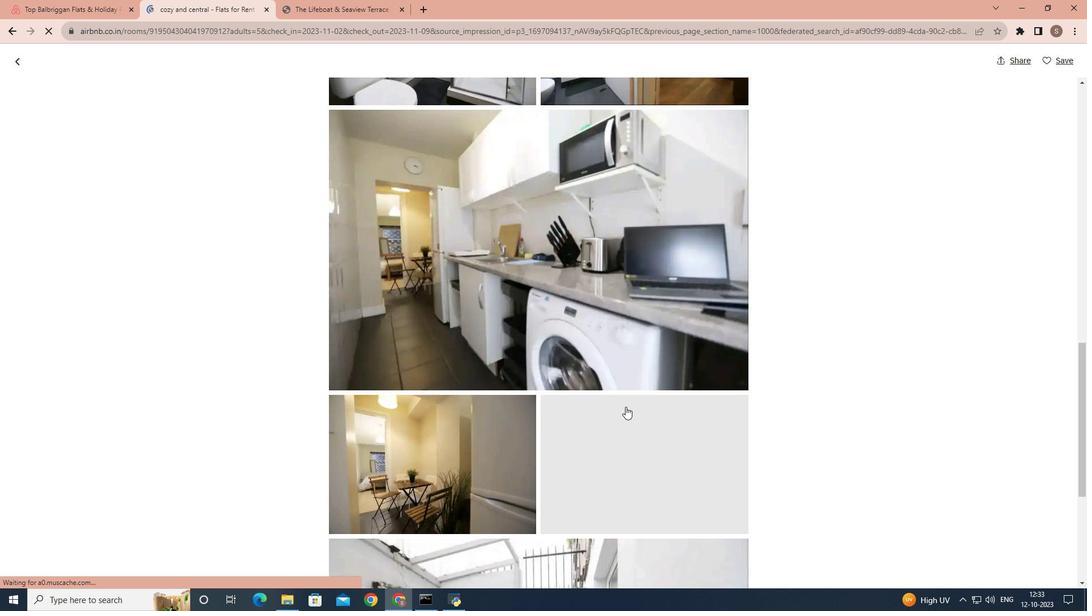 
Action: Mouse scrolled (625, 406) with delta (0, 0)
Screenshot: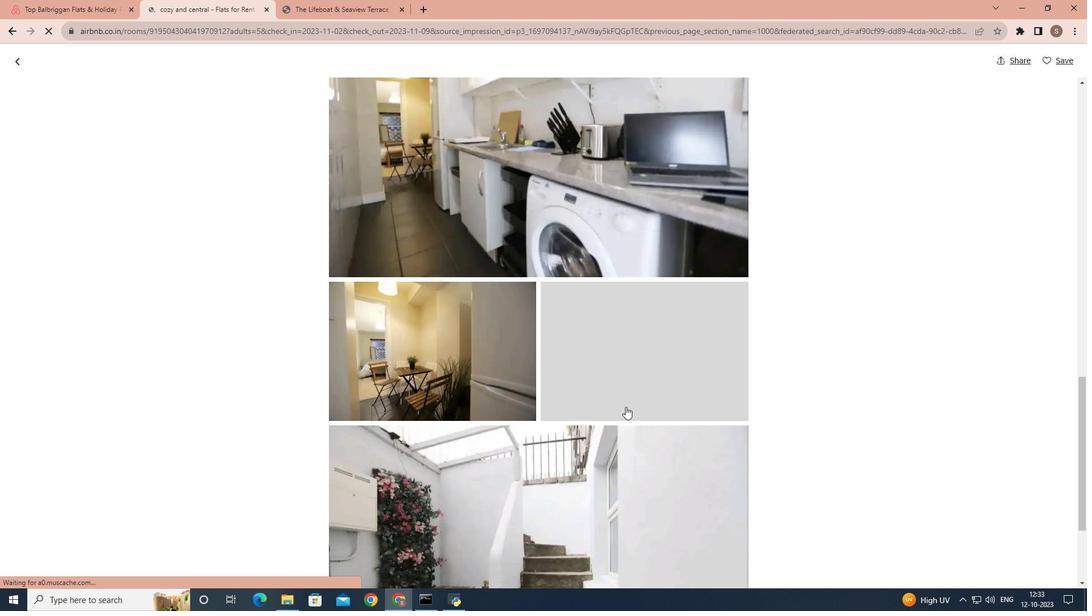 
Action: Mouse scrolled (625, 406) with delta (0, 0)
Screenshot: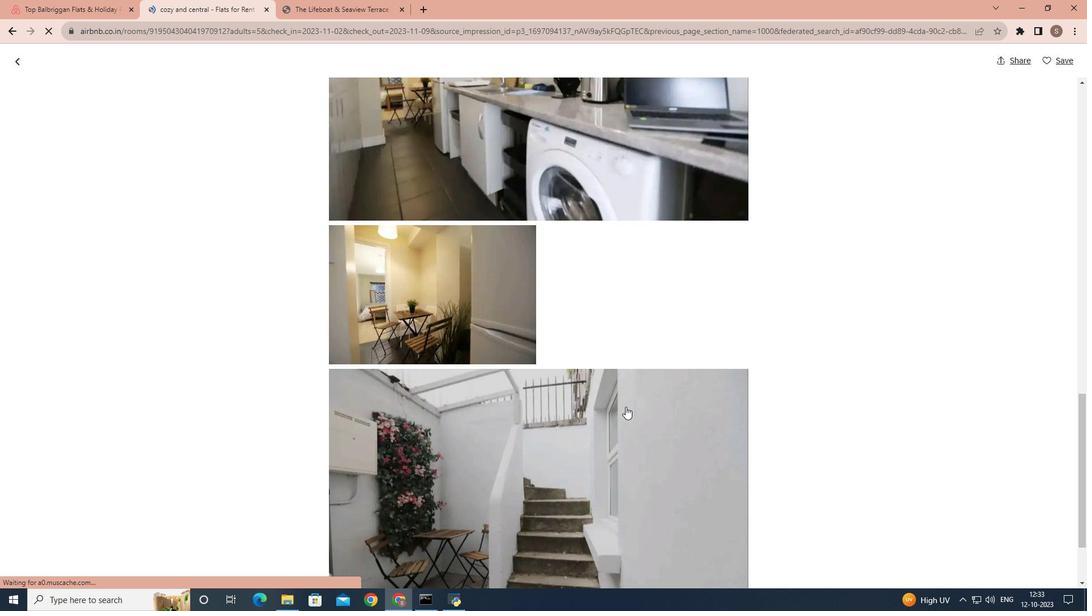 
Action: Mouse scrolled (625, 406) with delta (0, 0)
Screenshot: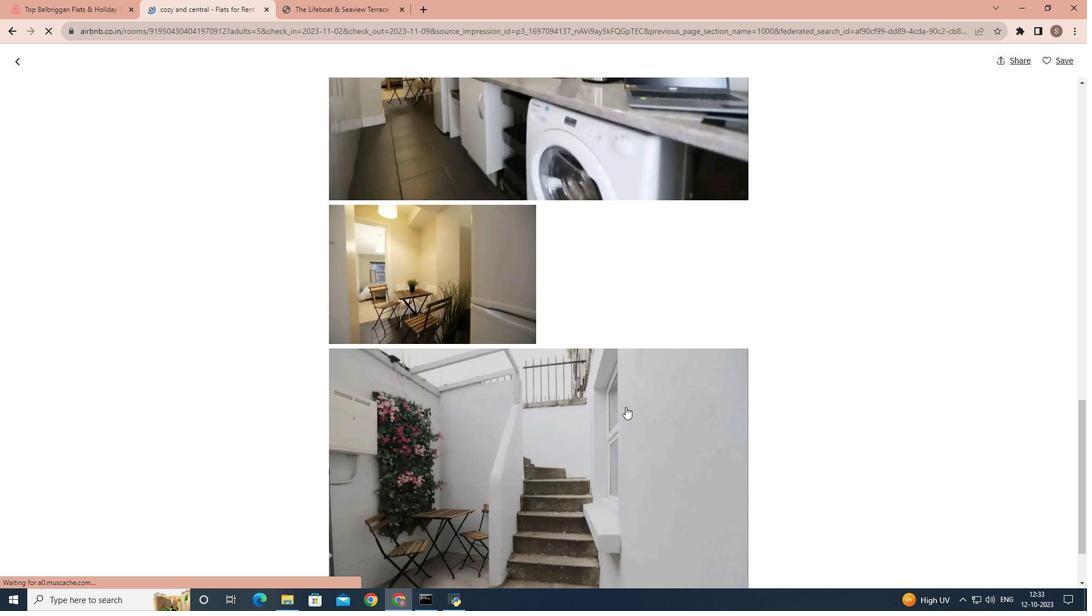 
Action: Mouse scrolled (625, 406) with delta (0, 0)
Screenshot: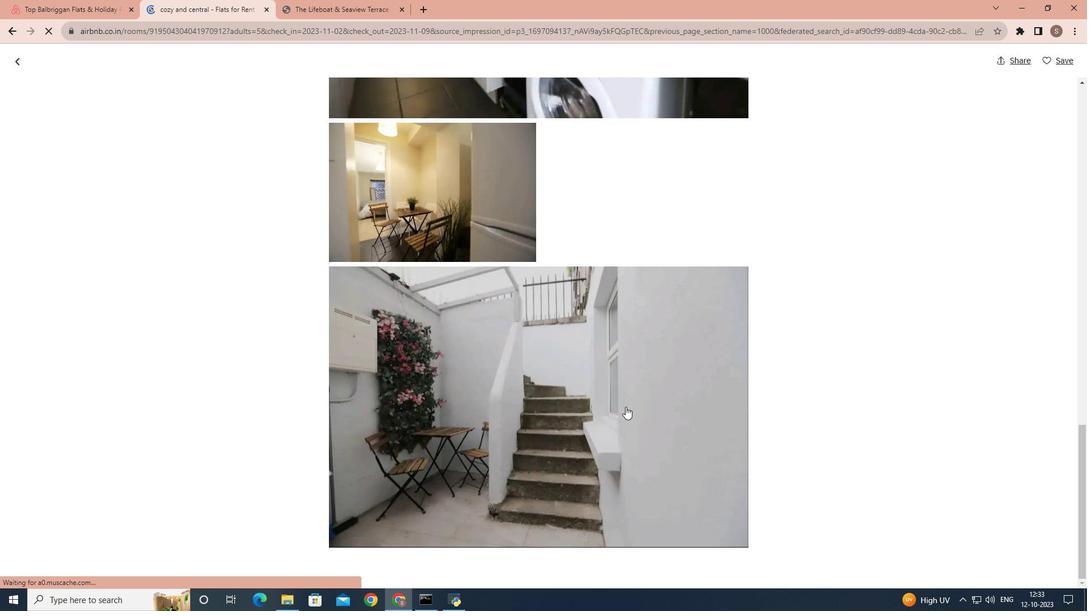 
Action: Mouse scrolled (625, 406) with delta (0, 0)
Screenshot: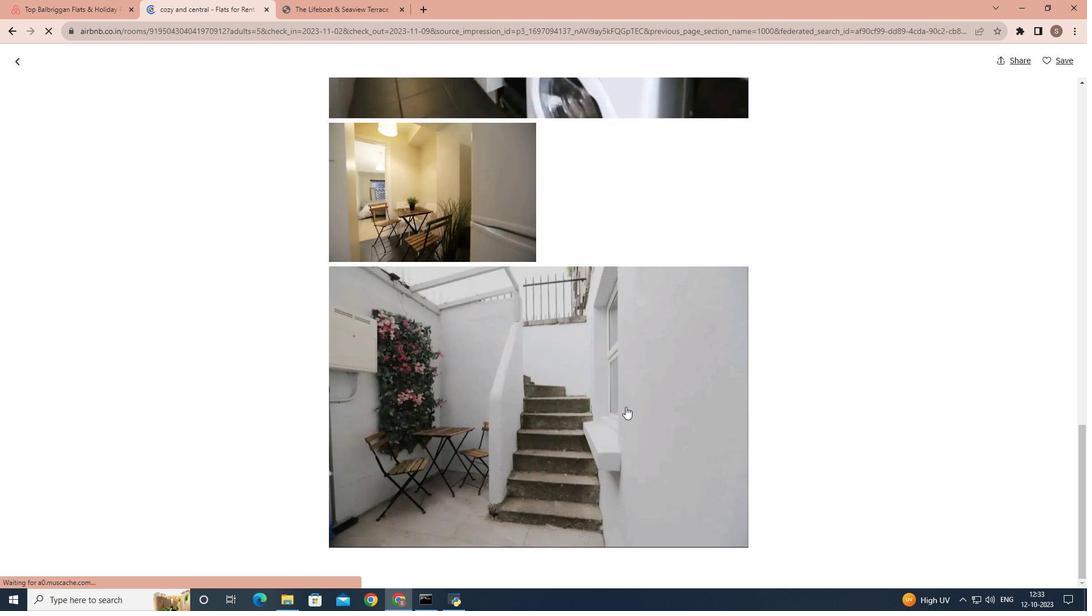 
Action: Mouse scrolled (625, 406) with delta (0, 0)
Screenshot: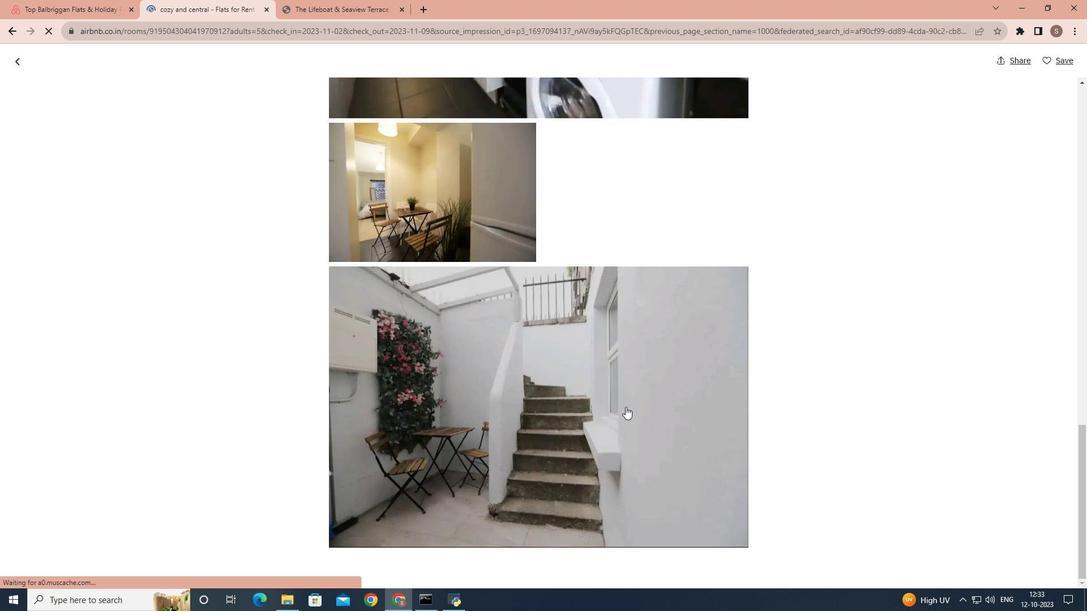 
Action: Mouse scrolled (625, 406) with delta (0, 0)
Screenshot: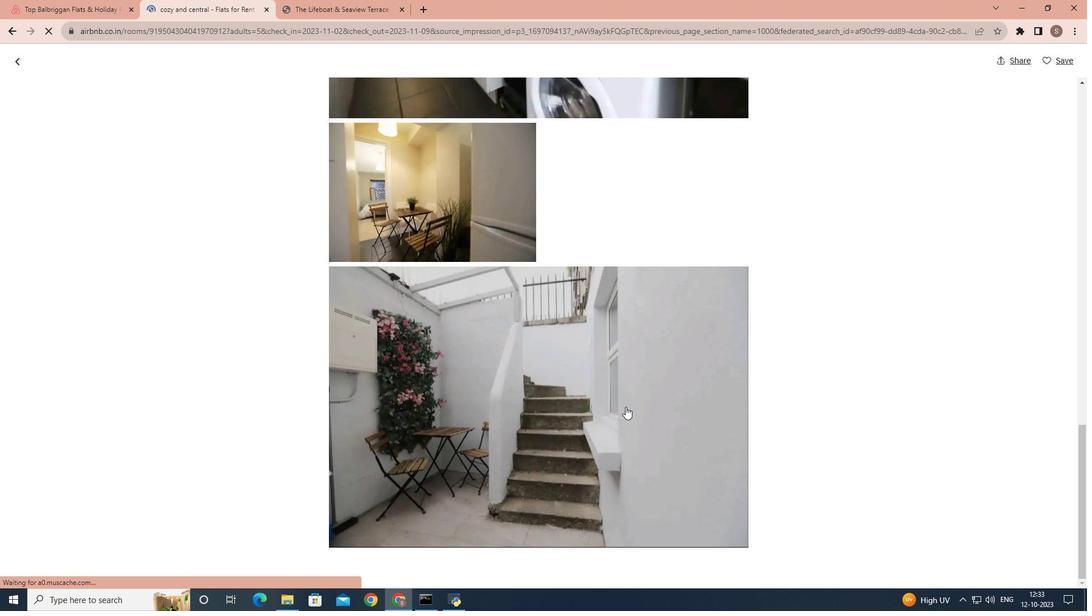 
Action: Mouse scrolled (625, 406) with delta (0, 0)
Screenshot: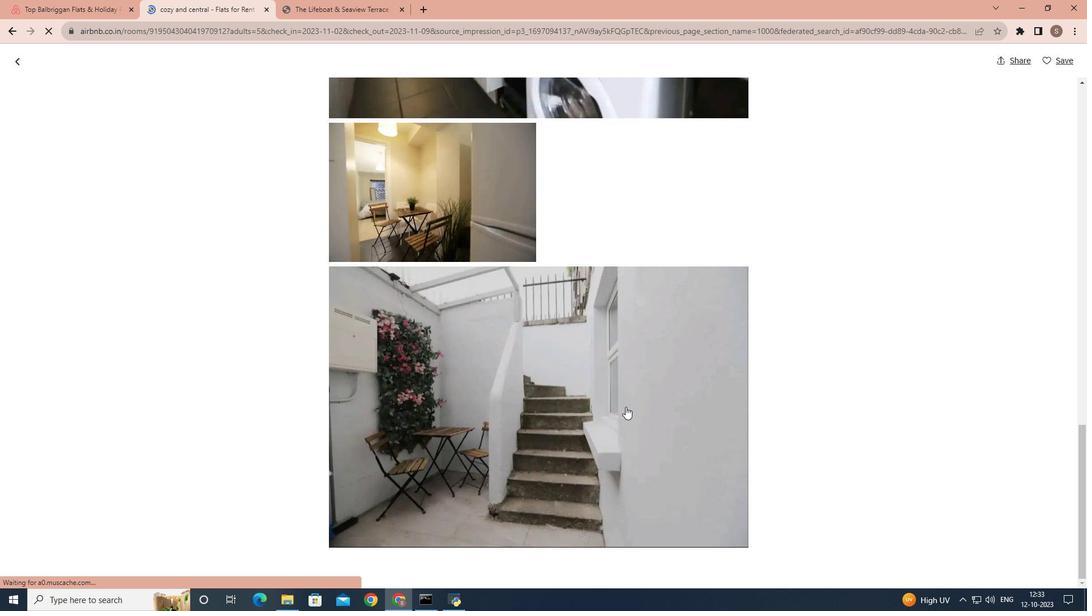 
Action: Mouse scrolled (625, 406) with delta (0, 0)
Screenshot: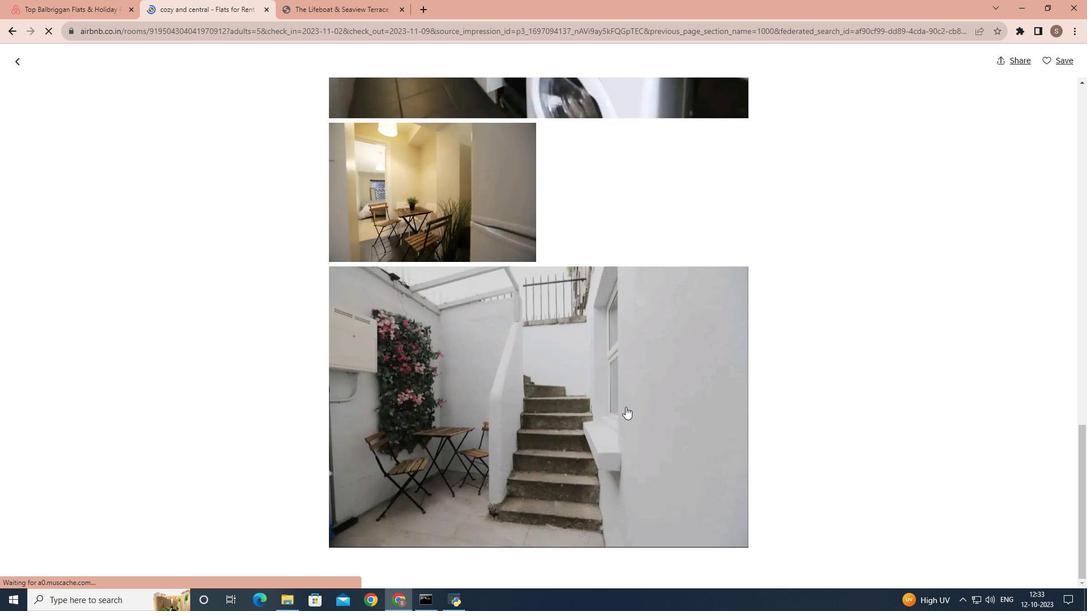 
Action: Mouse moved to (22, 61)
Screenshot: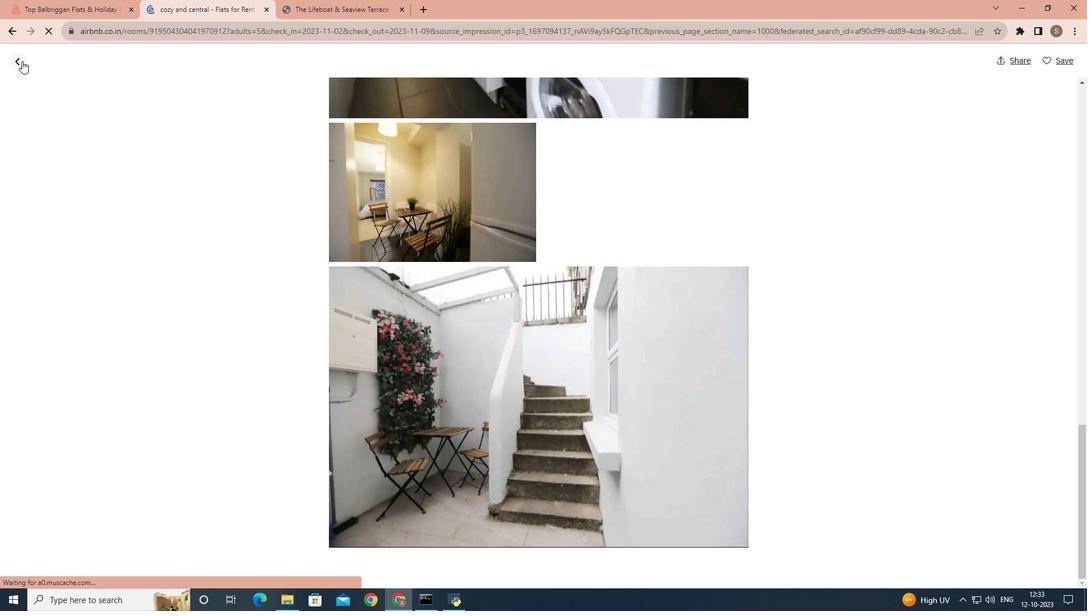 
Action: Mouse pressed left at (22, 61)
Screenshot: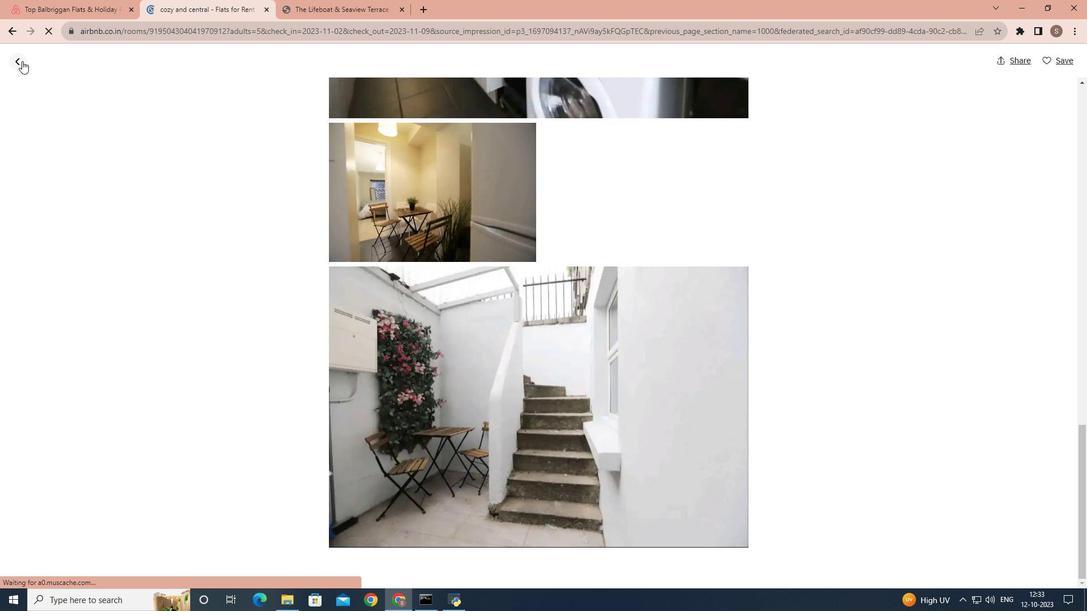 
Action: Mouse moved to (152, 249)
Screenshot: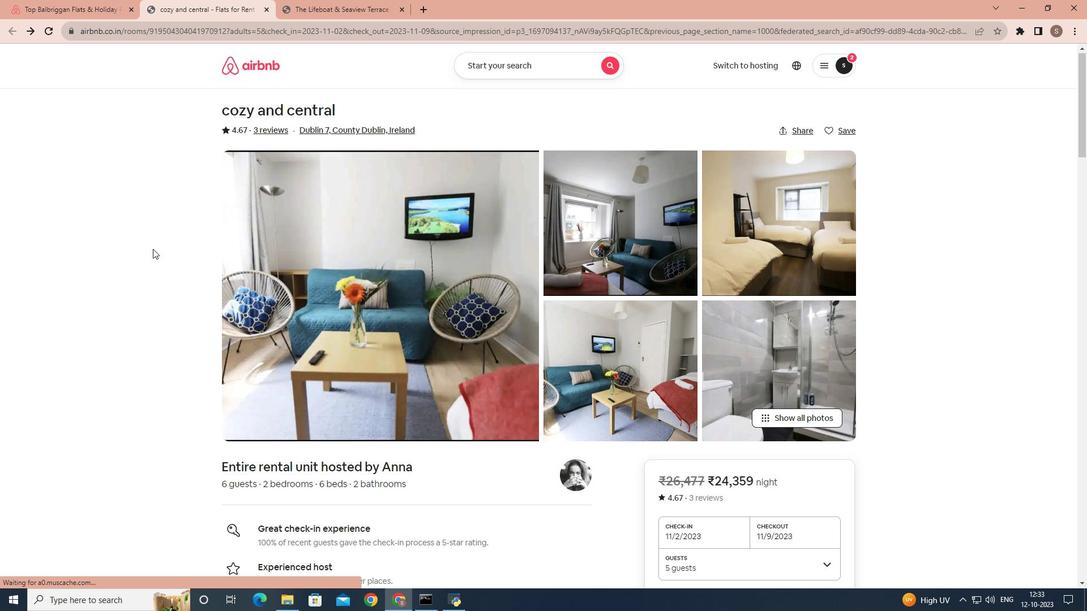 
Action: Mouse scrolled (152, 248) with delta (0, 0)
Screenshot: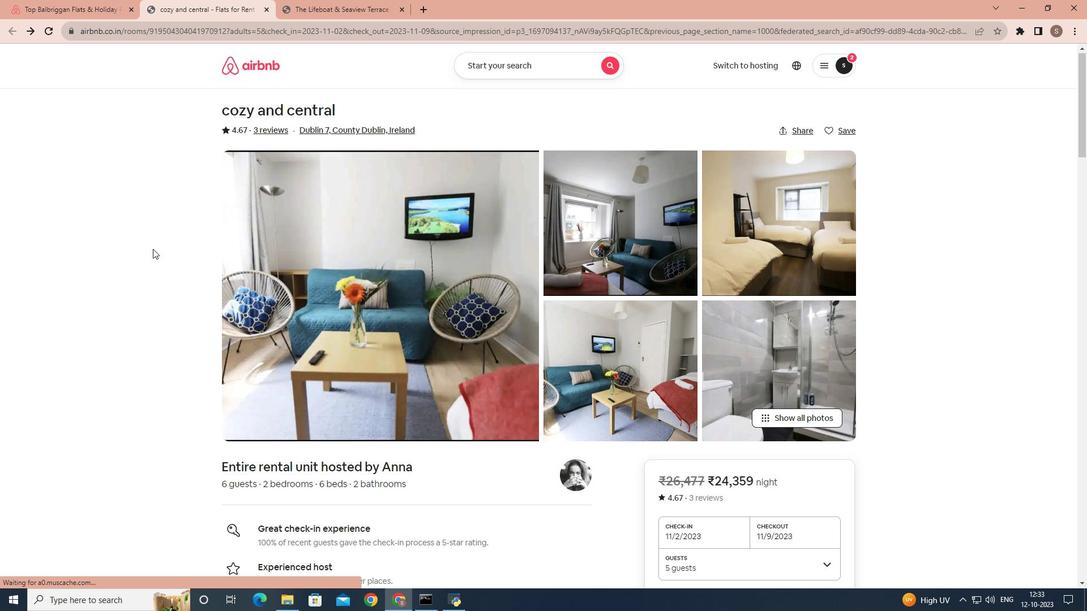 
Action: Mouse scrolled (152, 248) with delta (0, 0)
Screenshot: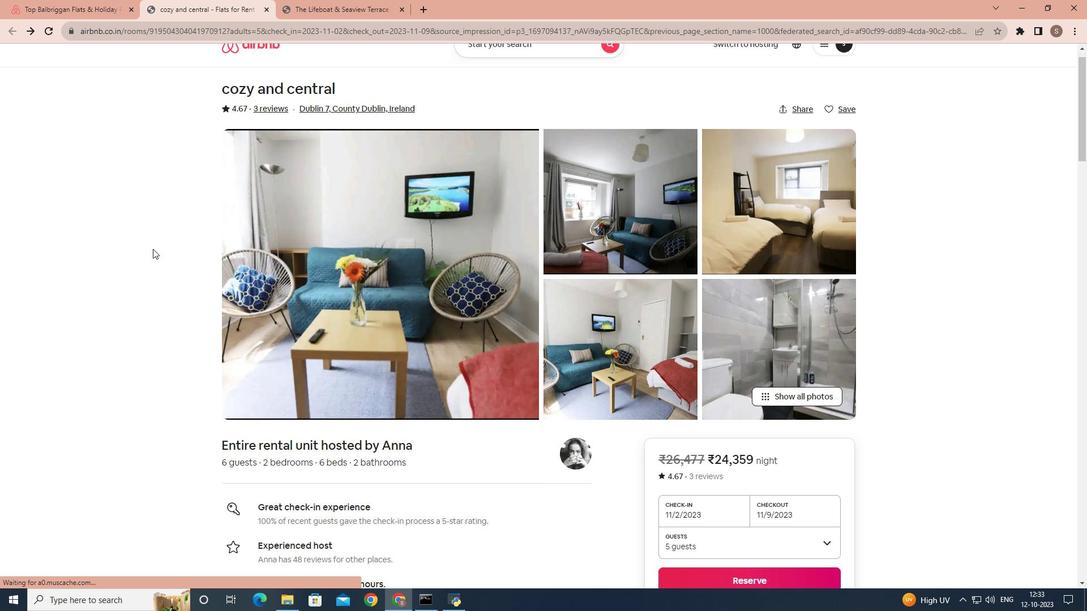 
Action: Mouse scrolled (152, 248) with delta (0, 0)
Screenshot: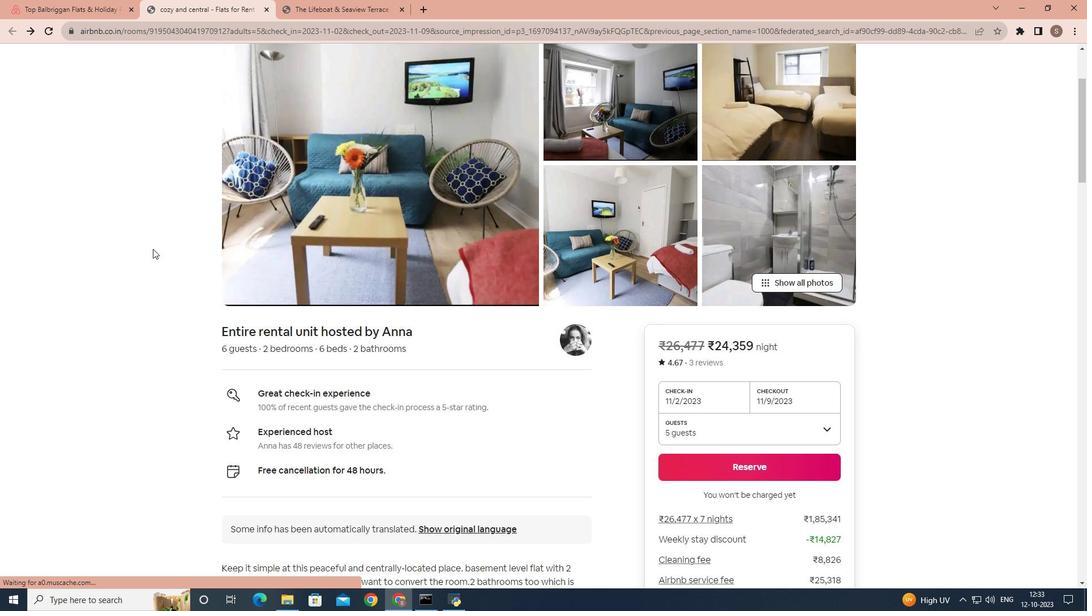
Action: Mouse scrolled (152, 248) with delta (0, 0)
Screenshot: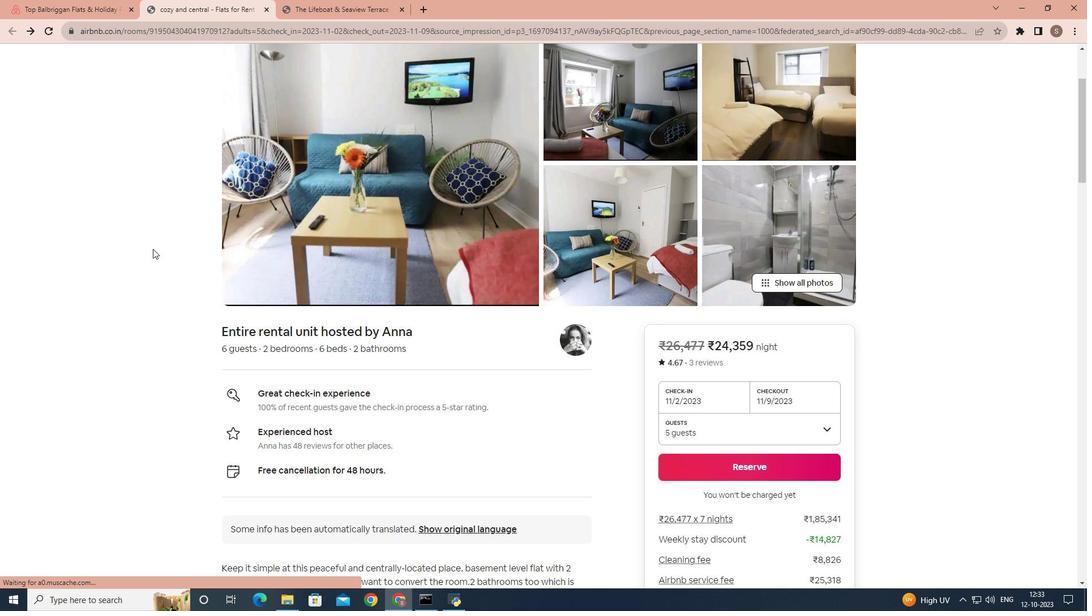 
Action: Mouse scrolled (152, 248) with delta (0, 0)
Screenshot: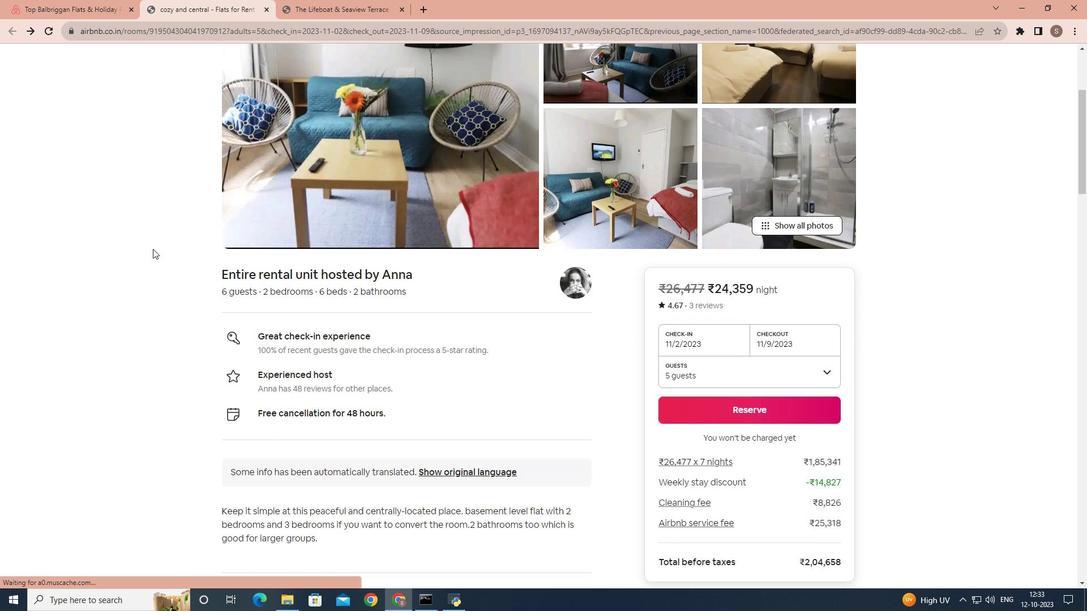 
Action: Mouse scrolled (152, 248) with delta (0, 0)
Screenshot: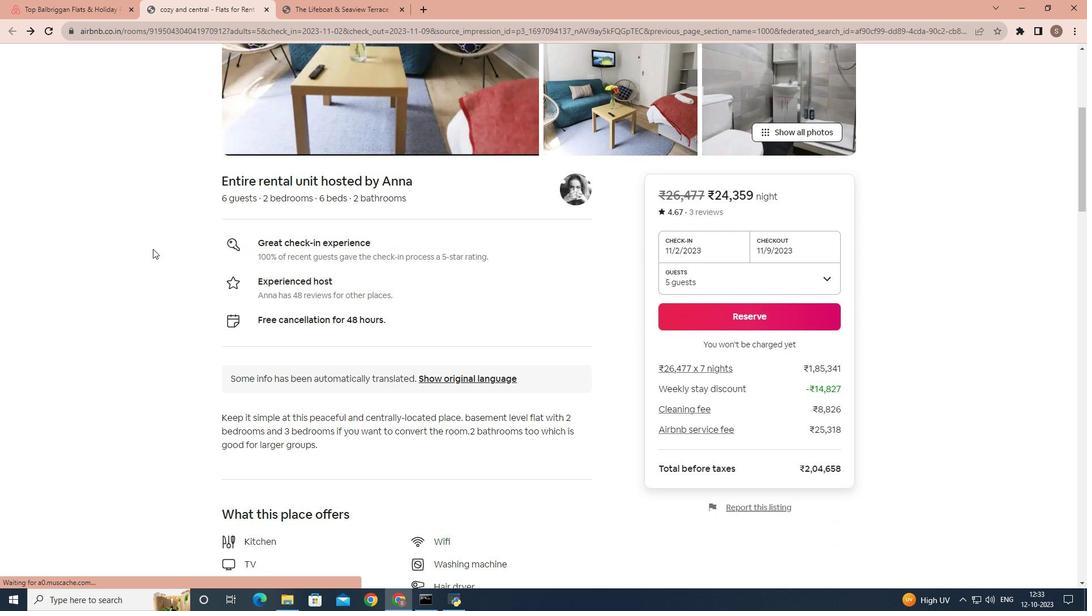 
Action: Mouse moved to (204, 258)
Screenshot: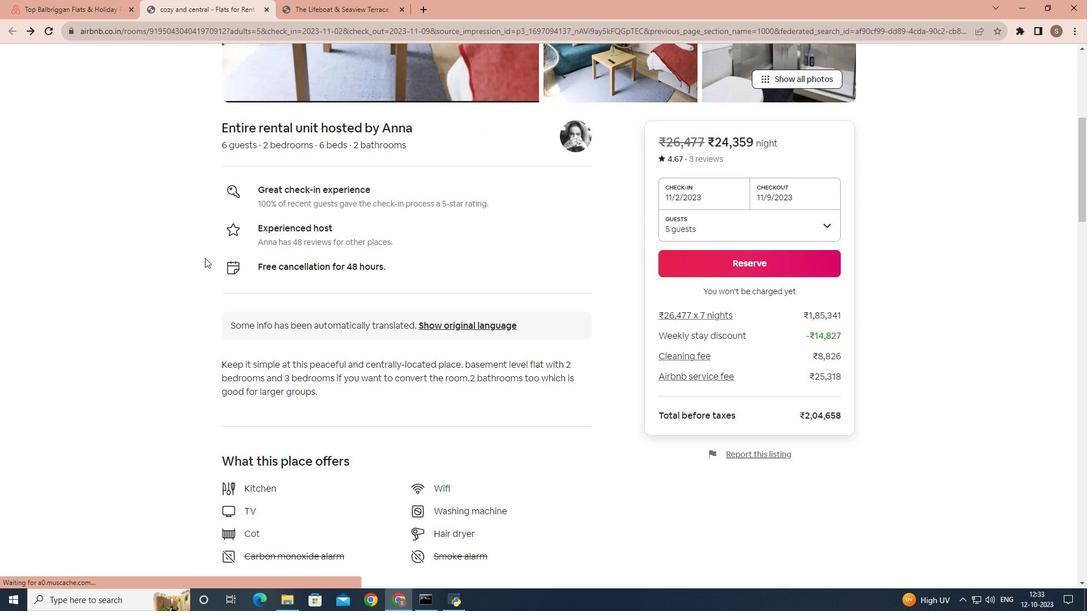 
Action: Mouse scrolled (204, 257) with delta (0, 0)
Screenshot: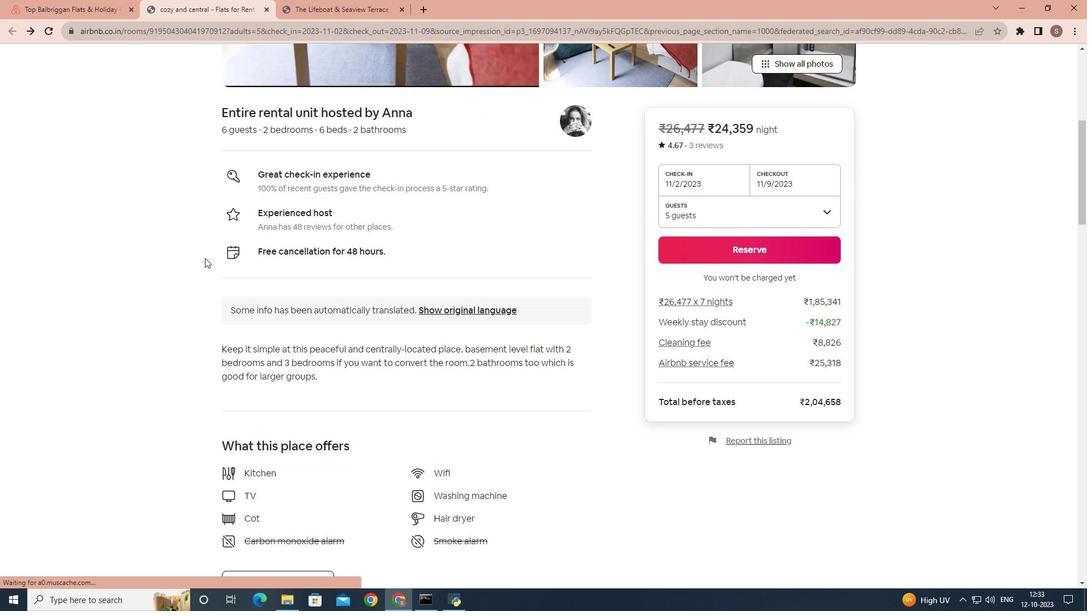 
Action: Mouse scrolled (204, 257) with delta (0, 0)
Screenshot: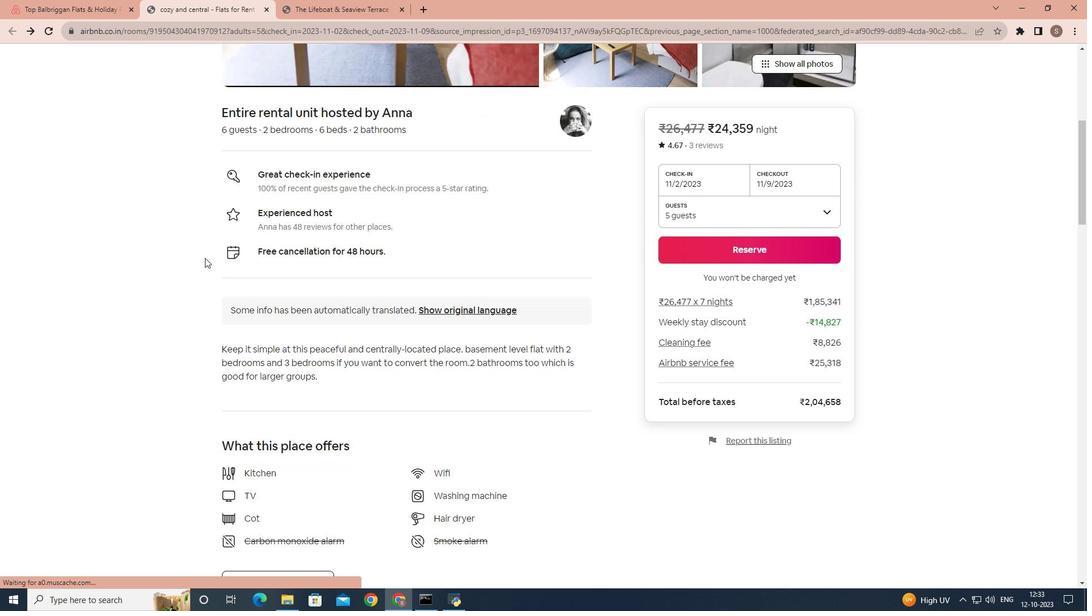 
Action: Mouse moved to (324, 291)
Screenshot: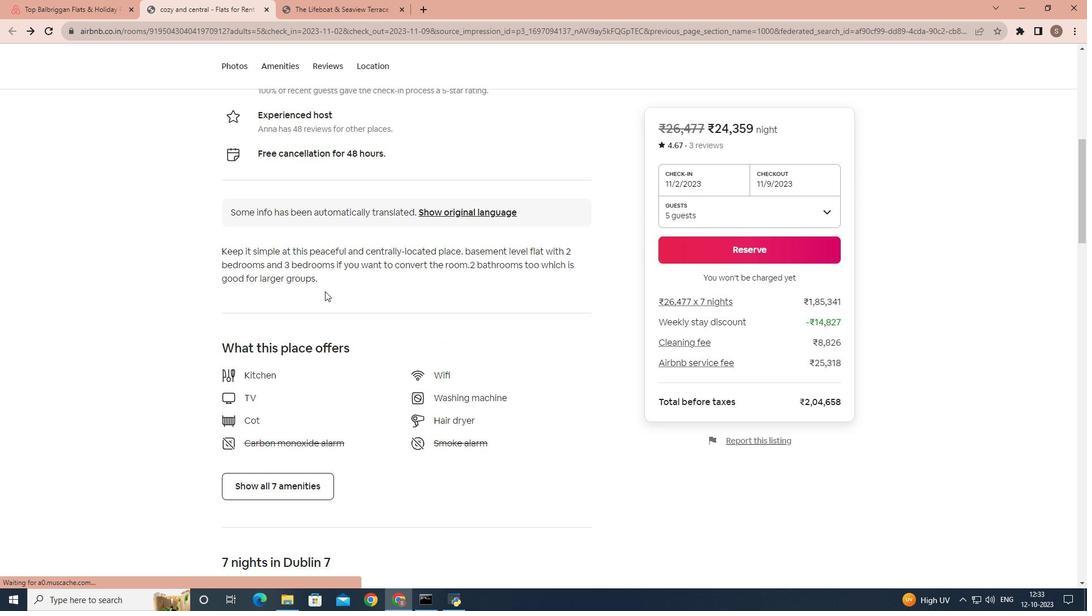
Action: Mouse scrolled (324, 291) with delta (0, 0)
Screenshot: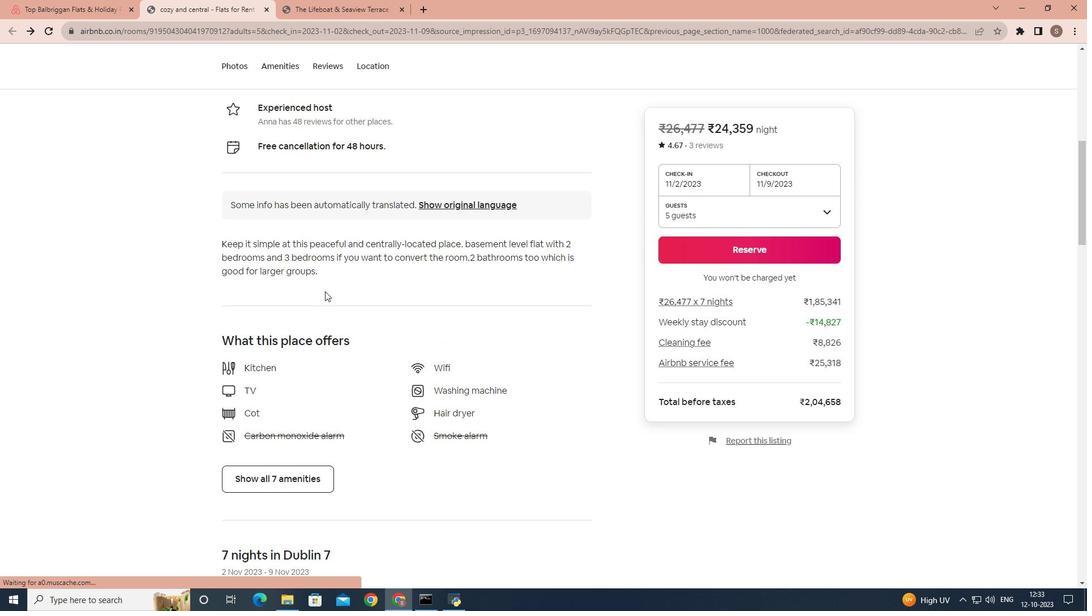 
Action: Mouse scrolled (324, 291) with delta (0, 0)
Screenshot: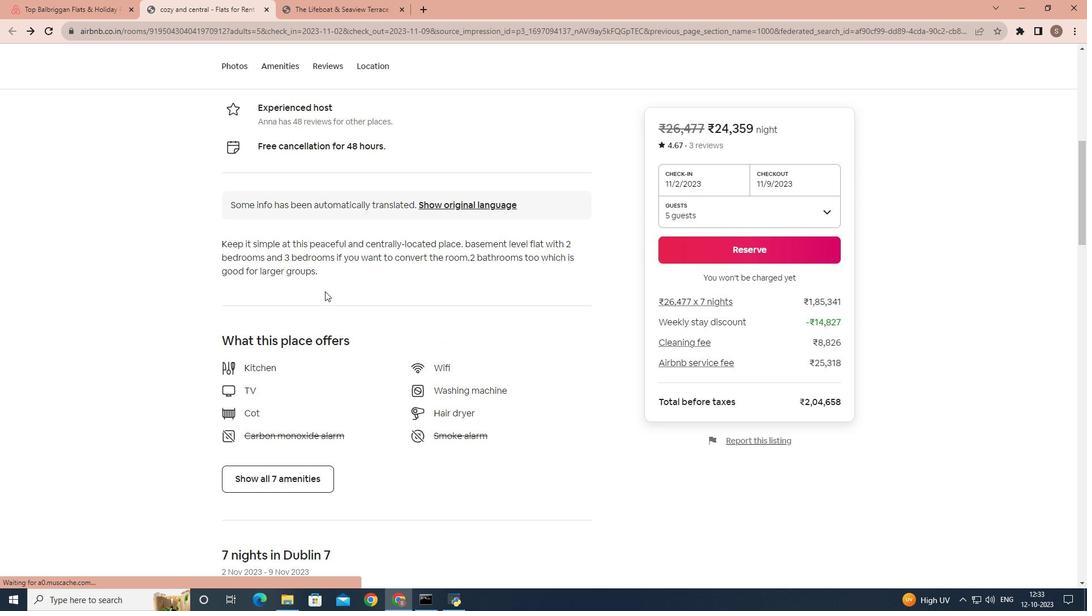 
Action: Mouse scrolled (324, 291) with delta (0, 0)
Screenshot: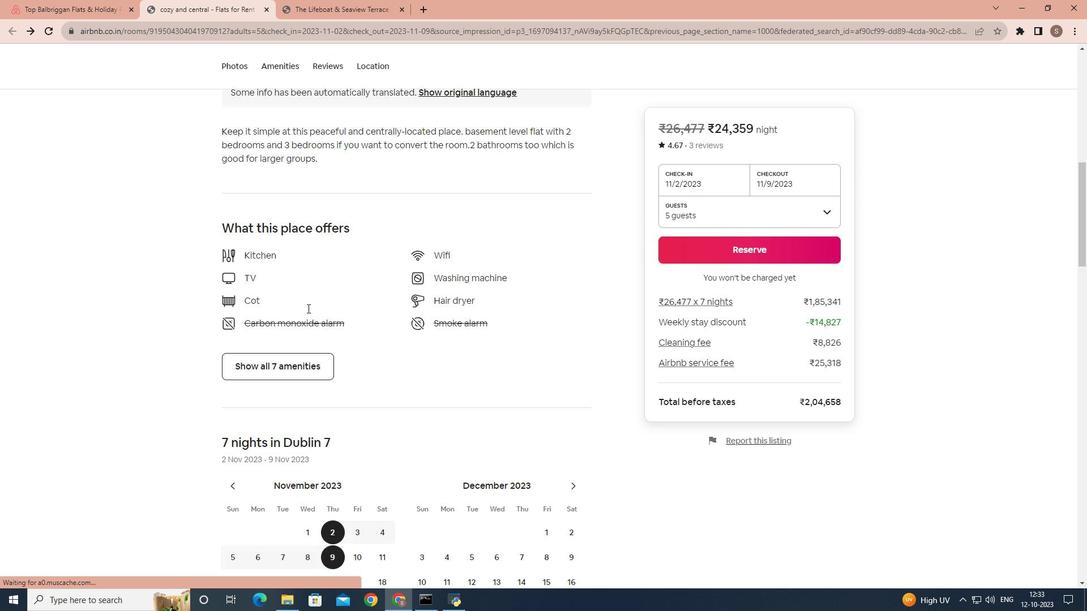 
Action: Mouse moved to (294, 316)
Screenshot: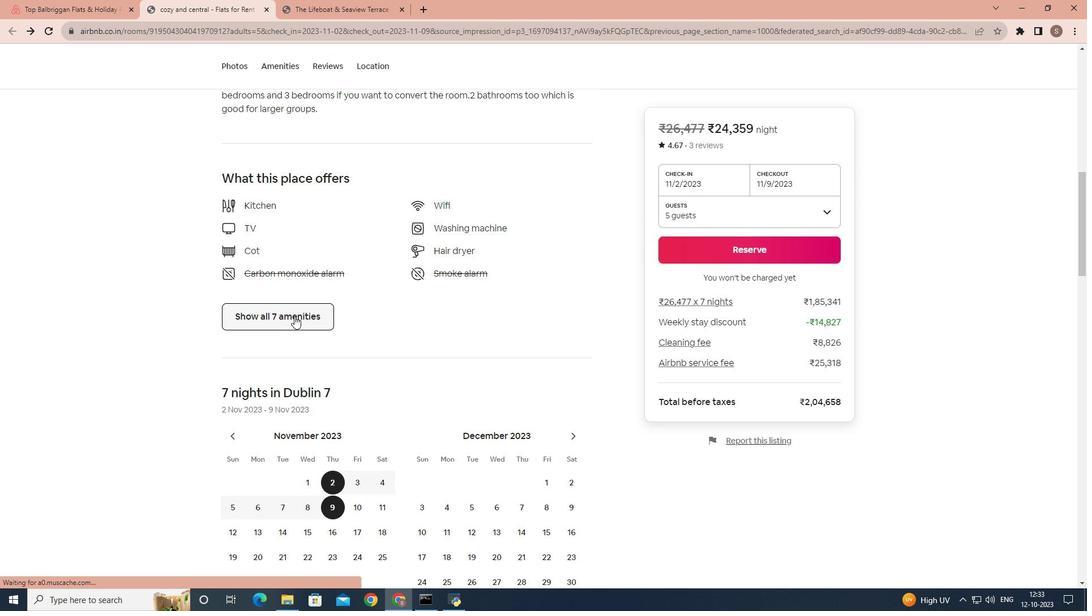 
Action: Mouse pressed left at (294, 316)
Screenshot: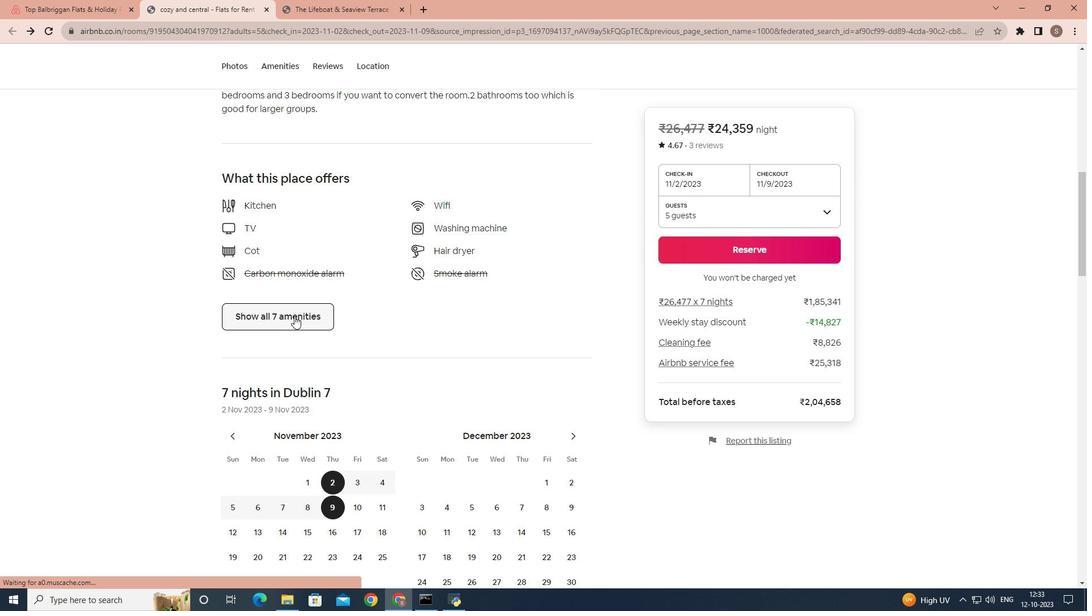 
Action: Mouse moved to (408, 301)
Screenshot: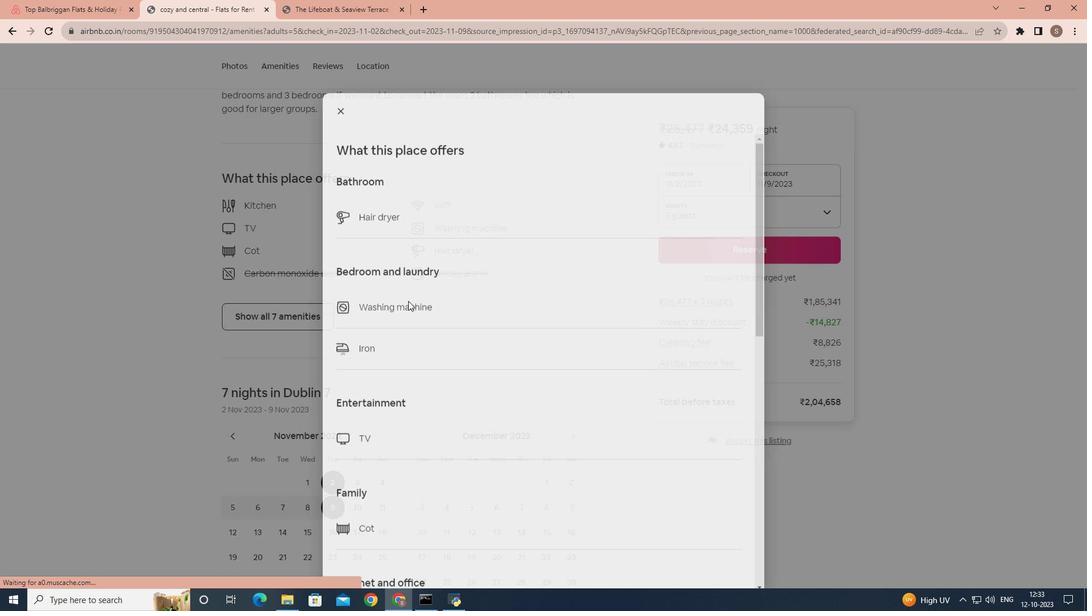 
Action: Mouse scrolled (408, 300) with delta (0, 0)
Screenshot: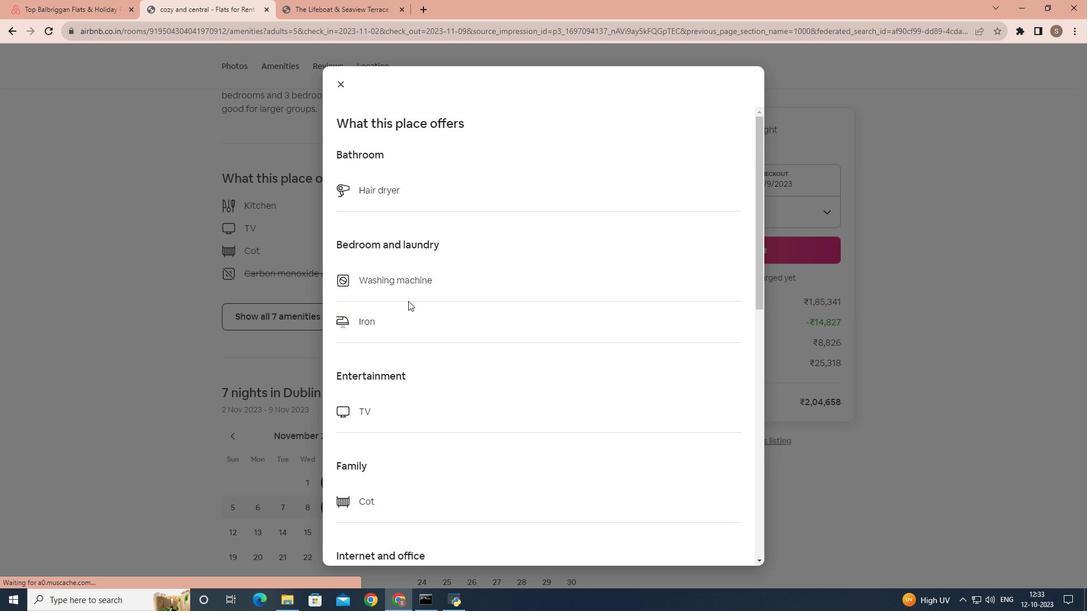 
Action: Mouse scrolled (408, 300) with delta (0, 0)
Screenshot: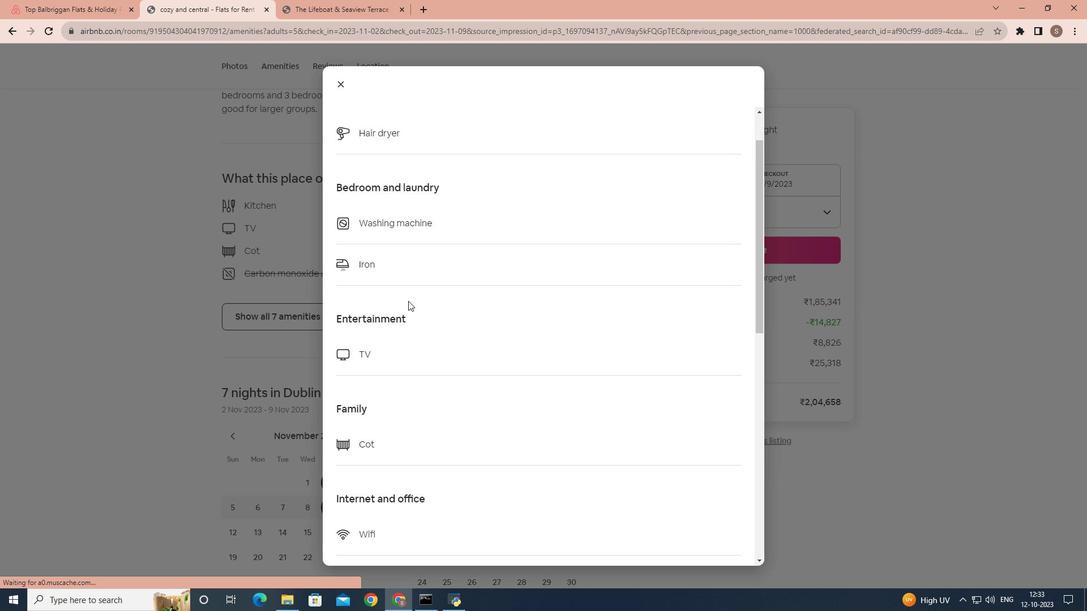 
Action: Mouse scrolled (408, 300) with delta (0, 0)
Screenshot: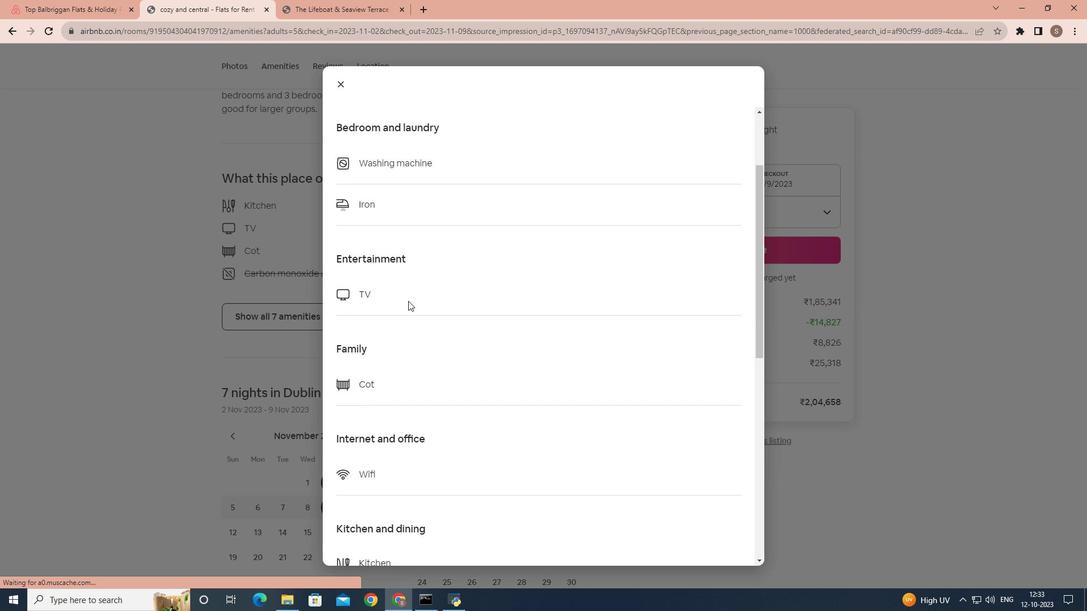 
Action: Mouse scrolled (408, 300) with delta (0, 0)
Screenshot: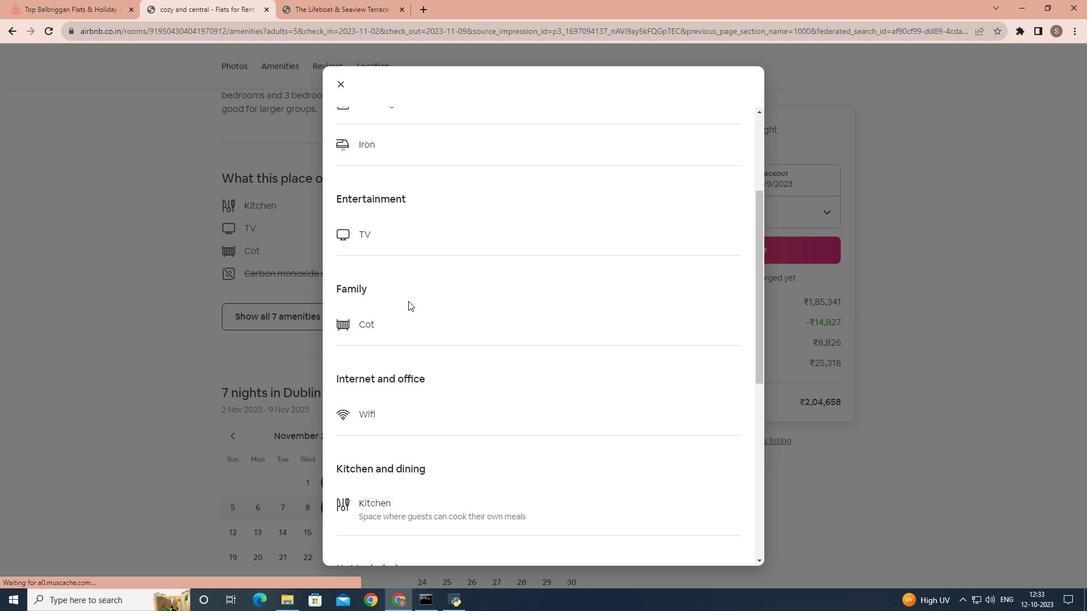 
Action: Mouse scrolled (408, 300) with delta (0, 0)
Screenshot: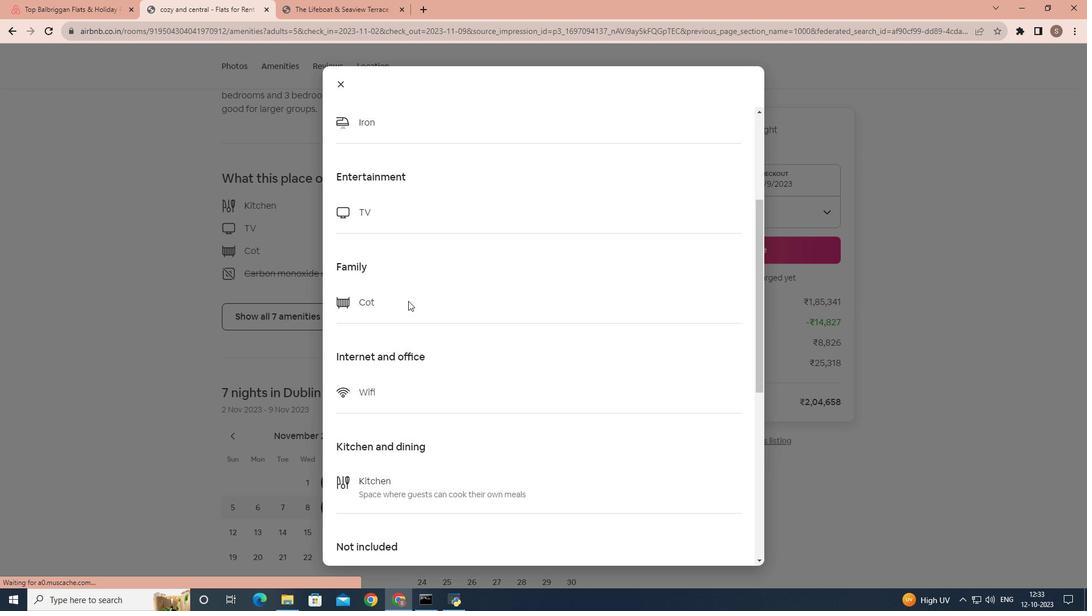 
Action: Mouse scrolled (408, 300) with delta (0, 0)
Screenshot: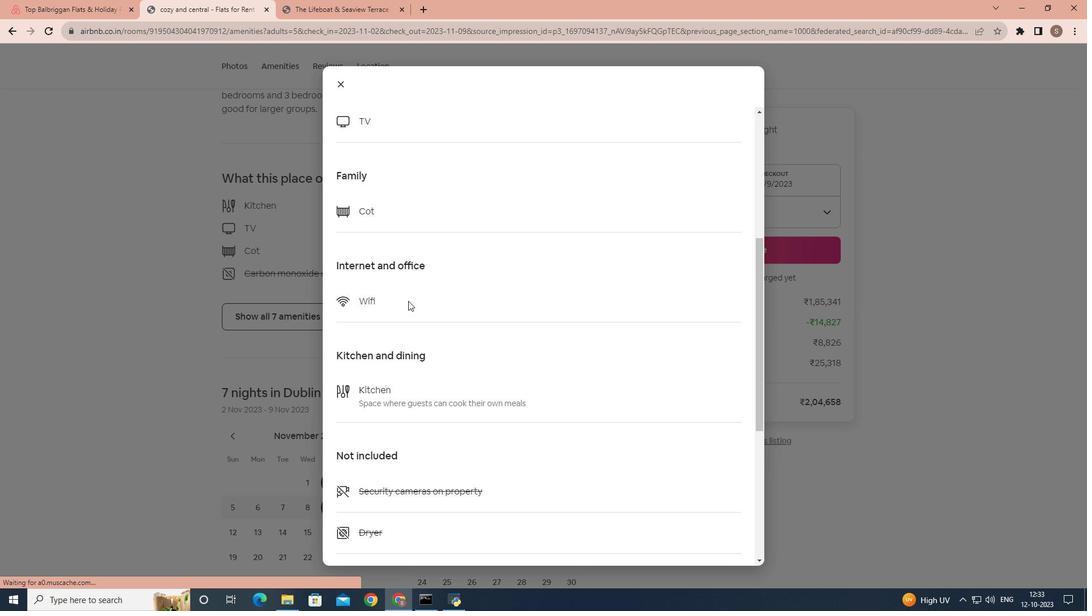 
Action: Mouse scrolled (408, 300) with delta (0, 0)
Screenshot: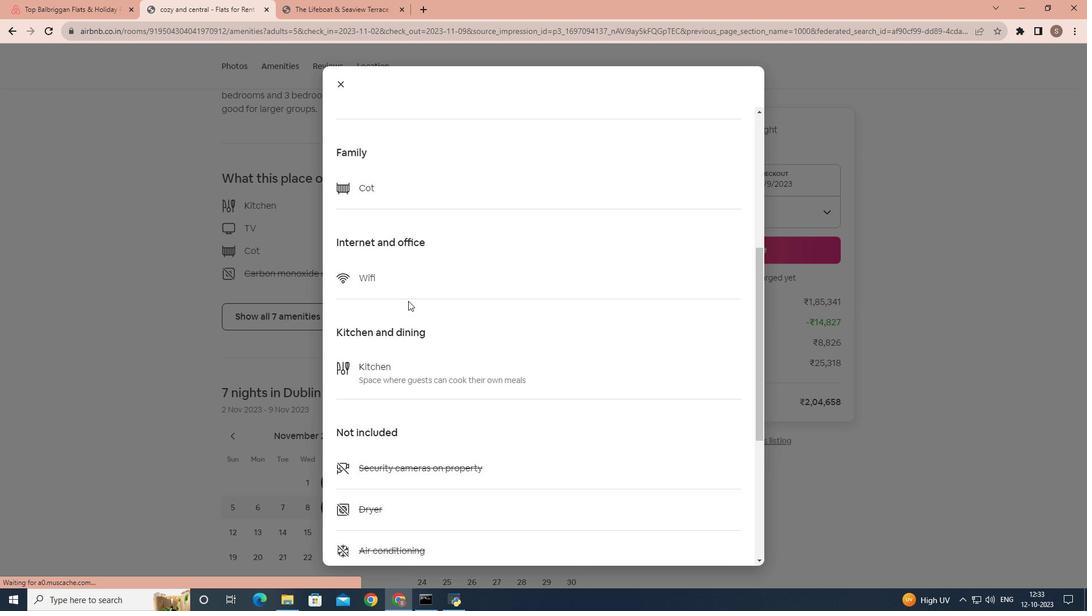 
Action: Mouse scrolled (408, 300) with delta (0, 0)
Screenshot: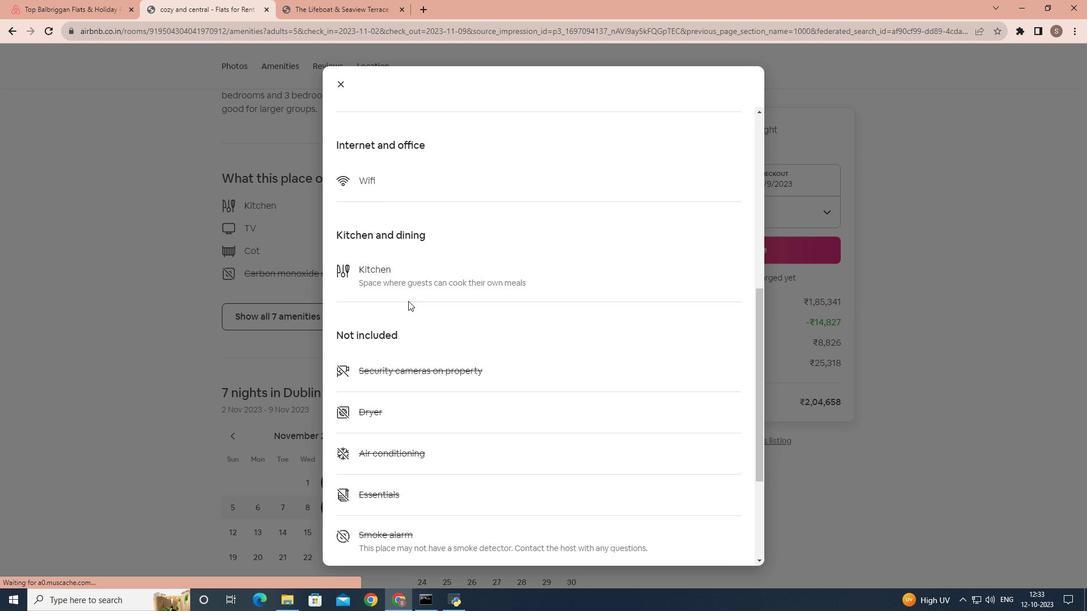 
Action: Mouse scrolled (408, 300) with delta (0, 0)
Screenshot: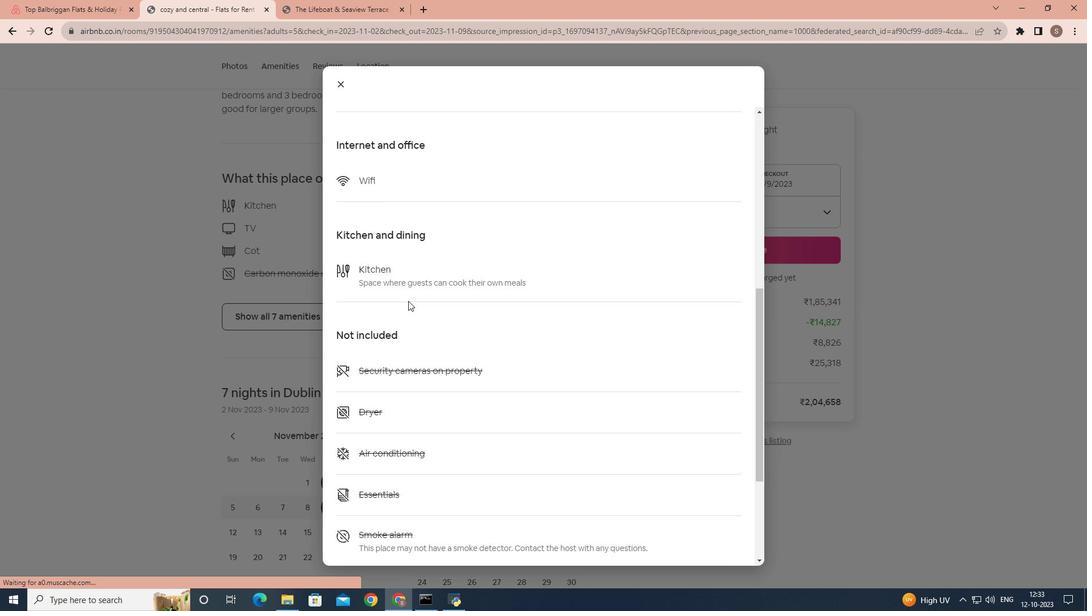 
Action: Mouse scrolled (408, 300) with delta (0, 0)
Screenshot: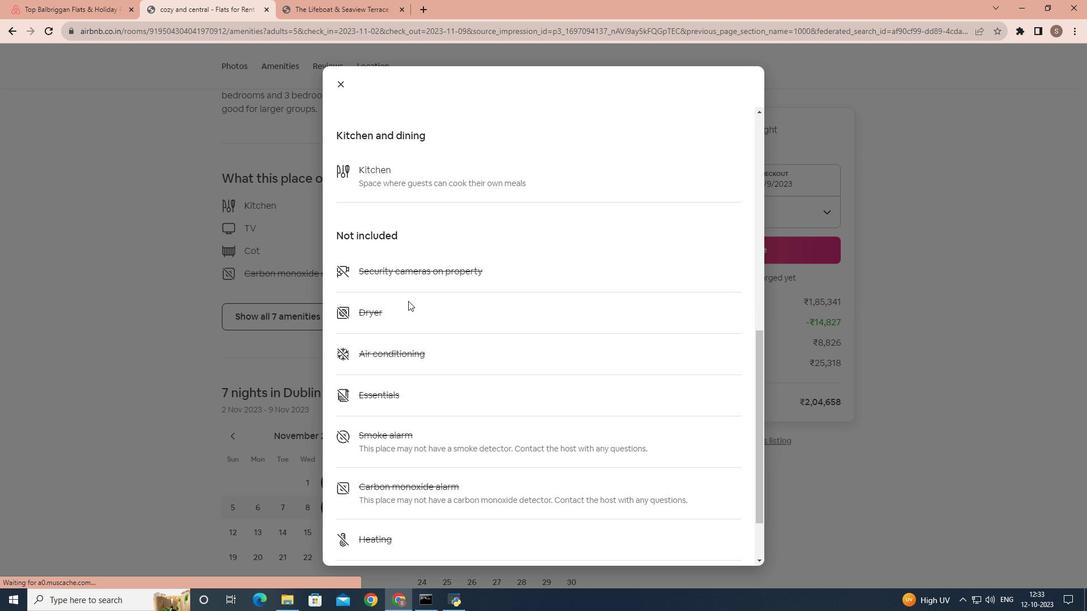 
Action: Mouse scrolled (408, 300) with delta (0, 0)
Screenshot: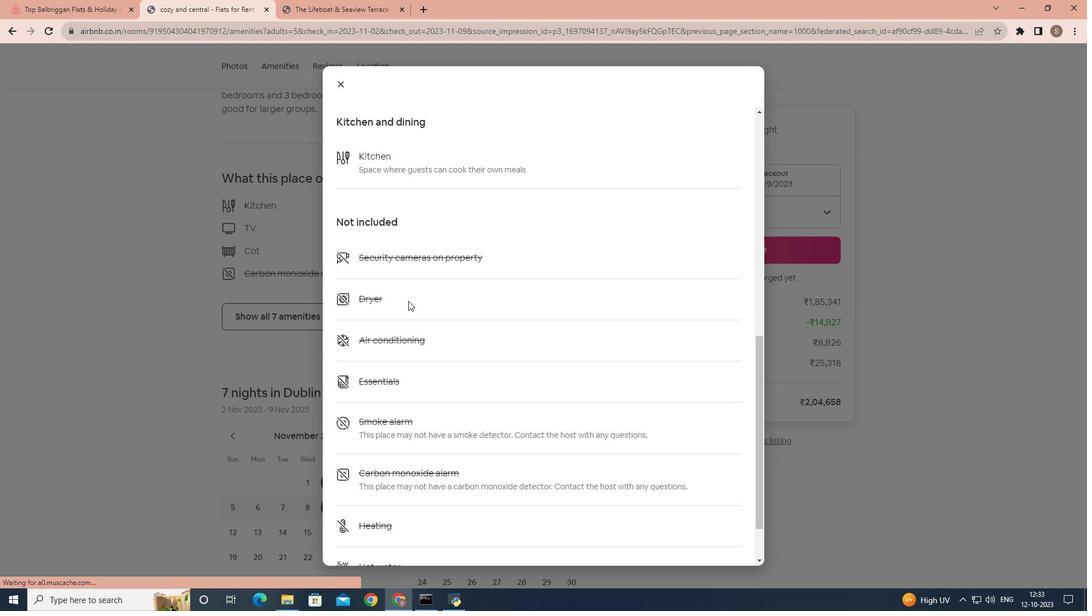 
Action: Mouse scrolled (408, 300) with delta (0, 0)
Screenshot: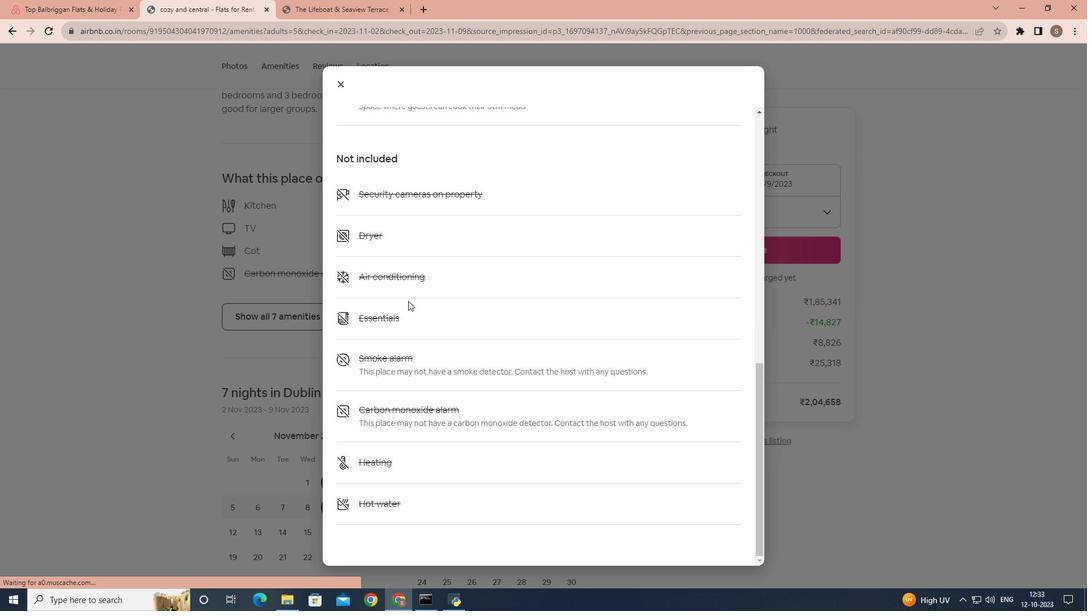 
Action: Mouse scrolled (408, 300) with delta (0, 0)
